 Task: Reply to email with the signature Catherine Martinez with the subject Proposal submission from softage.1@softage.net with the message I wanted to follow up on the request for the new vendor proposal. with CC to softage.4@softage.net with an attached document Business_proposal.docx
Action: Mouse moved to (612, 754)
Screenshot: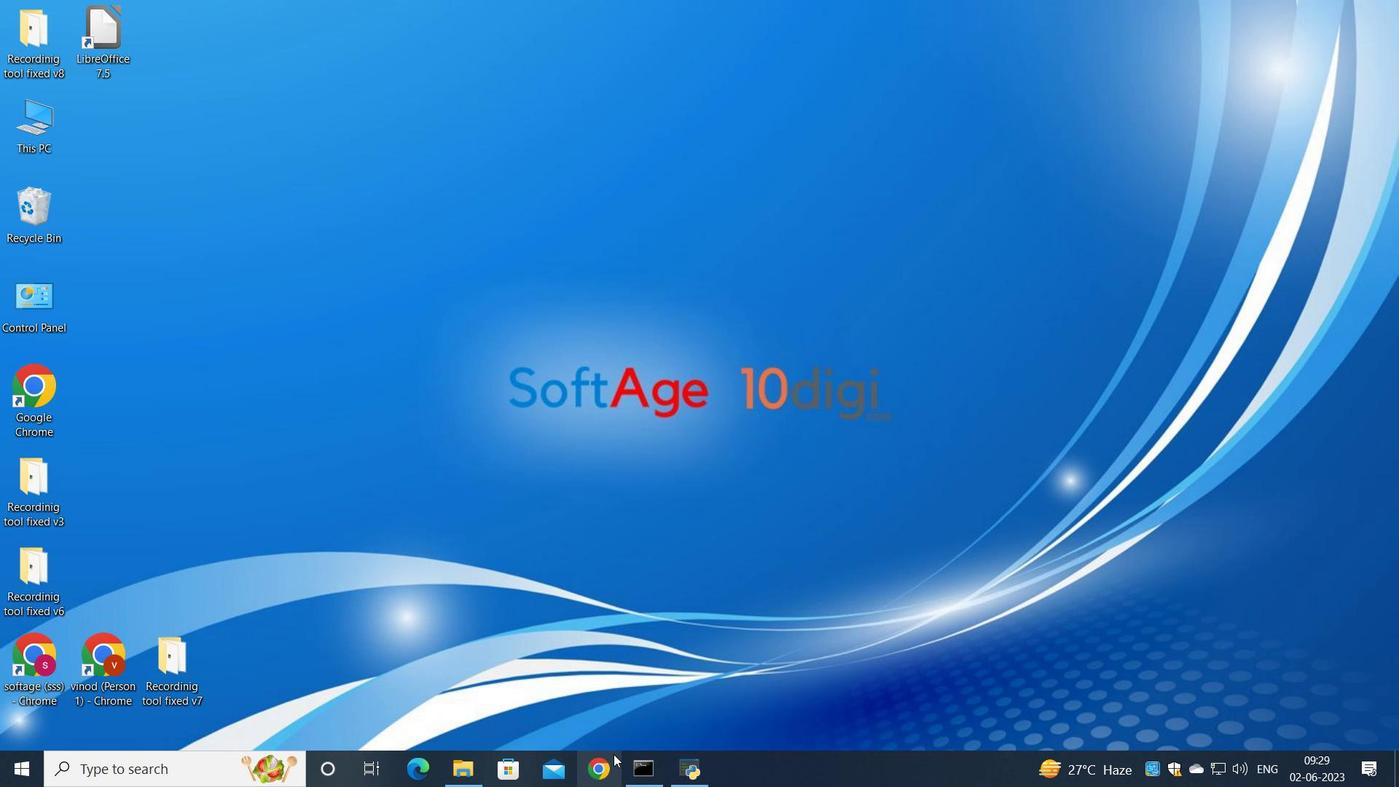
Action: Mouse pressed left at (612, 754)
Screenshot: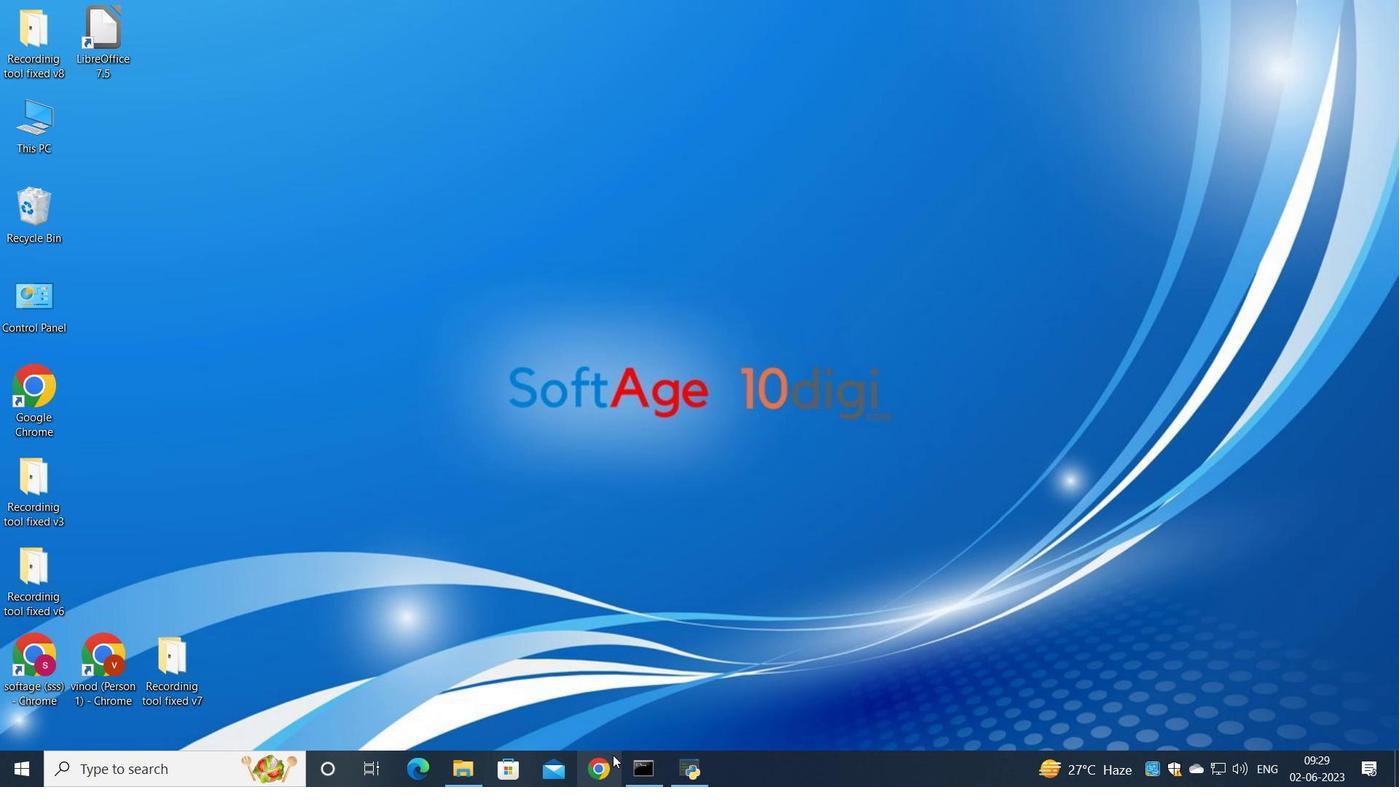 
Action: Mouse moved to (631, 440)
Screenshot: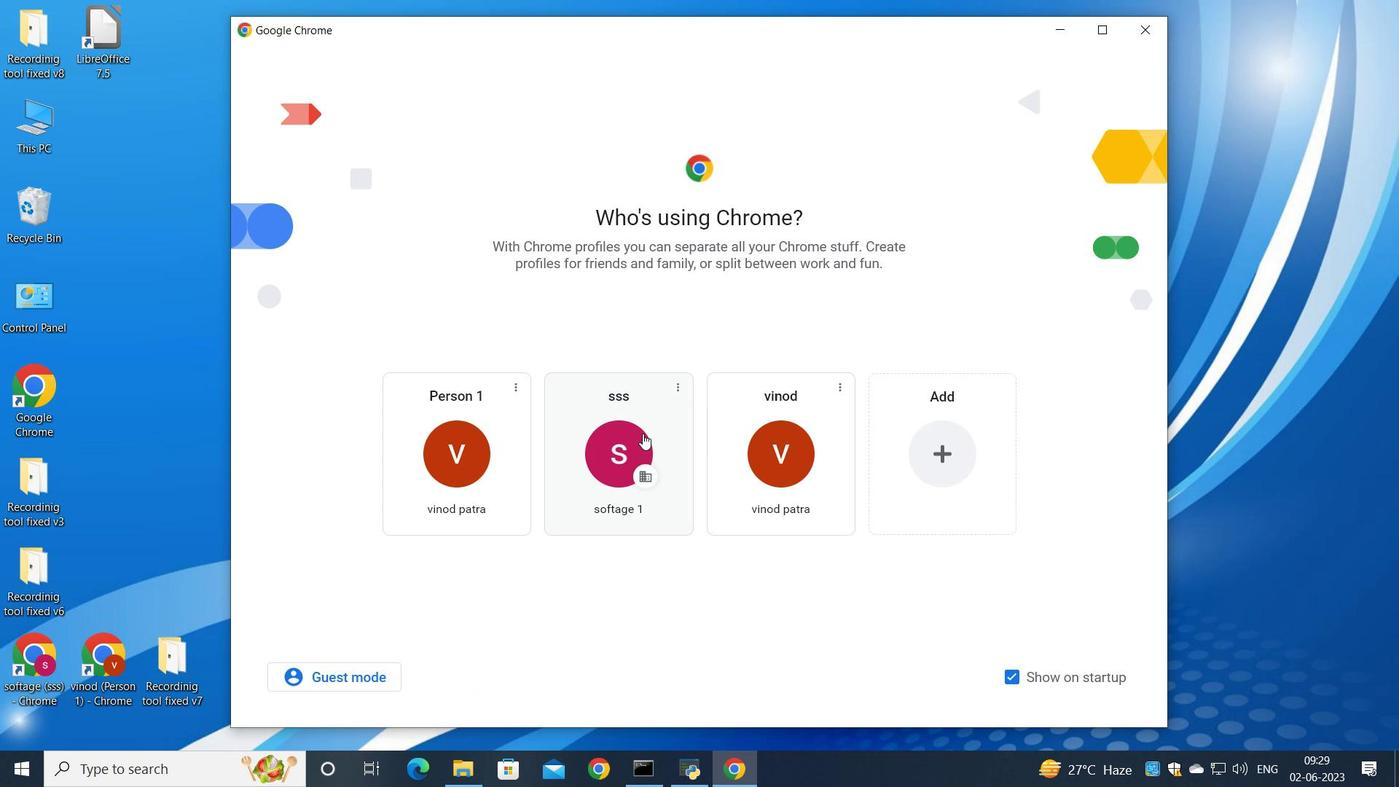 
Action: Mouse pressed left at (631, 440)
Screenshot: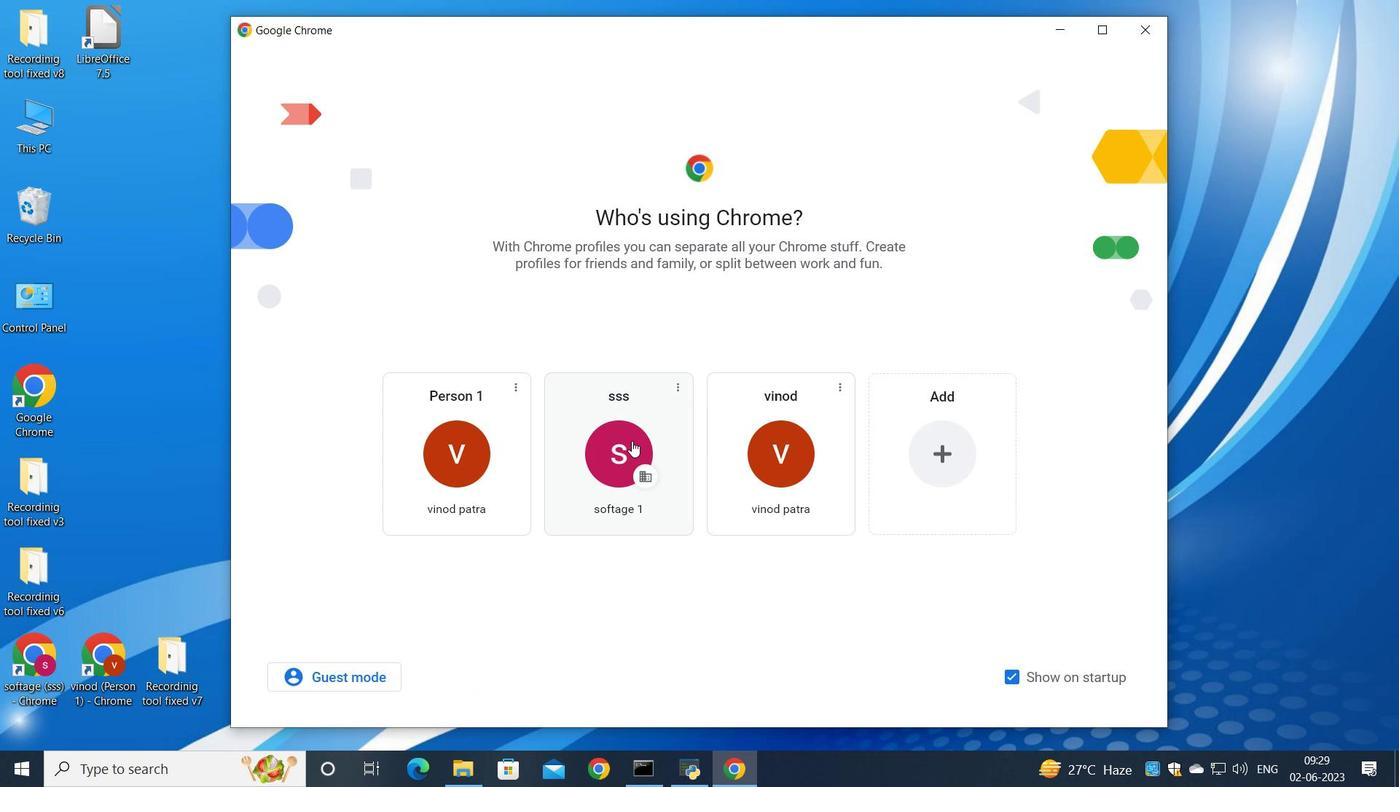 
Action: Mouse moved to (1222, 123)
Screenshot: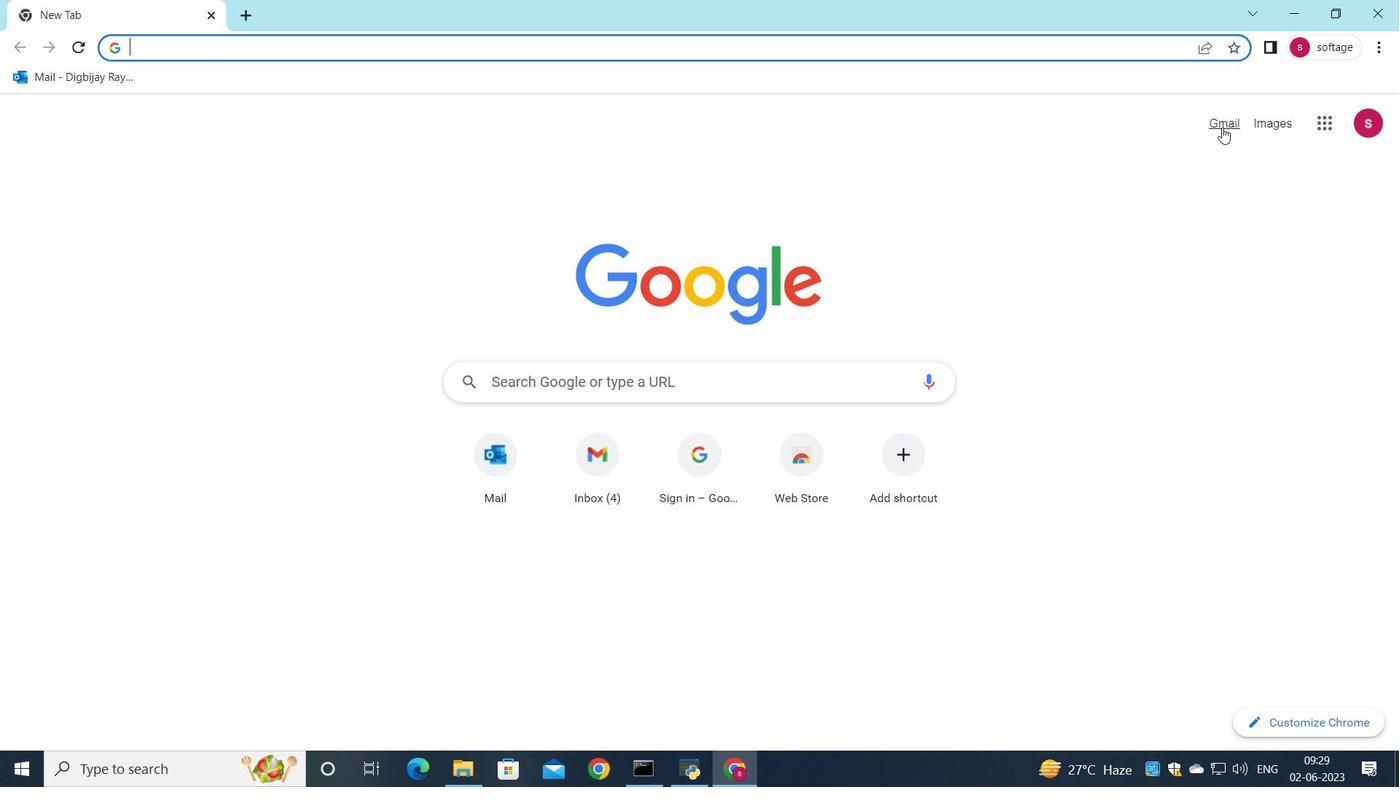 
Action: Mouse pressed left at (1222, 123)
Screenshot: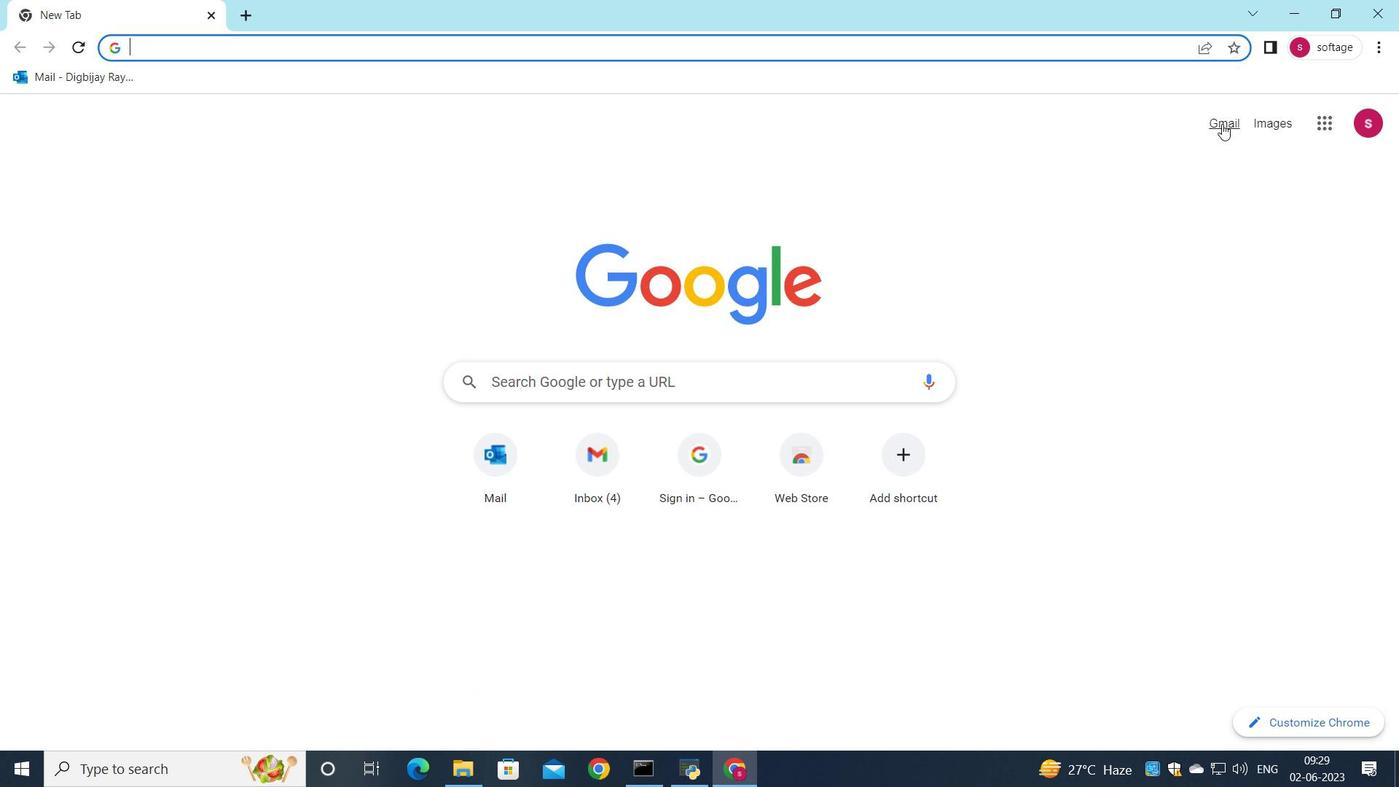 
Action: Mouse moved to (1200, 126)
Screenshot: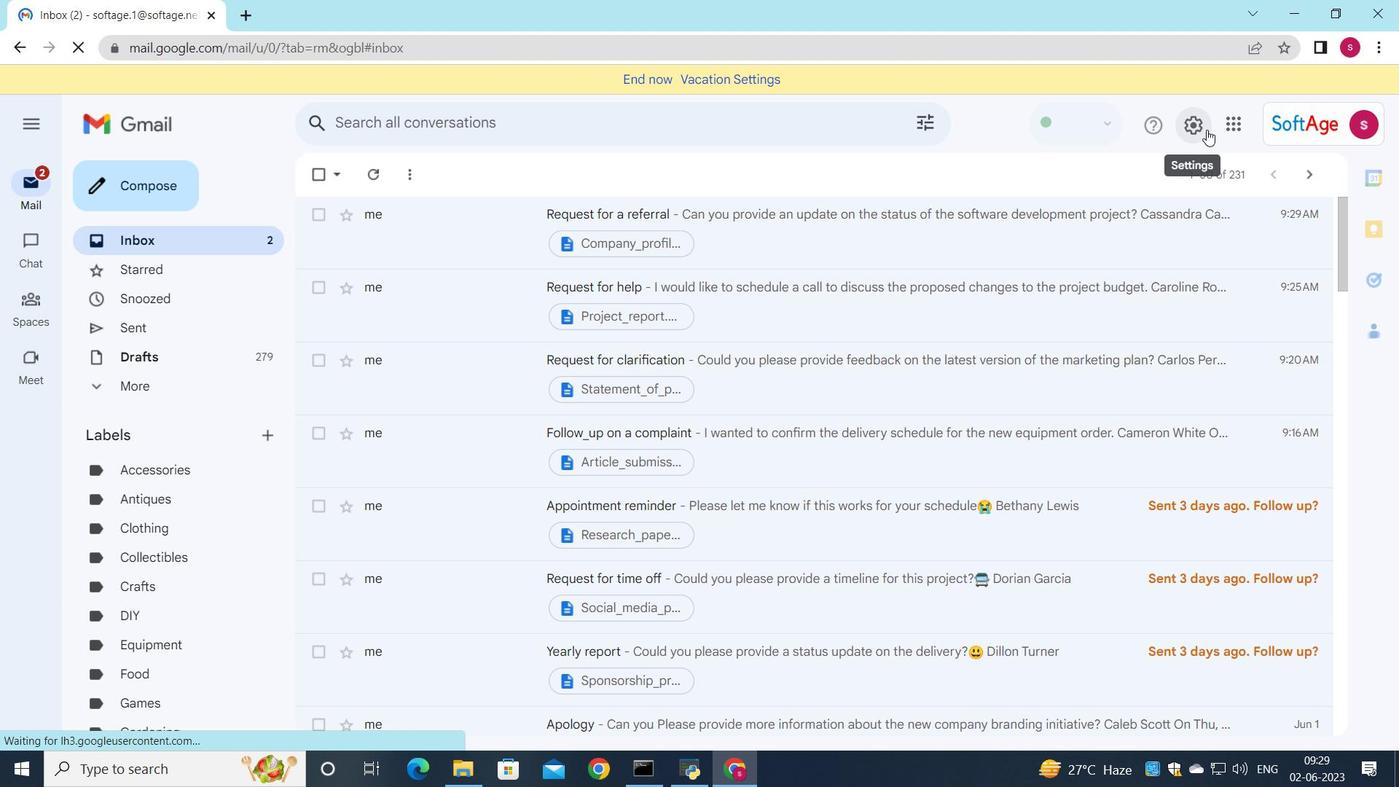 
Action: Mouse pressed left at (1200, 126)
Screenshot: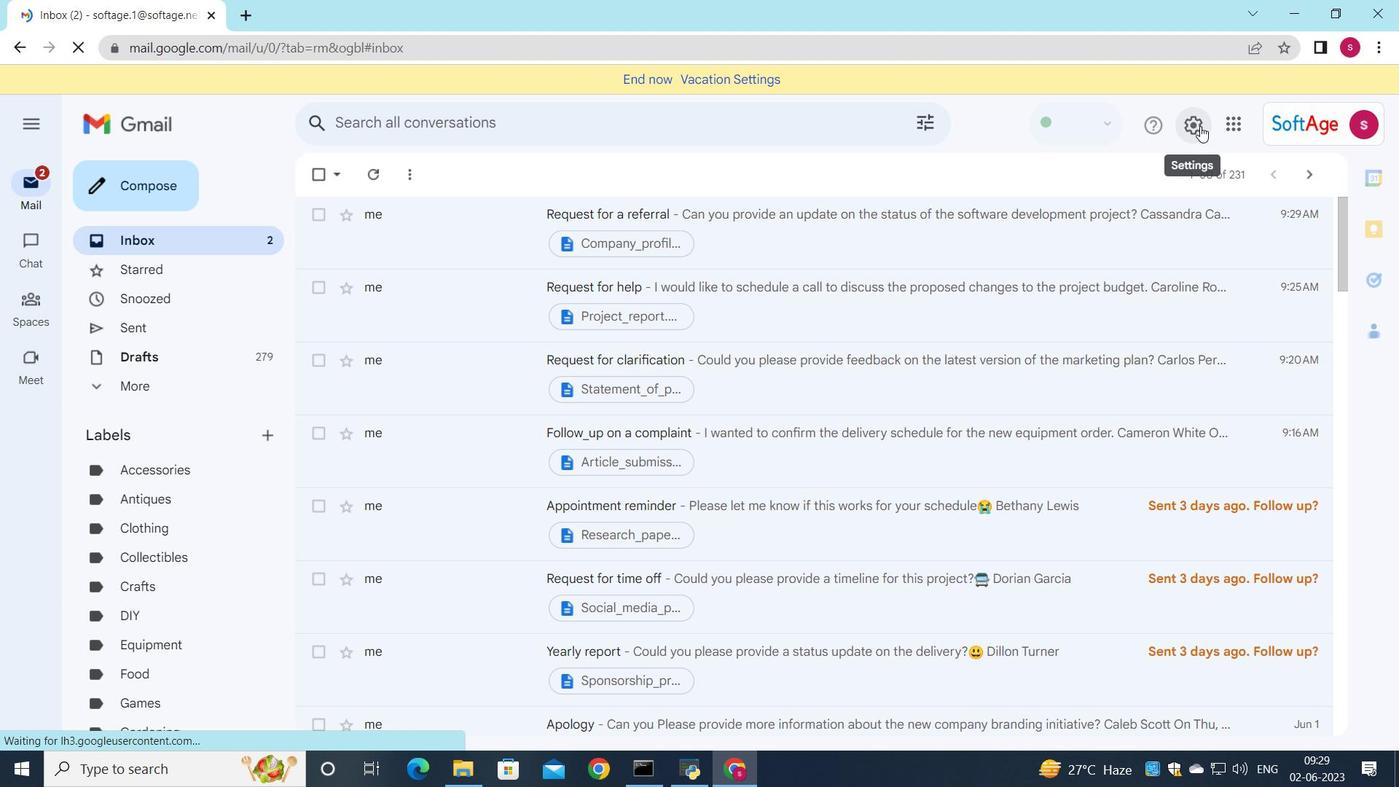 
Action: Mouse moved to (1181, 210)
Screenshot: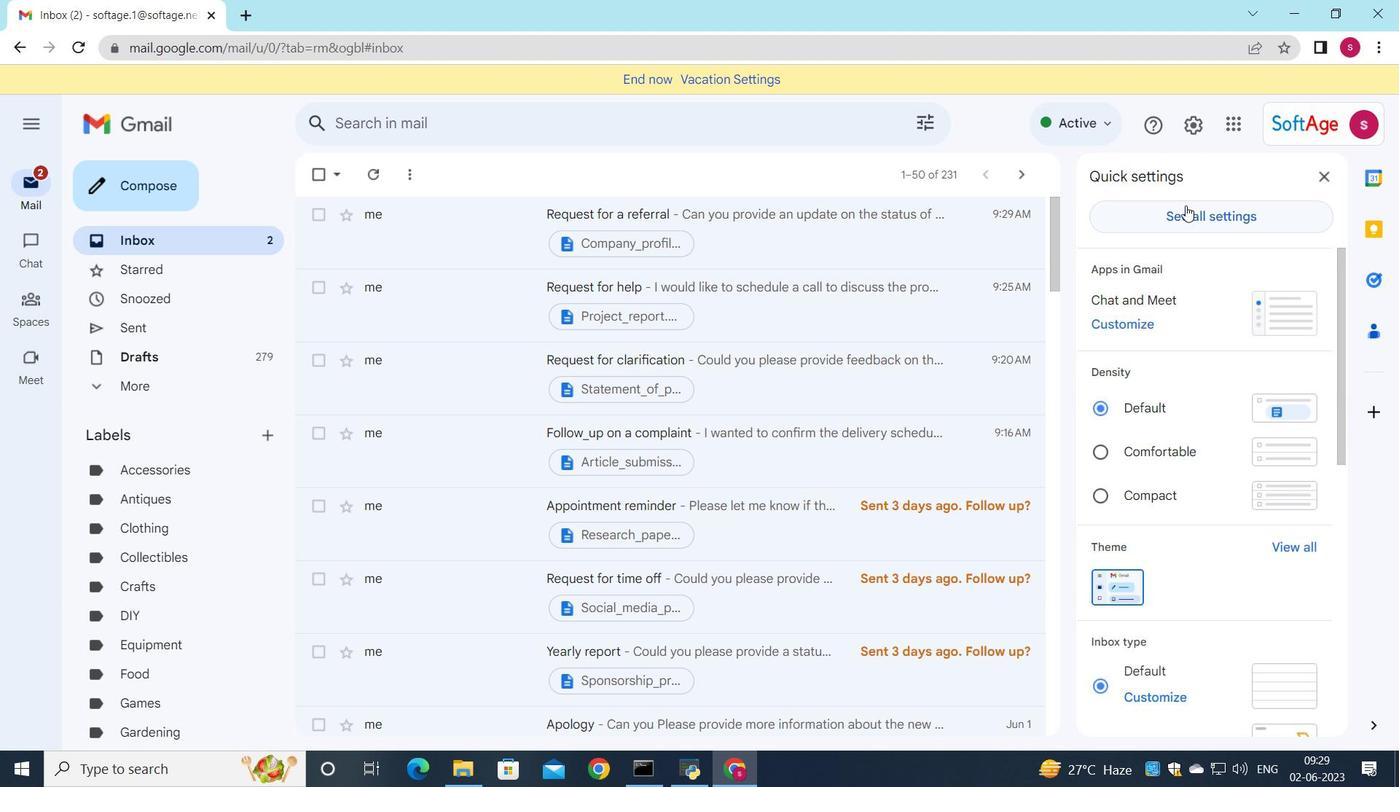 
Action: Mouse pressed left at (1181, 210)
Screenshot: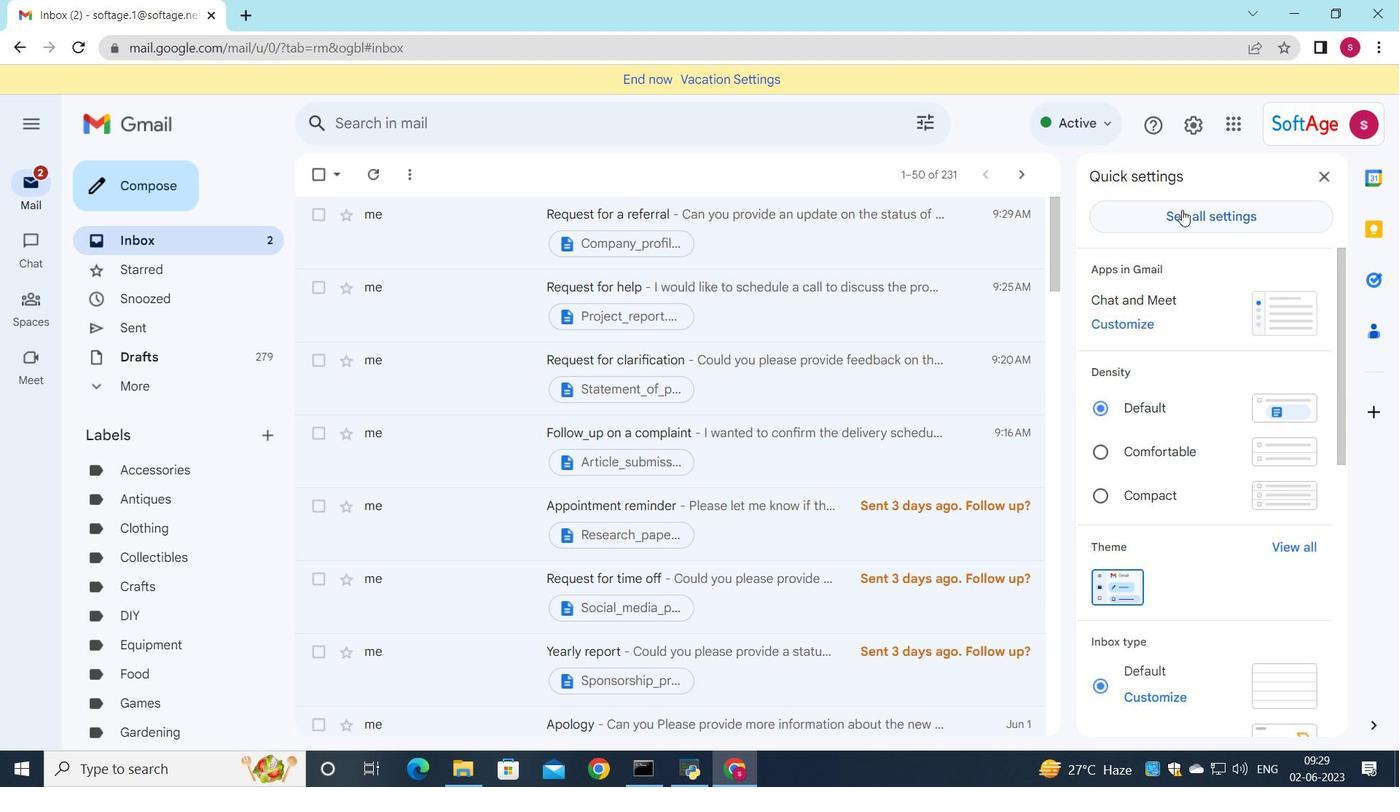 
Action: Mouse moved to (869, 354)
Screenshot: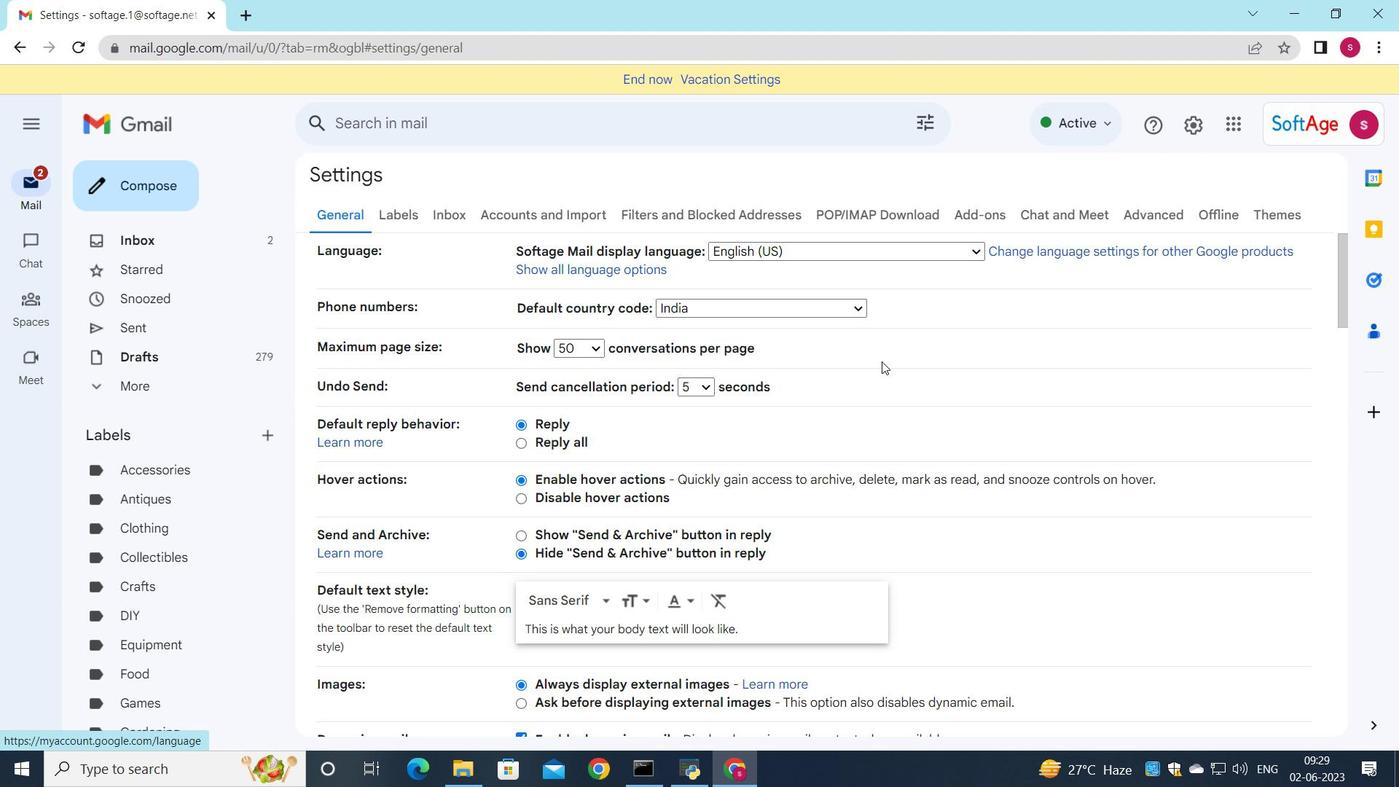 
Action: Mouse scrolled (869, 353) with delta (0, 0)
Screenshot: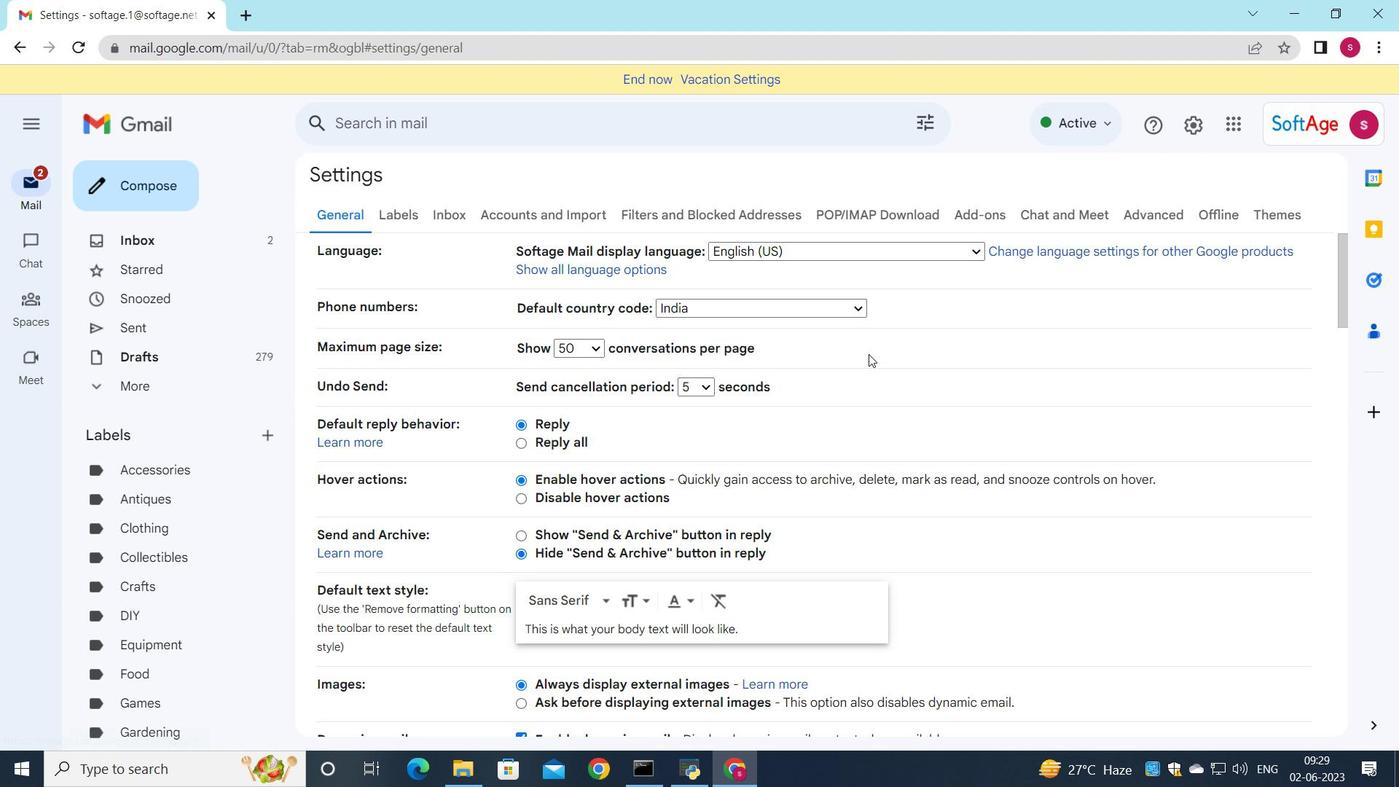 
Action: Mouse scrolled (869, 353) with delta (0, 0)
Screenshot: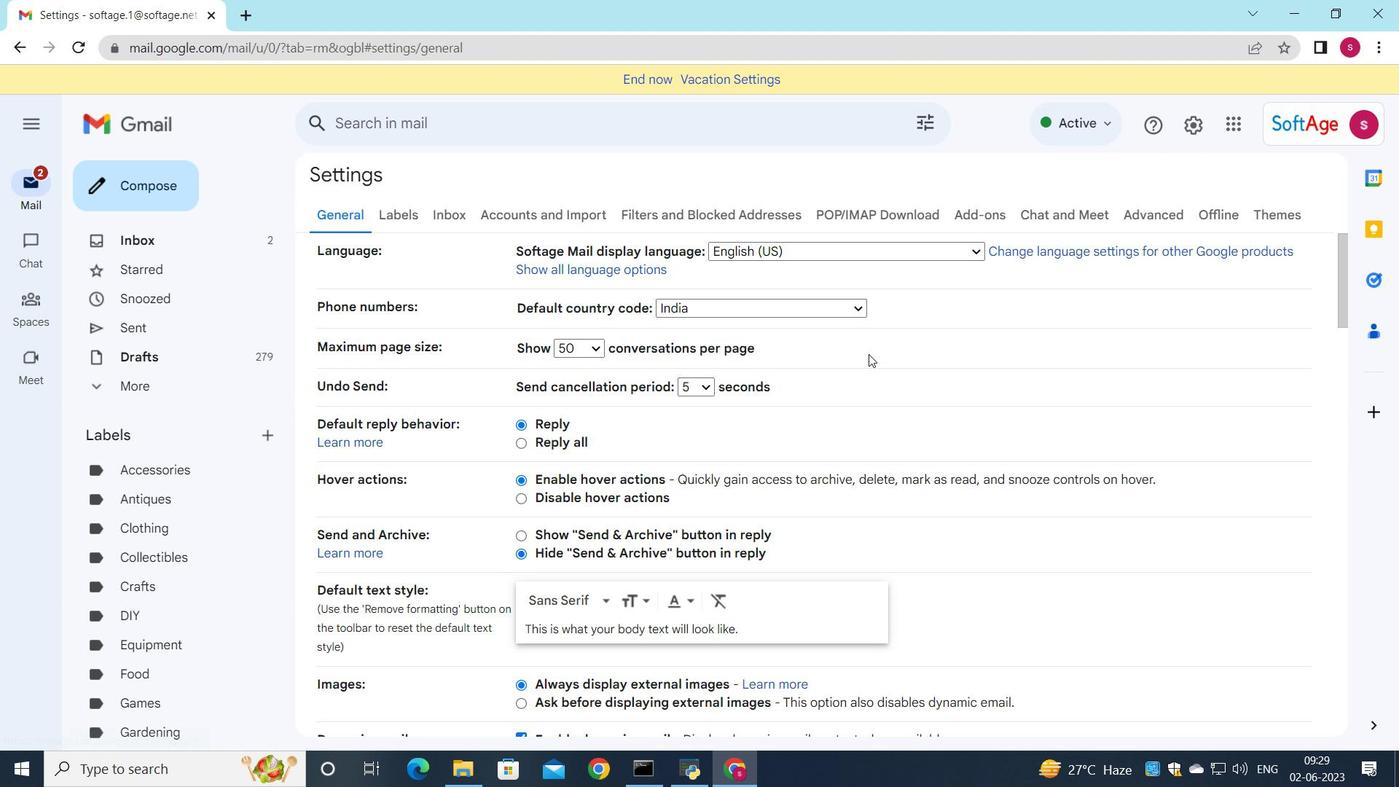 
Action: Mouse scrolled (869, 353) with delta (0, 0)
Screenshot: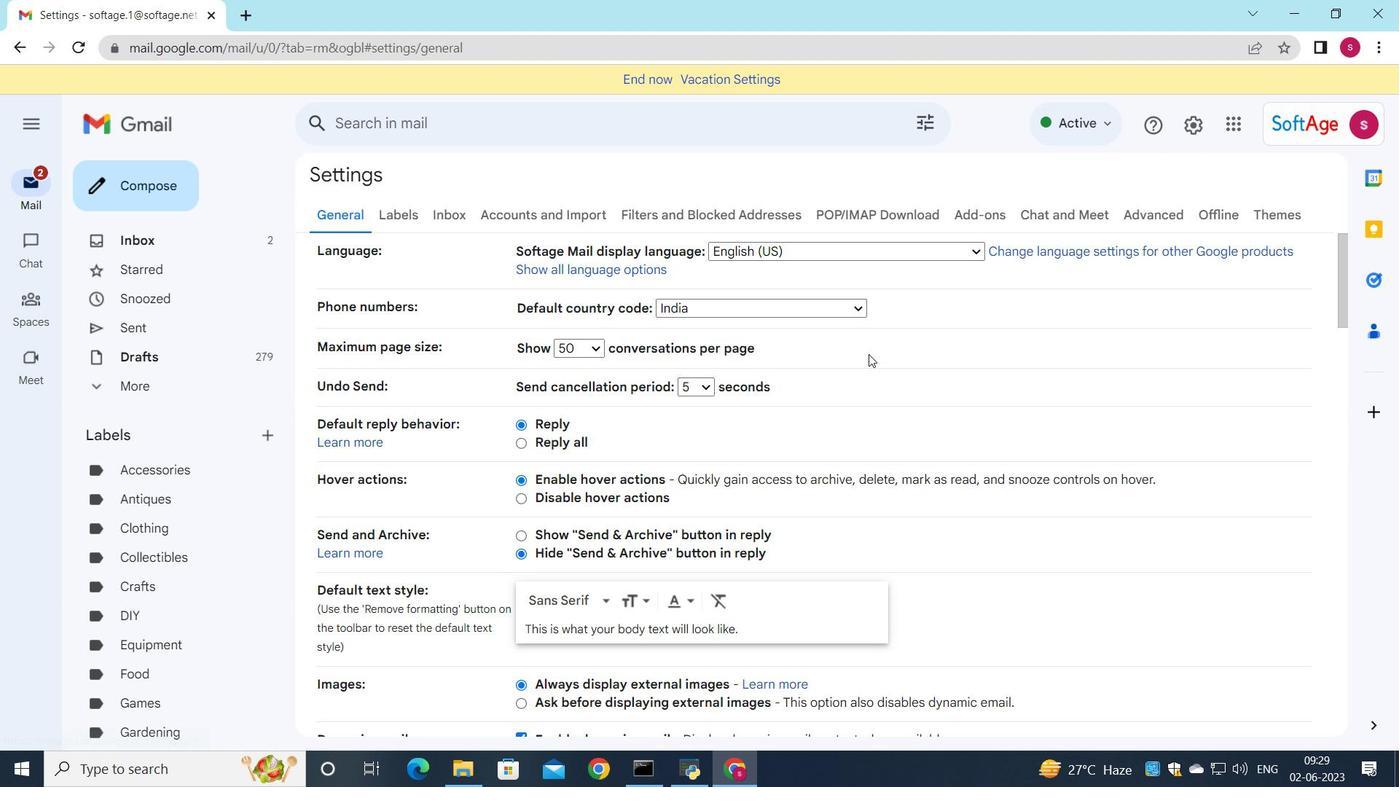 
Action: Mouse scrolled (869, 353) with delta (0, 0)
Screenshot: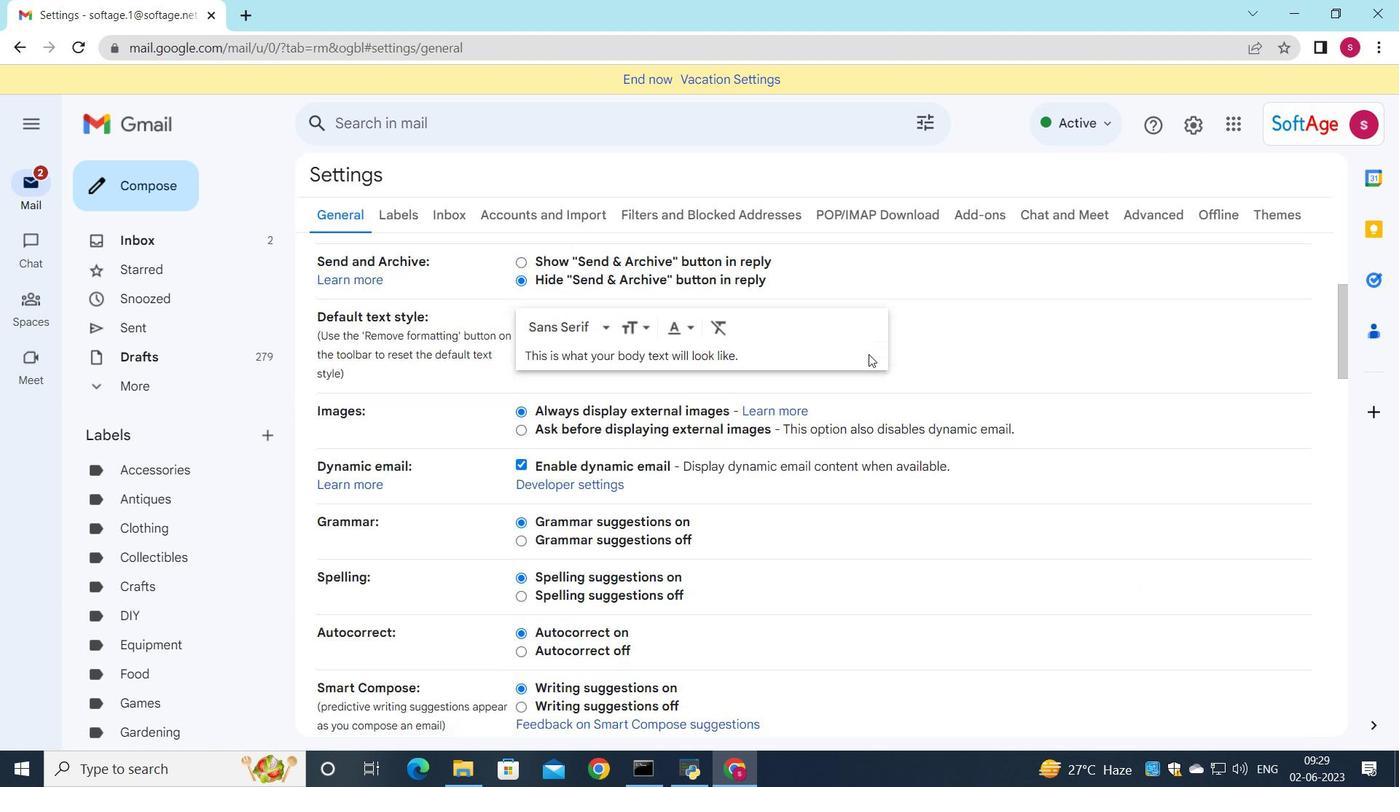 
Action: Mouse moved to (878, 358)
Screenshot: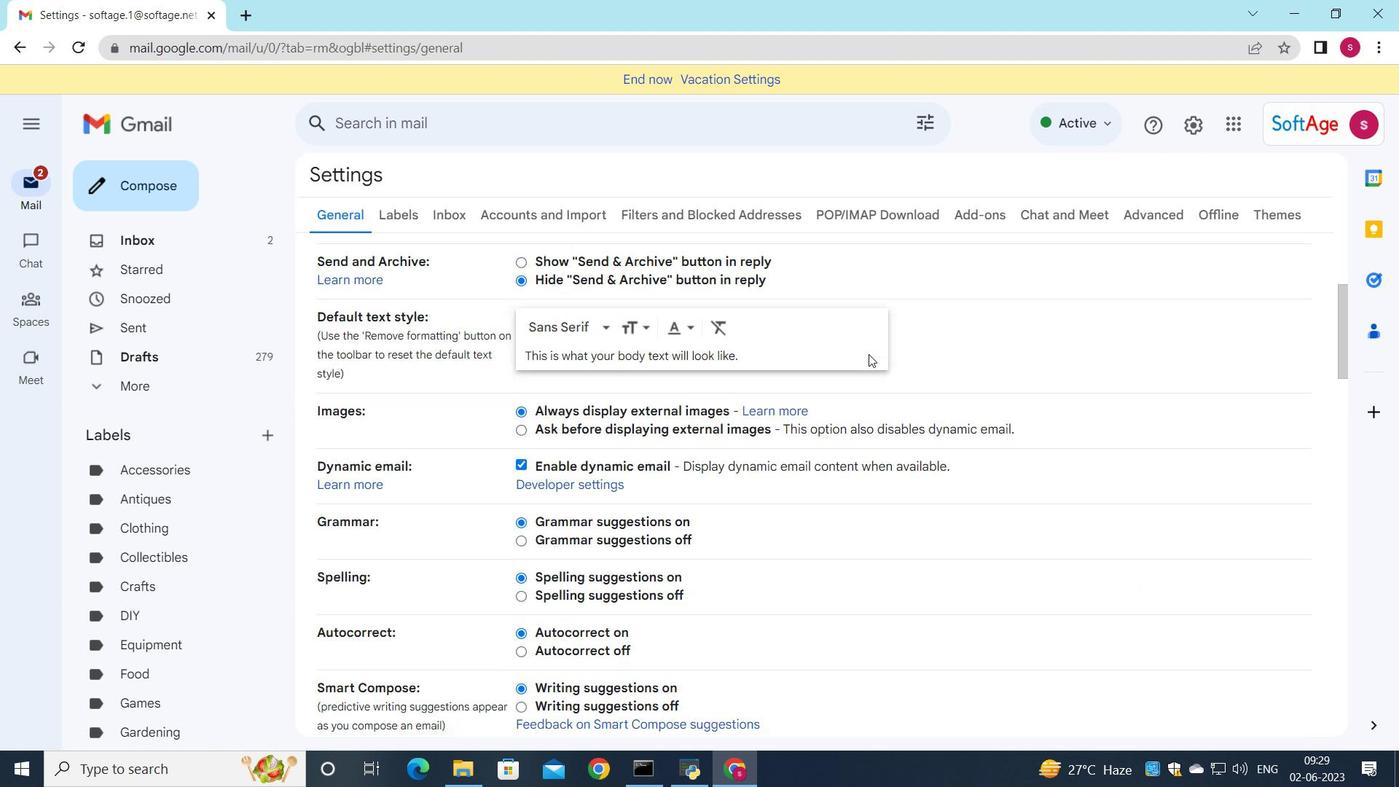 
Action: Mouse scrolled (878, 357) with delta (0, 0)
Screenshot: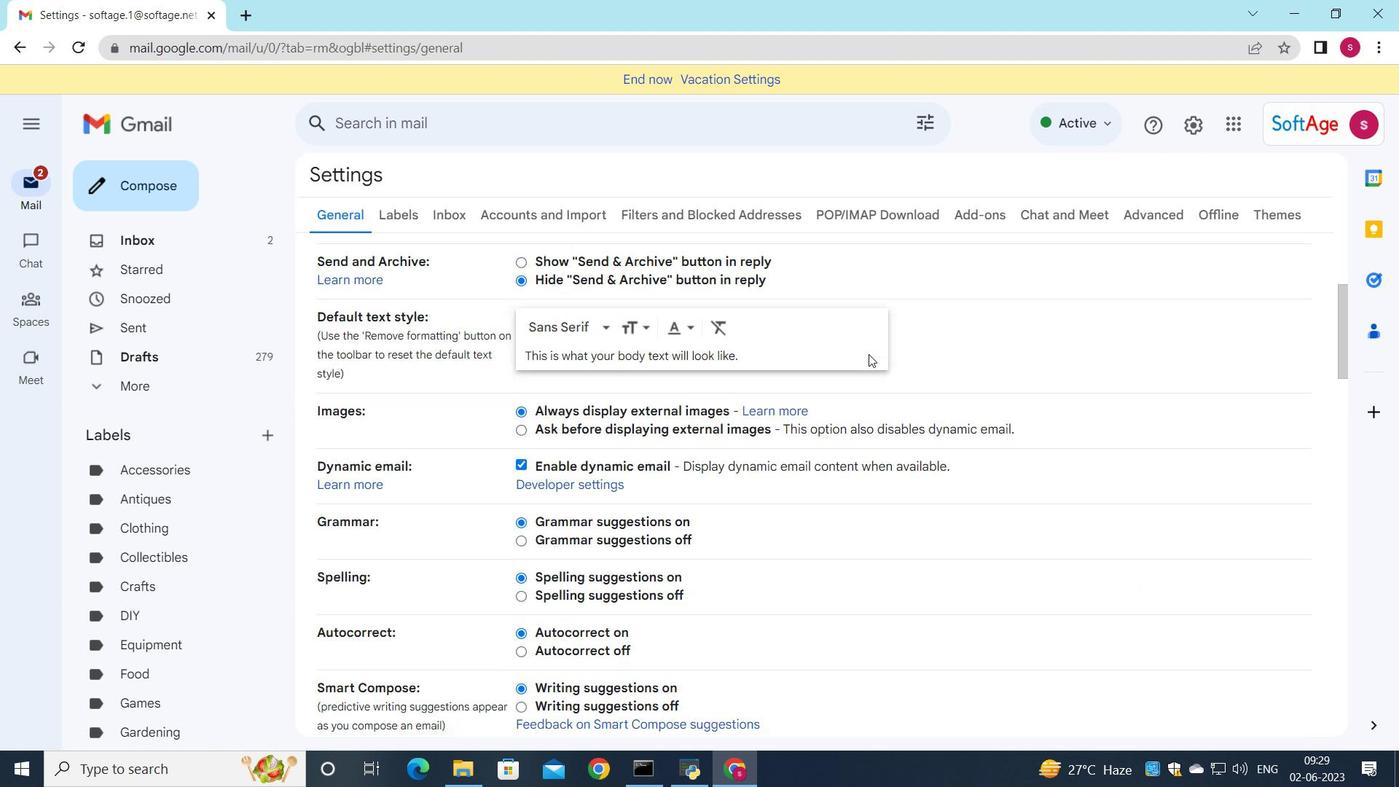 
Action: Mouse moved to (889, 364)
Screenshot: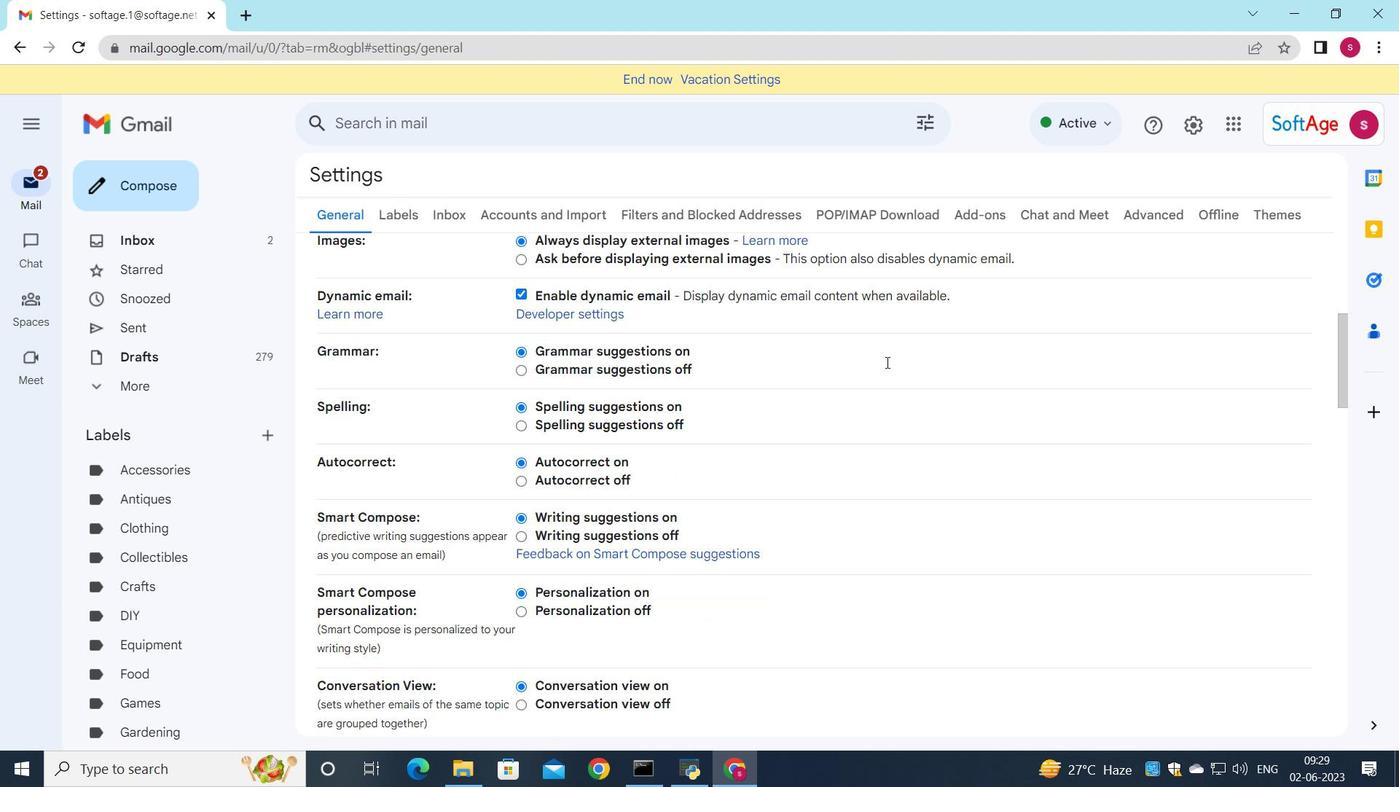
Action: Mouse scrolled (888, 363) with delta (0, 0)
Screenshot: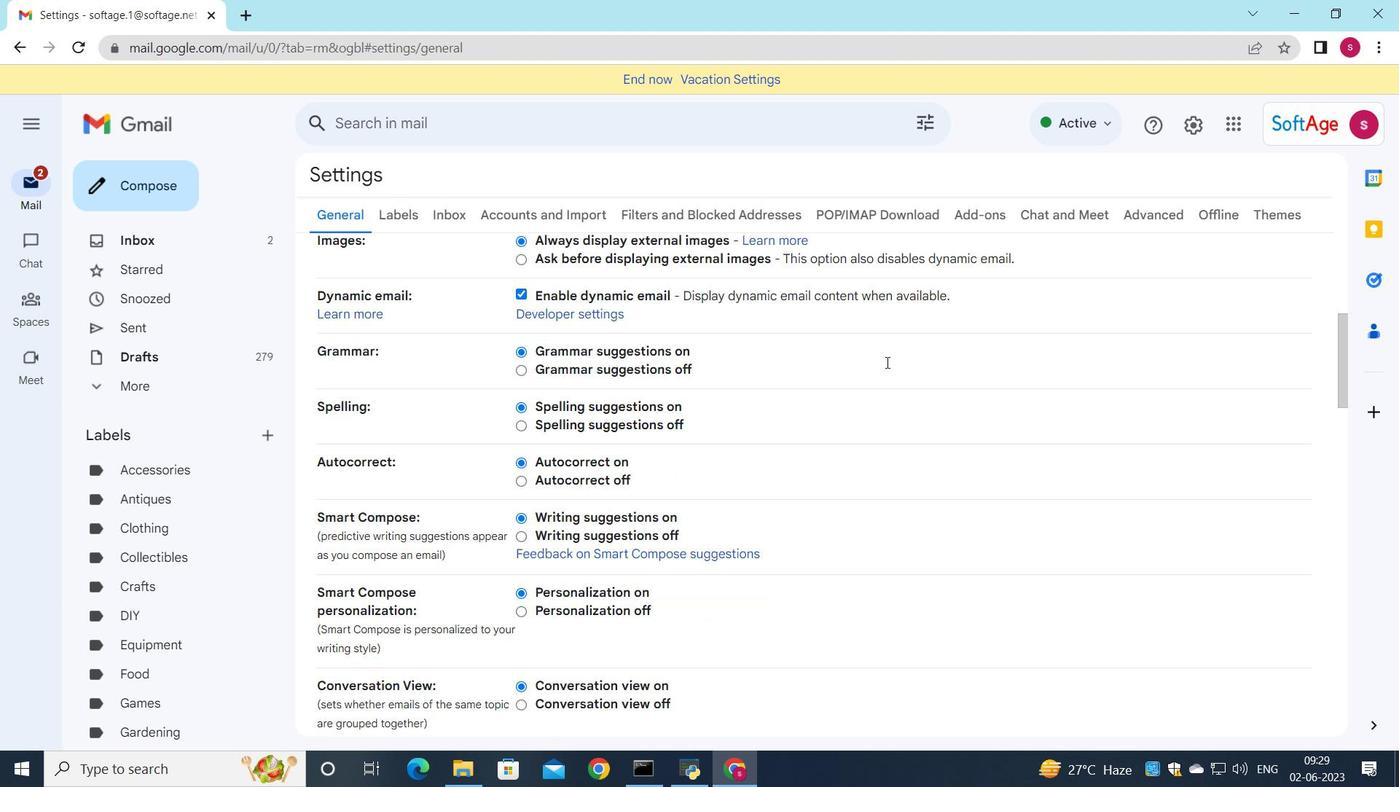
Action: Mouse moved to (891, 367)
Screenshot: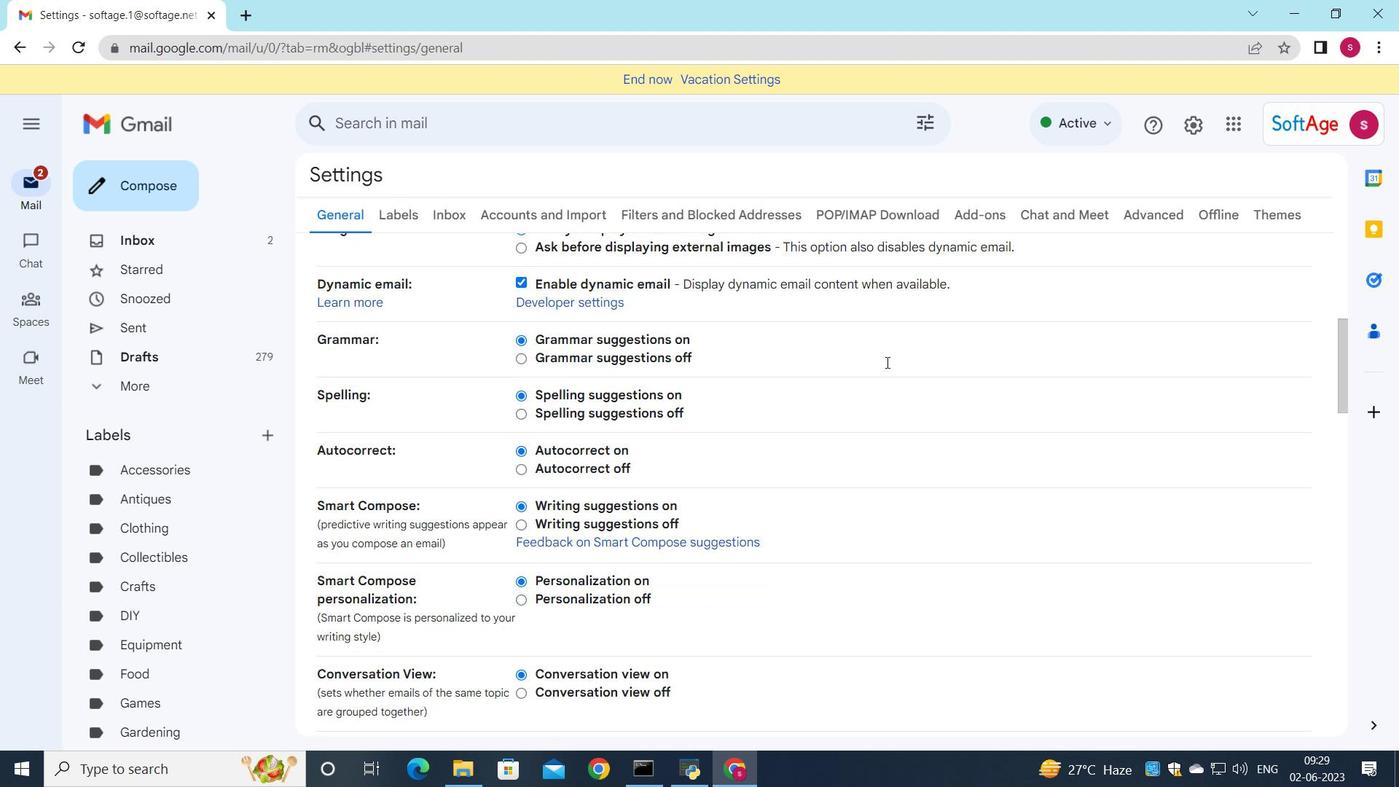 
Action: Mouse scrolled (891, 366) with delta (0, 0)
Screenshot: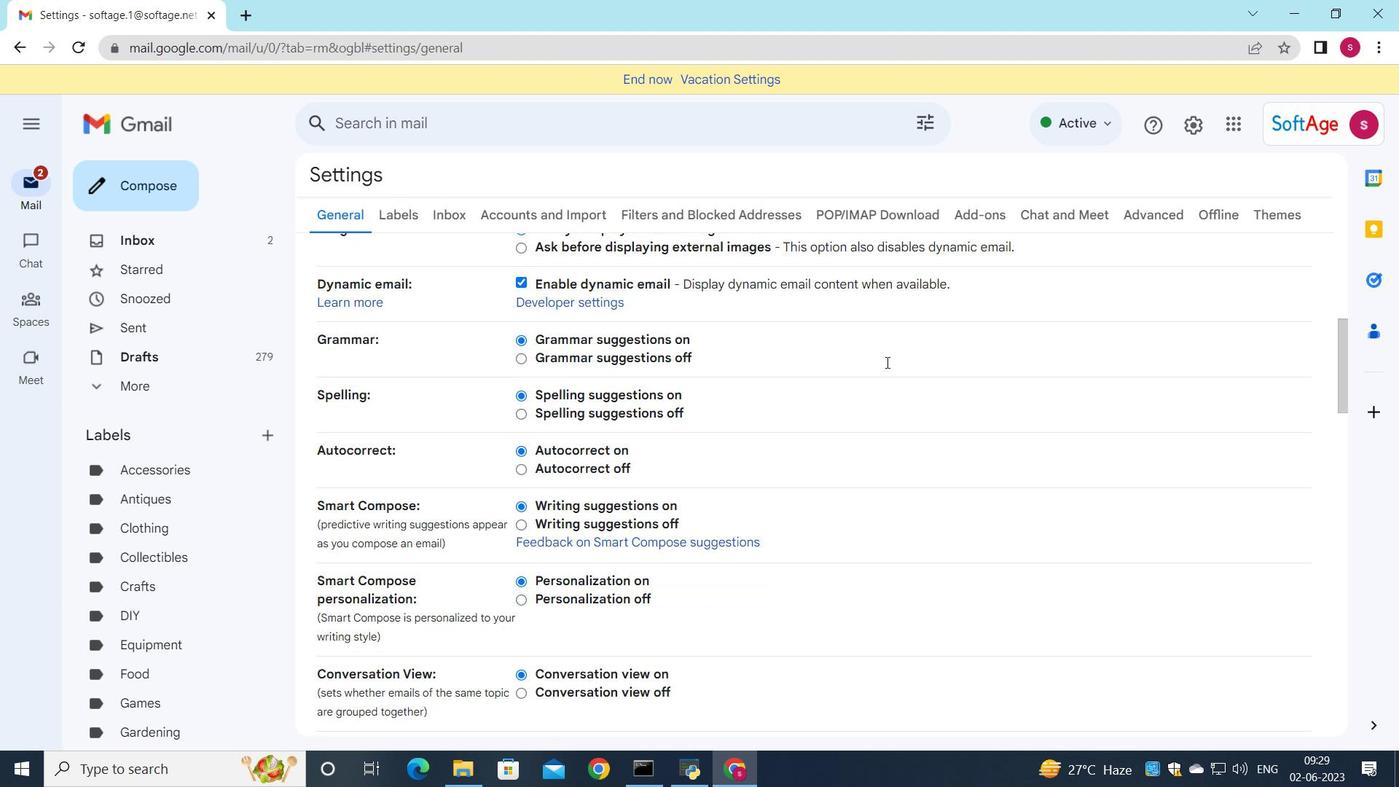 
Action: Mouse moved to (854, 429)
Screenshot: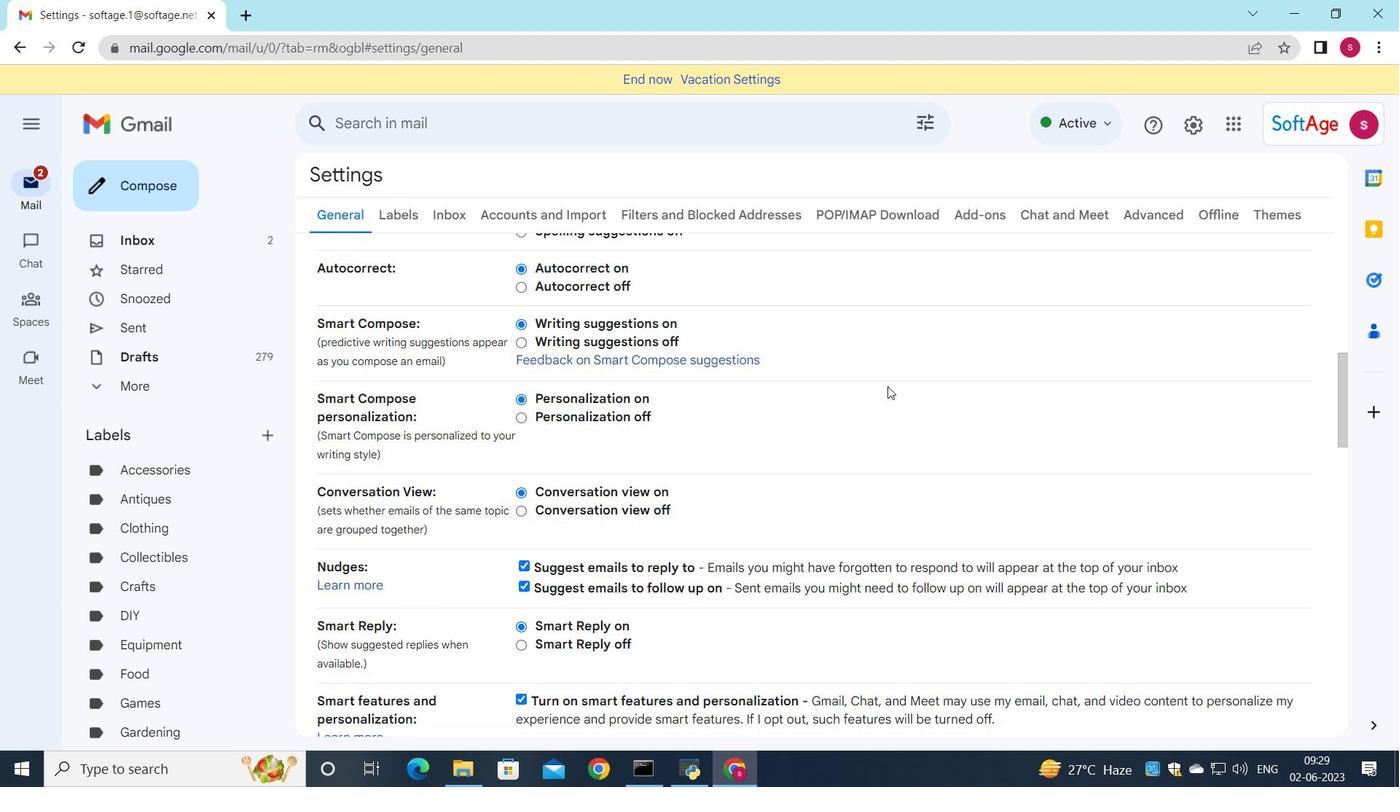 
Action: Mouse scrolled (854, 428) with delta (0, 0)
Screenshot: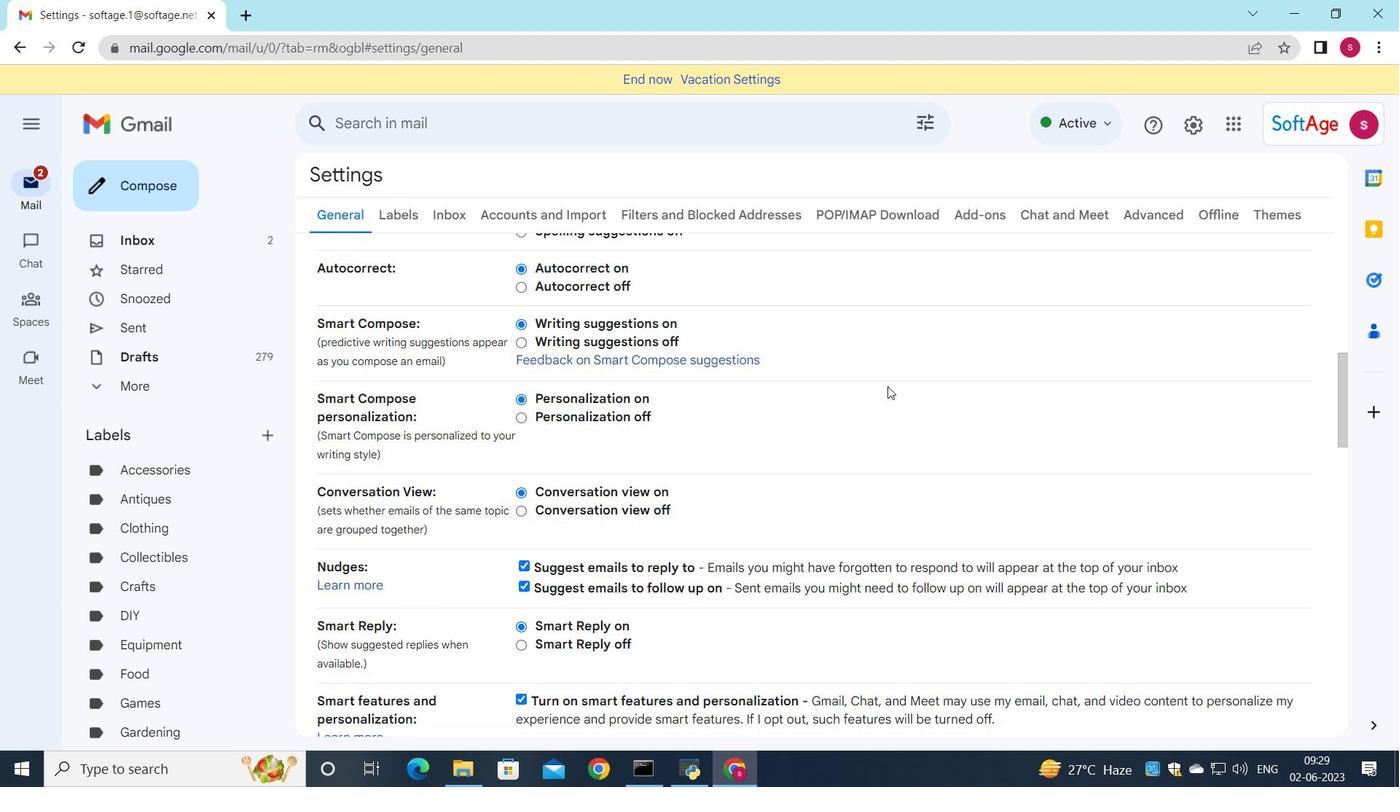 
Action: Mouse moved to (846, 444)
Screenshot: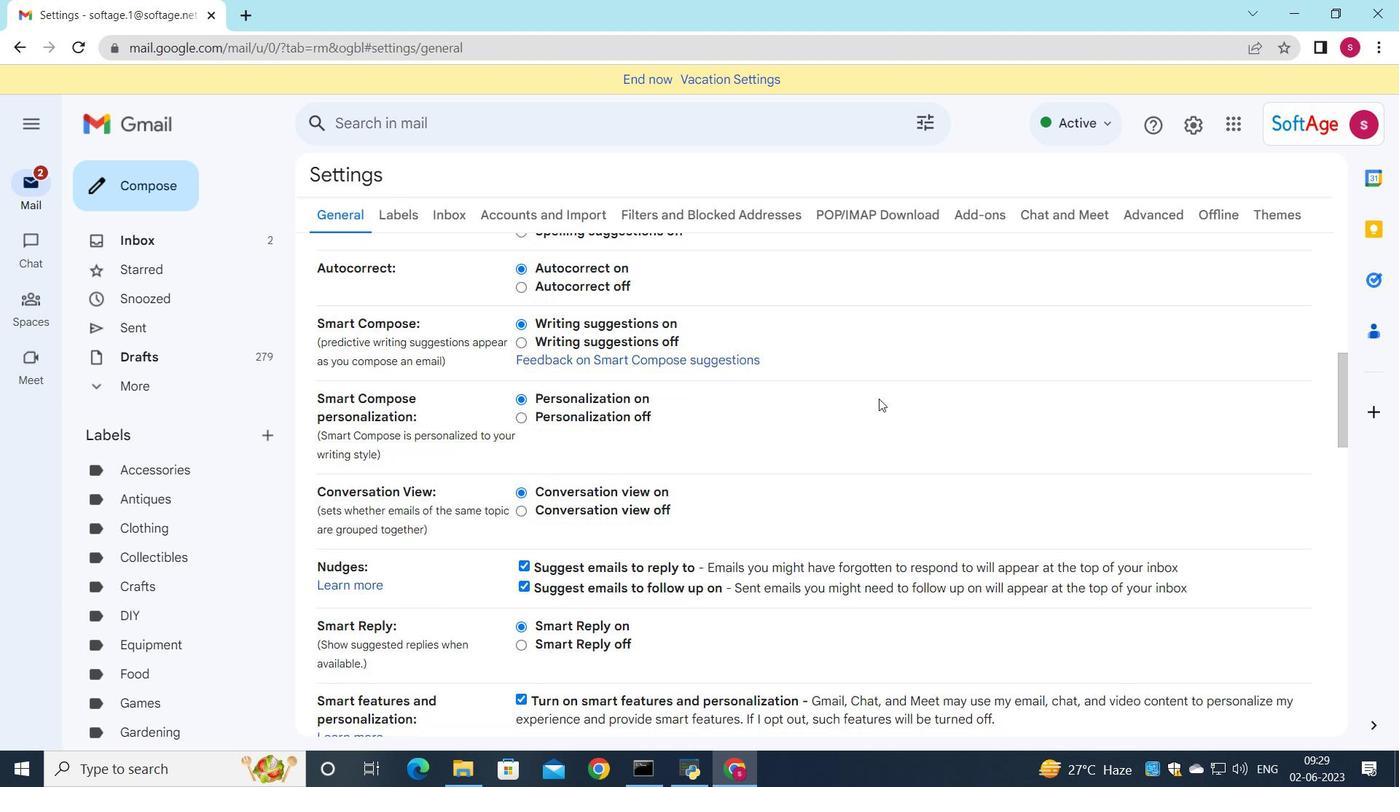 
Action: Mouse scrolled (846, 443) with delta (0, 0)
Screenshot: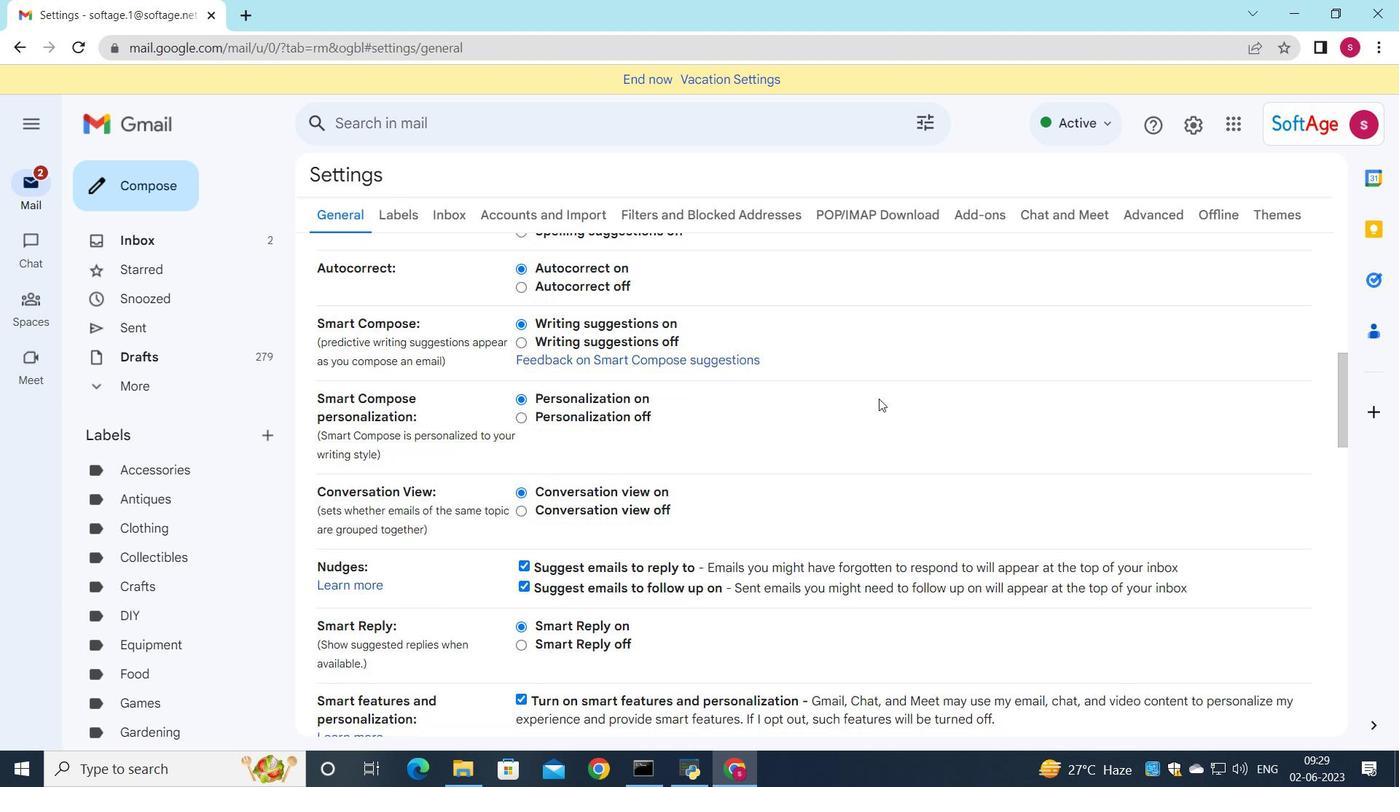 
Action: Mouse moved to (836, 456)
Screenshot: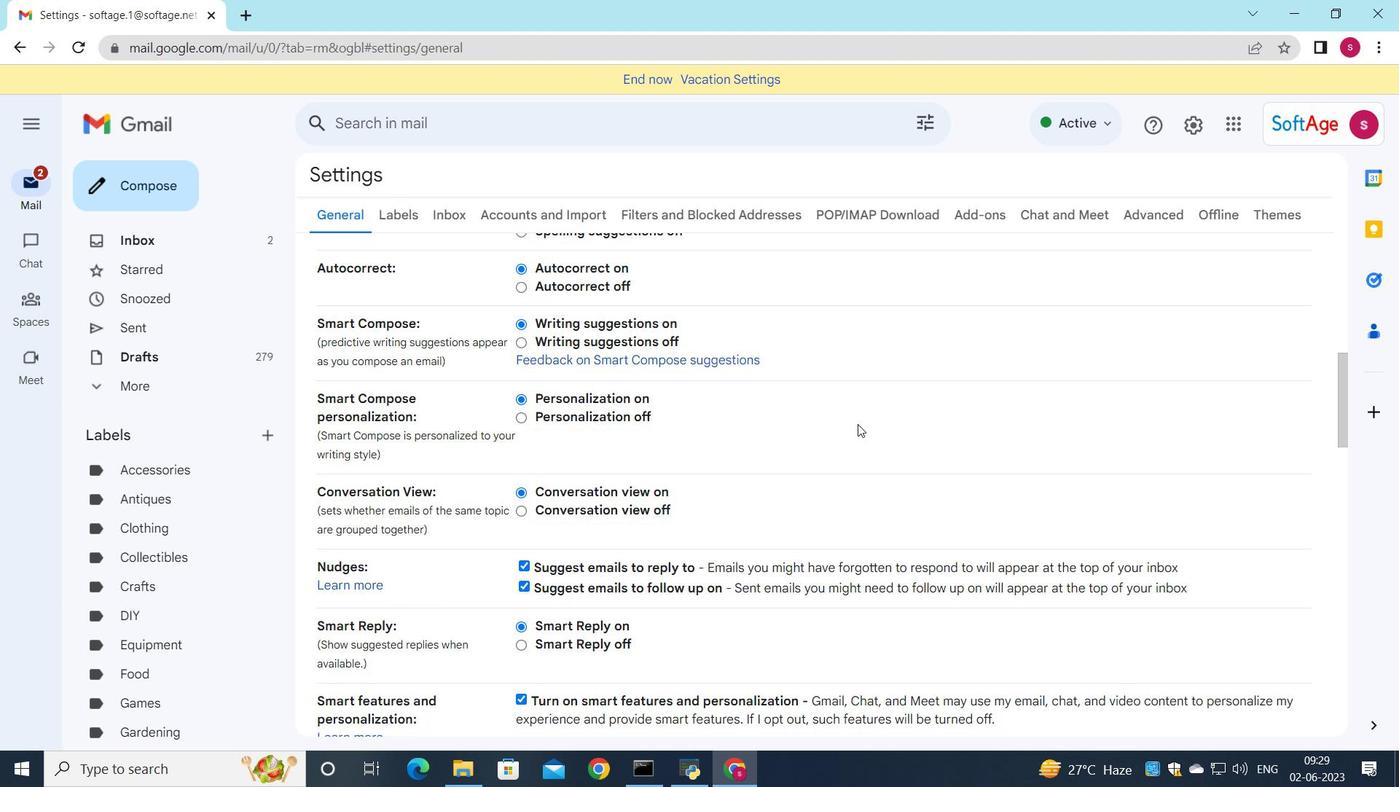 
Action: Mouse scrolled (836, 455) with delta (0, 0)
Screenshot: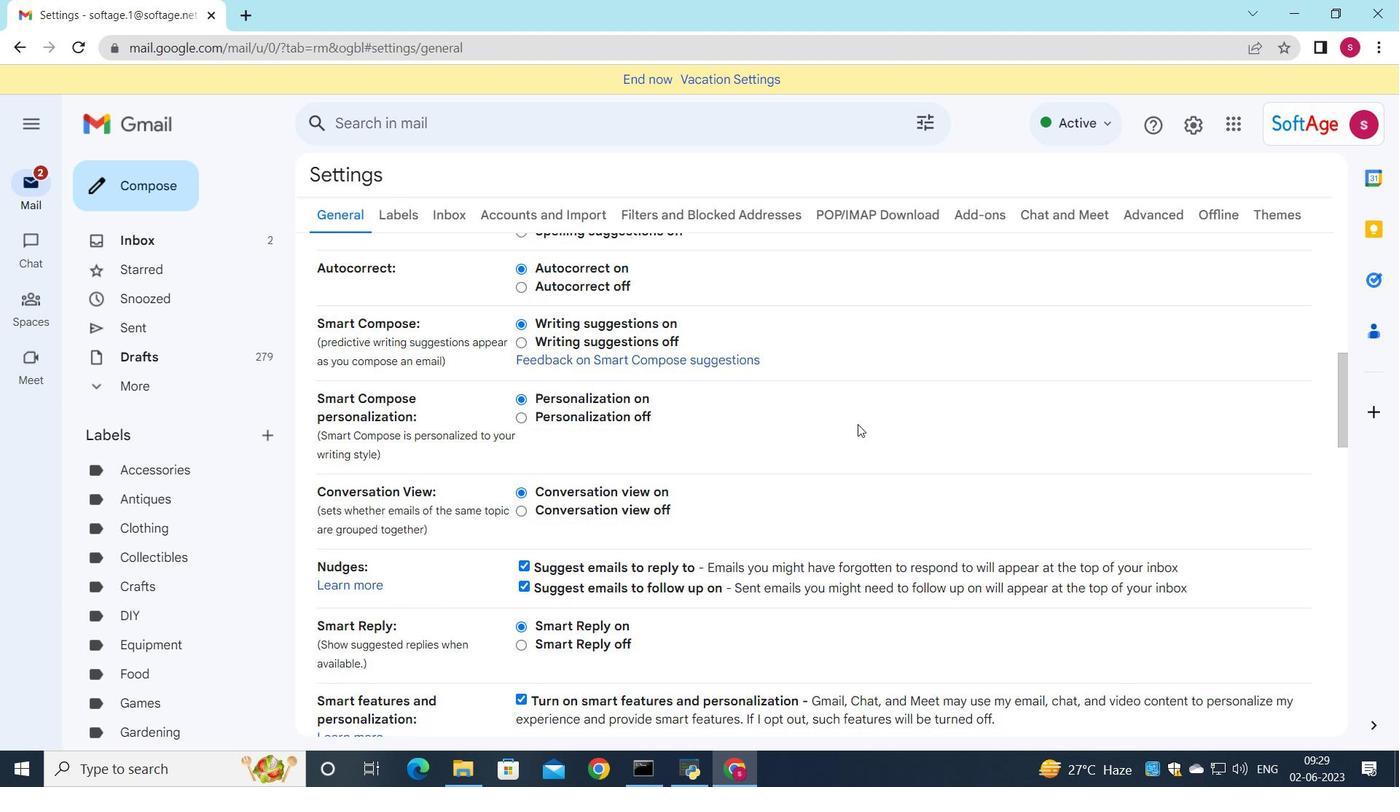 
Action: Mouse moved to (776, 463)
Screenshot: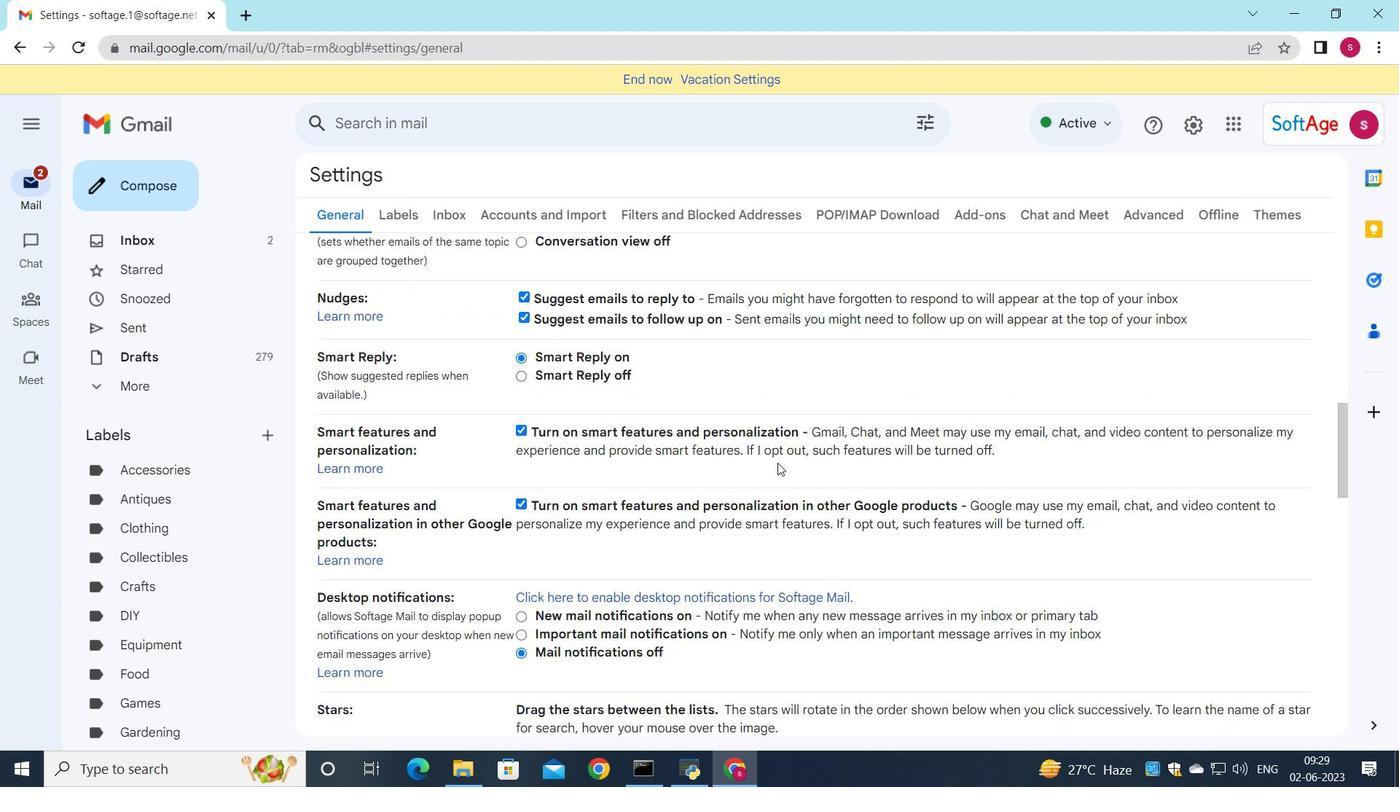 
Action: Mouse scrolled (776, 462) with delta (0, 0)
Screenshot: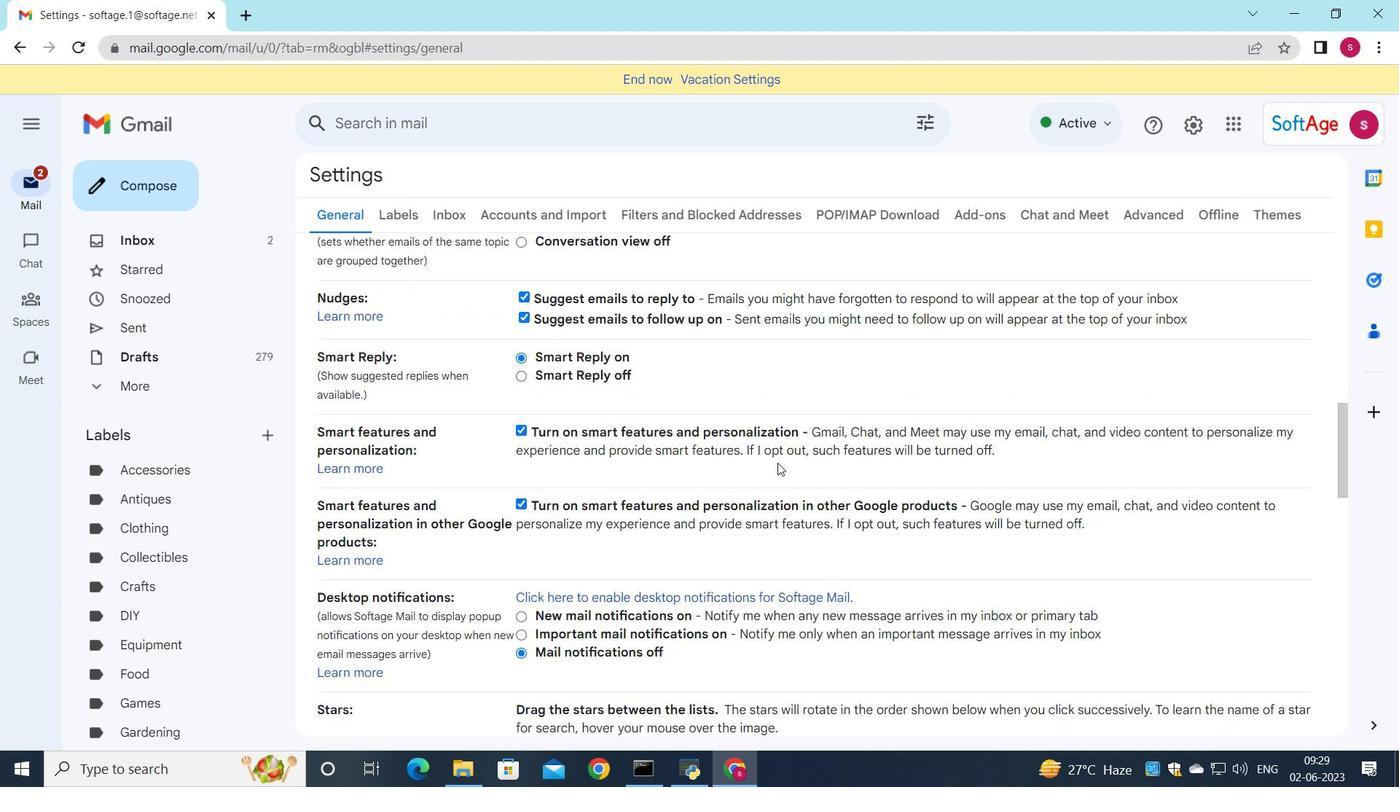 
Action: Mouse moved to (776, 463)
Screenshot: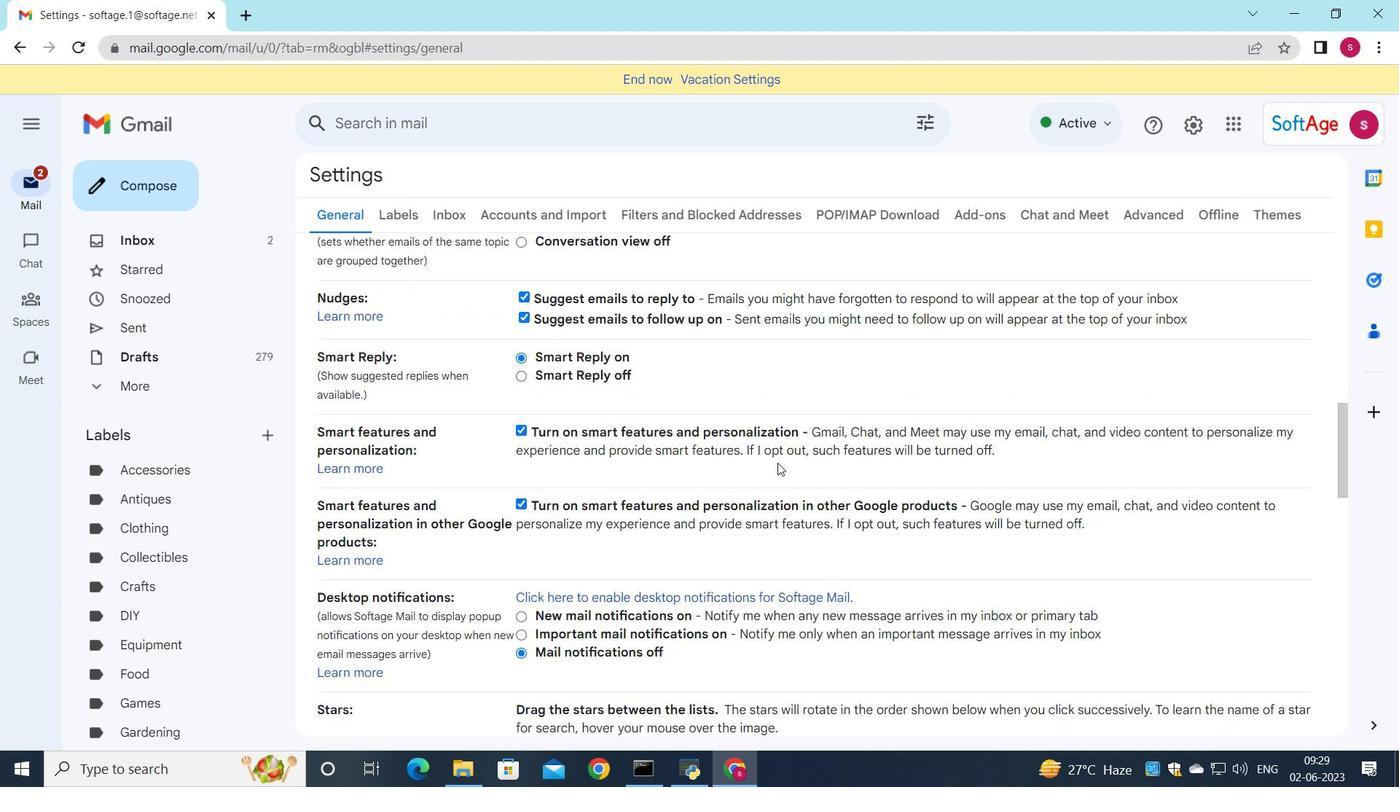 
Action: Mouse scrolled (776, 462) with delta (0, 0)
Screenshot: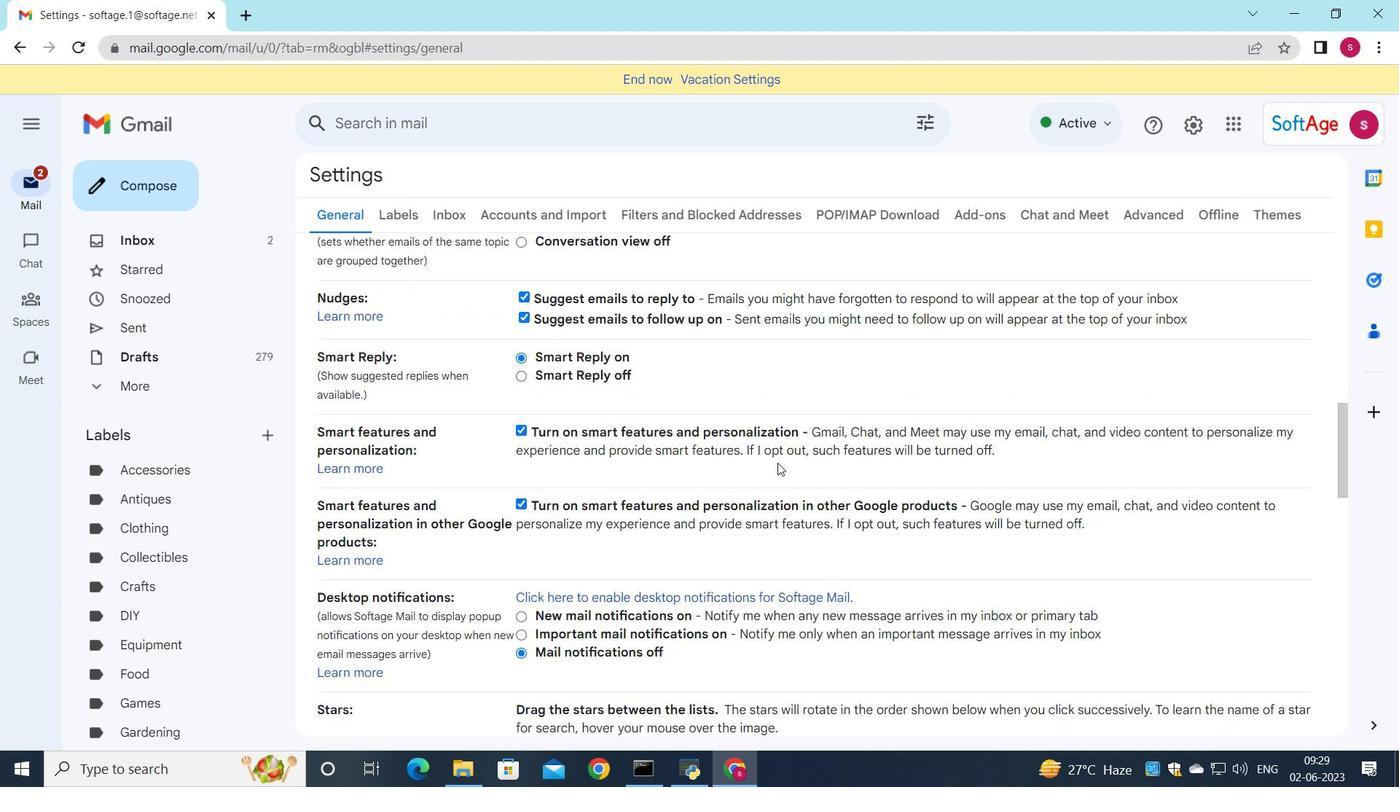 
Action: Mouse scrolled (776, 462) with delta (0, 0)
Screenshot: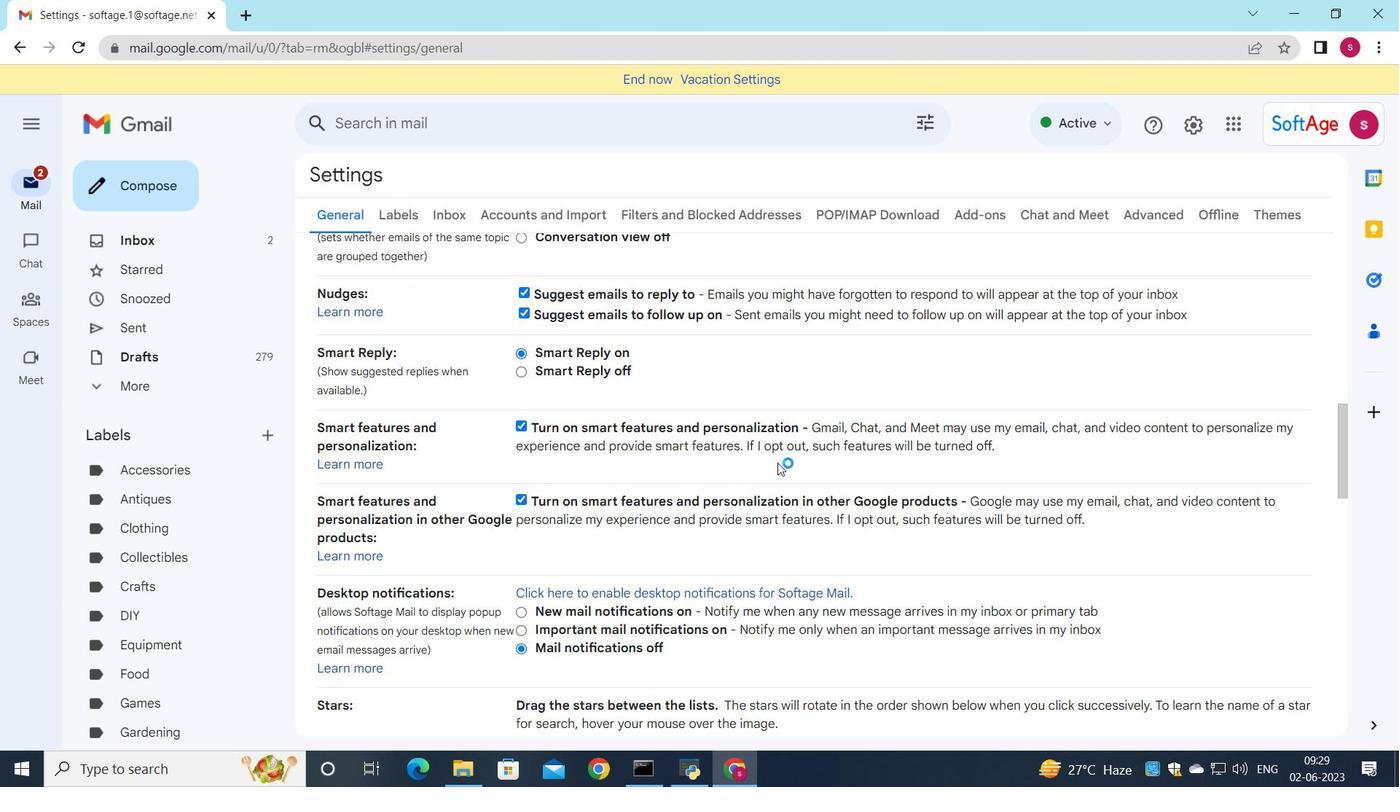 
Action: Mouse moved to (824, 472)
Screenshot: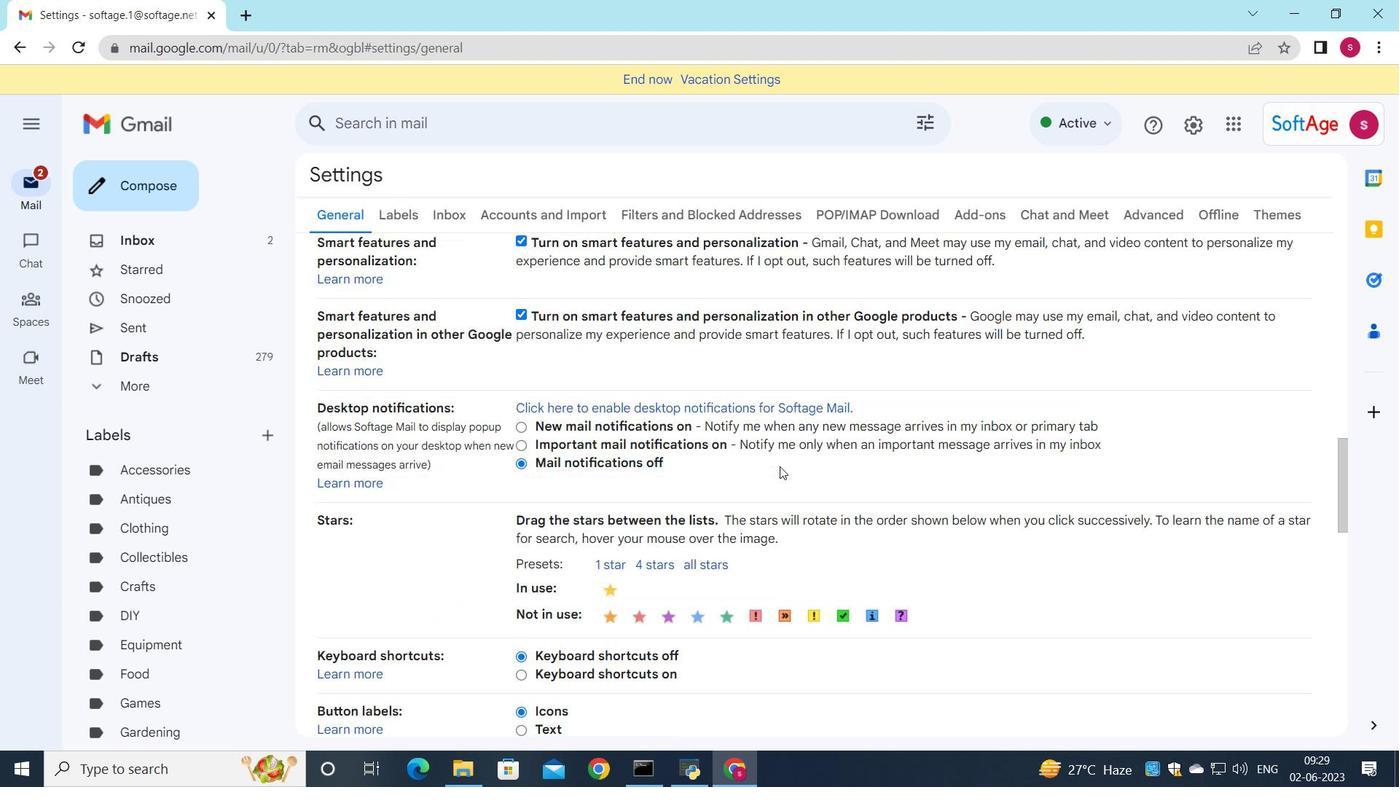 
Action: Mouse scrolled (824, 472) with delta (0, 0)
Screenshot: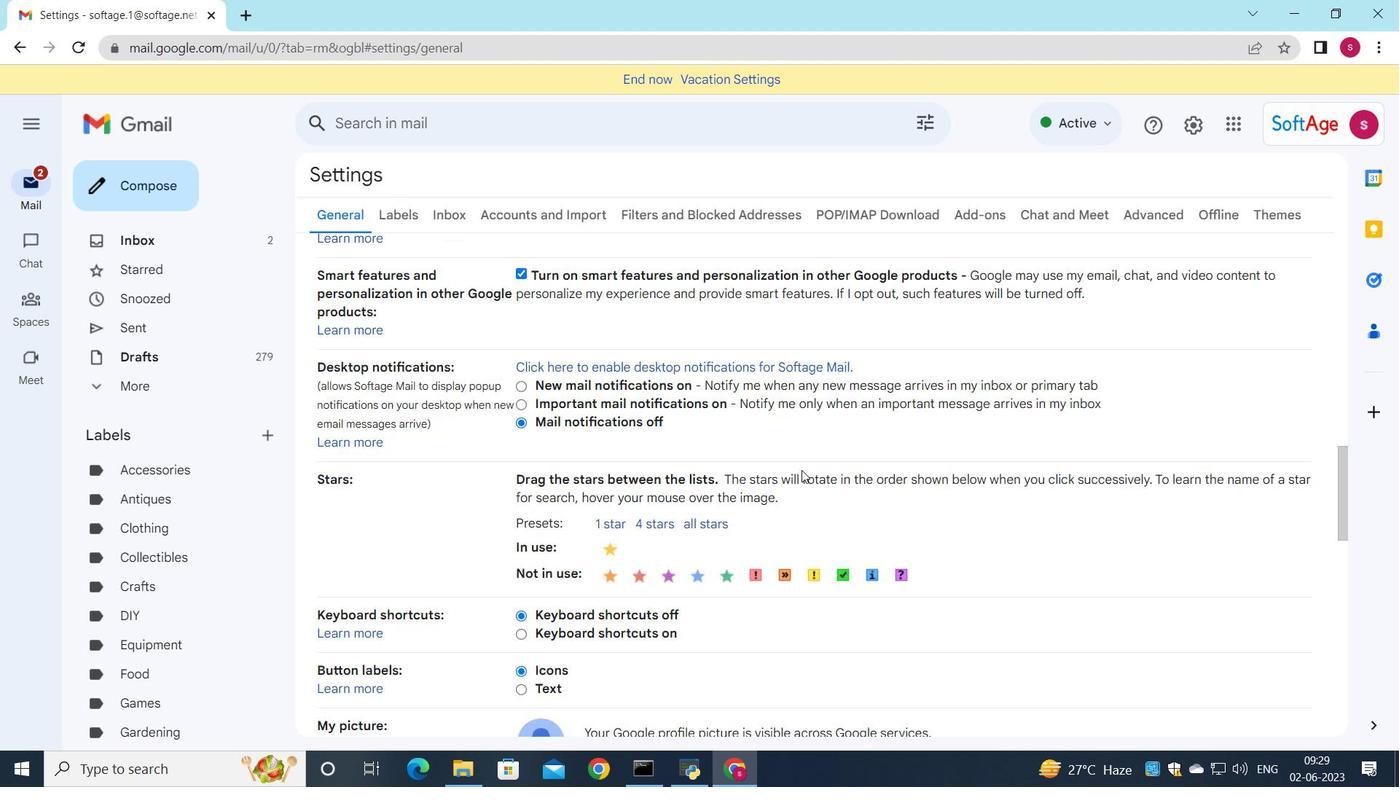 
Action: Mouse moved to (824, 473)
Screenshot: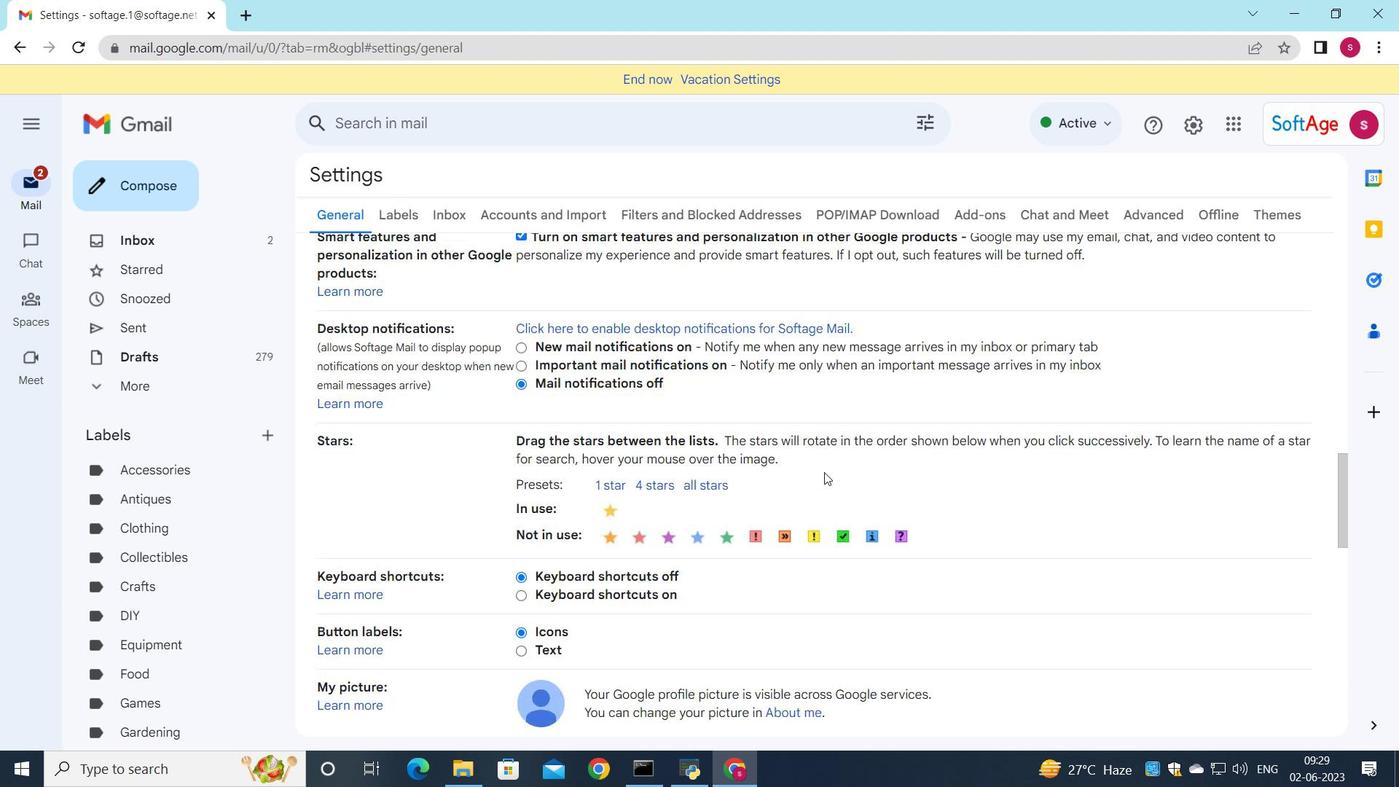 
Action: Mouse scrolled (824, 472) with delta (0, 0)
Screenshot: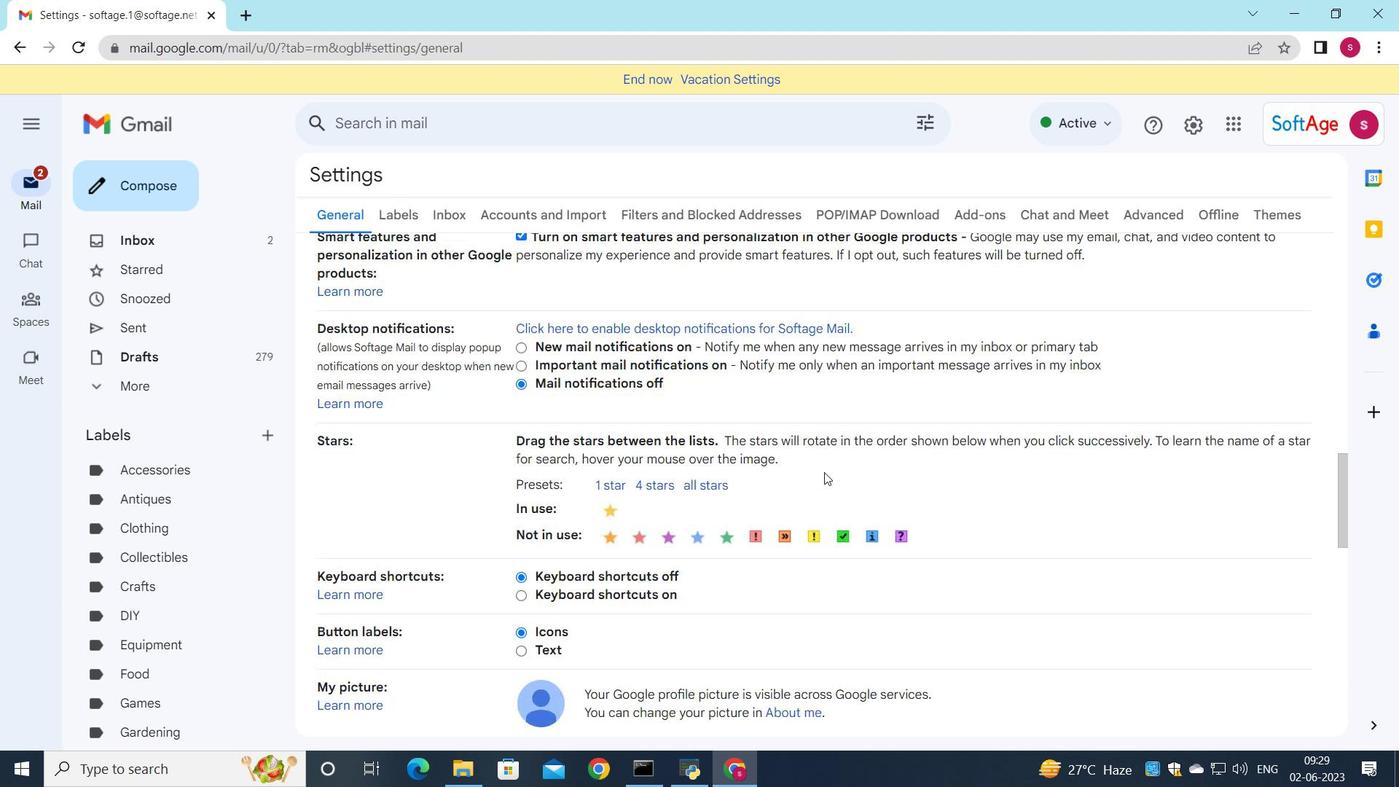 
Action: Mouse moved to (827, 474)
Screenshot: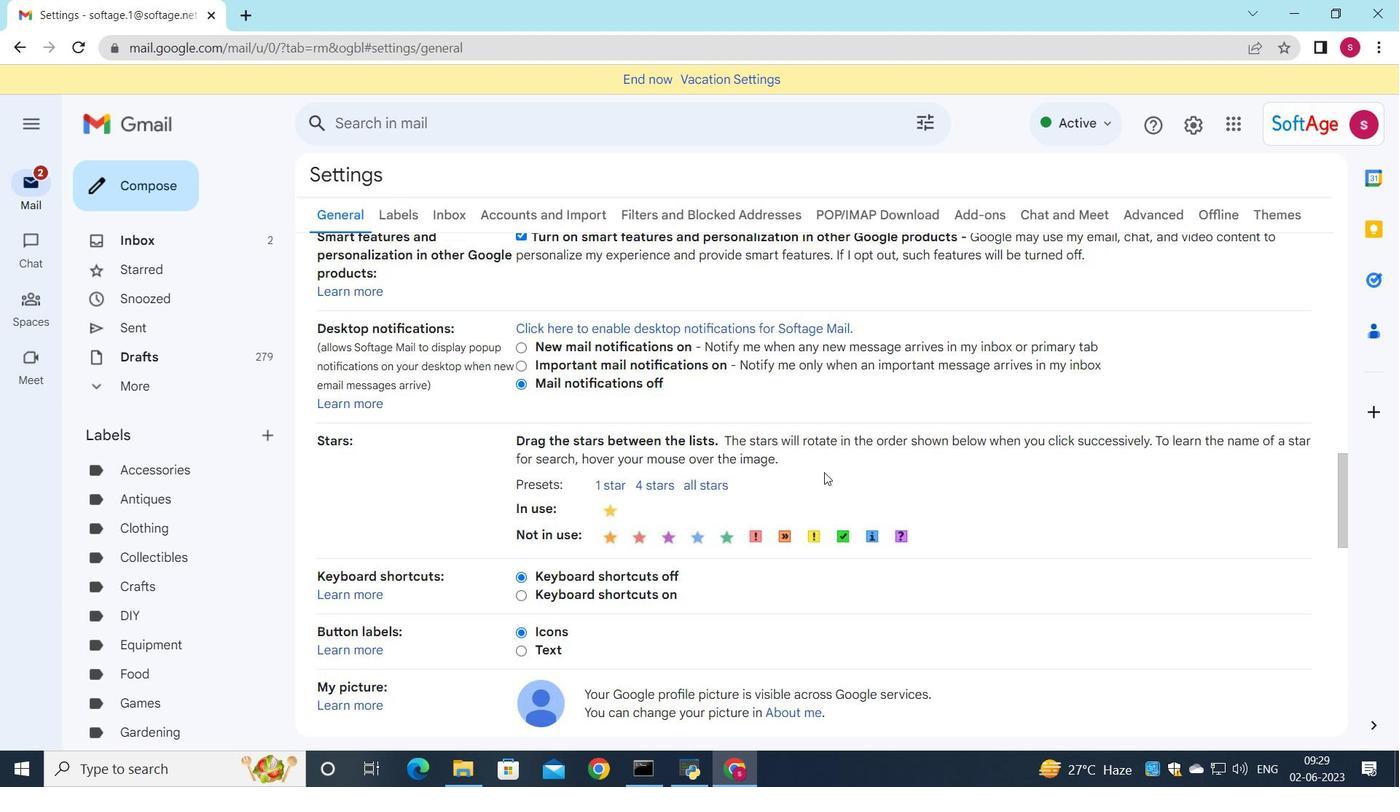 
Action: Mouse scrolled (827, 473) with delta (0, 0)
Screenshot: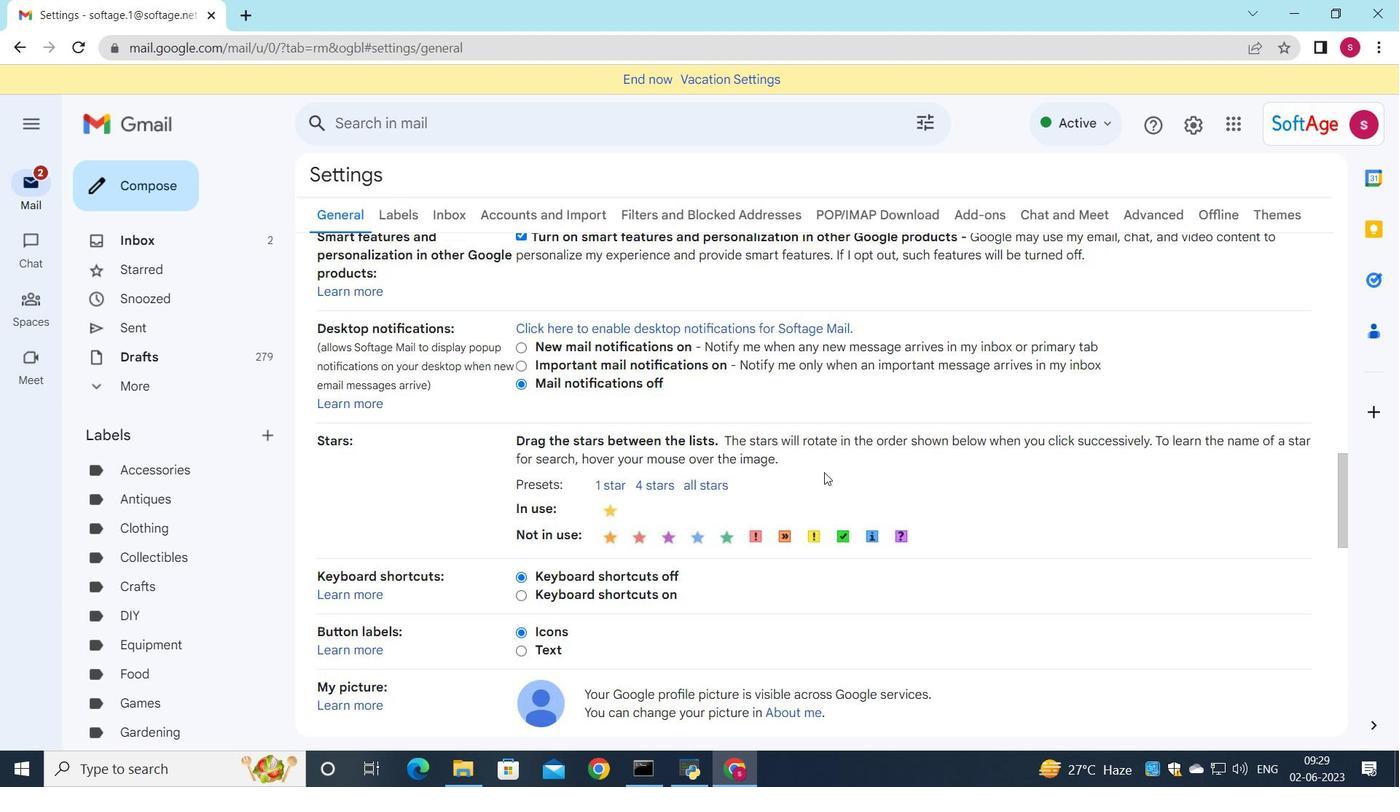 
Action: Mouse moved to (787, 464)
Screenshot: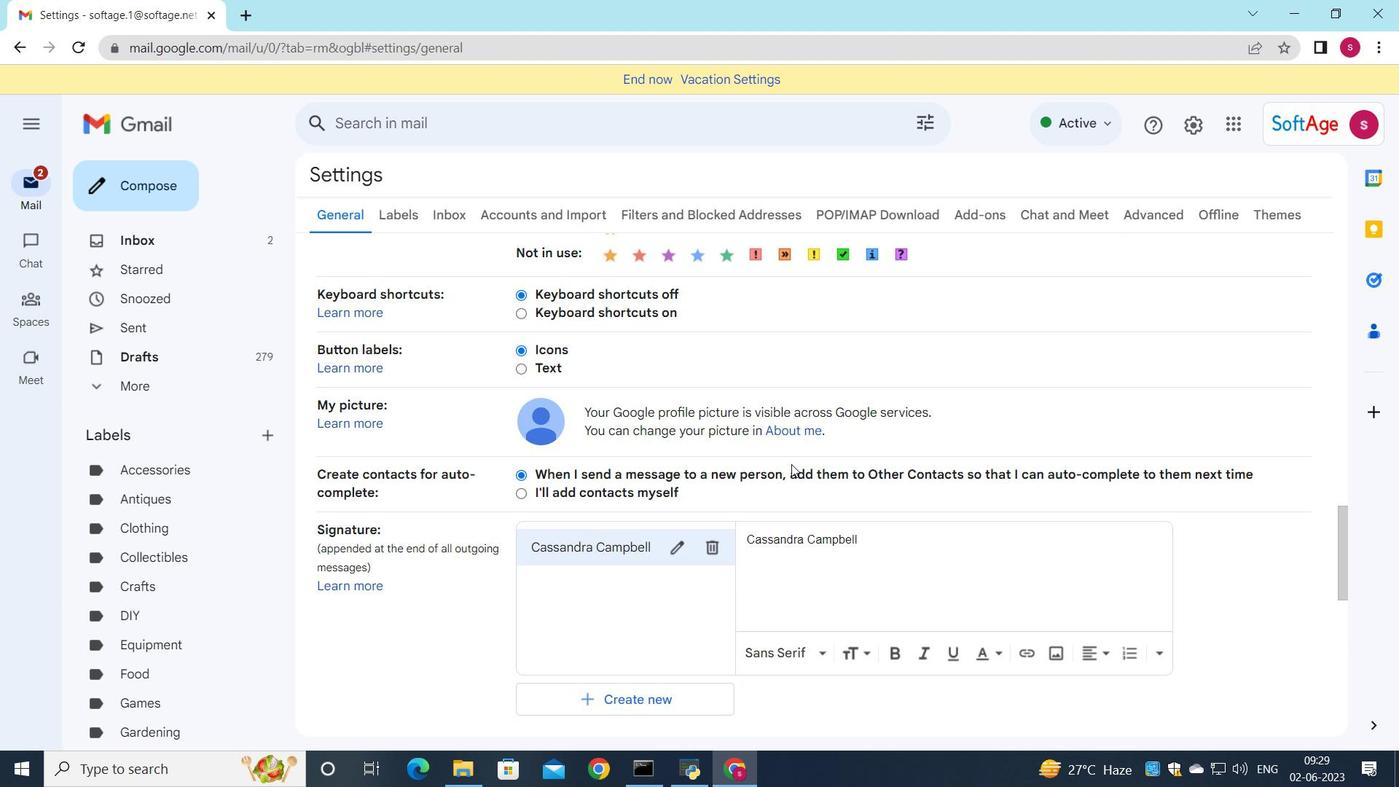 
Action: Mouse scrolled (787, 464) with delta (0, 0)
Screenshot: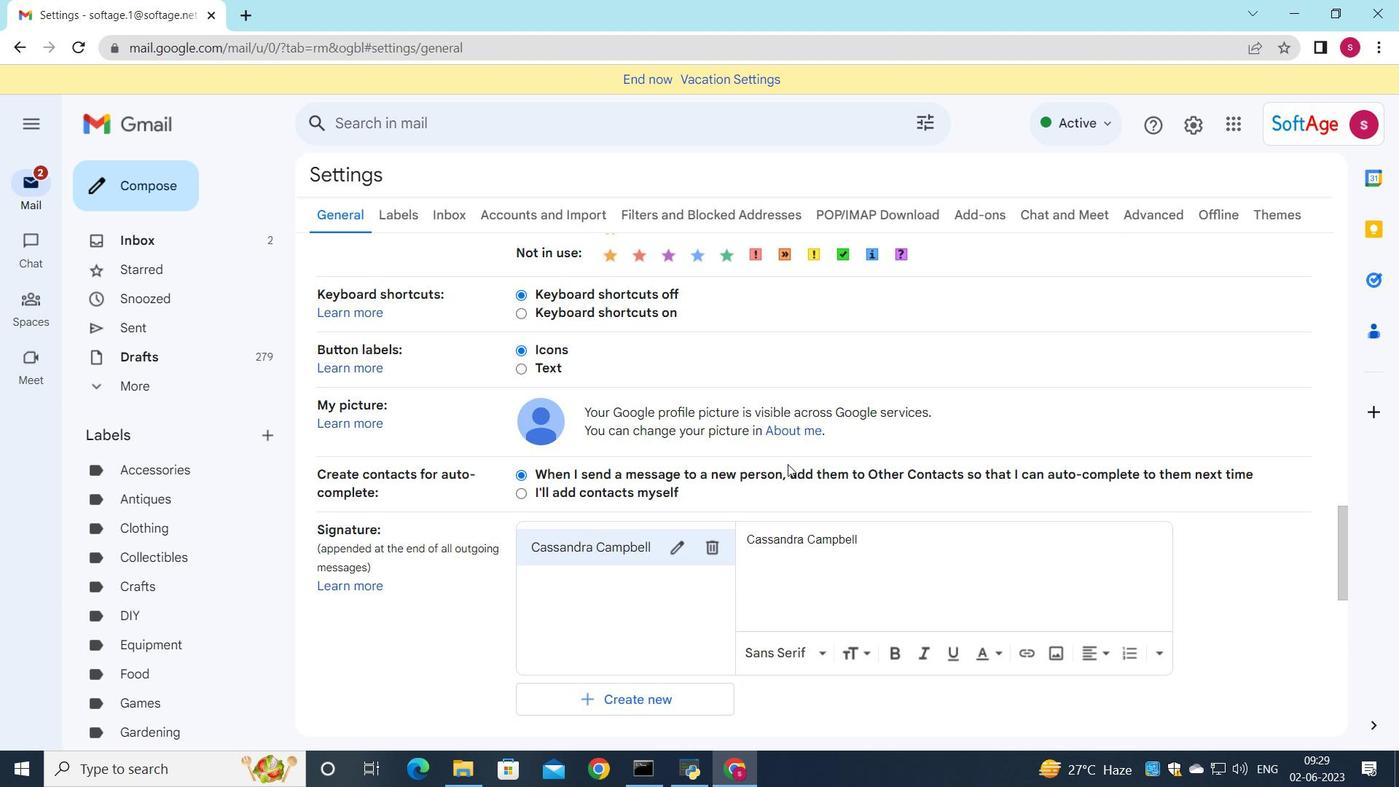 
Action: Mouse moved to (717, 436)
Screenshot: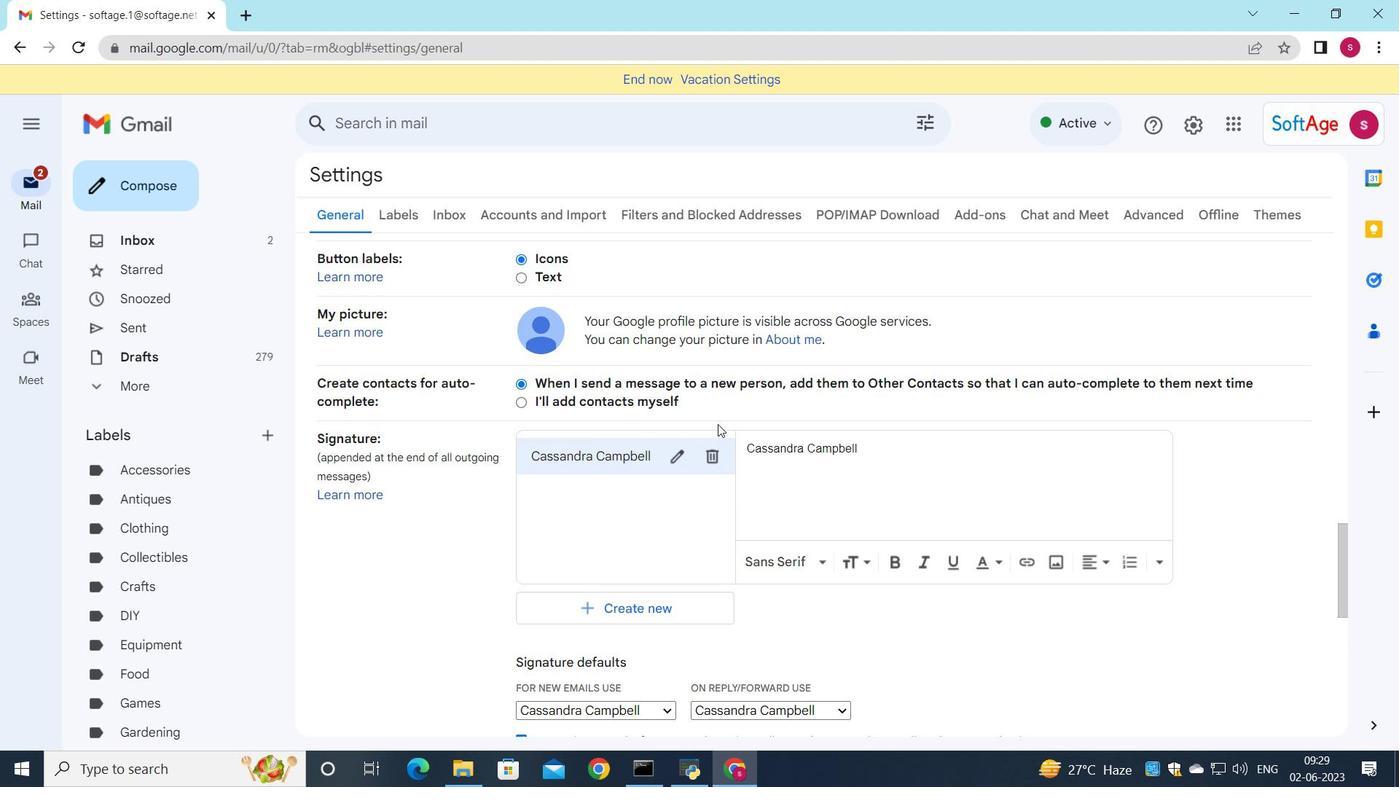
Action: Mouse scrolled (717, 435) with delta (0, 0)
Screenshot: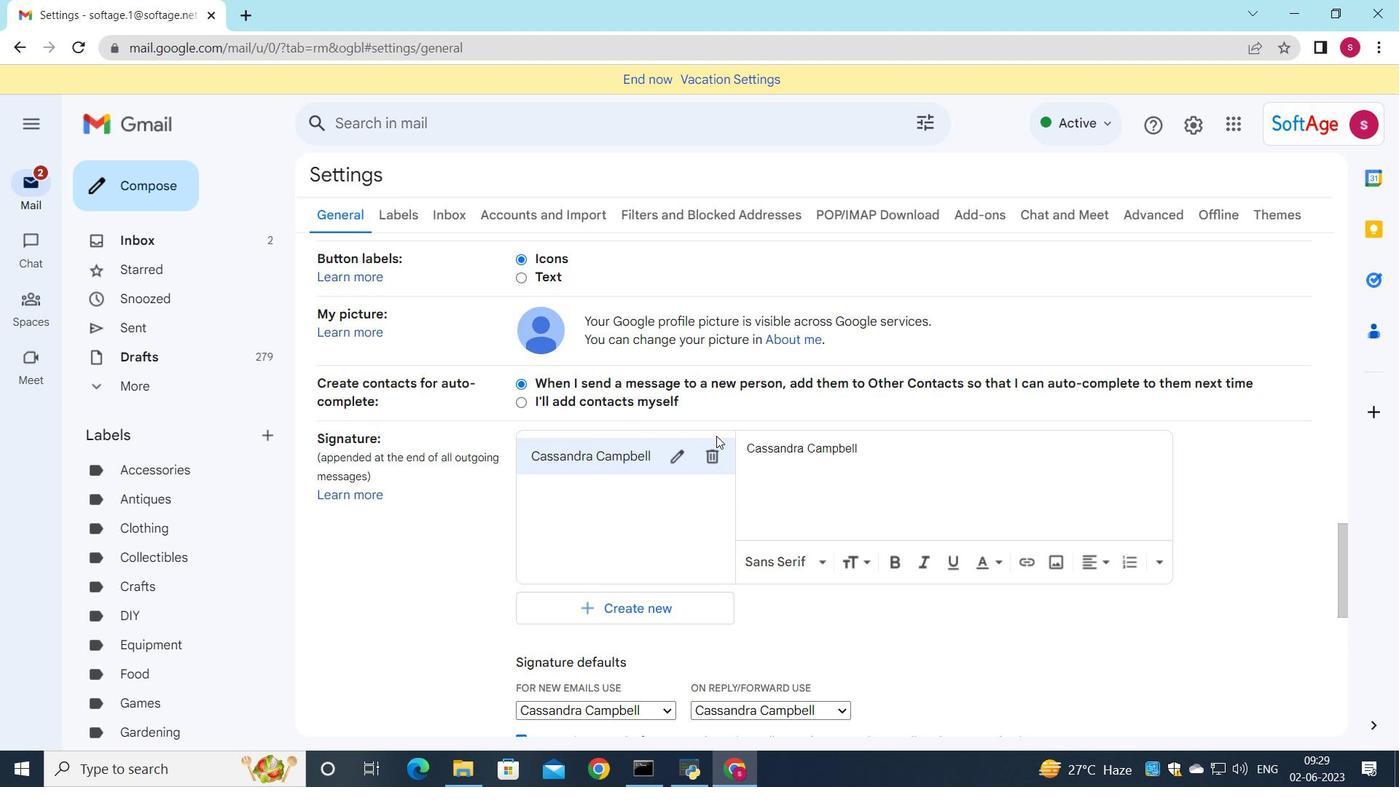 
Action: Mouse moved to (709, 366)
Screenshot: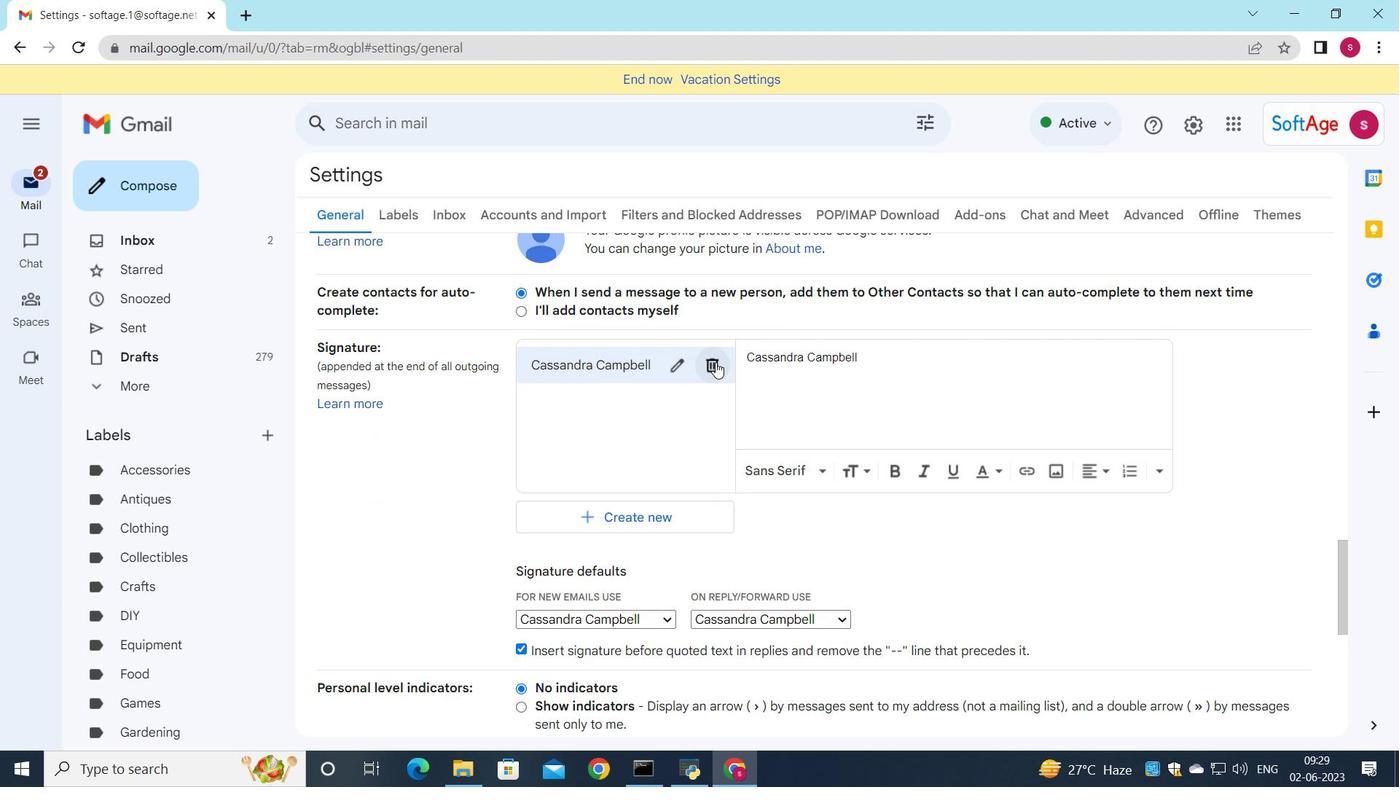 
Action: Mouse pressed left at (709, 366)
Screenshot: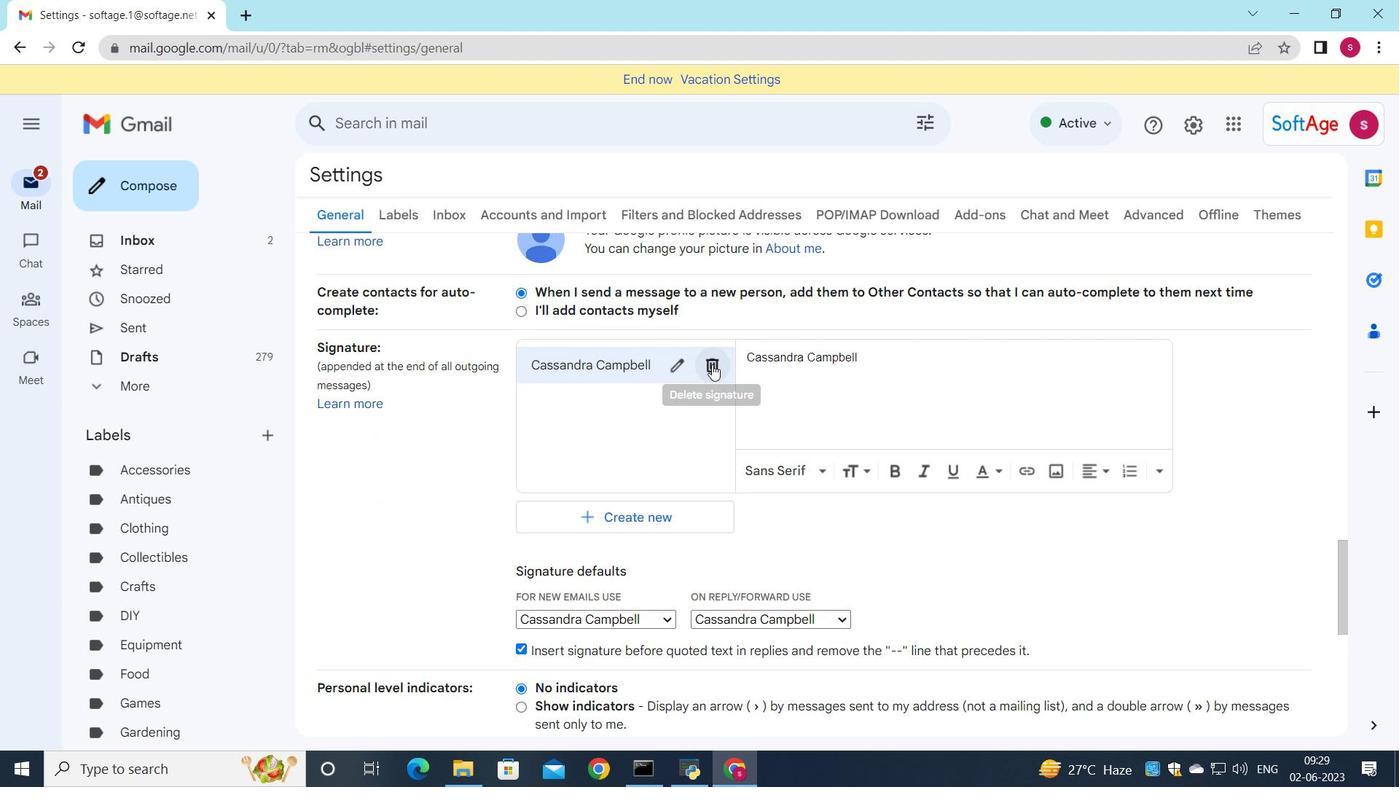 
Action: Mouse moved to (867, 442)
Screenshot: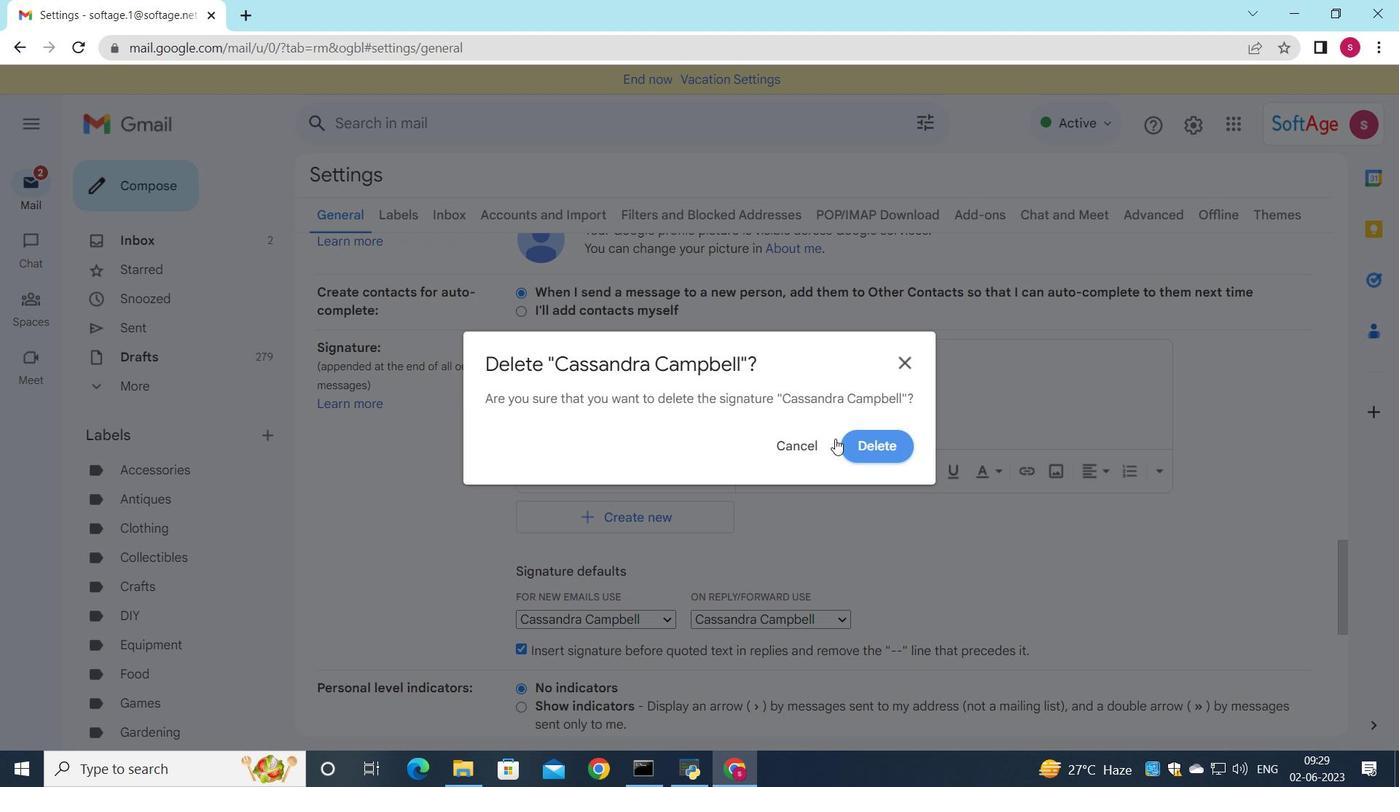 
Action: Mouse pressed left at (867, 442)
Screenshot: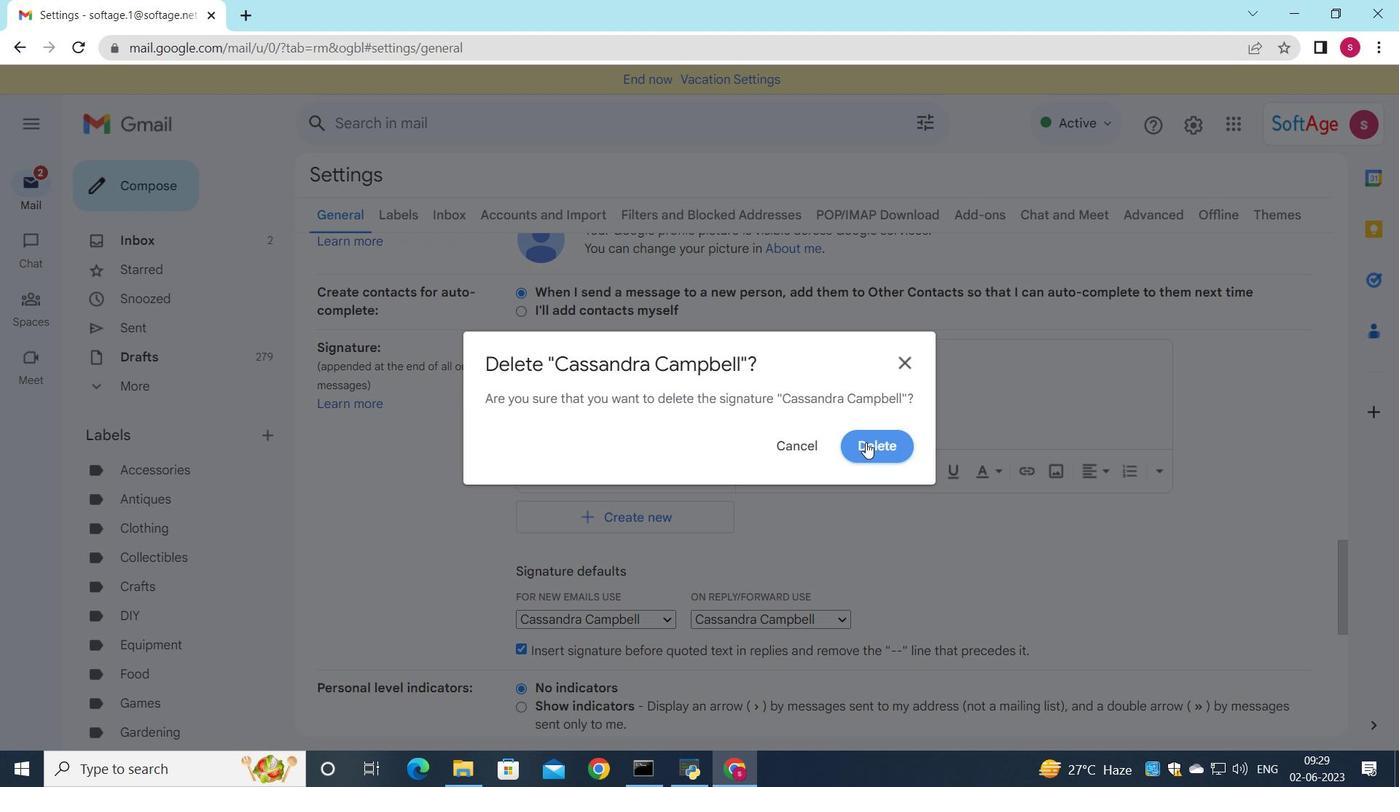 
Action: Mouse moved to (895, 445)
Screenshot: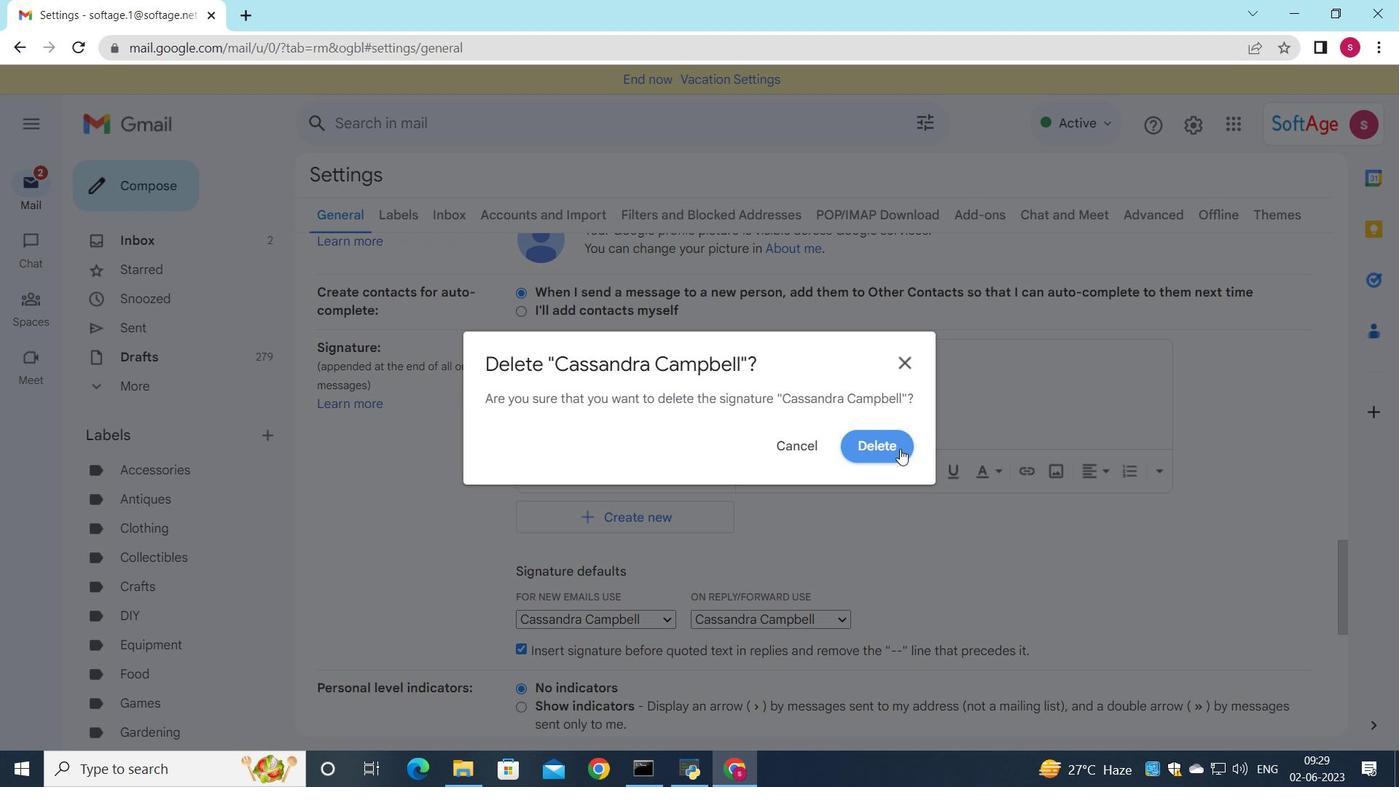 
Action: Mouse pressed left at (895, 445)
Screenshot: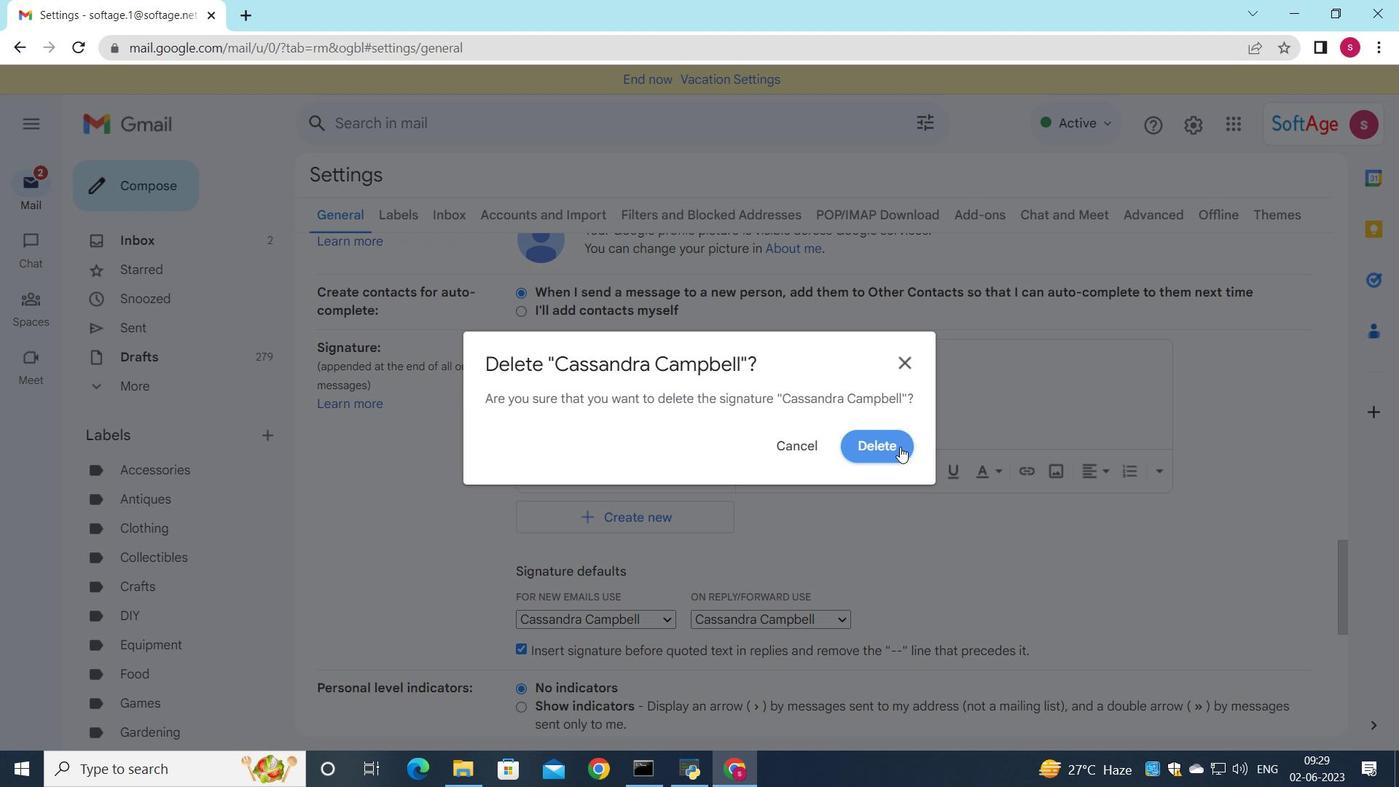 
Action: Mouse moved to (602, 386)
Screenshot: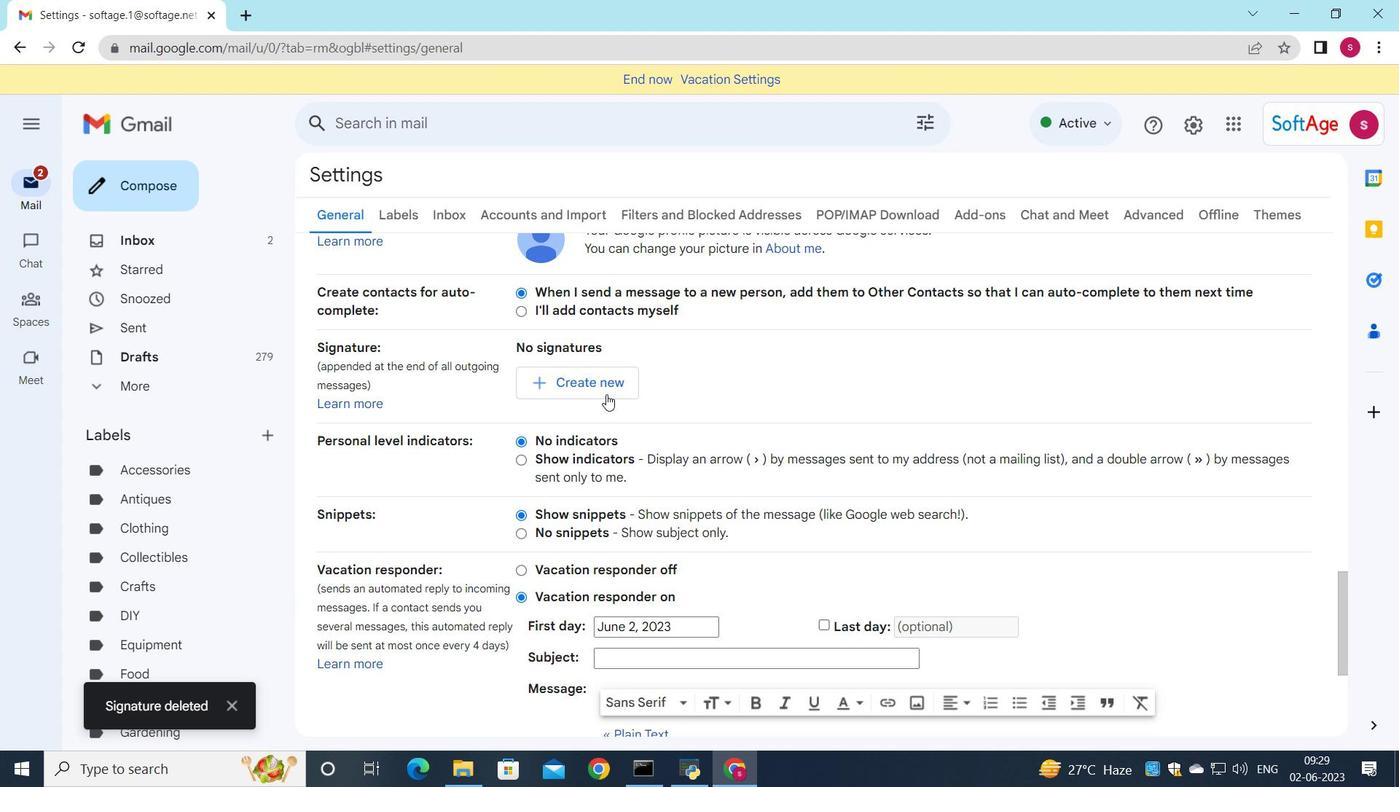 
Action: Mouse pressed left at (602, 386)
Screenshot: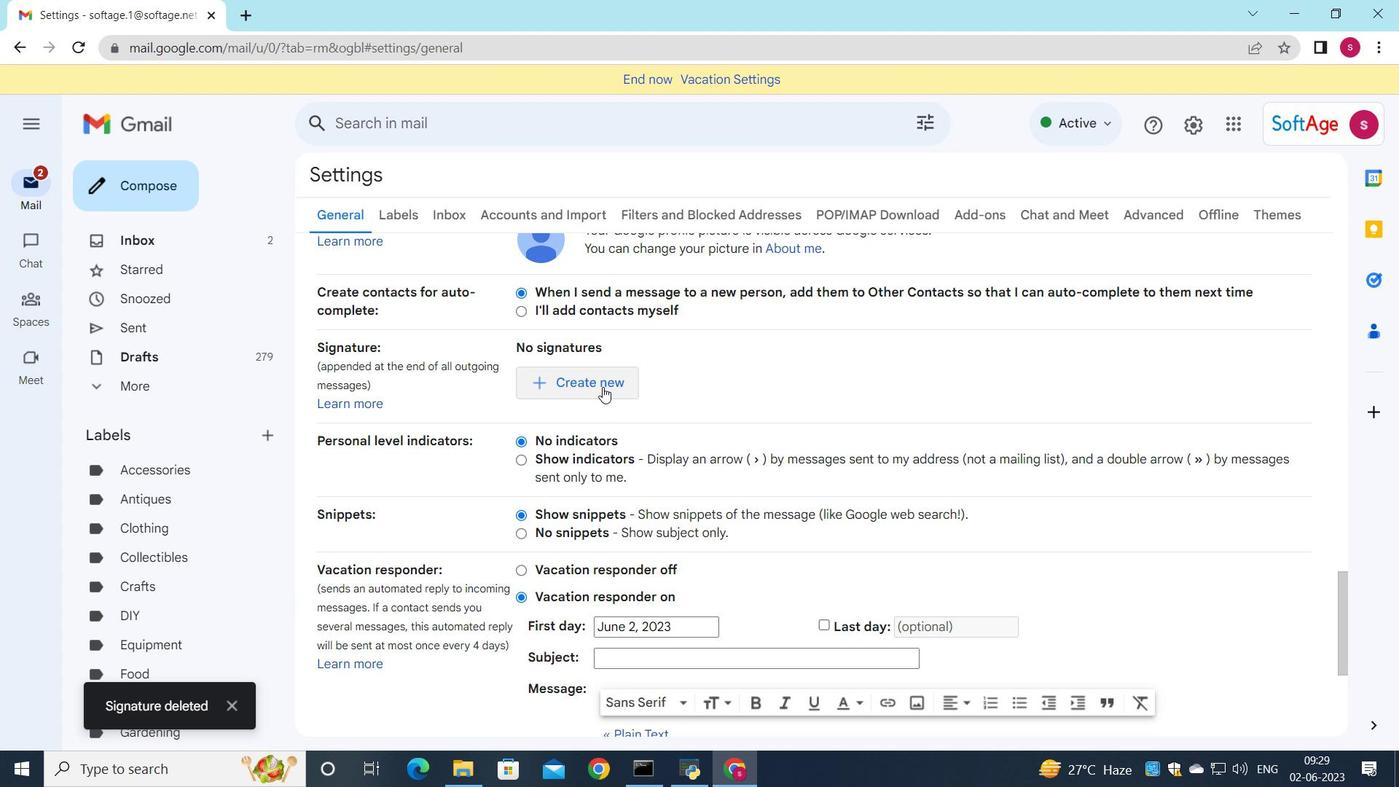 
Action: Mouse moved to (1102, 400)
Screenshot: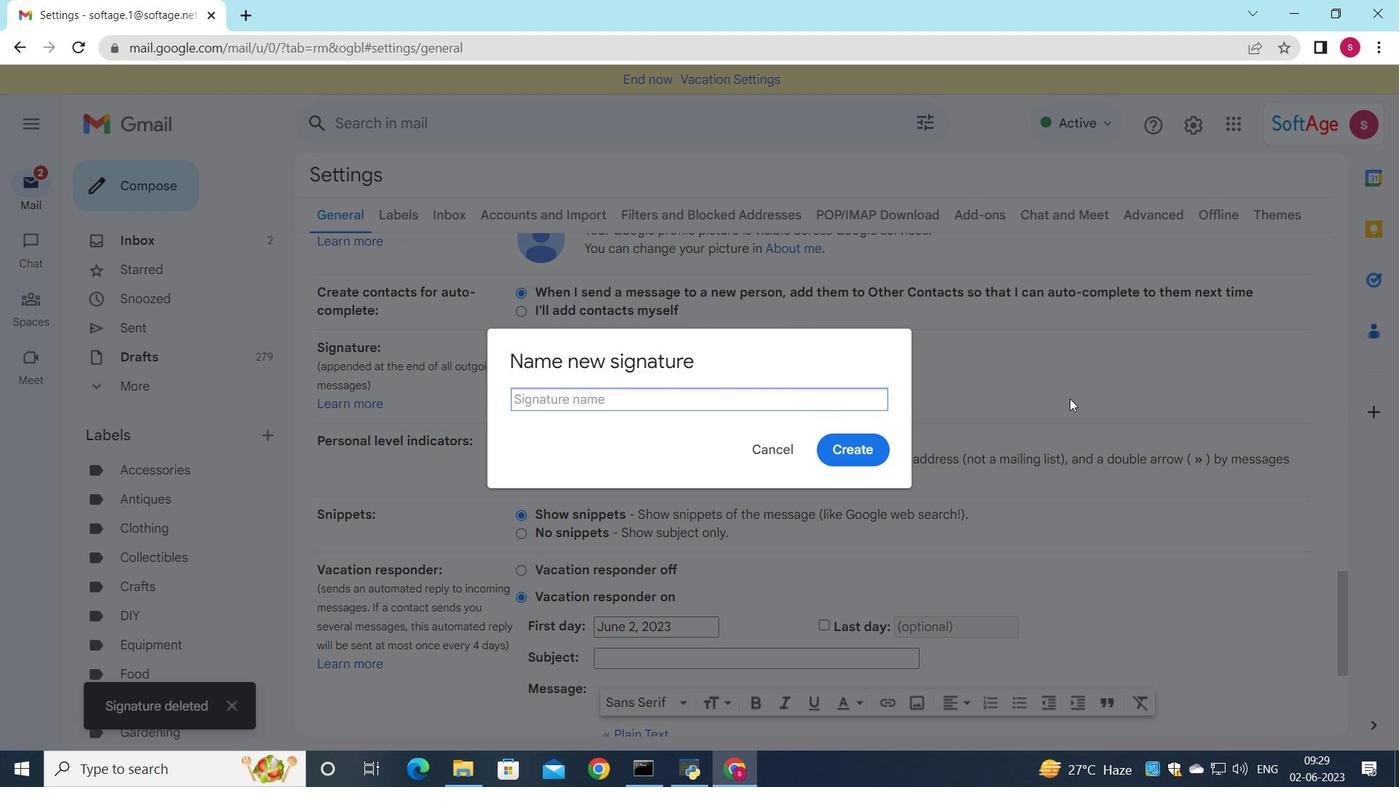 
Action: Key pressed <Key.shift>catherine<Key.space><Key.shift><Key.shift><Key.shift><Key.shift>Martinez
Screenshot: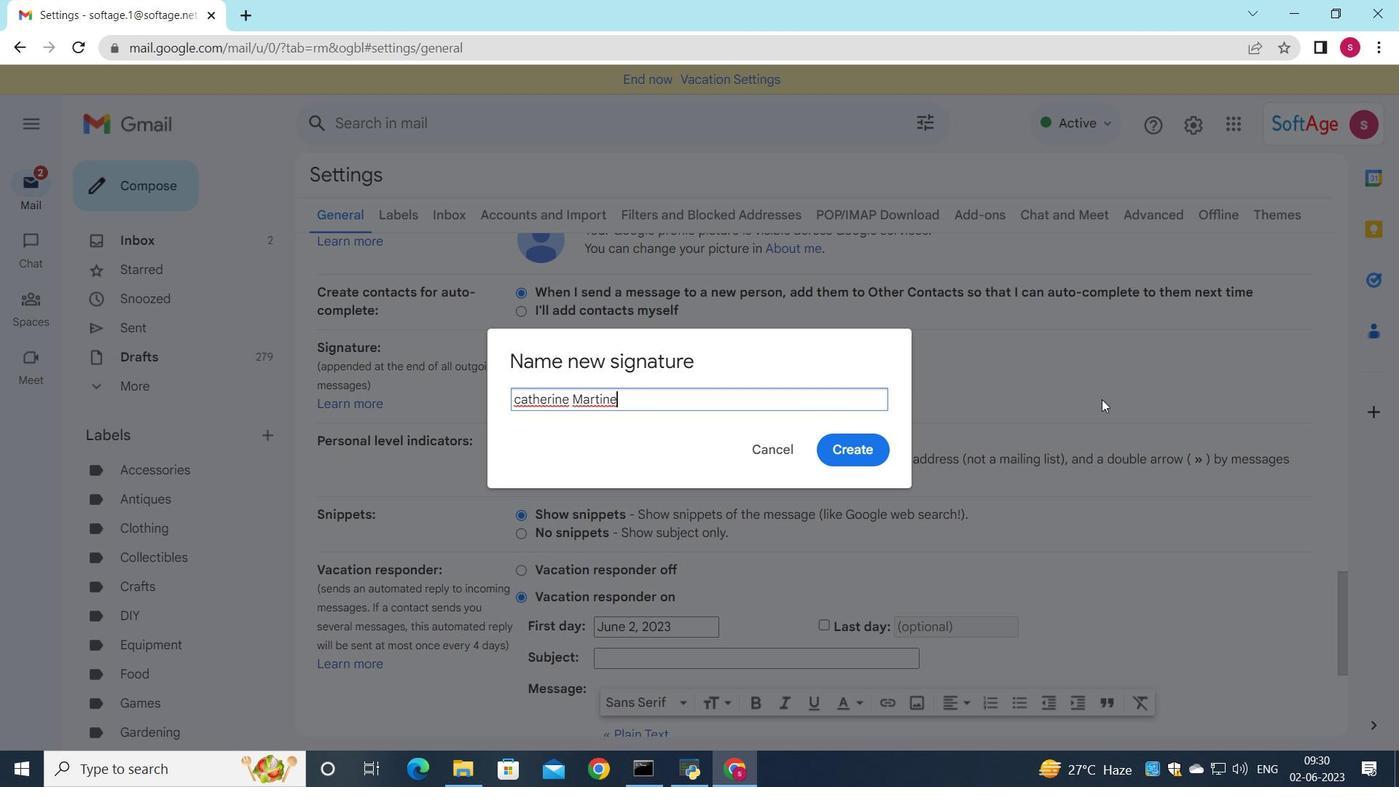 
Action: Mouse moved to (523, 400)
Screenshot: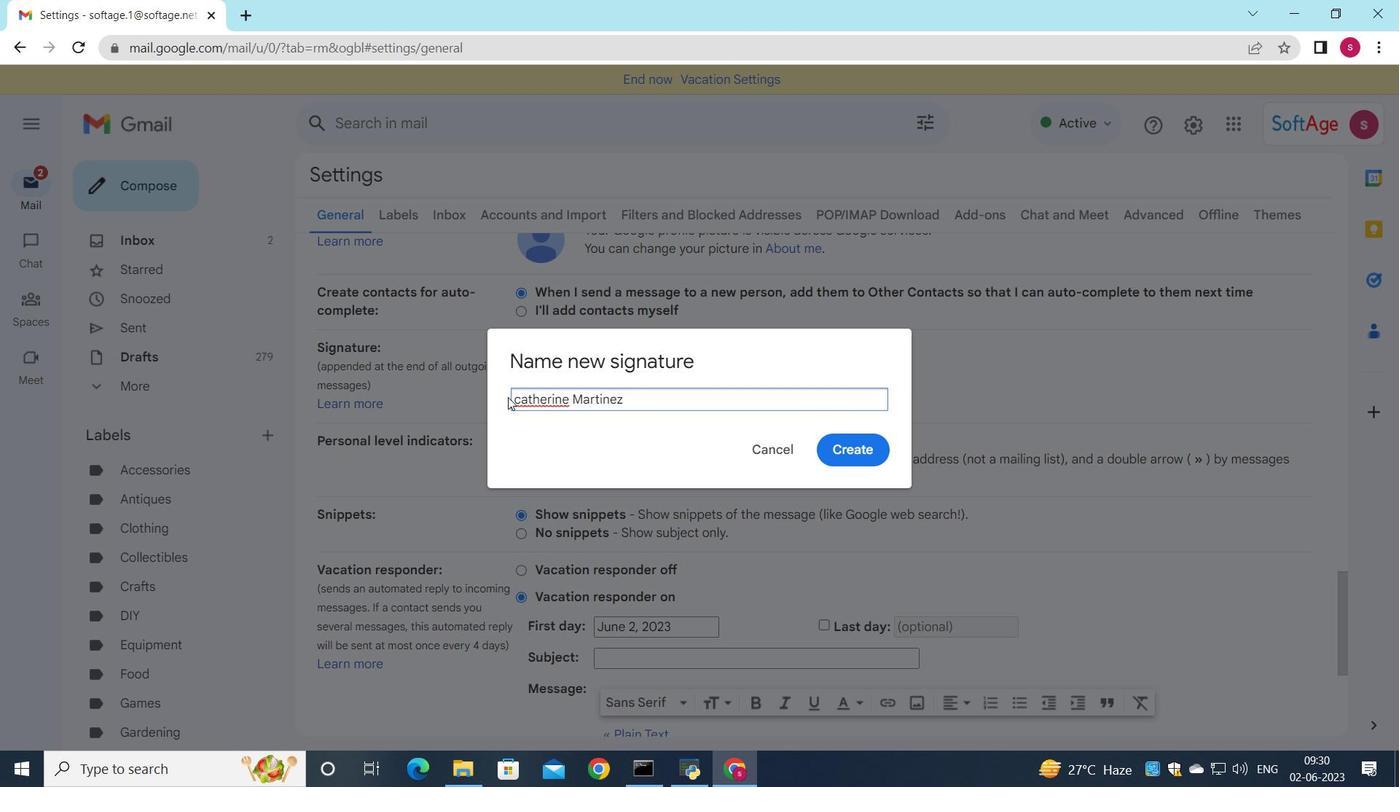 
Action: Mouse pressed left at (523, 400)
Screenshot: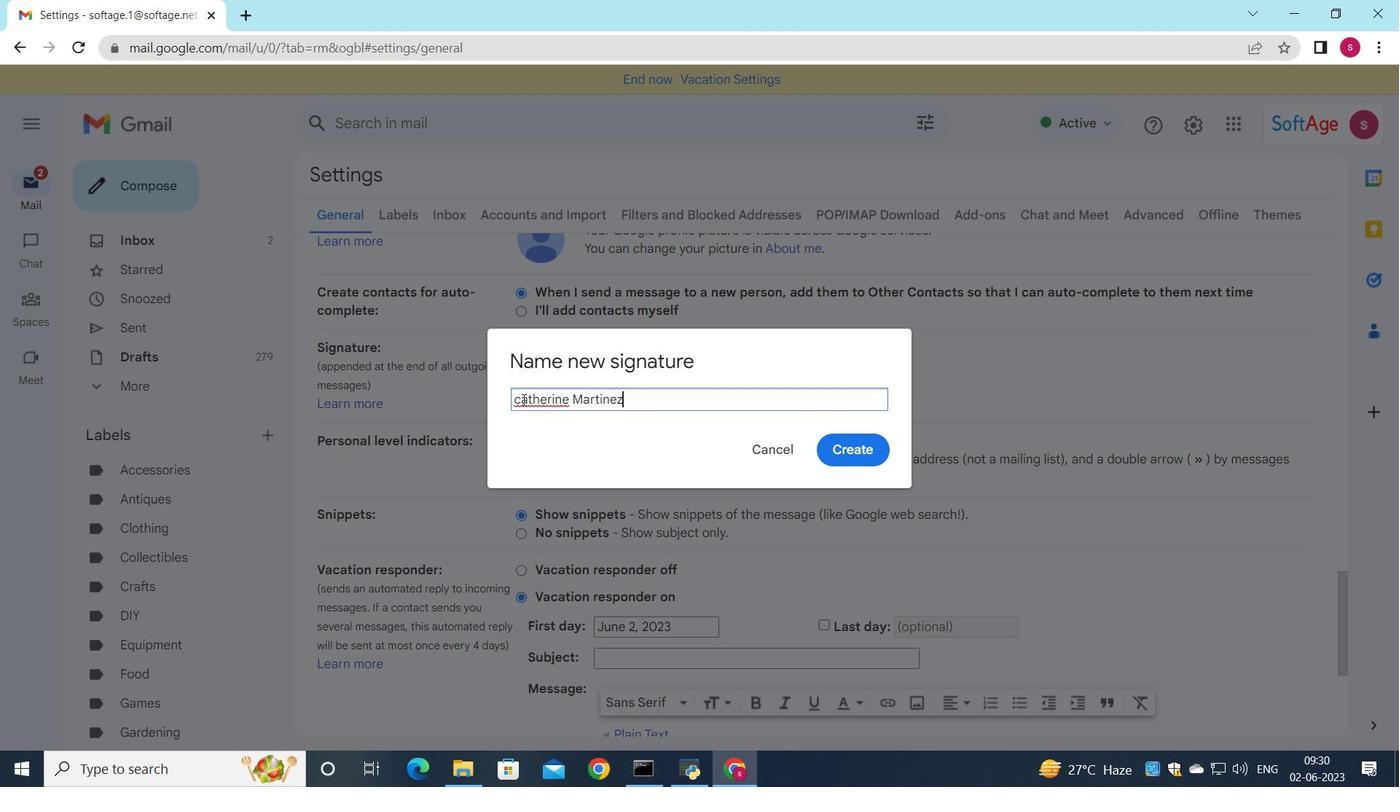 
Action: Key pressed <Key.backspace><Key.shift>C
Screenshot: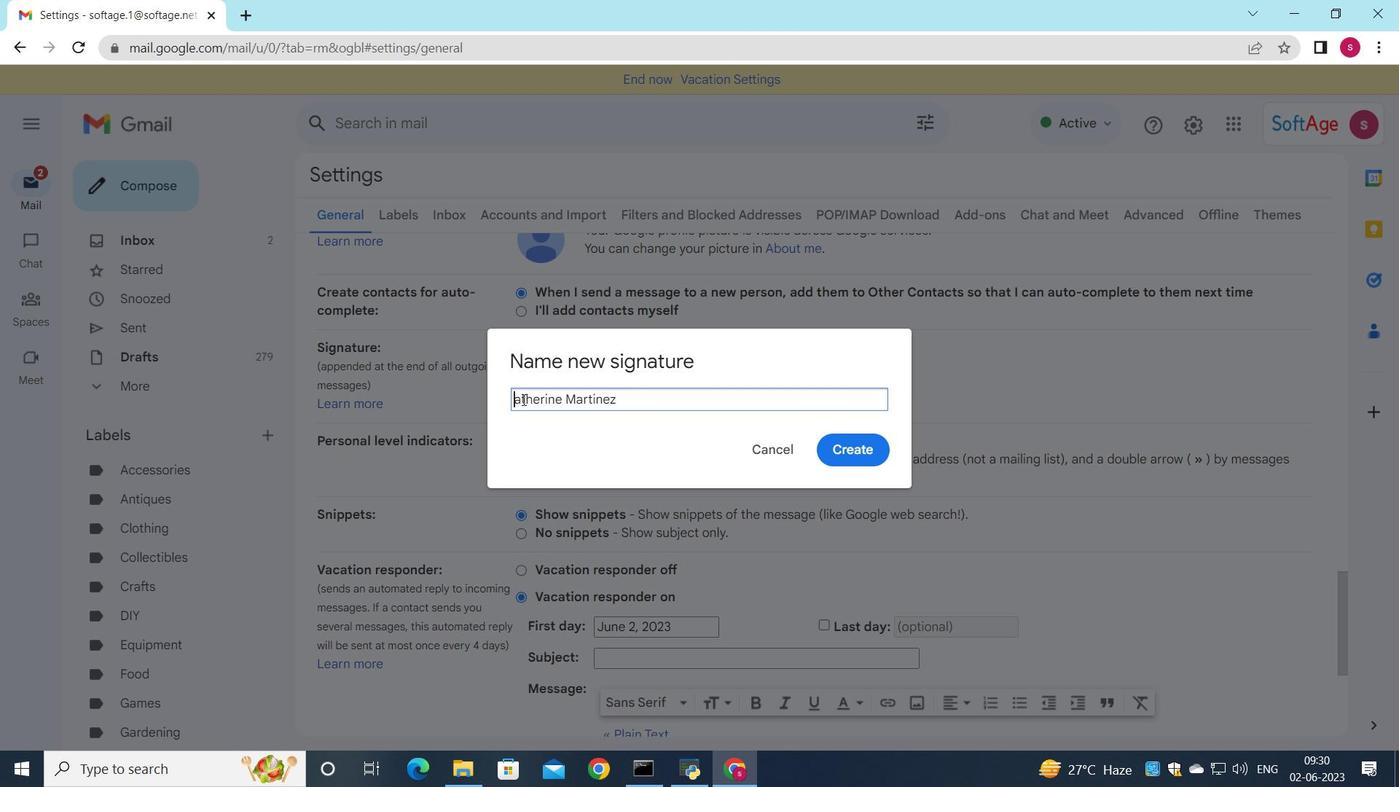 
Action: Mouse moved to (868, 463)
Screenshot: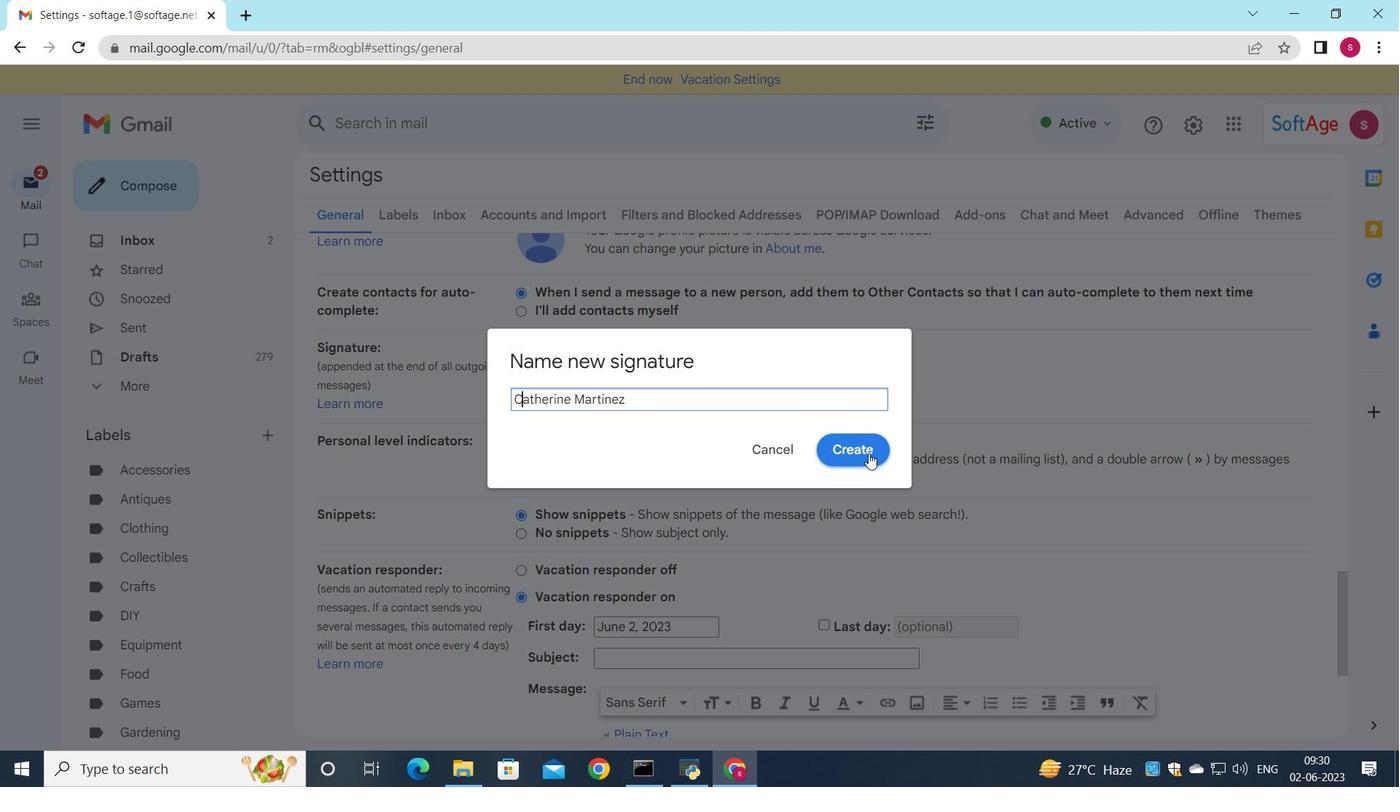 
Action: Mouse pressed left at (868, 463)
Screenshot: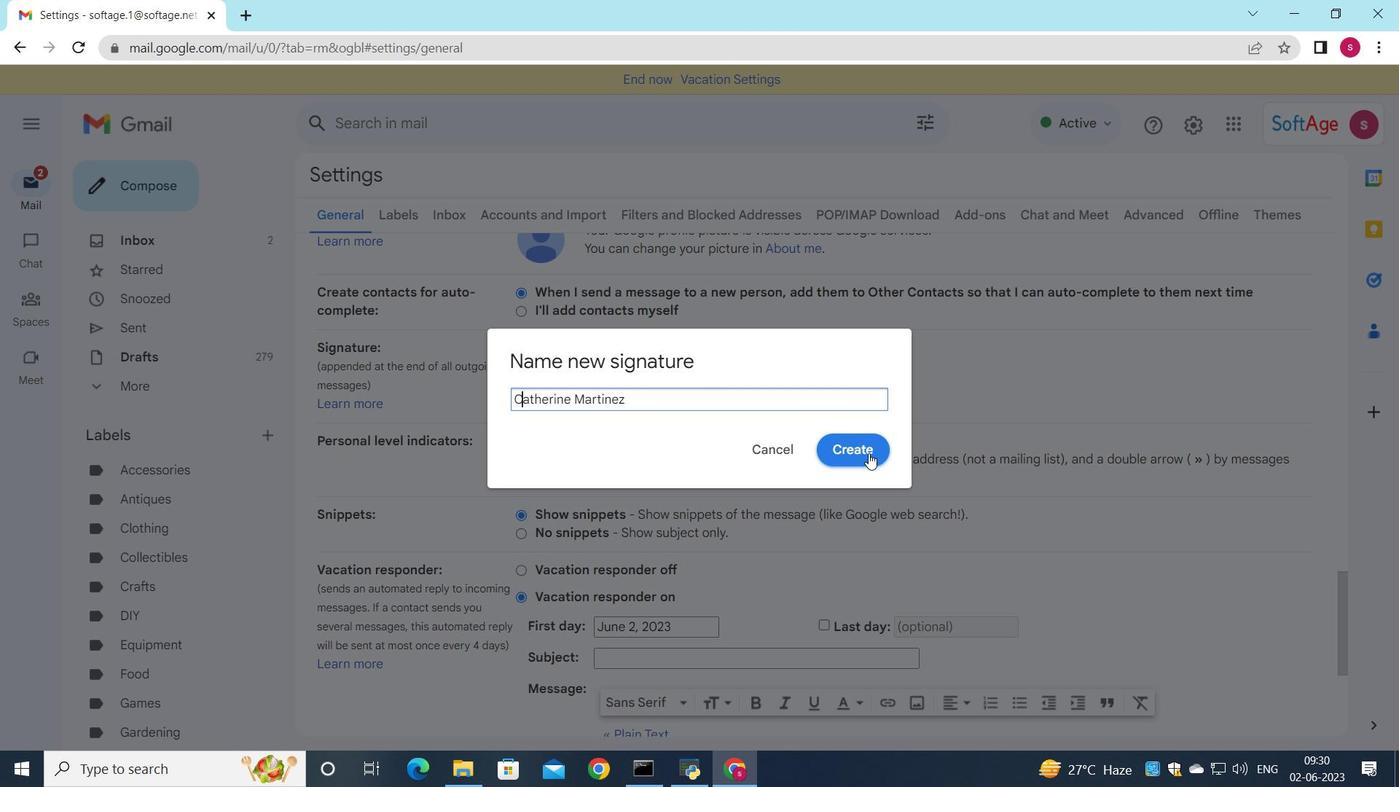 
Action: Mouse moved to (833, 392)
Screenshot: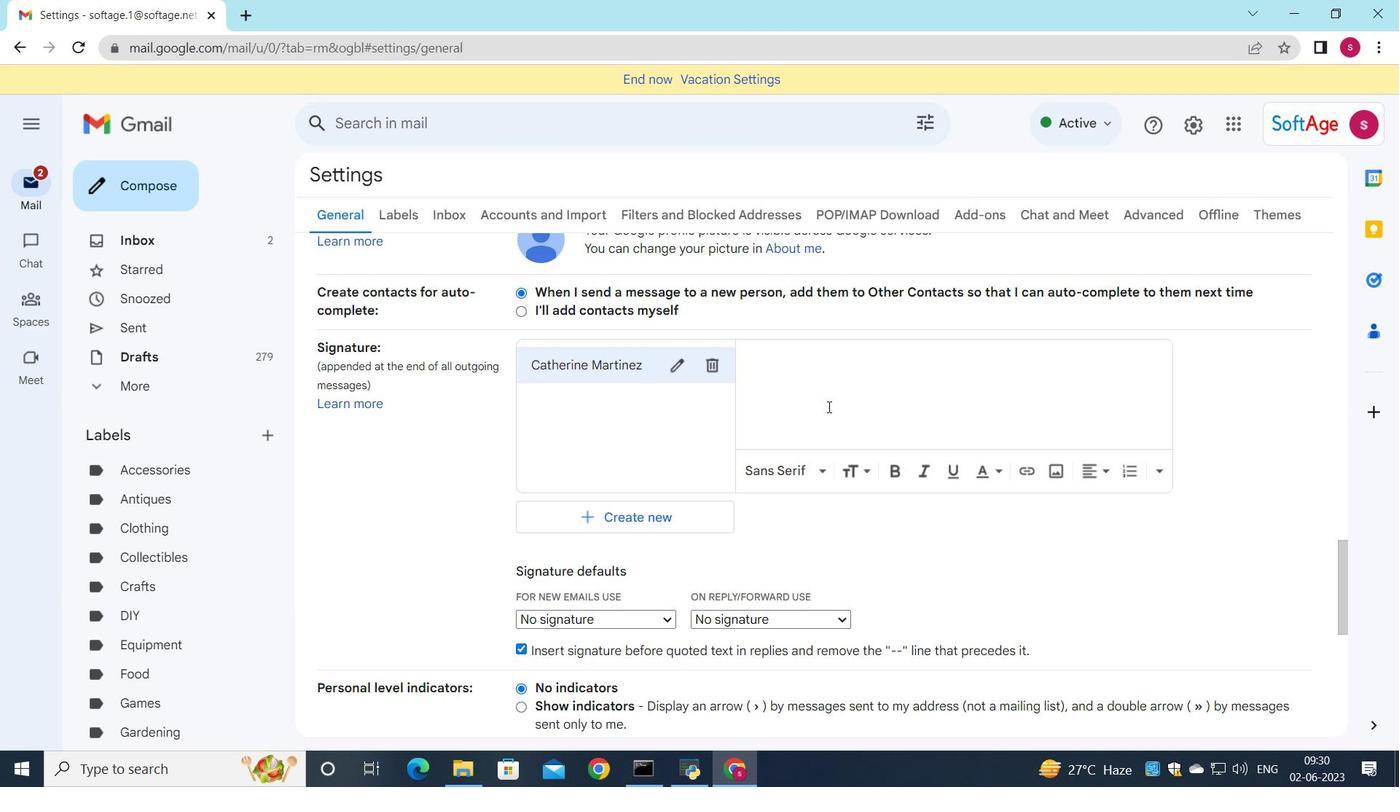 
Action: Mouse pressed left at (833, 392)
Screenshot: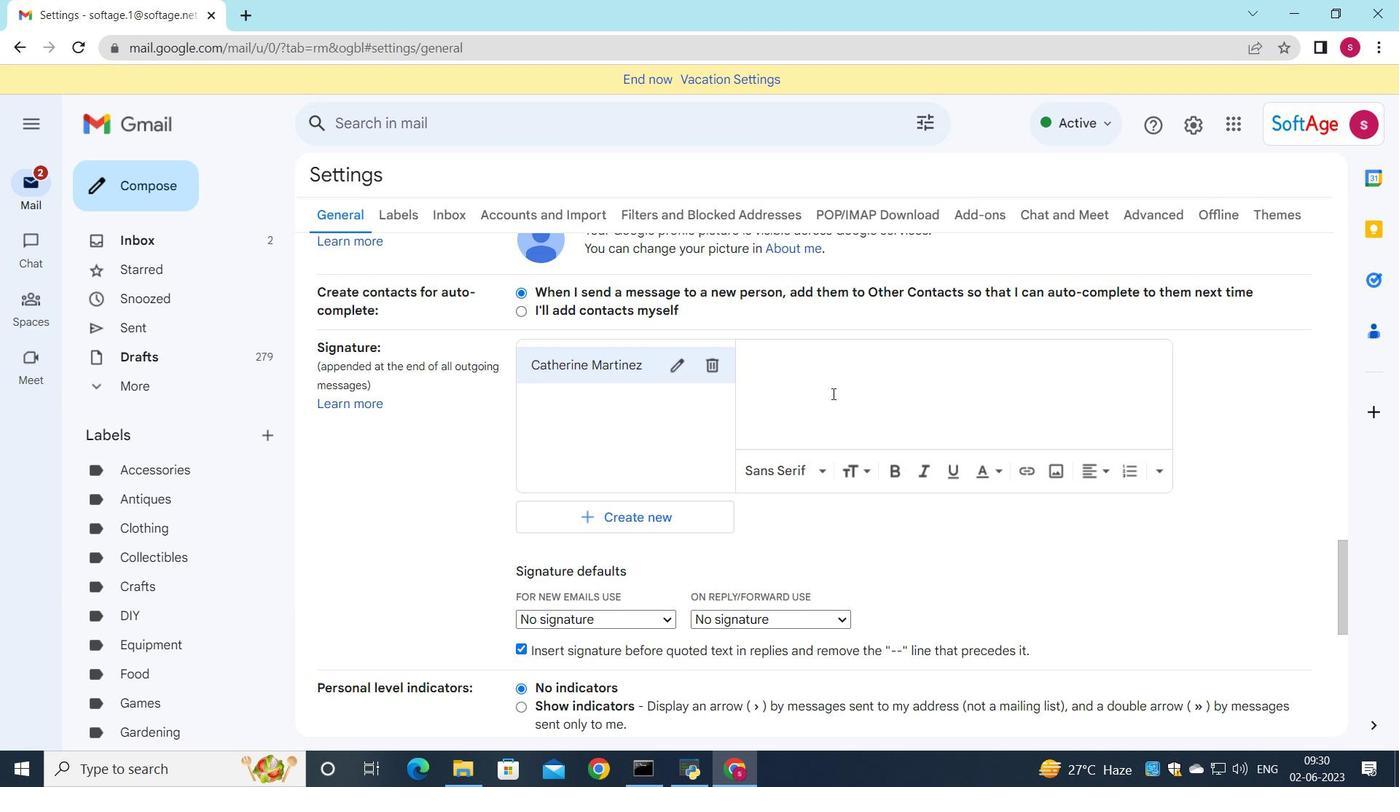 
Action: Key pressed <Key.shift>Catherine<Key.space><Key.shift><Key.shift>Martinez
Screenshot: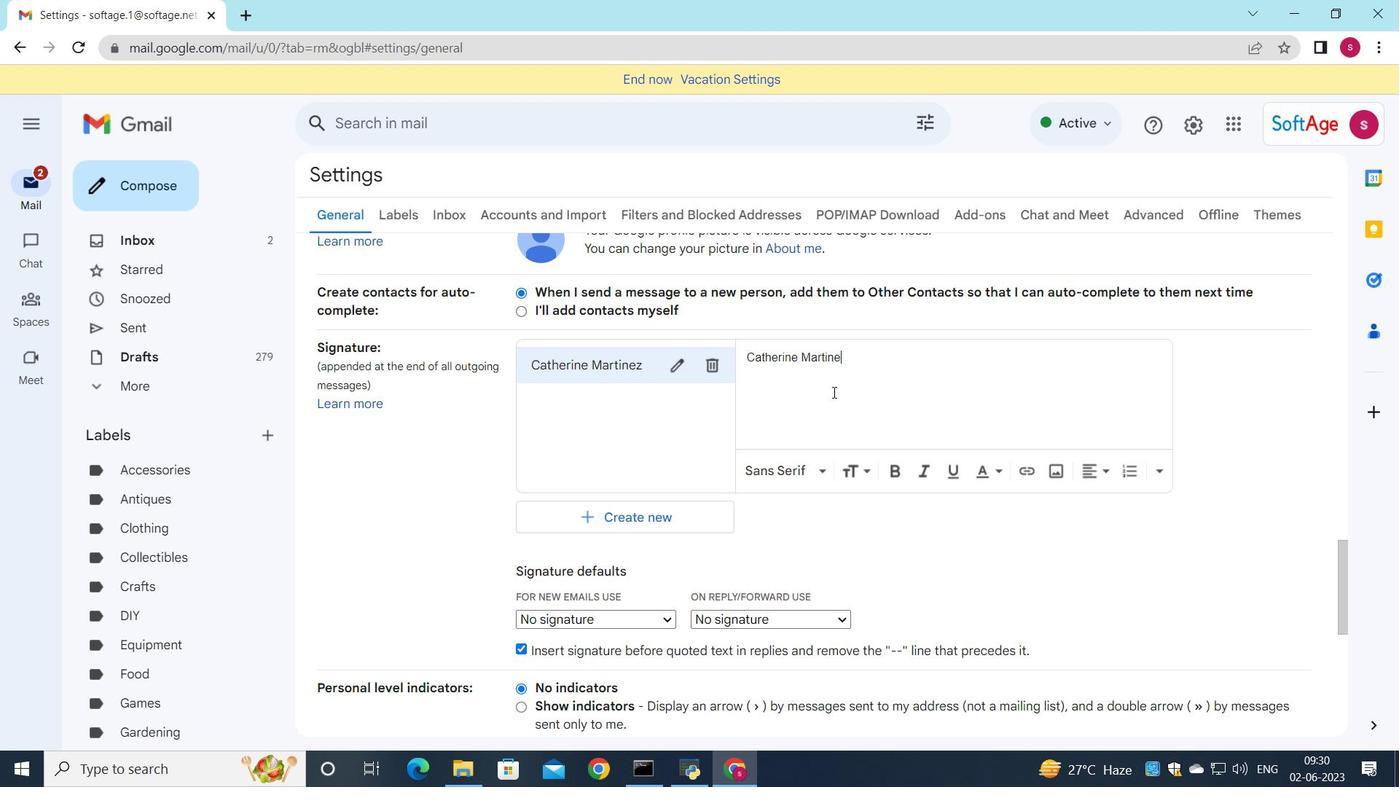 
Action: Mouse scrolled (833, 392) with delta (0, 0)
Screenshot: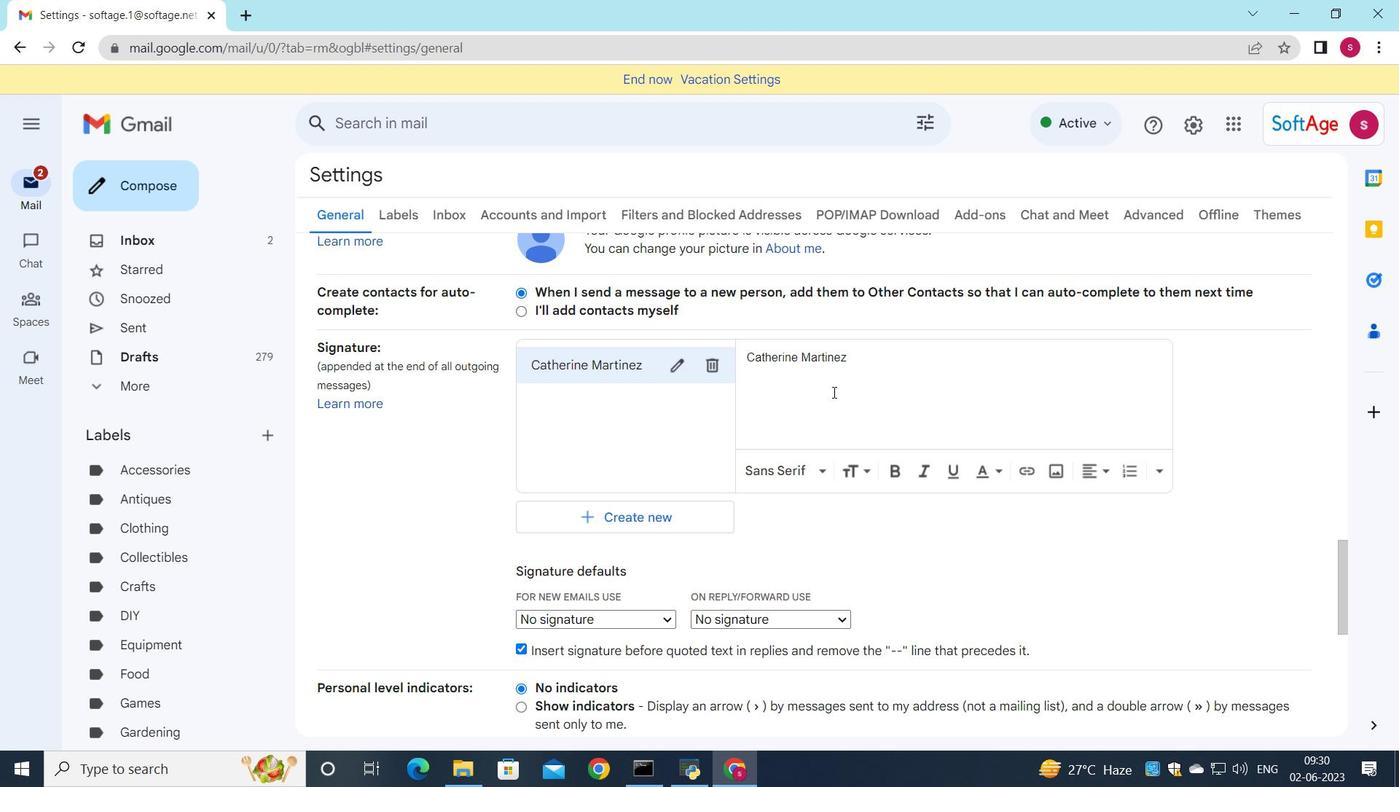 
Action: Mouse scrolled (833, 392) with delta (0, 0)
Screenshot: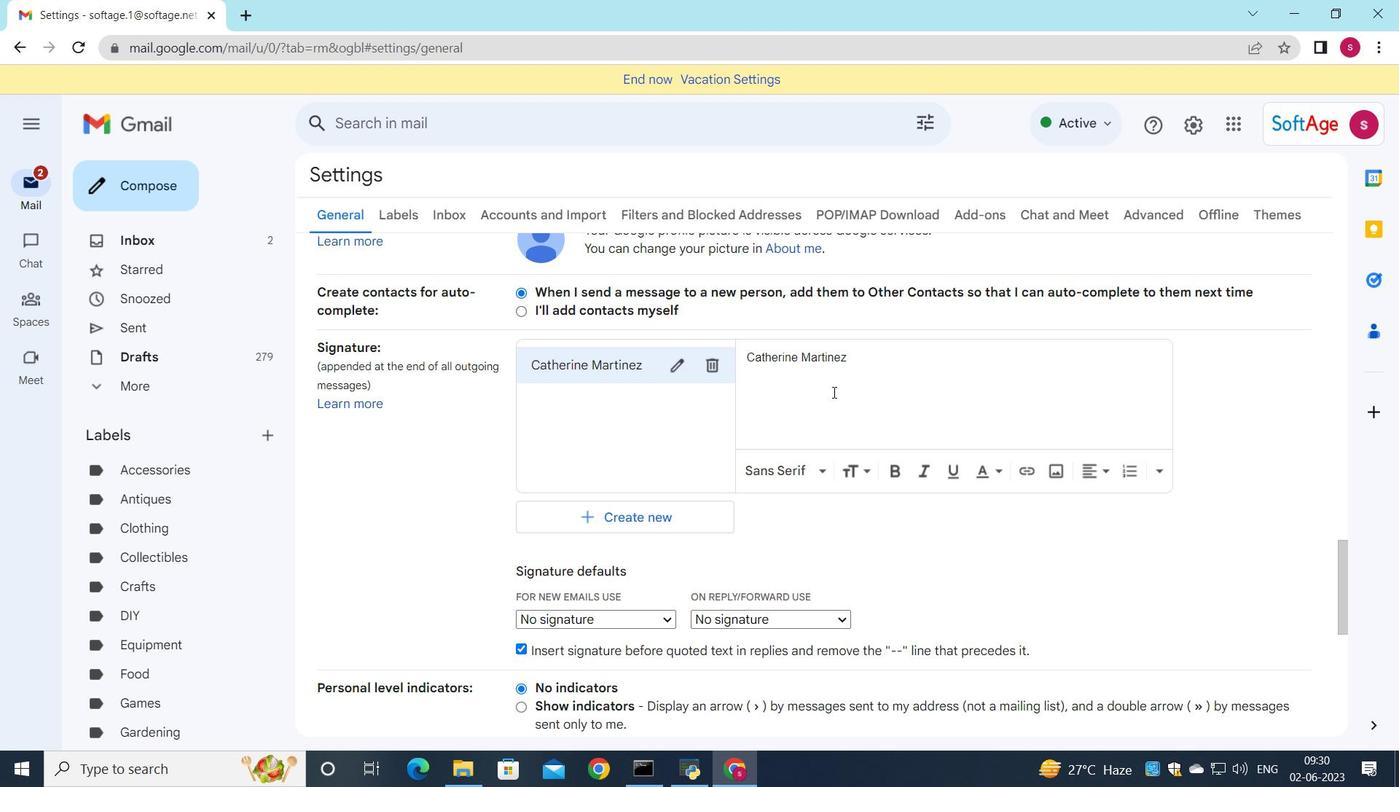 
Action: Mouse scrolled (833, 392) with delta (0, 0)
Screenshot: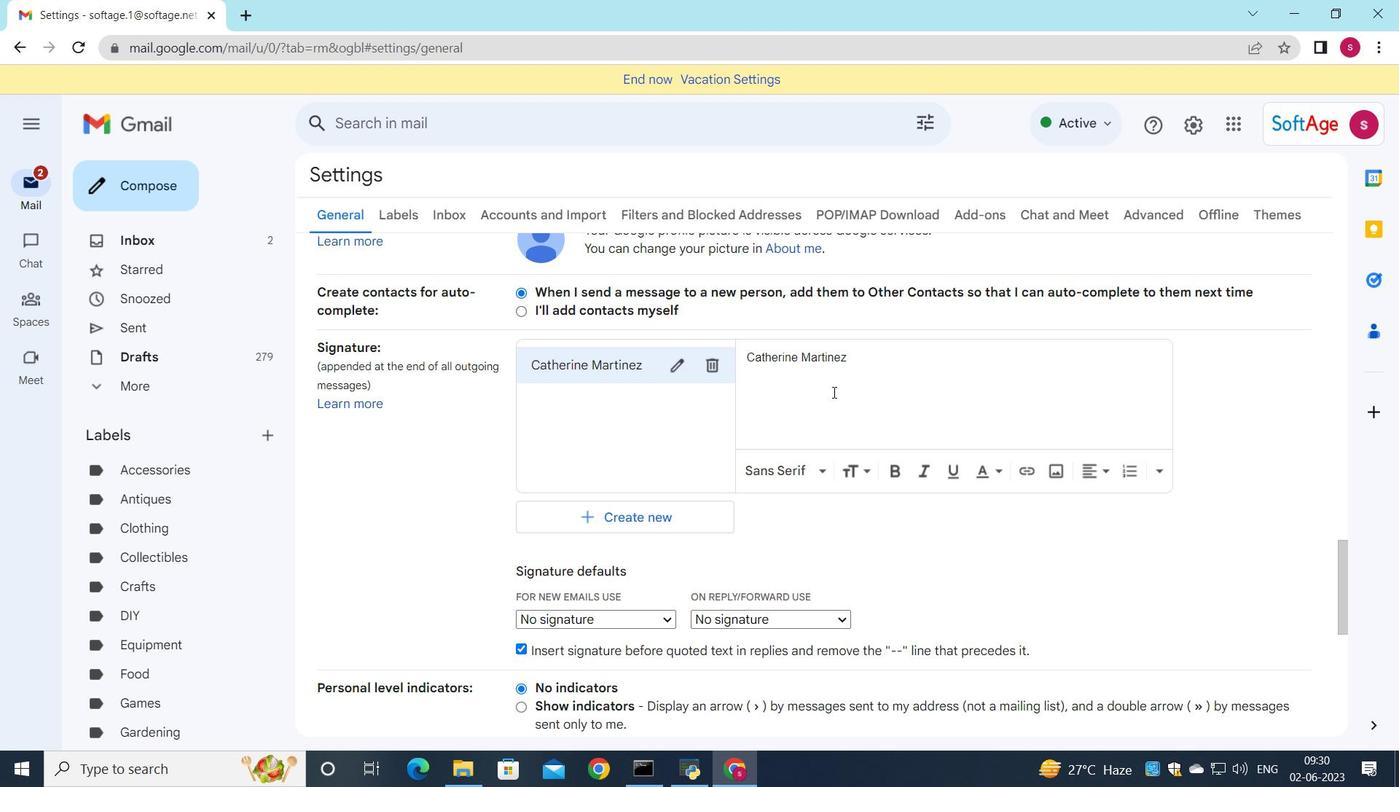
Action: Mouse moved to (672, 346)
Screenshot: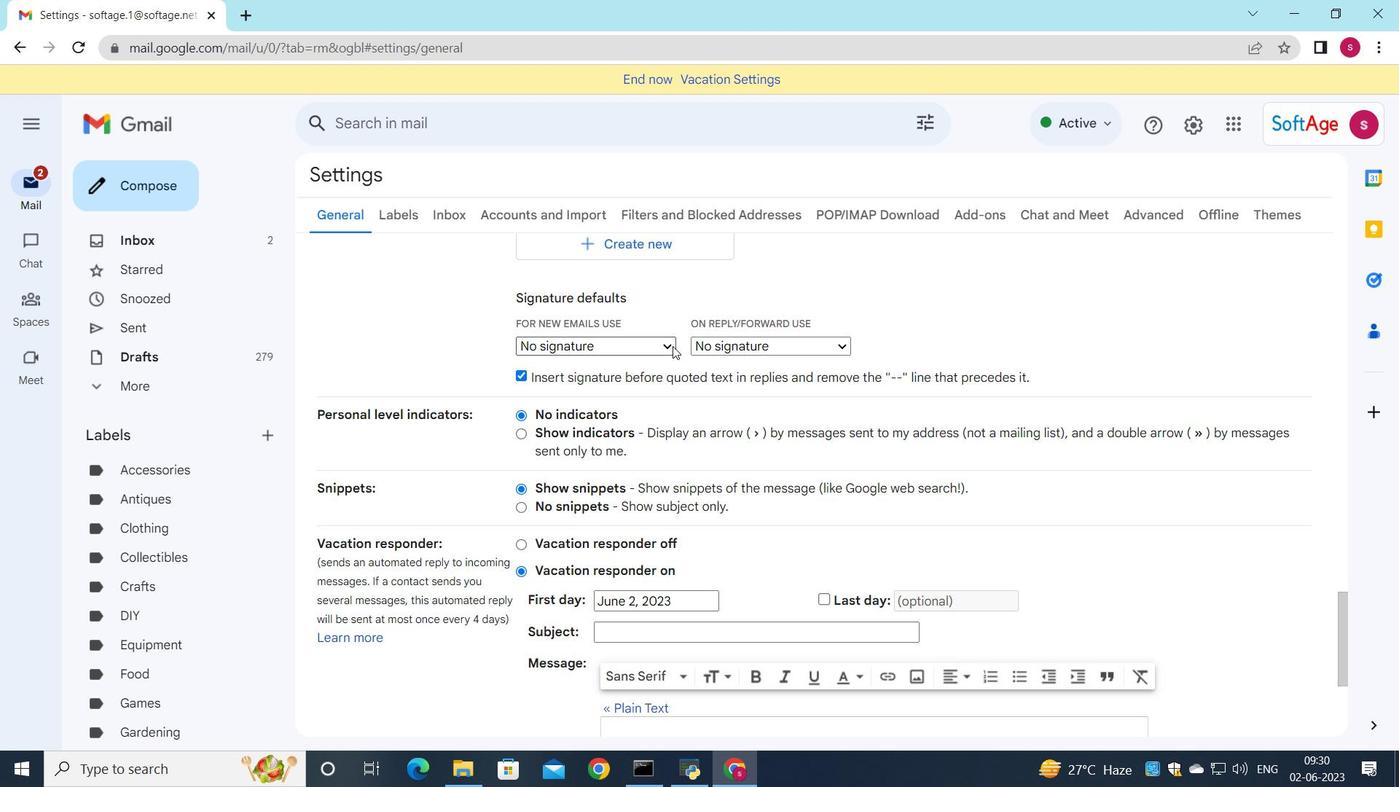 
Action: Mouse pressed left at (672, 346)
Screenshot: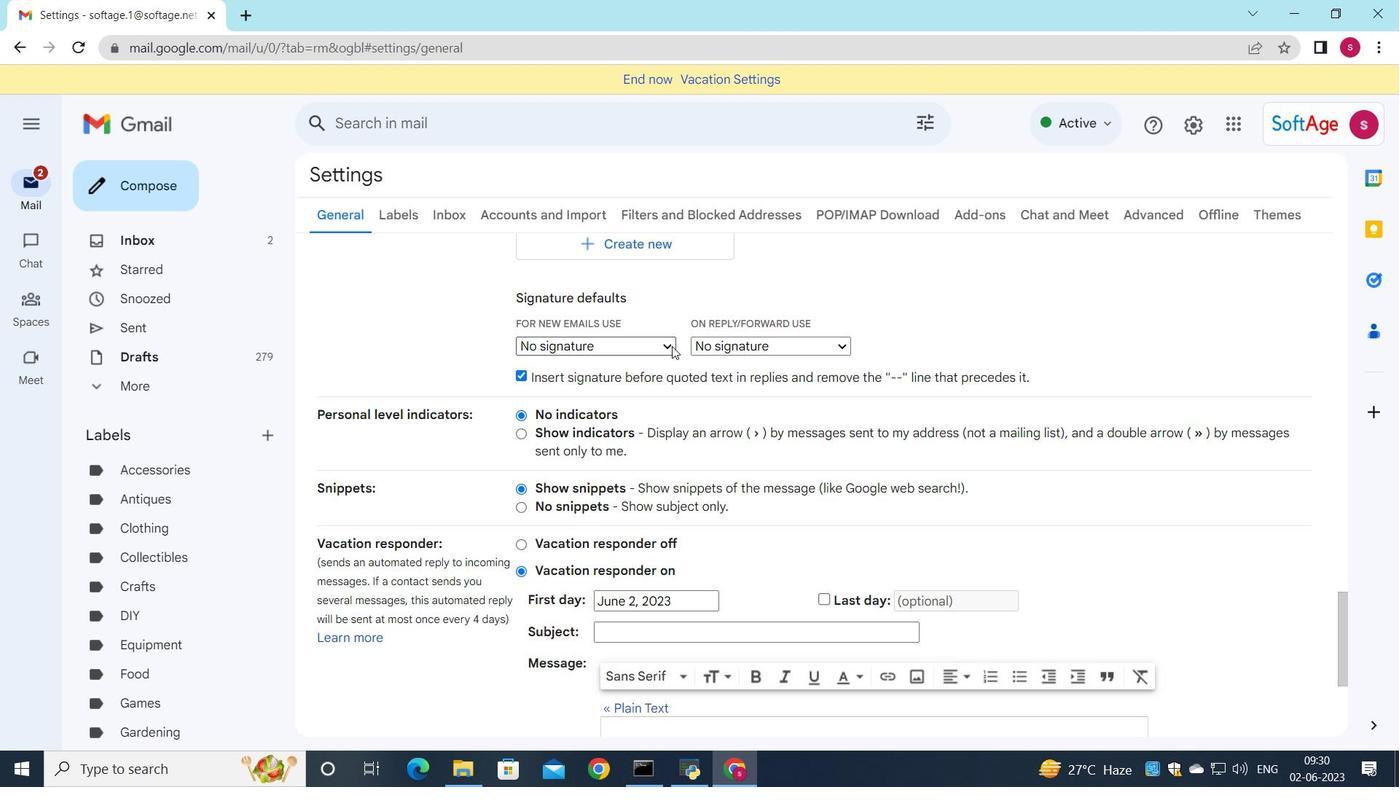 
Action: Mouse moved to (664, 382)
Screenshot: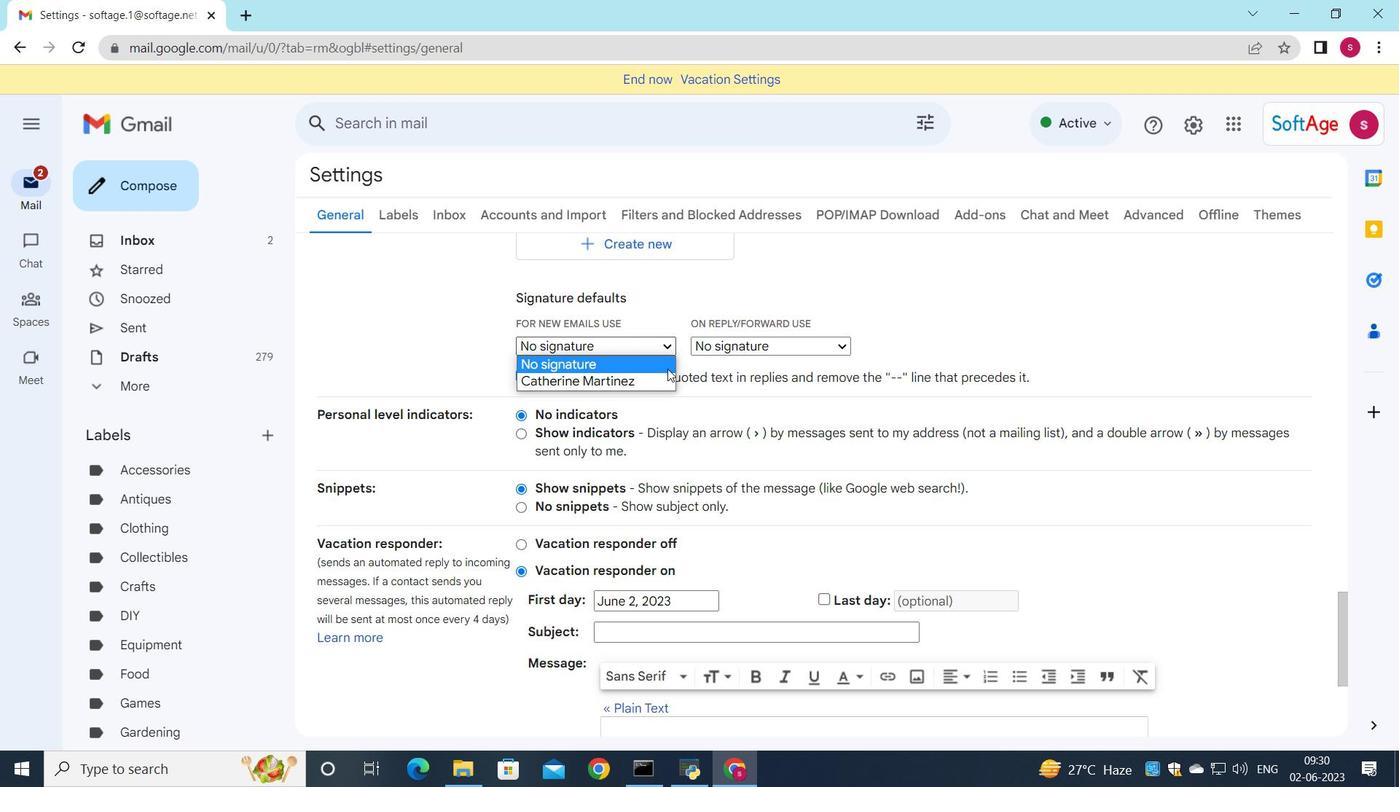 
Action: Mouse pressed left at (664, 382)
Screenshot: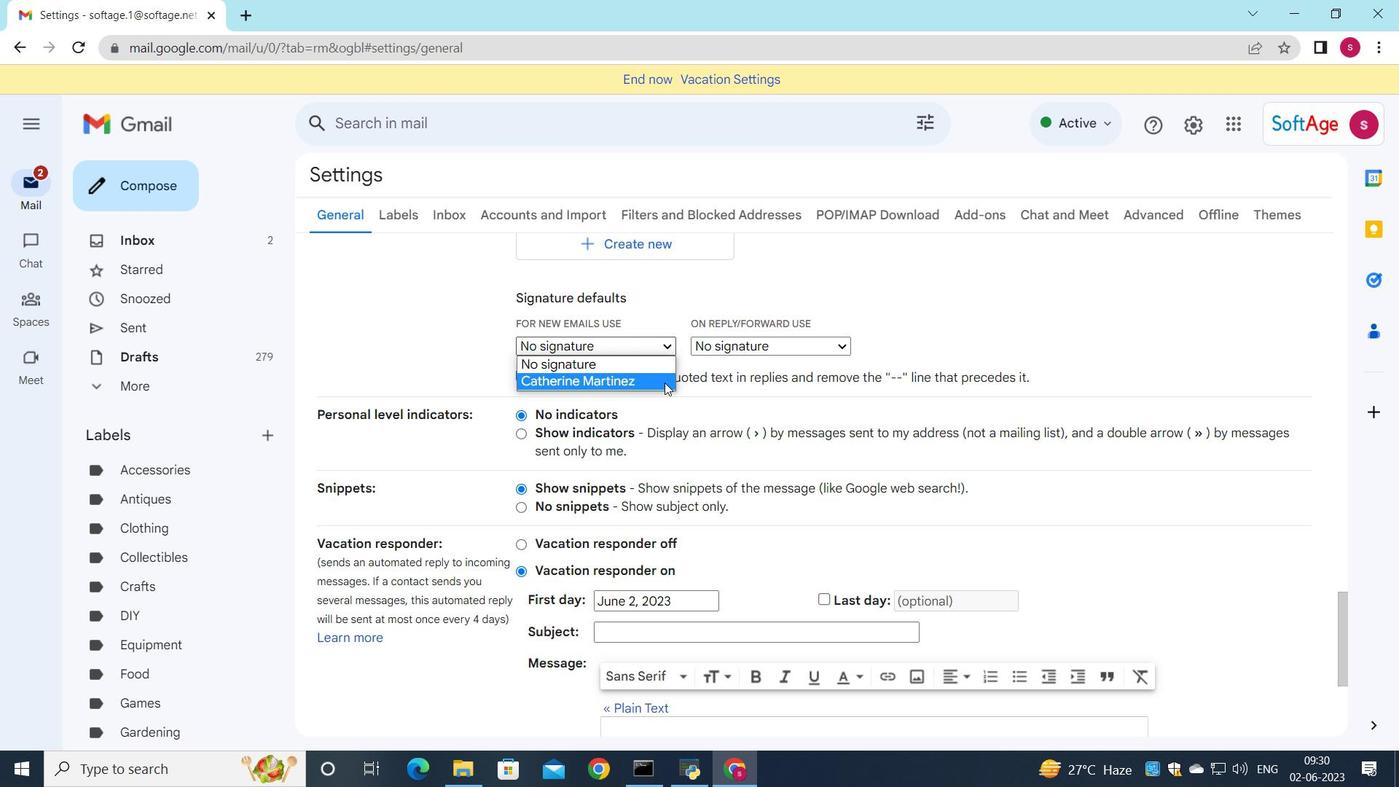
Action: Mouse moved to (725, 346)
Screenshot: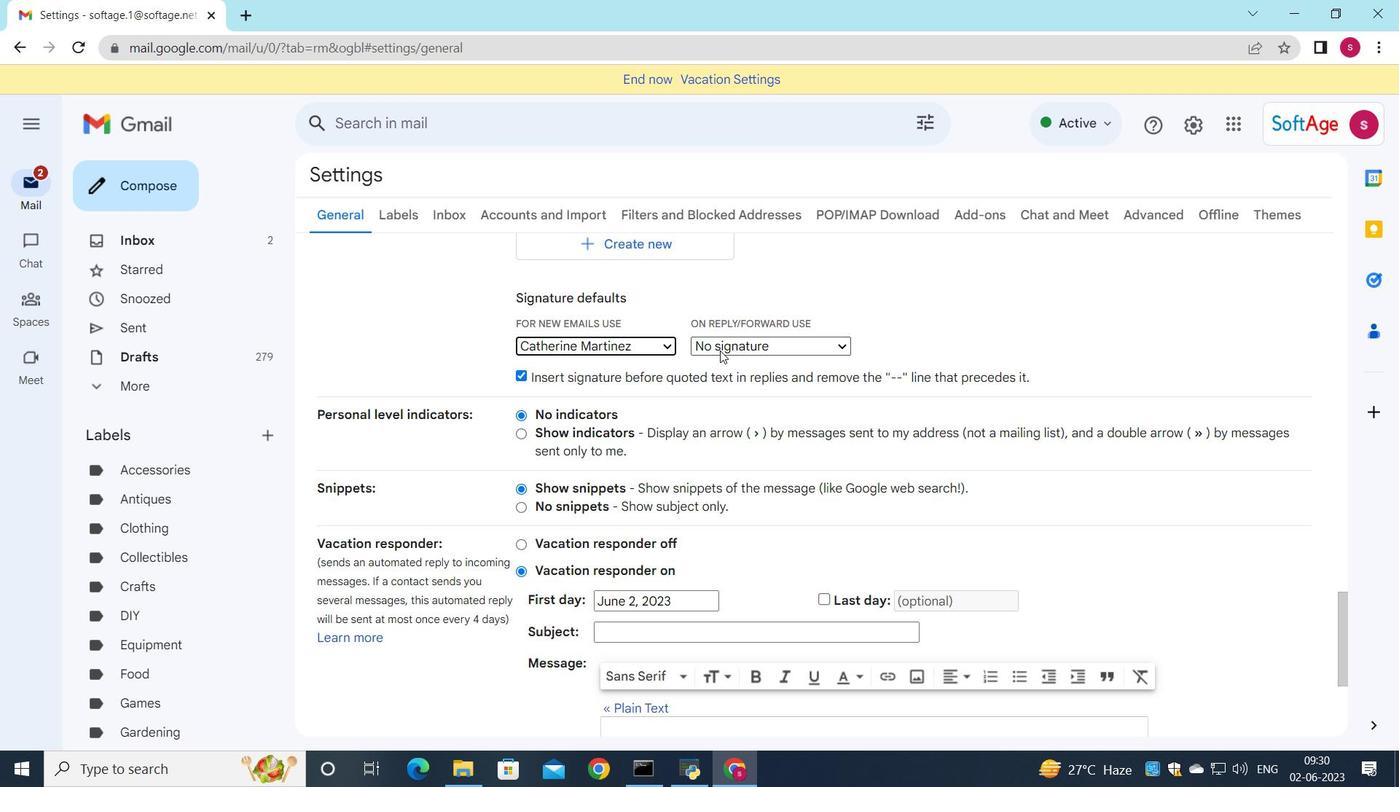 
Action: Mouse pressed left at (725, 346)
Screenshot: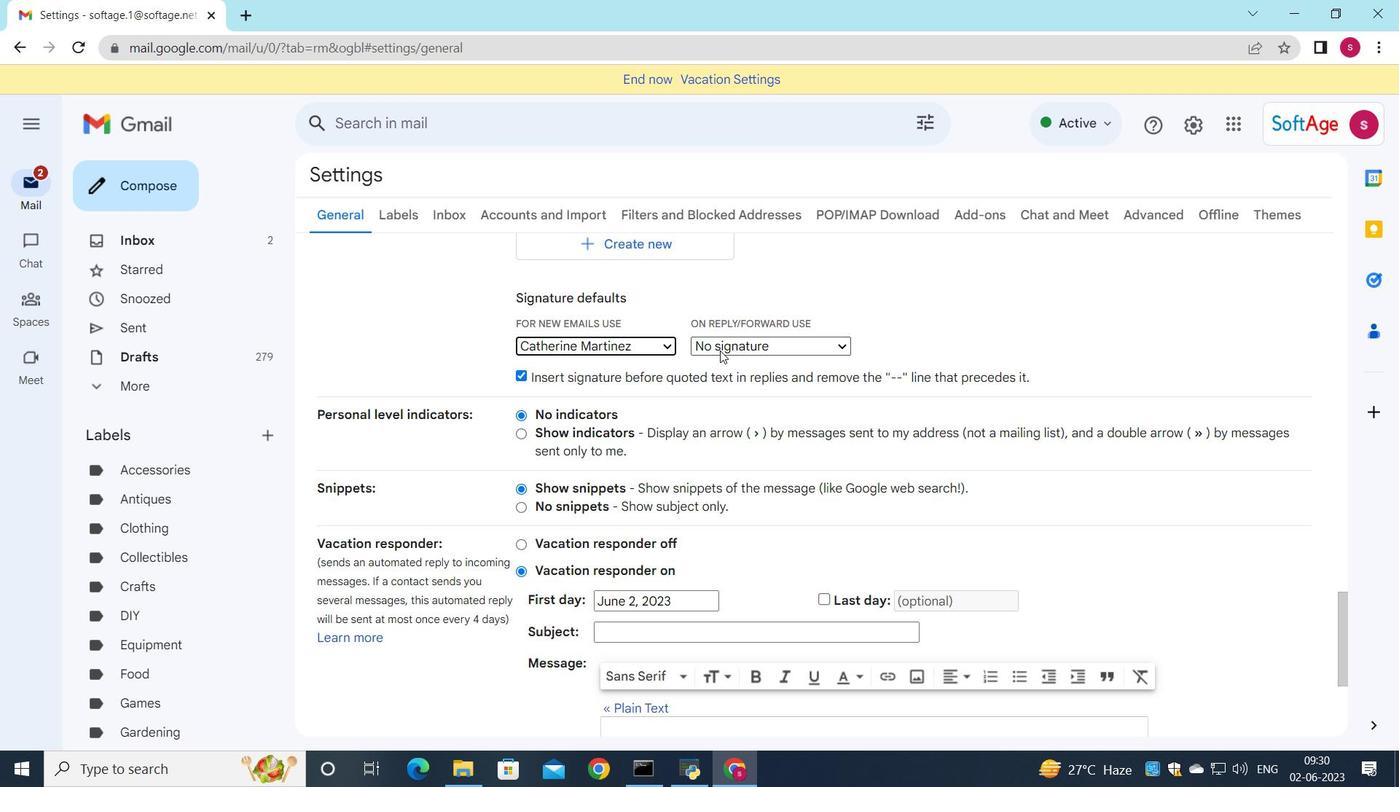 
Action: Mouse moved to (730, 385)
Screenshot: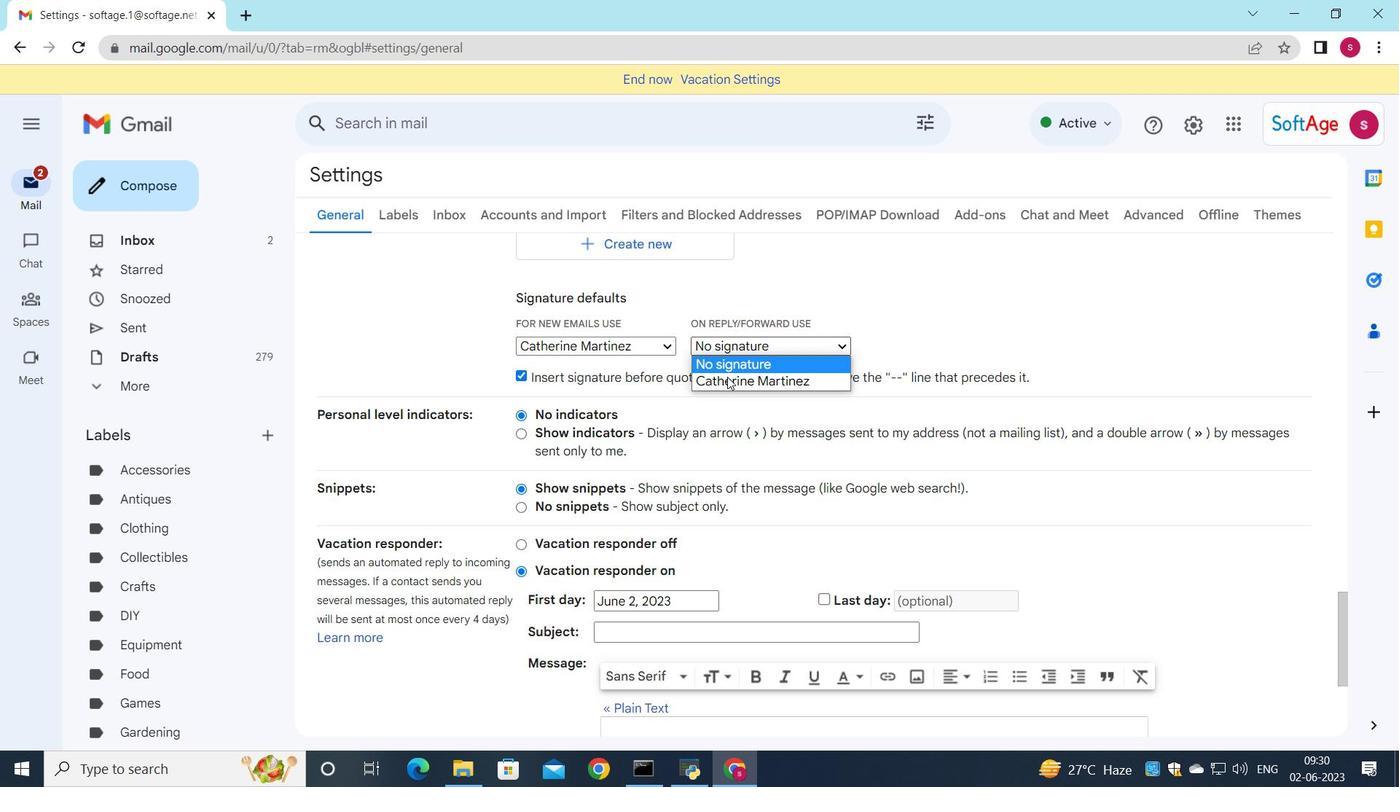 
Action: Mouse pressed left at (730, 385)
Screenshot: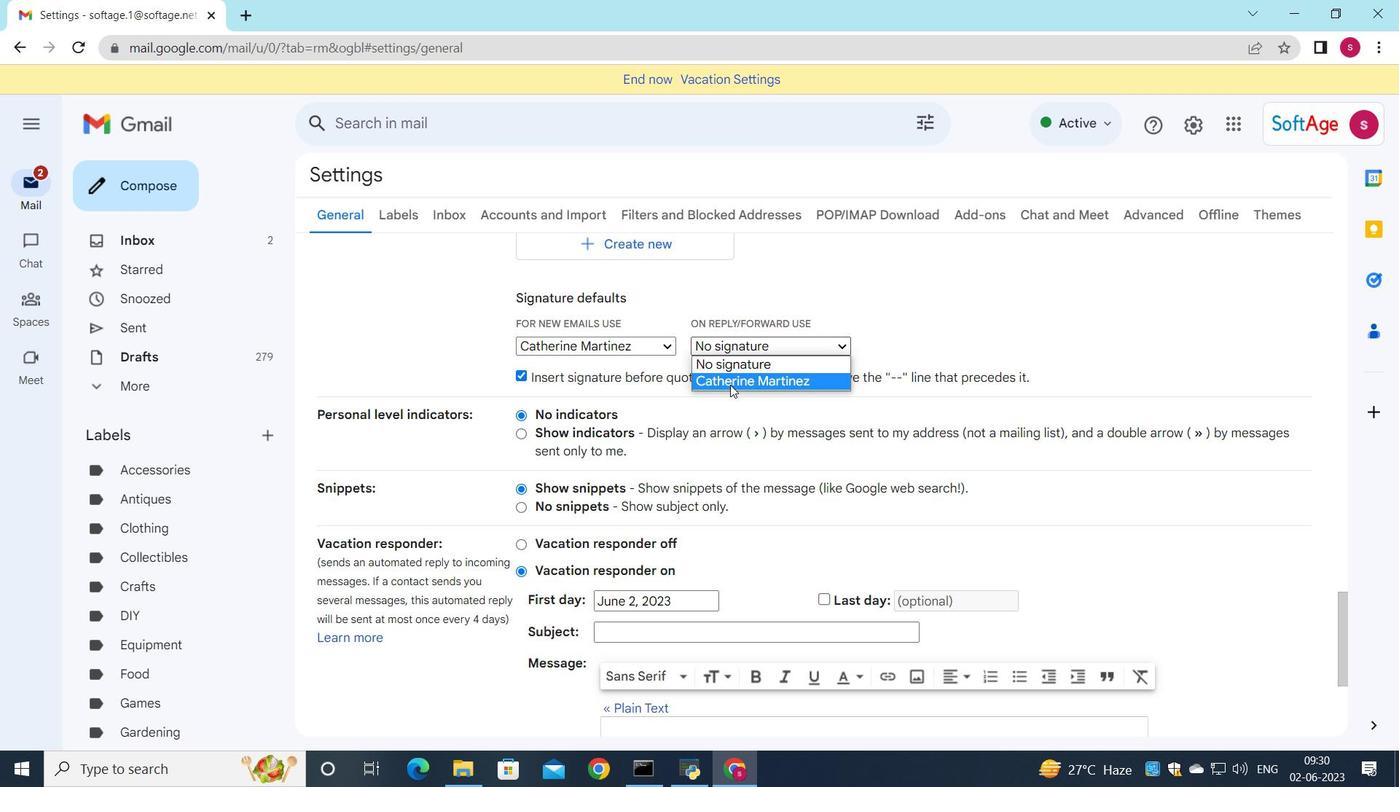 
Action: Mouse scrolled (730, 384) with delta (0, 0)
Screenshot: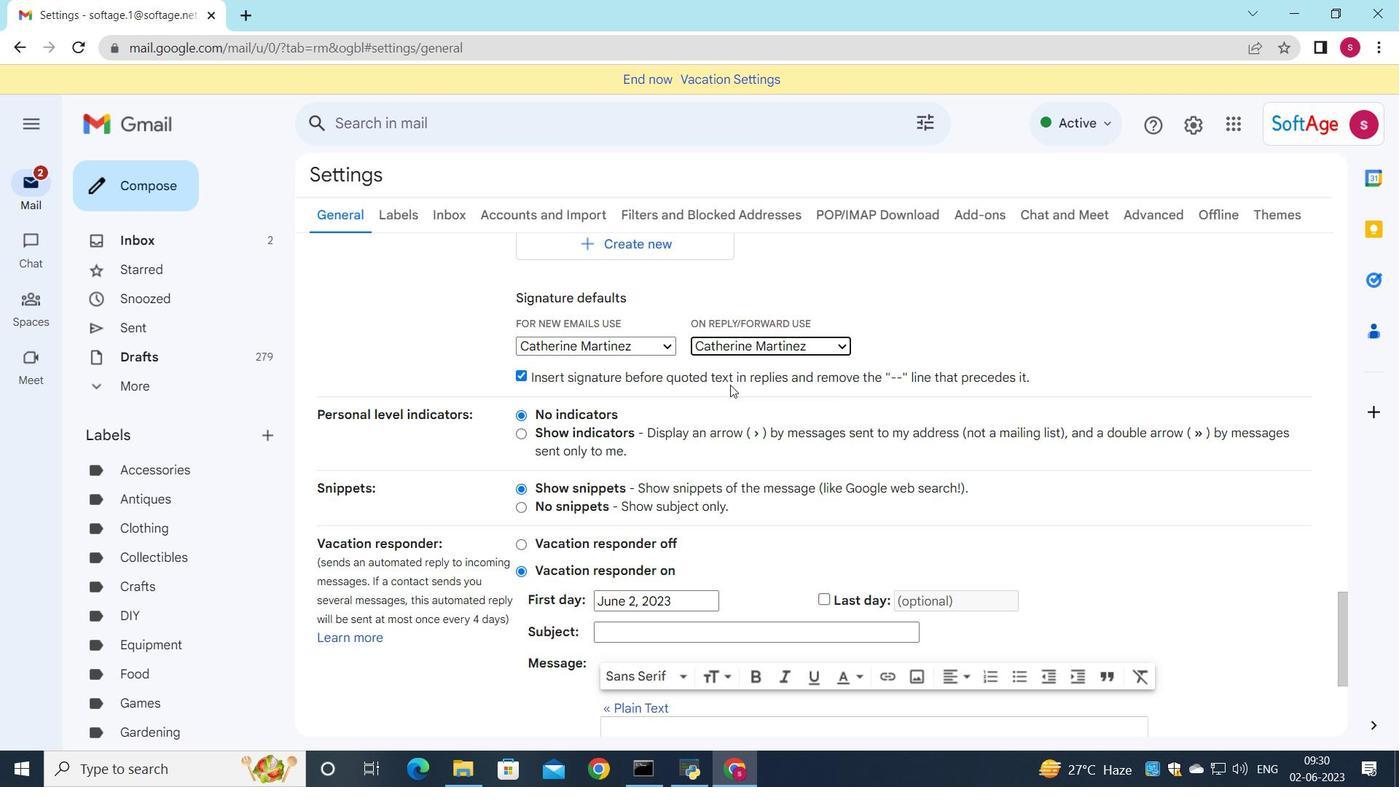 
Action: Mouse scrolled (730, 384) with delta (0, 0)
Screenshot: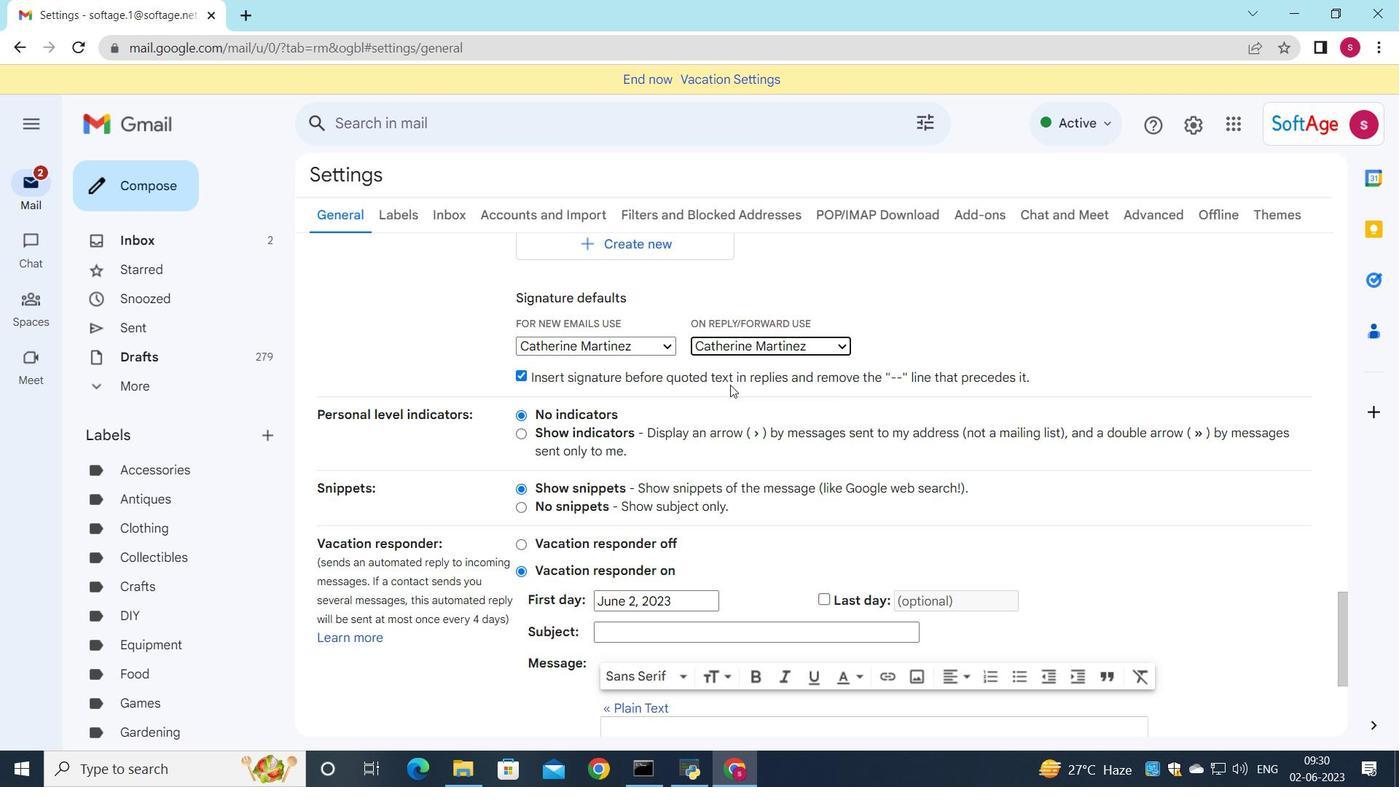 
Action: Mouse scrolled (730, 384) with delta (0, 0)
Screenshot: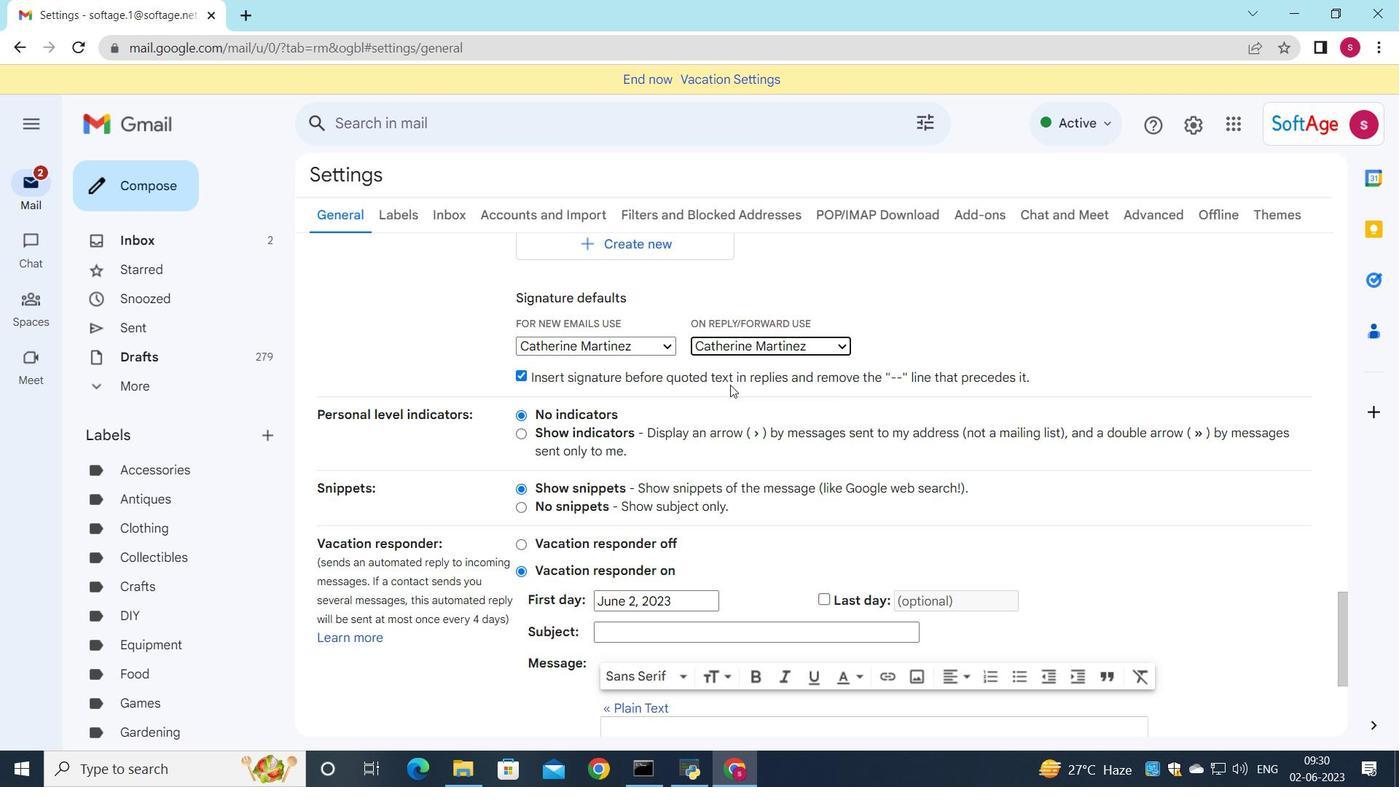 
Action: Mouse scrolled (730, 384) with delta (0, 0)
Screenshot: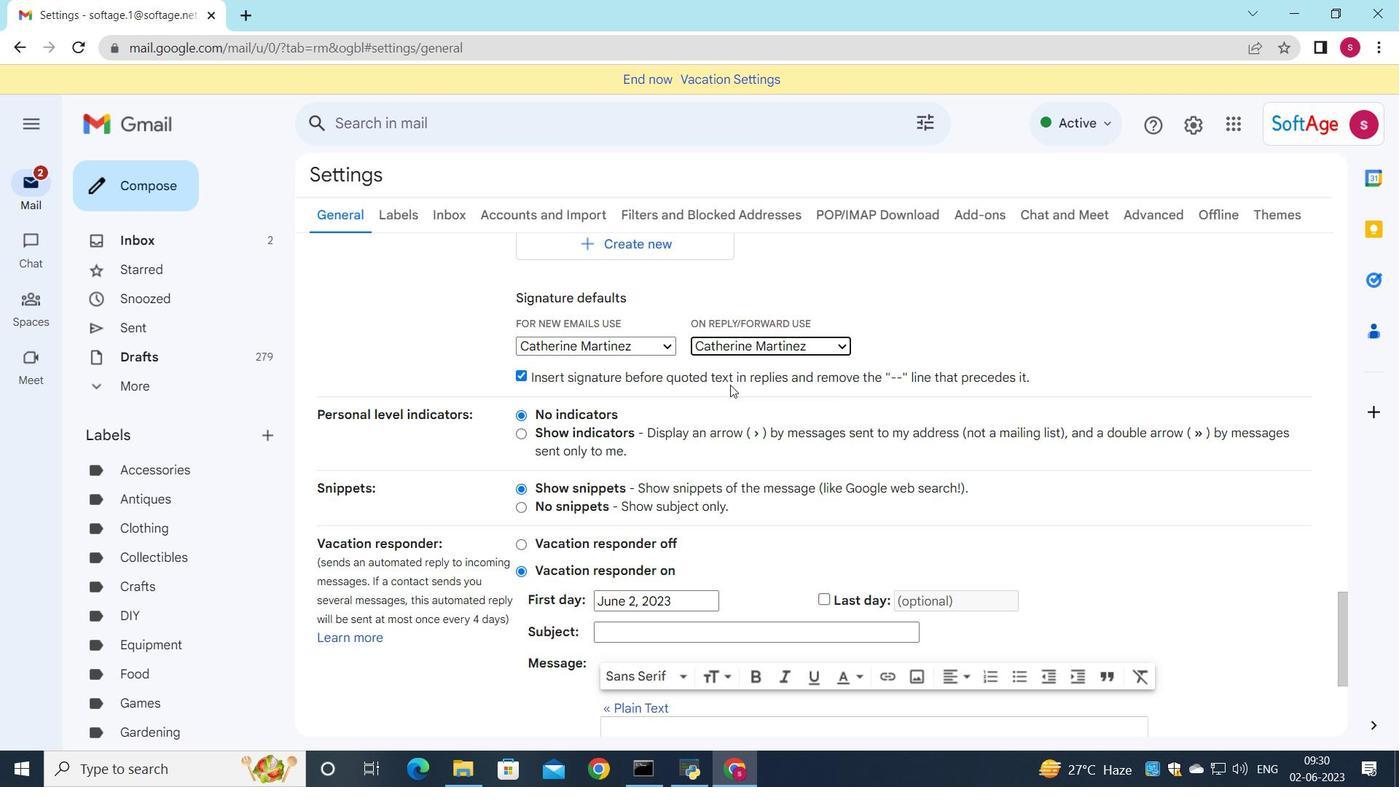 
Action: Mouse scrolled (730, 384) with delta (0, 0)
Screenshot: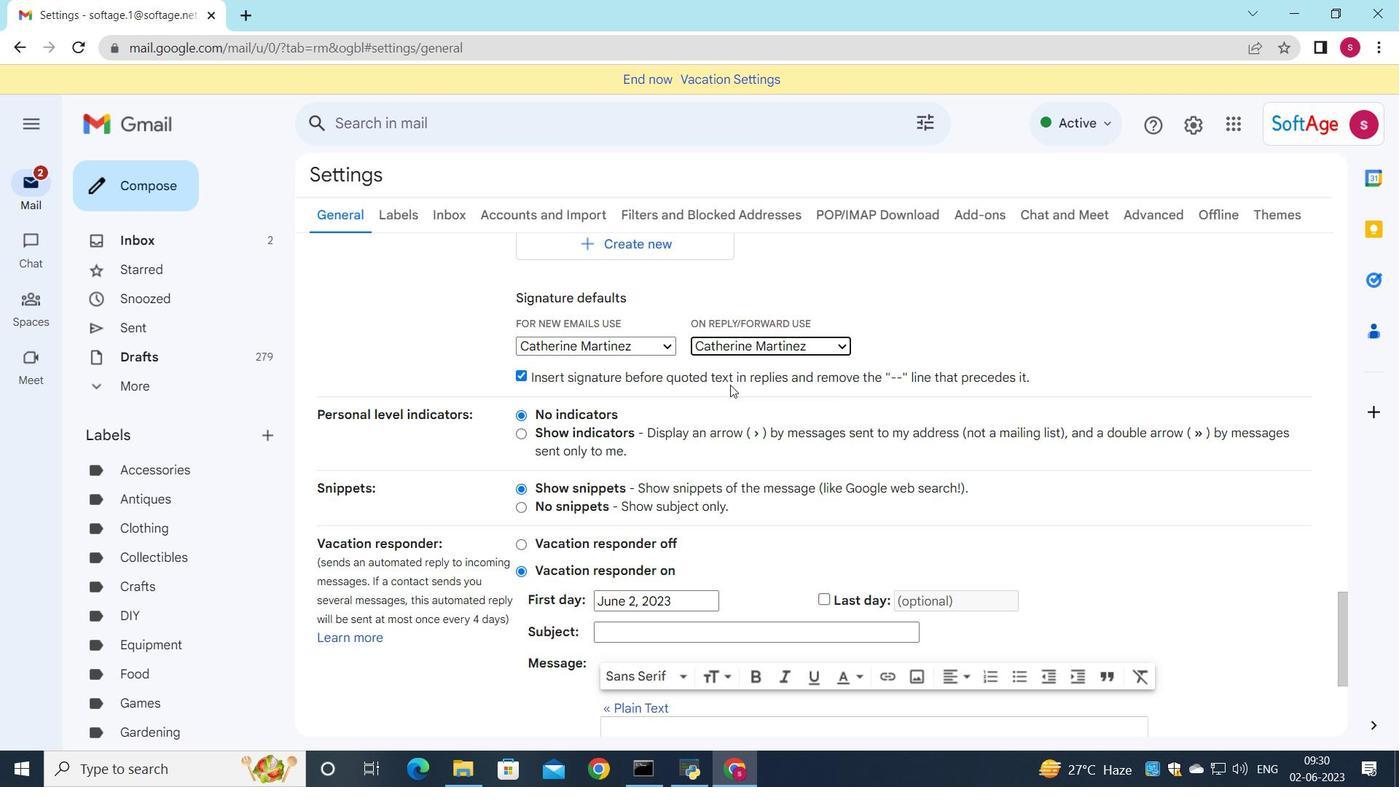
Action: Mouse scrolled (730, 384) with delta (0, 0)
Screenshot: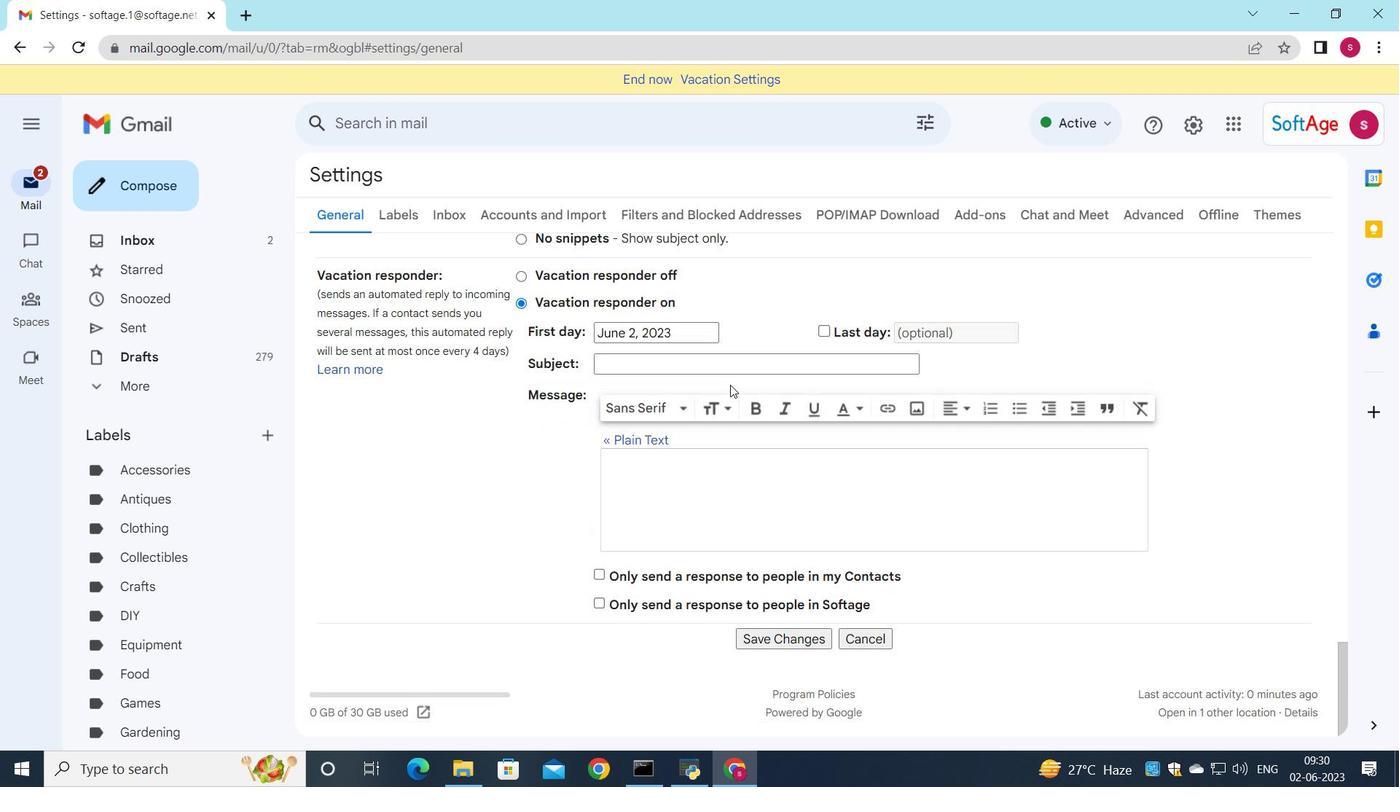 
Action: Mouse scrolled (730, 384) with delta (0, 0)
Screenshot: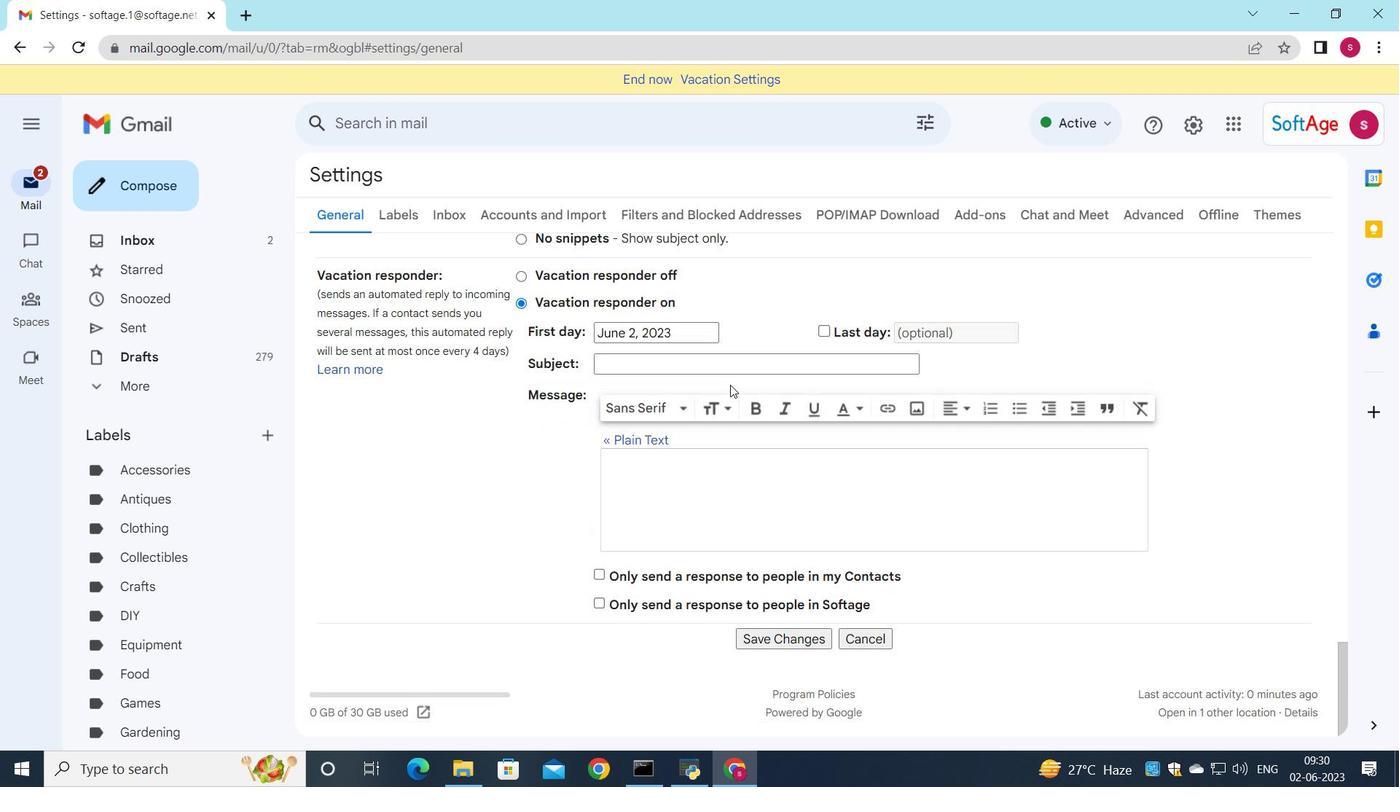 
Action: Mouse moved to (744, 393)
Screenshot: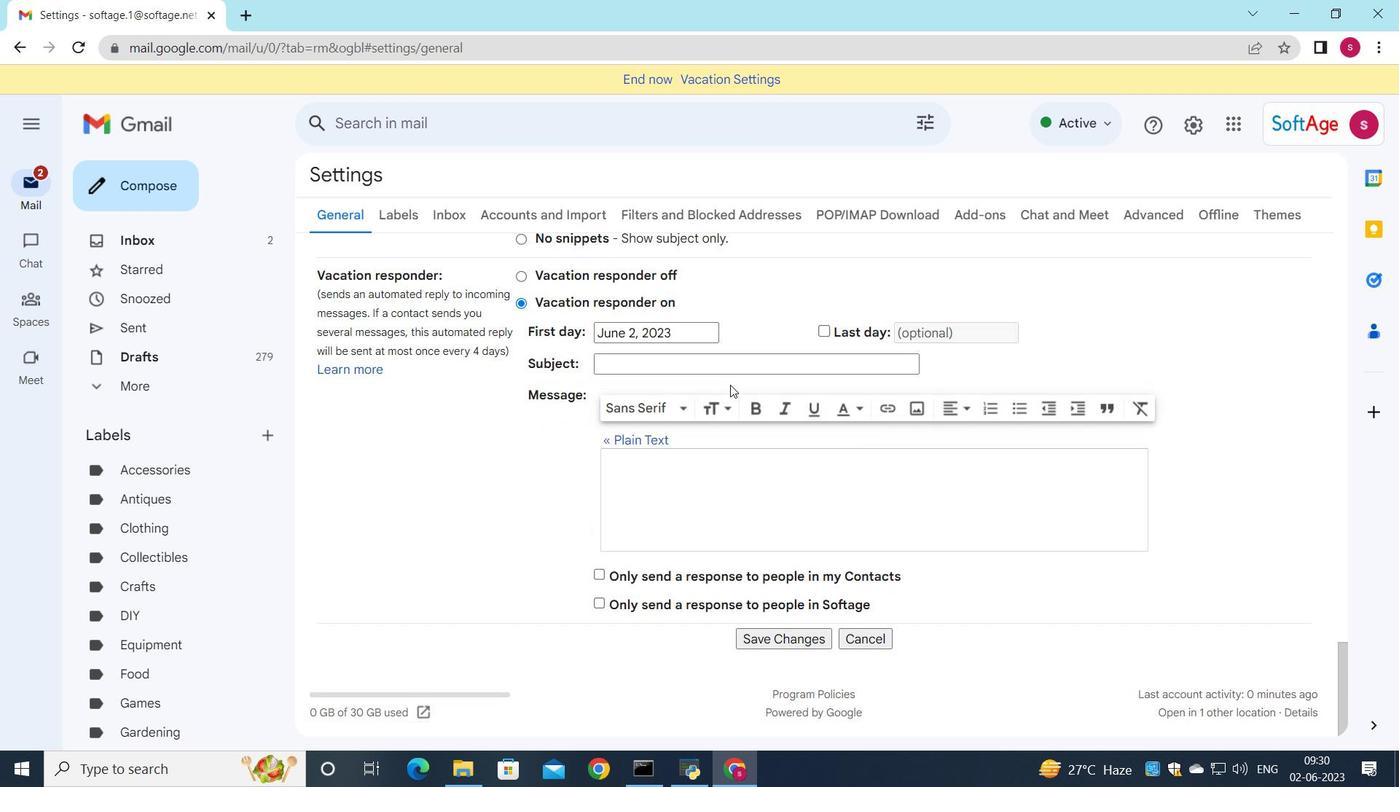 
Action: Mouse scrolled (744, 392) with delta (0, 0)
Screenshot: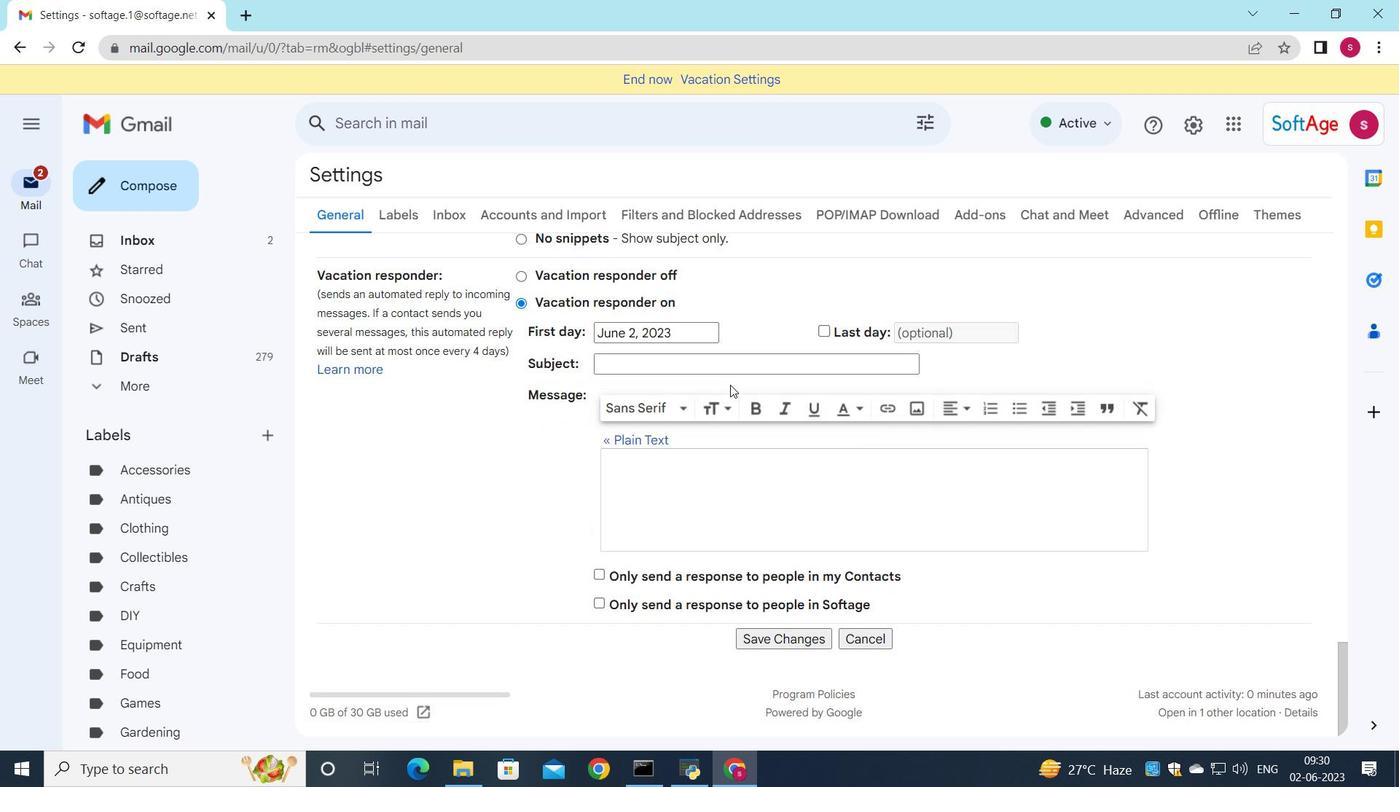 
Action: Mouse moved to (762, 405)
Screenshot: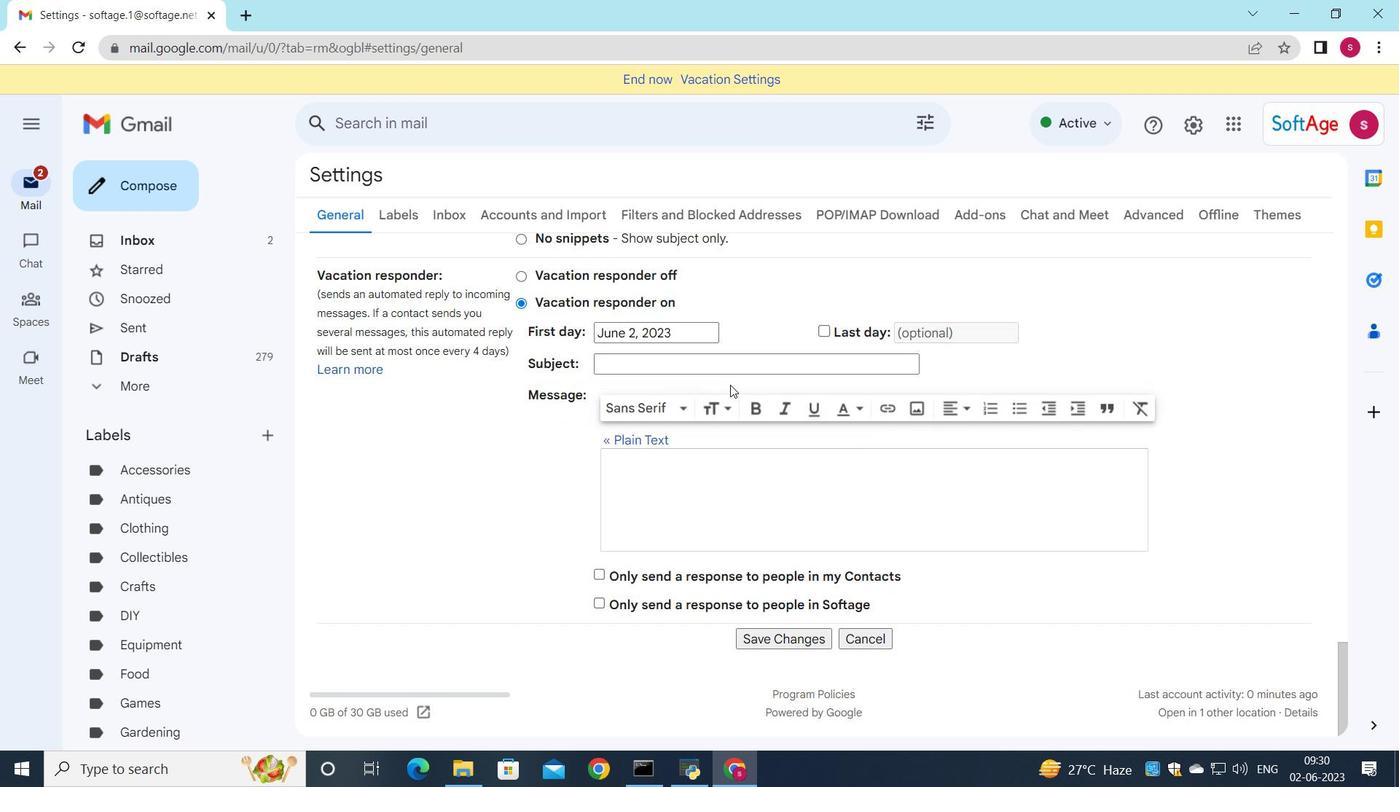 
Action: Mouse scrolled (762, 405) with delta (0, 0)
Screenshot: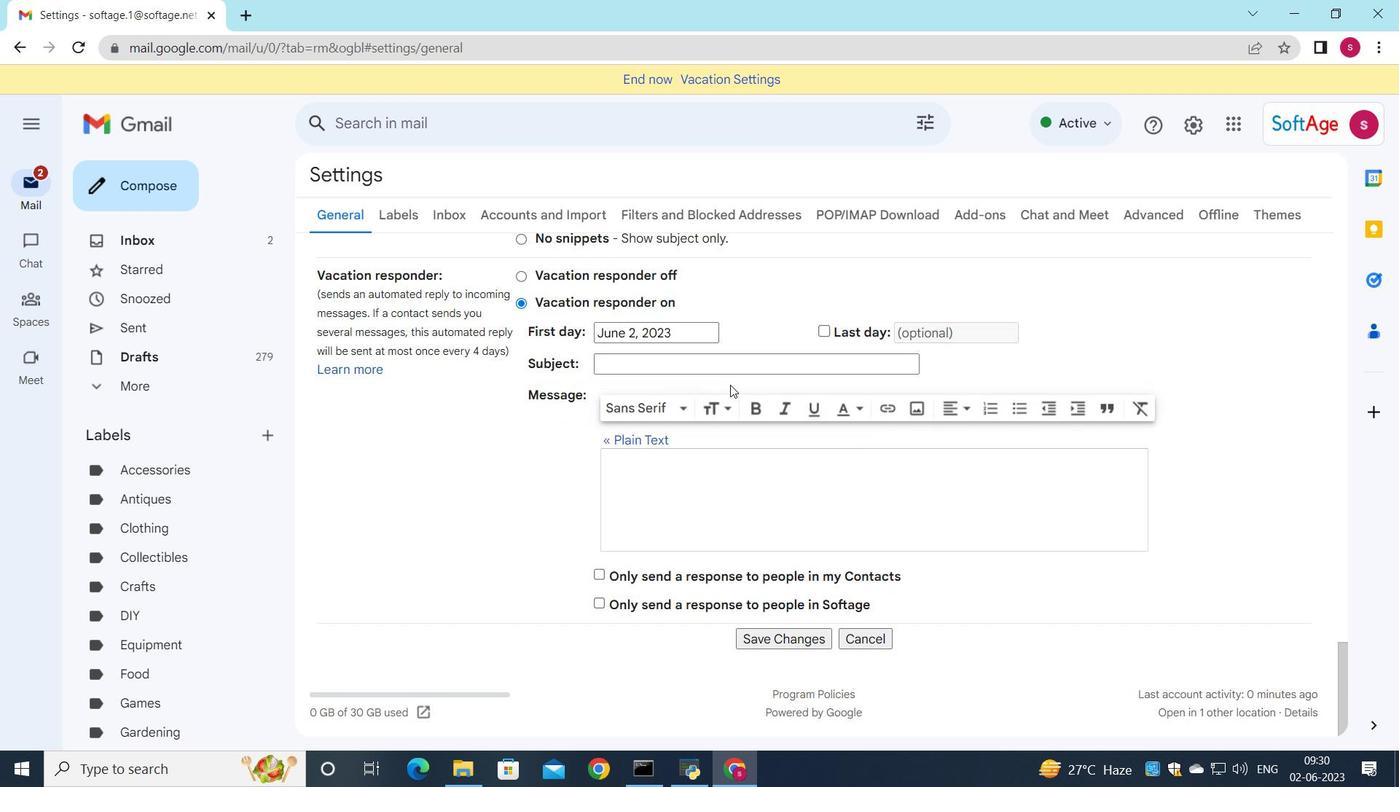 
Action: Mouse moved to (786, 644)
Screenshot: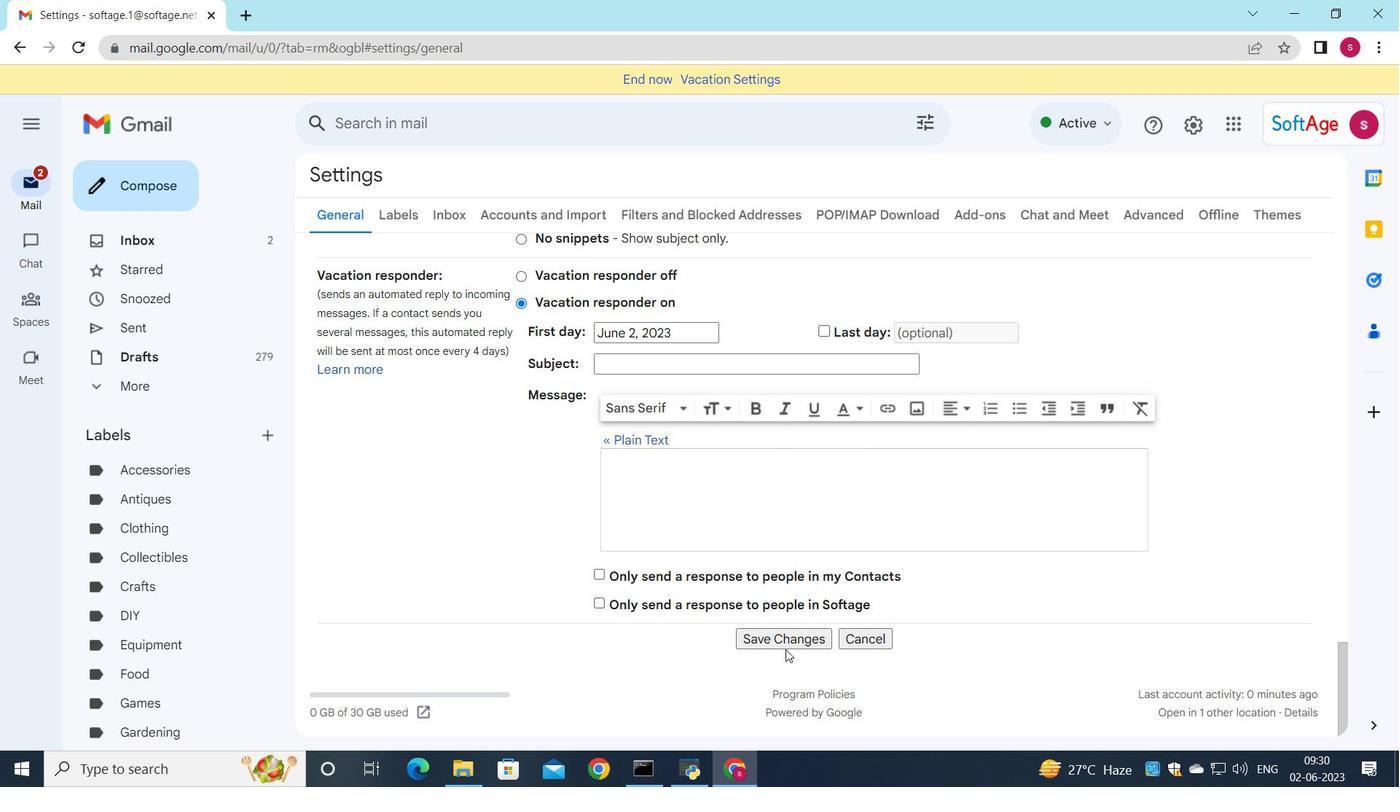 
Action: Mouse pressed left at (786, 644)
Screenshot: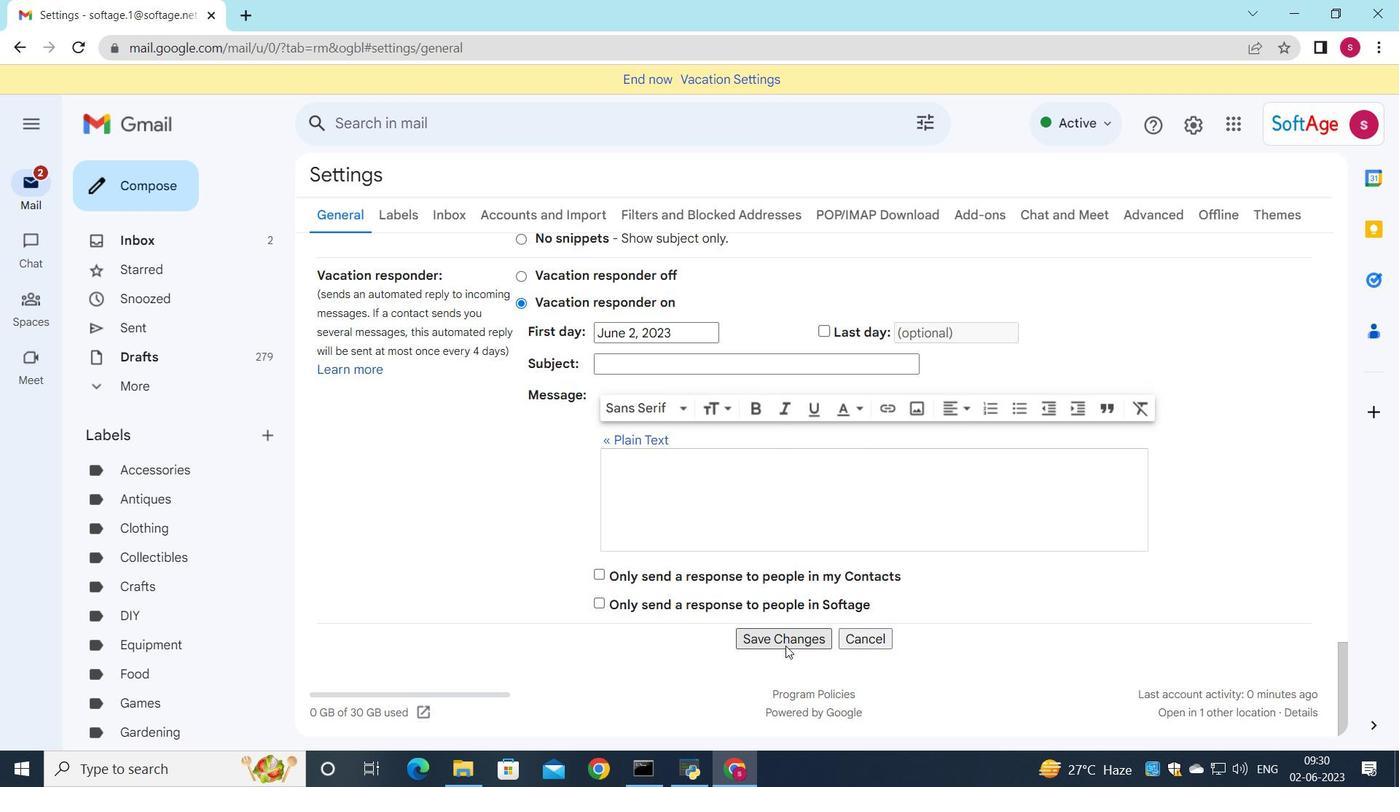 
Action: Mouse moved to (775, 516)
Screenshot: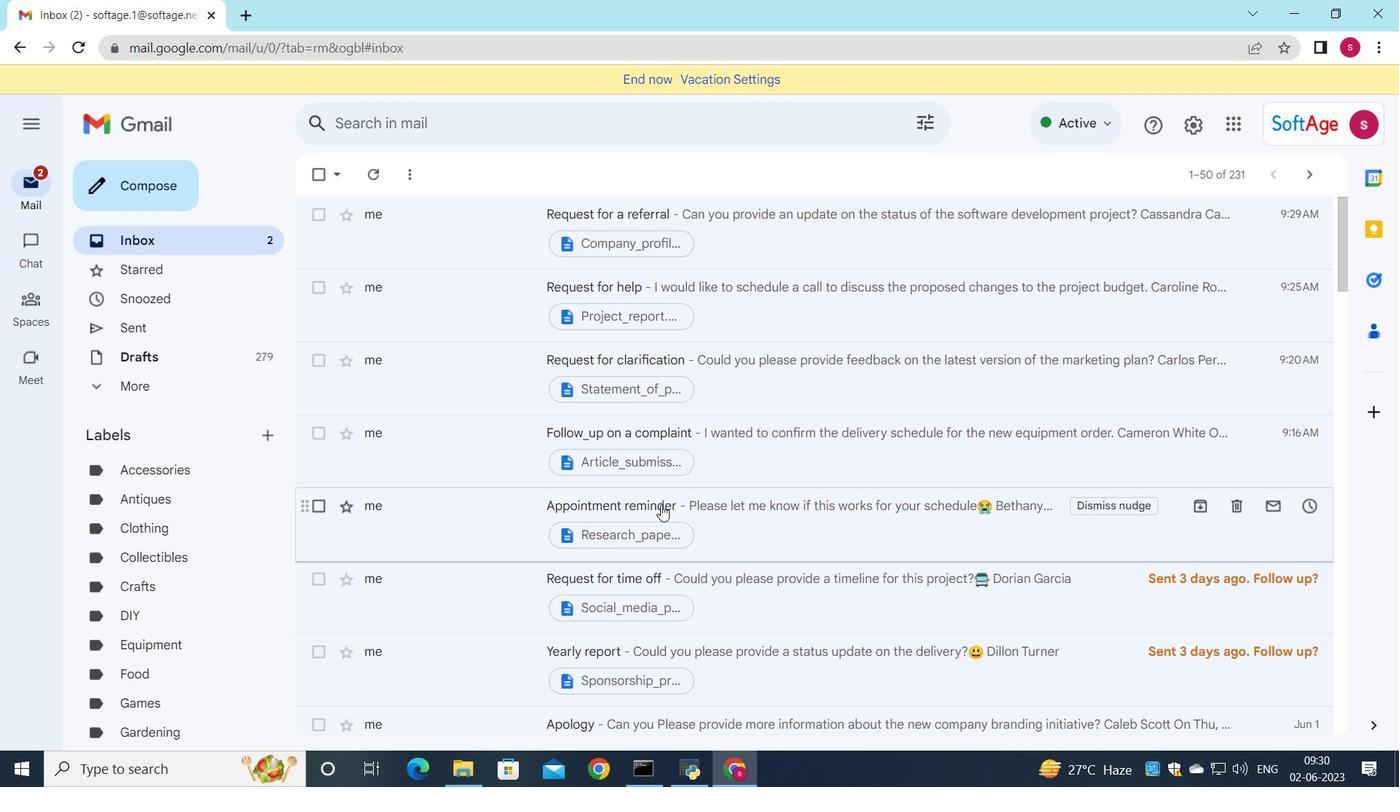 
Action: Mouse scrolled (661, 504) with delta (0, 0)
Screenshot: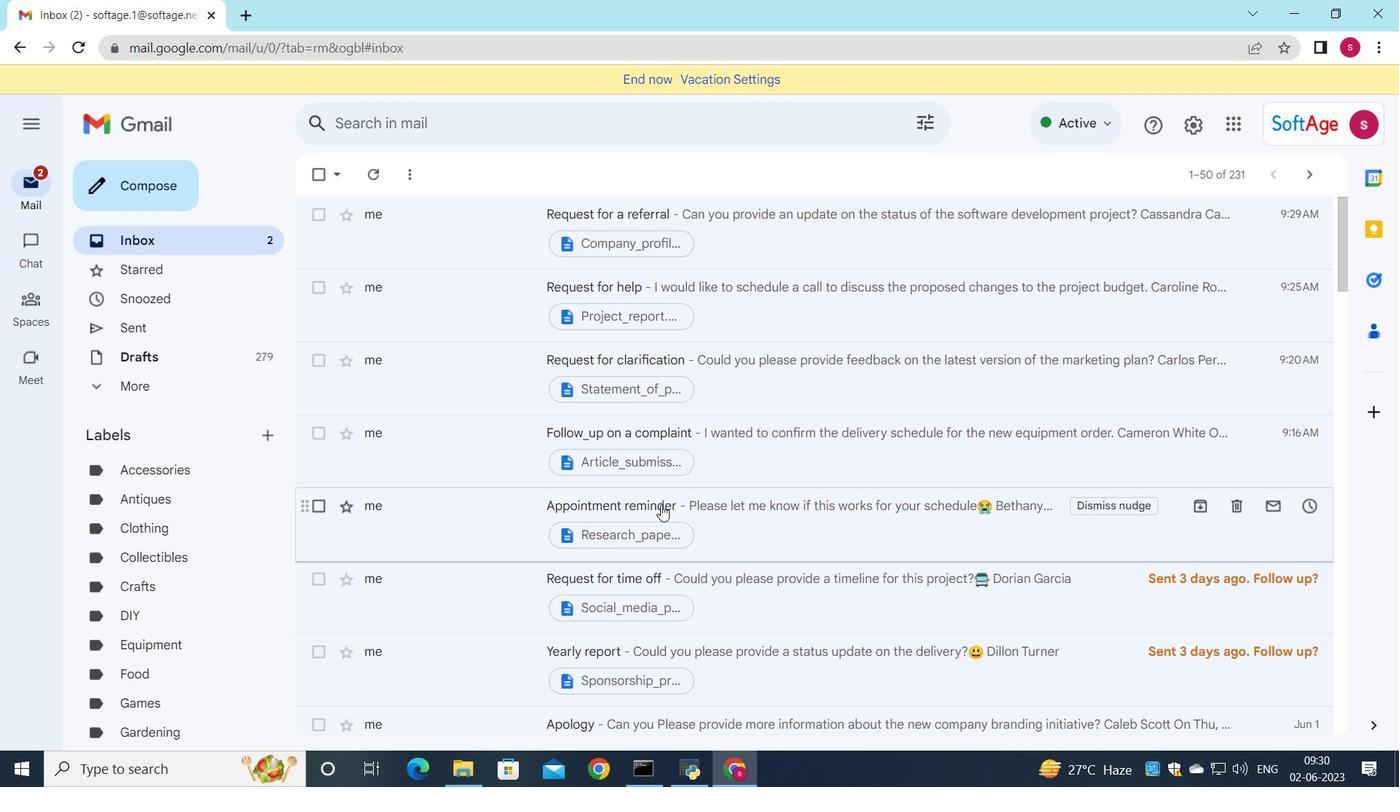 
Action: Mouse moved to (801, 513)
Screenshot: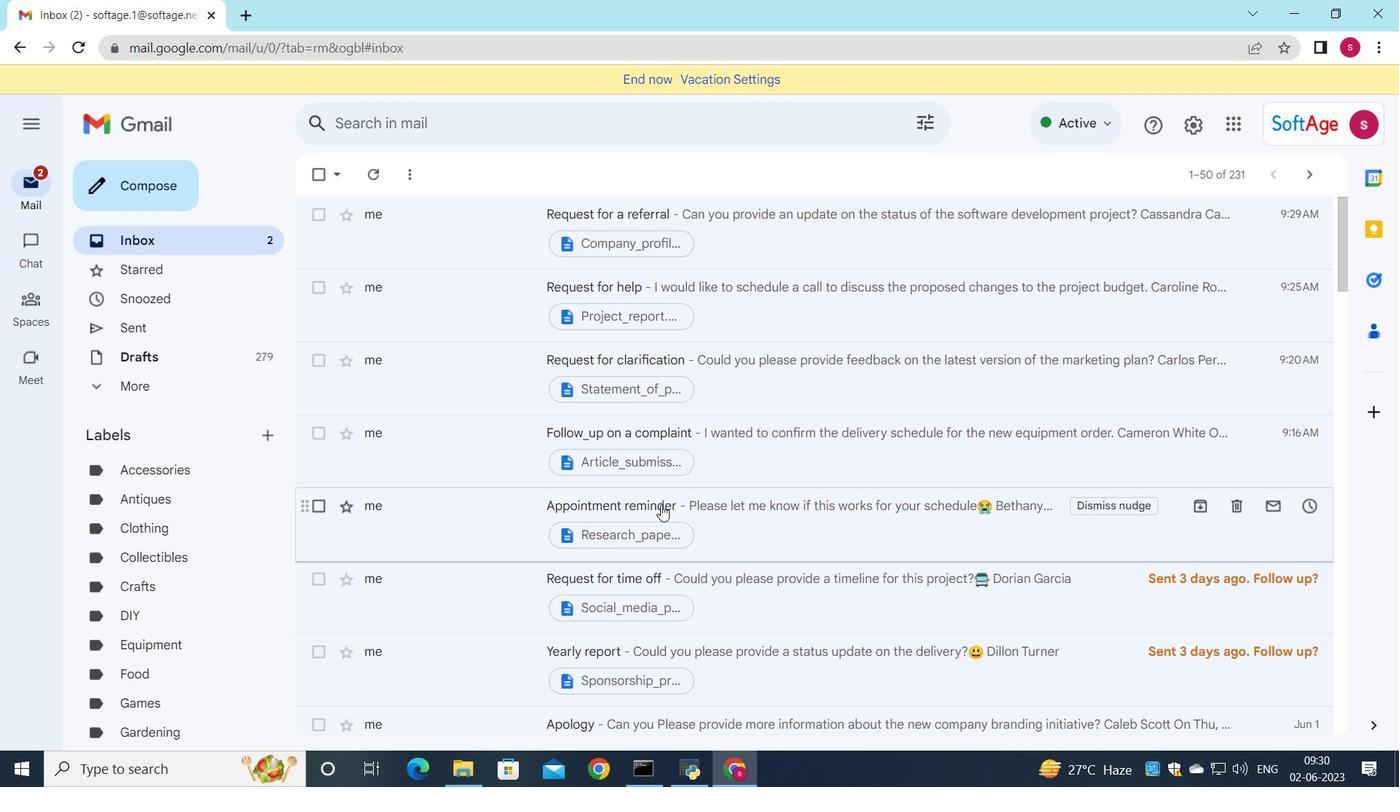 
Action: Mouse scrolled (661, 504) with delta (0, 0)
Screenshot: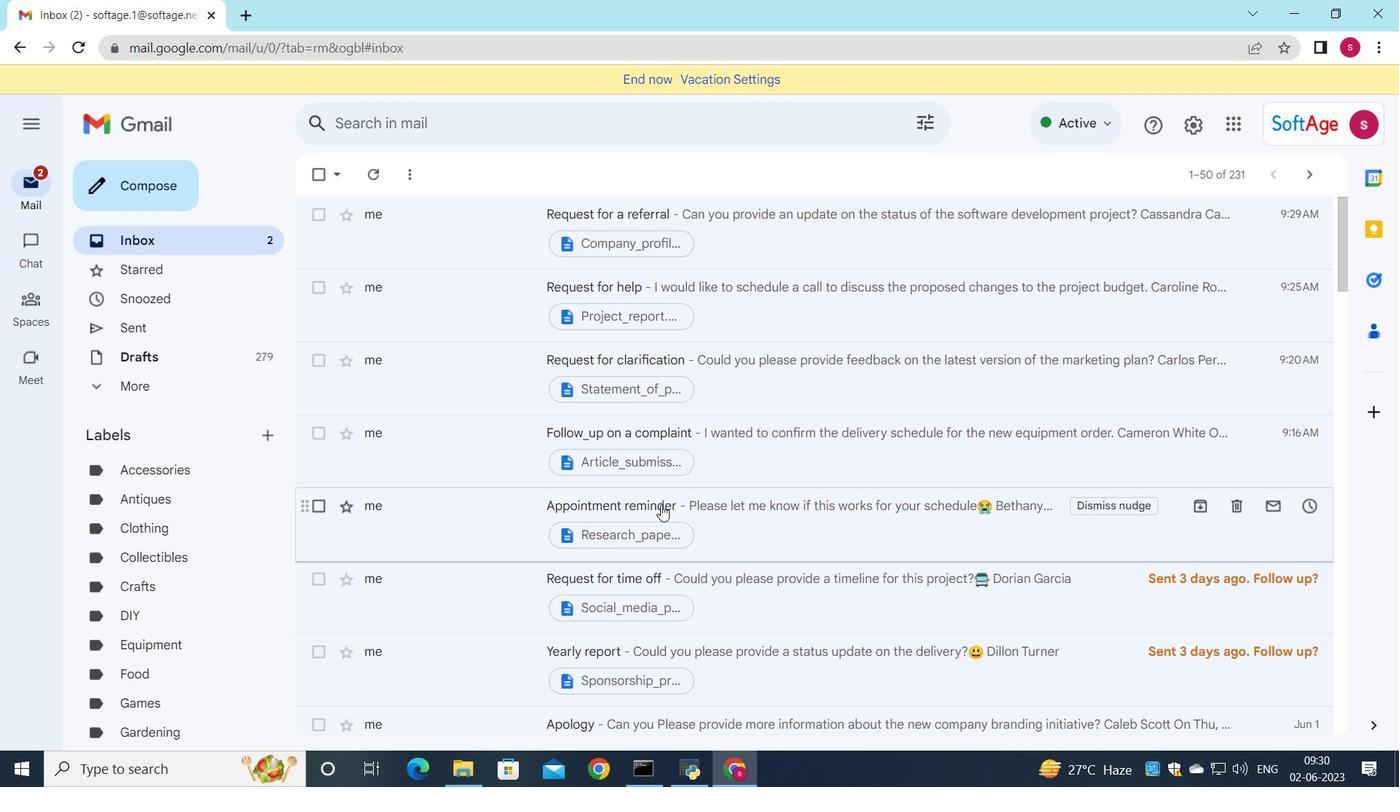 
Action: Mouse moved to (801, 513)
Screenshot: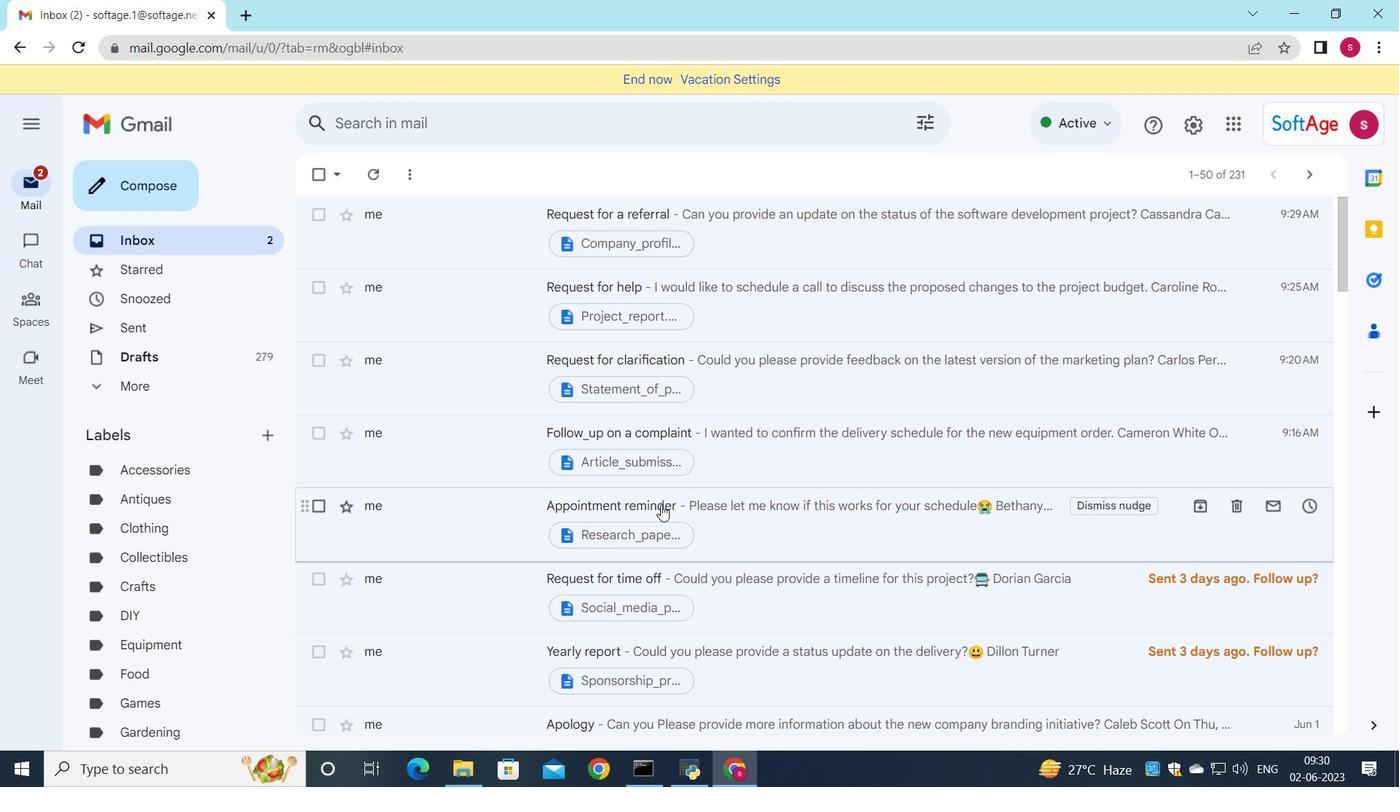 
Action: Mouse scrolled (661, 504) with delta (0, 0)
Screenshot: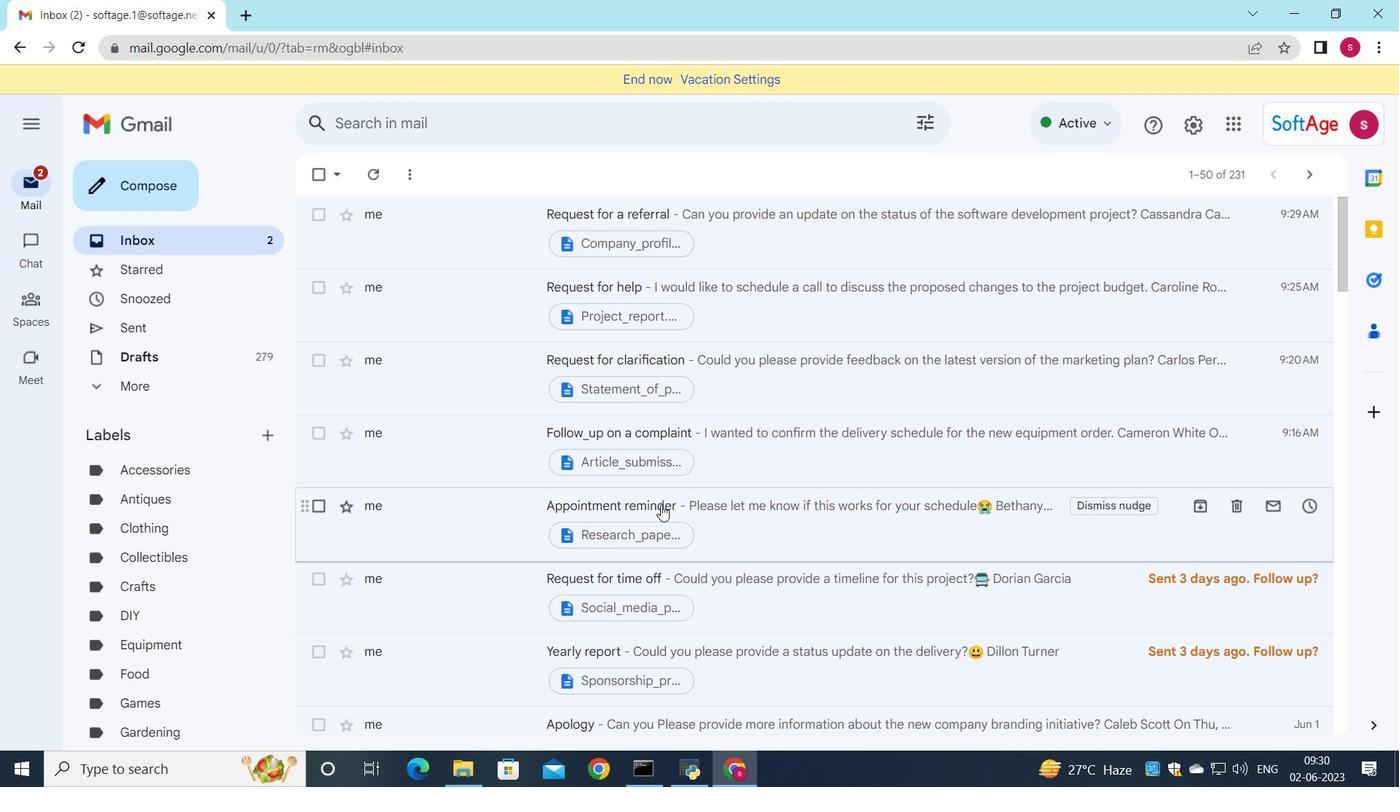 
Action: Mouse moved to (802, 515)
Screenshot: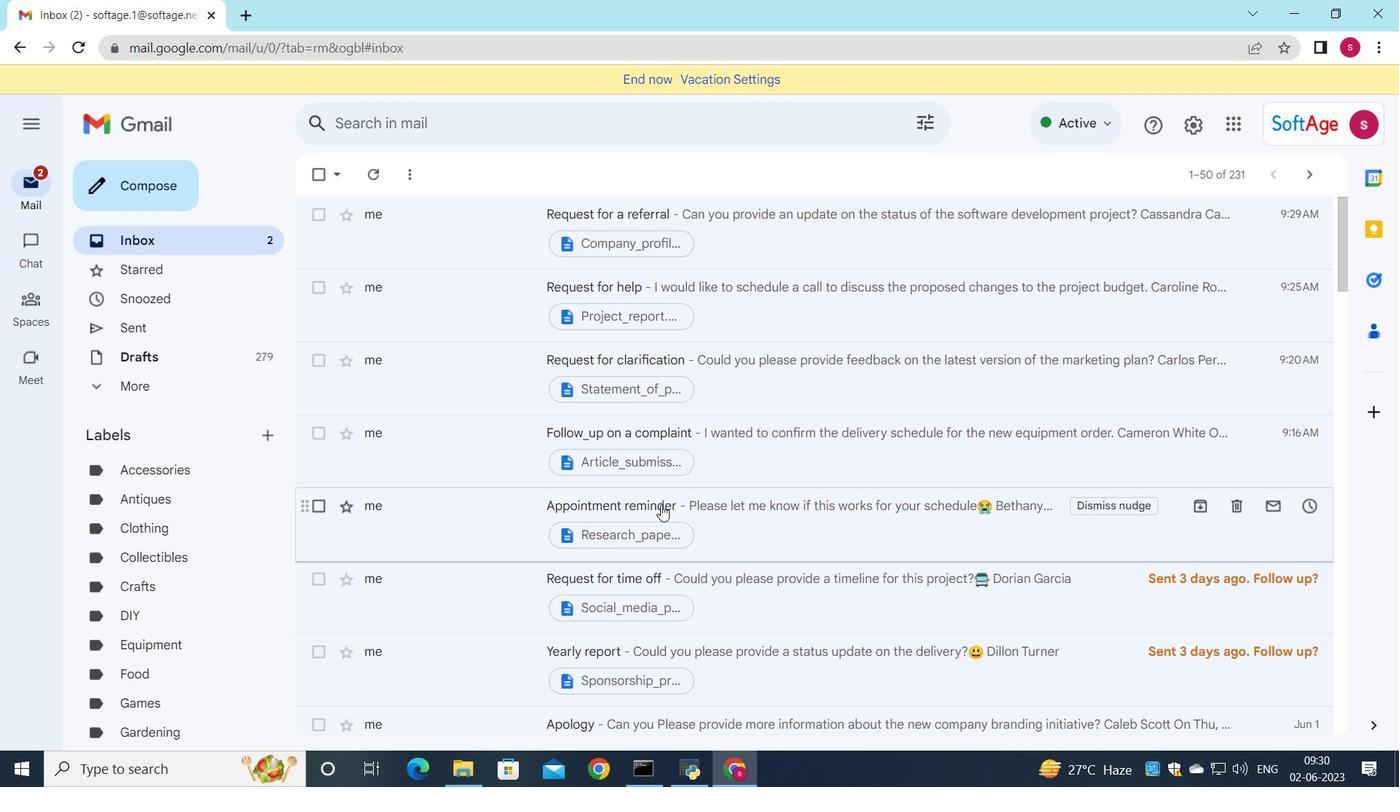 
Action: Mouse scrolled (661, 504) with delta (0, 0)
Screenshot: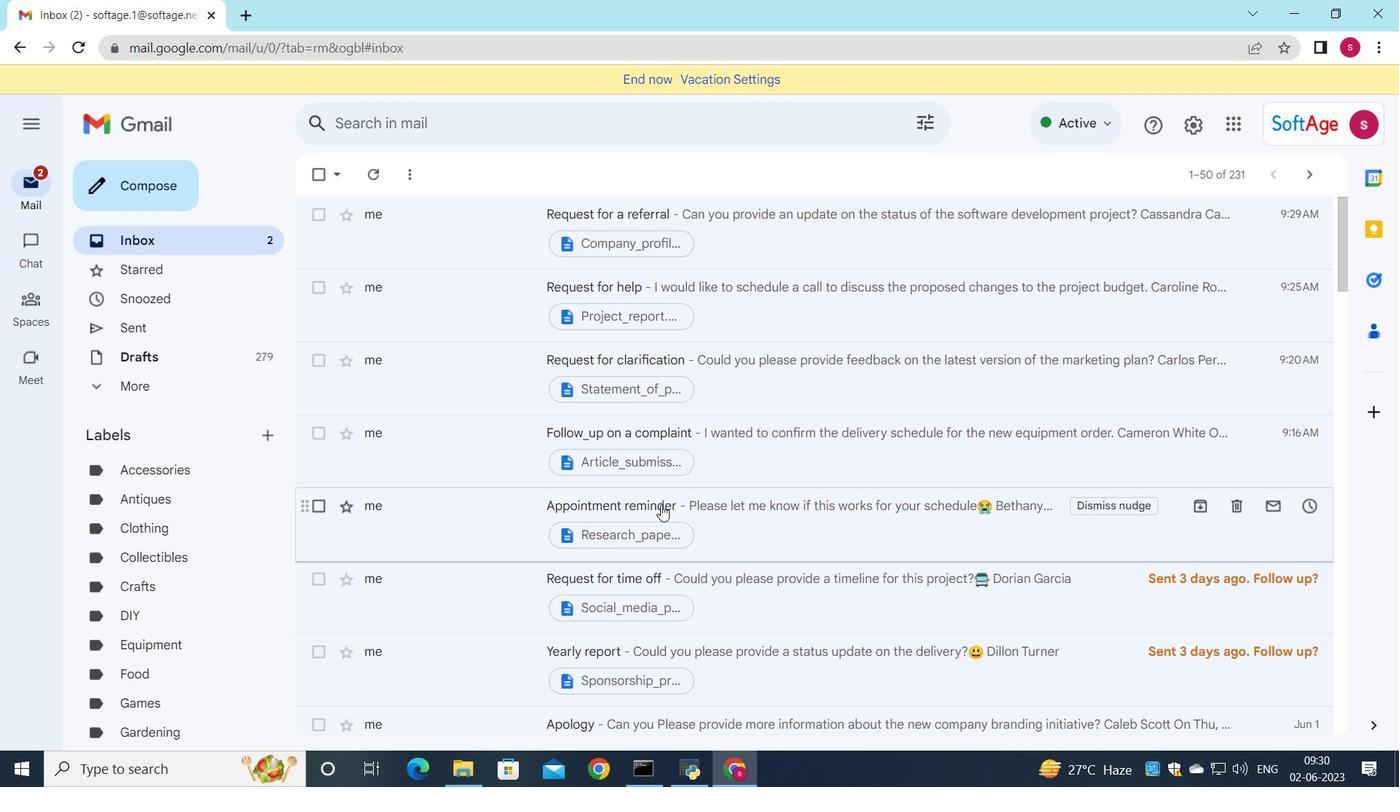 
Action: Mouse moved to (816, 523)
Screenshot: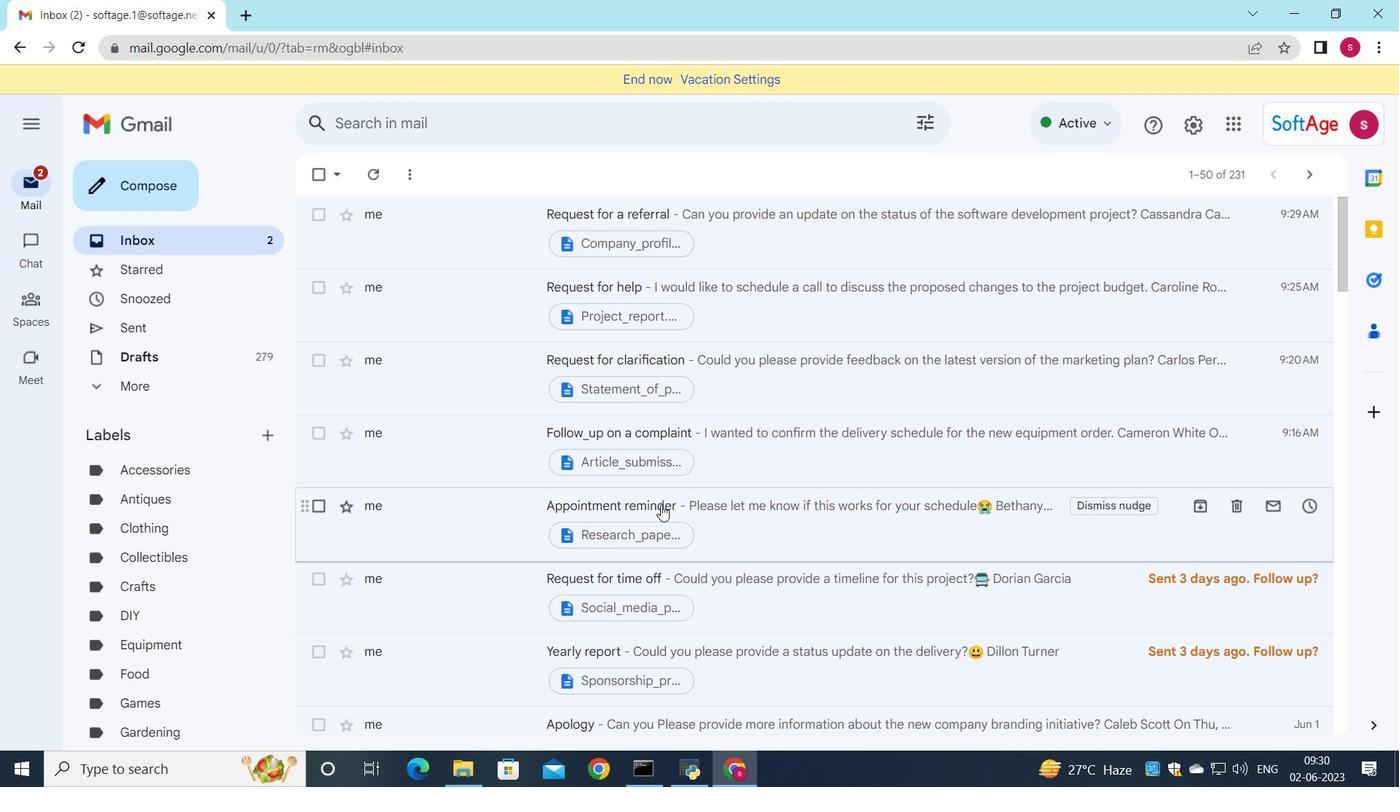 
Action: Mouse scrolled (801, 512) with delta (0, 0)
Screenshot: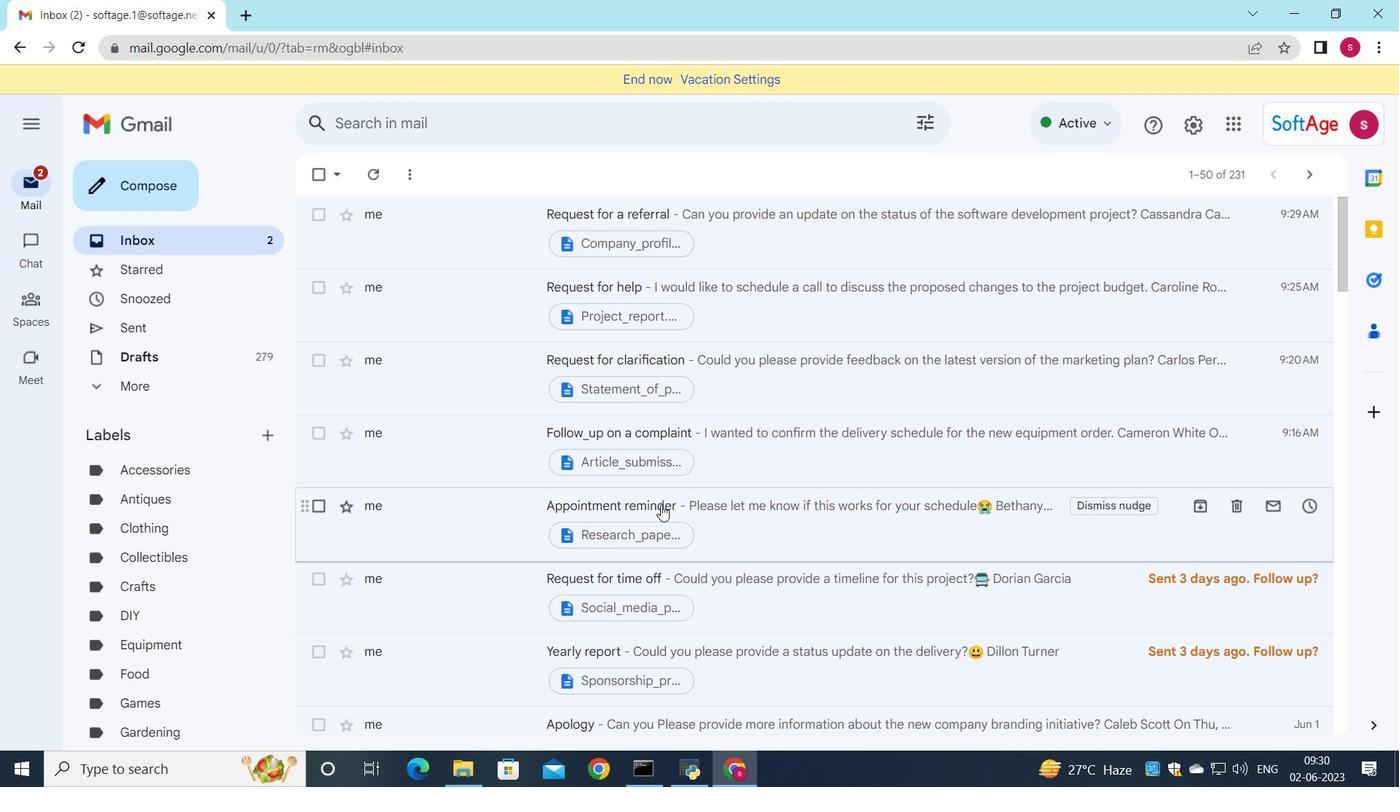 
Action: Mouse moved to (833, 526)
Screenshot: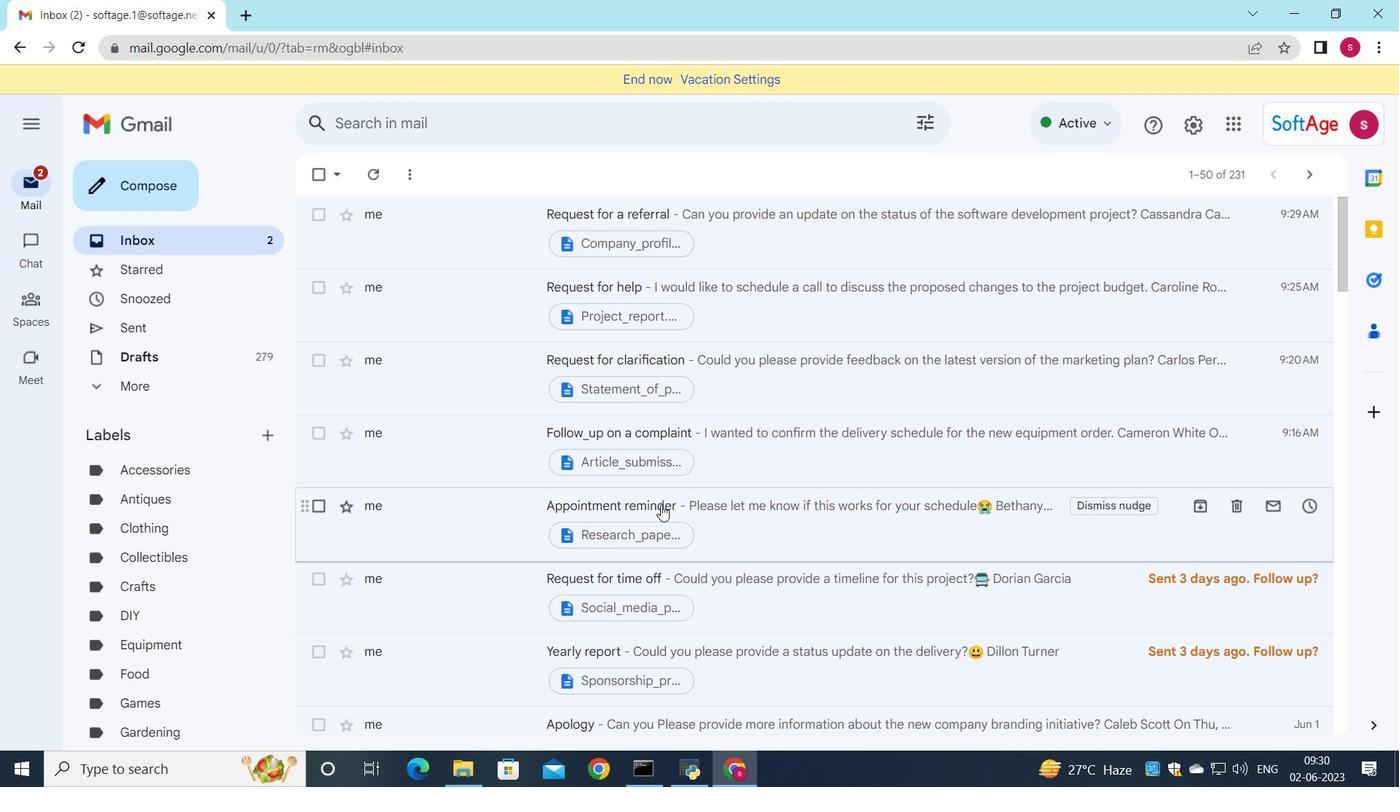 
Action: Mouse scrolled (801, 512) with delta (0, 0)
Screenshot: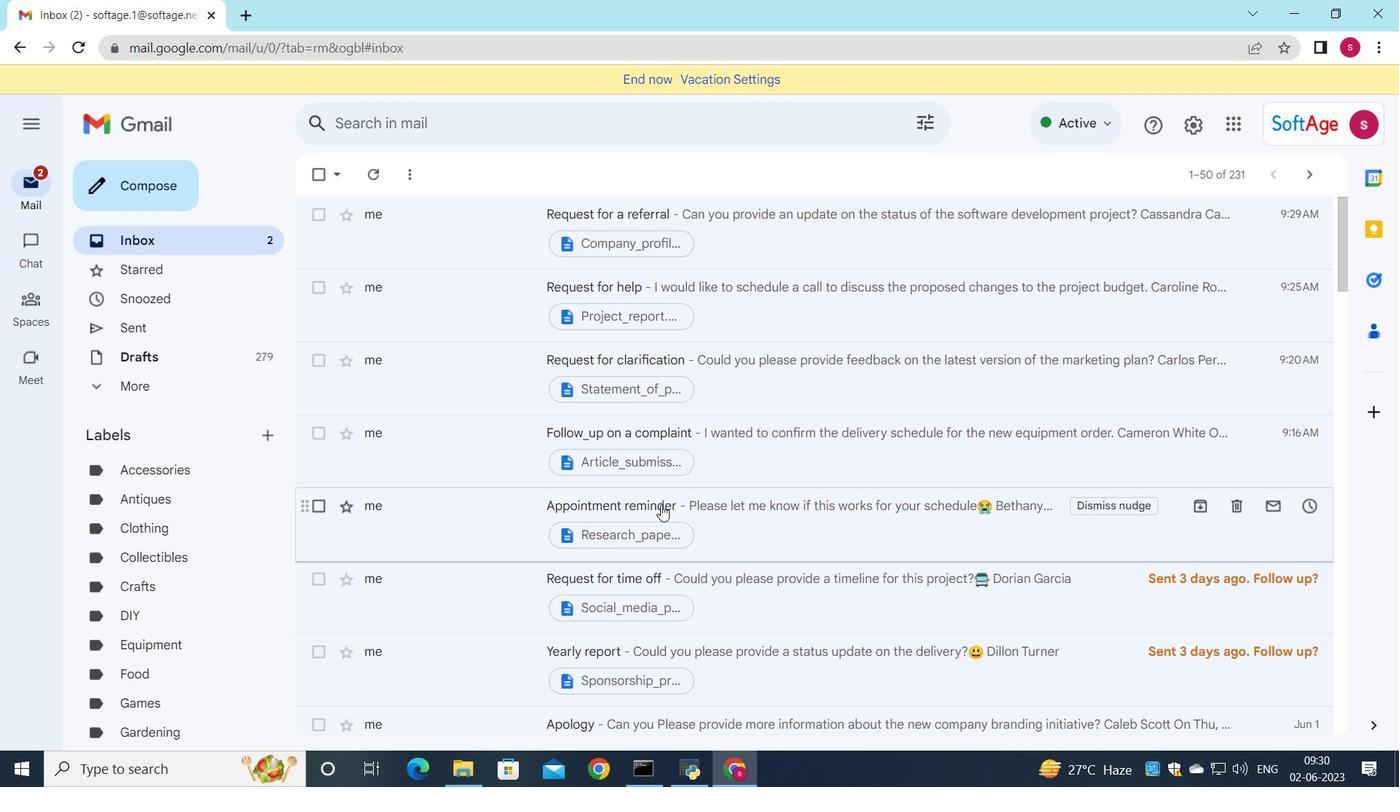 
Action: Mouse moved to (846, 526)
Screenshot: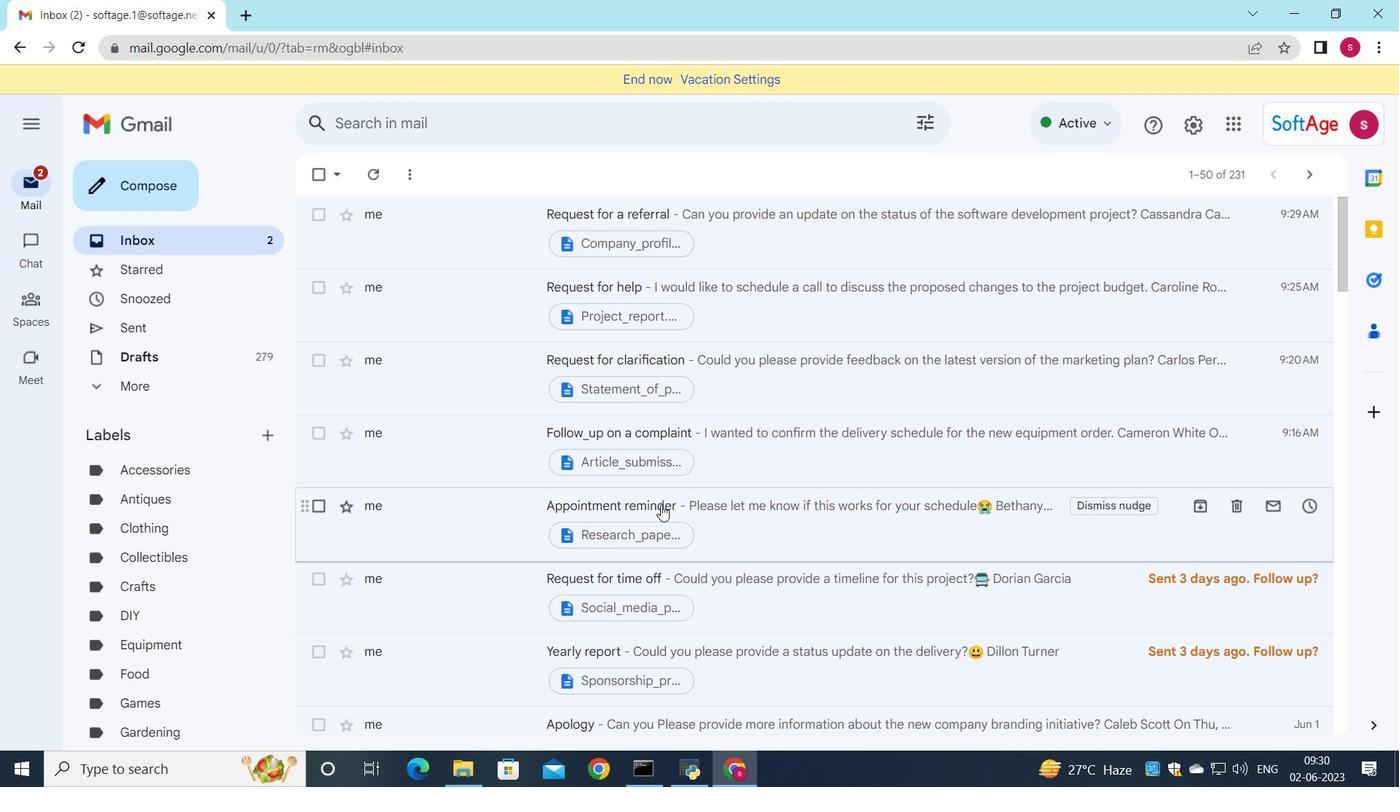 
Action: Mouse scrolled (801, 512) with delta (0, 0)
Screenshot: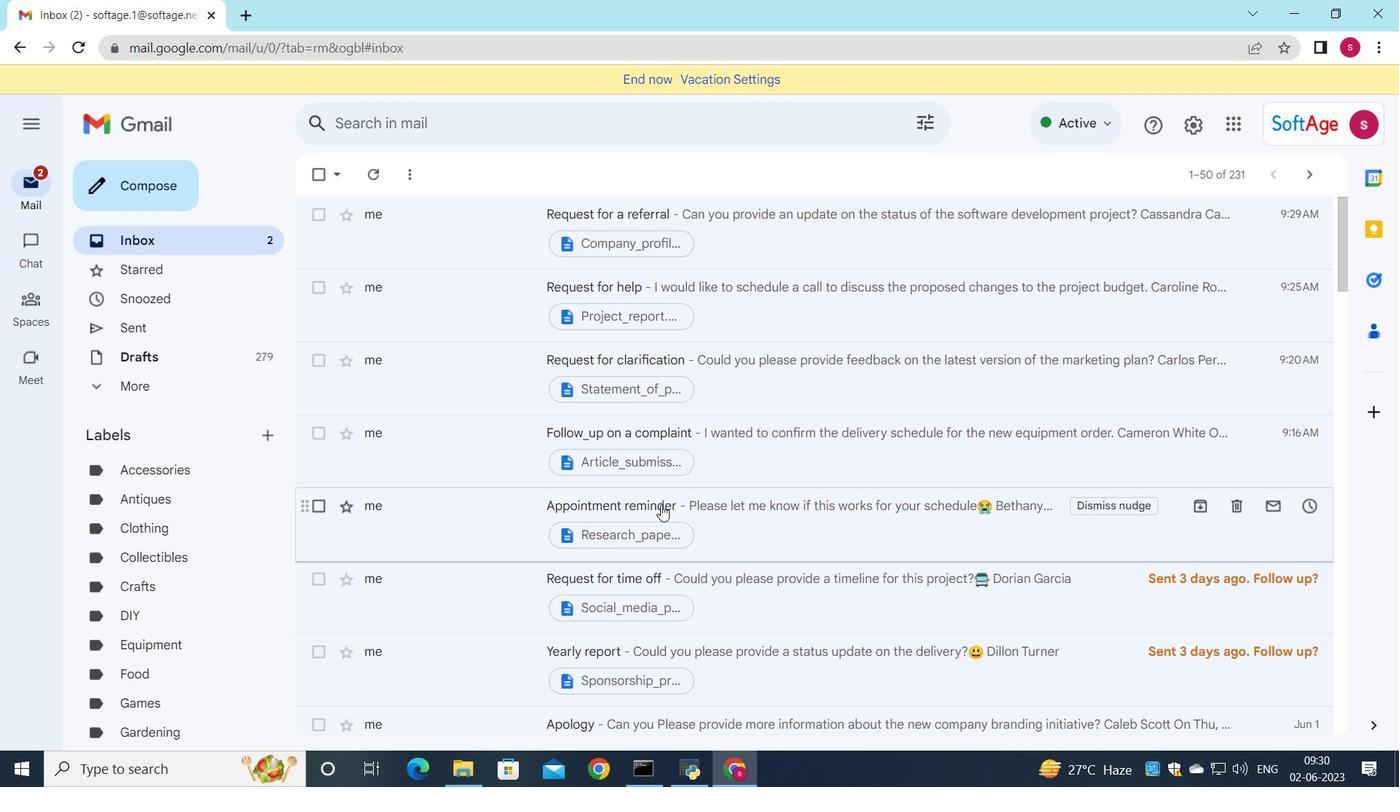 
Action: Mouse moved to (862, 527)
Screenshot: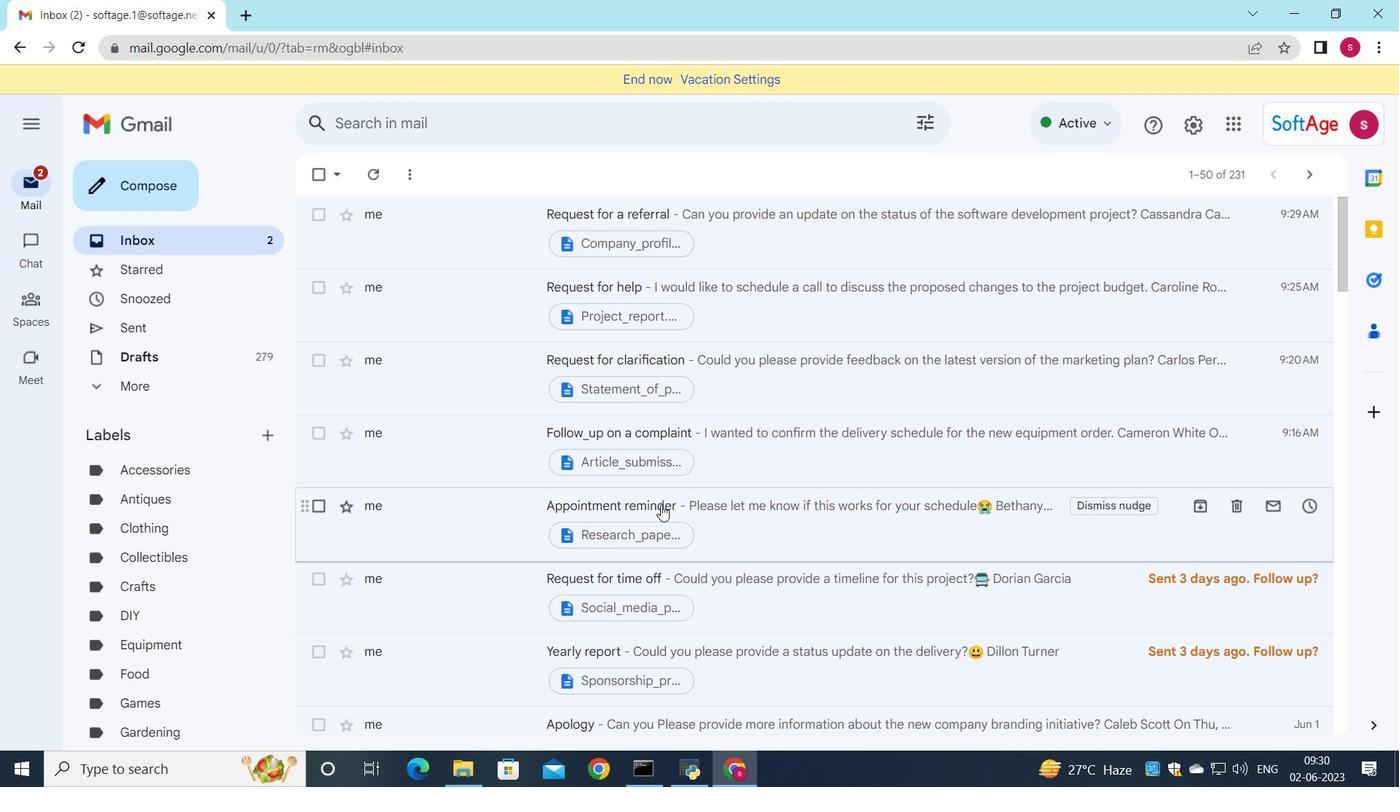 
Action: Mouse scrolled (802, 514) with delta (0, 0)
Screenshot: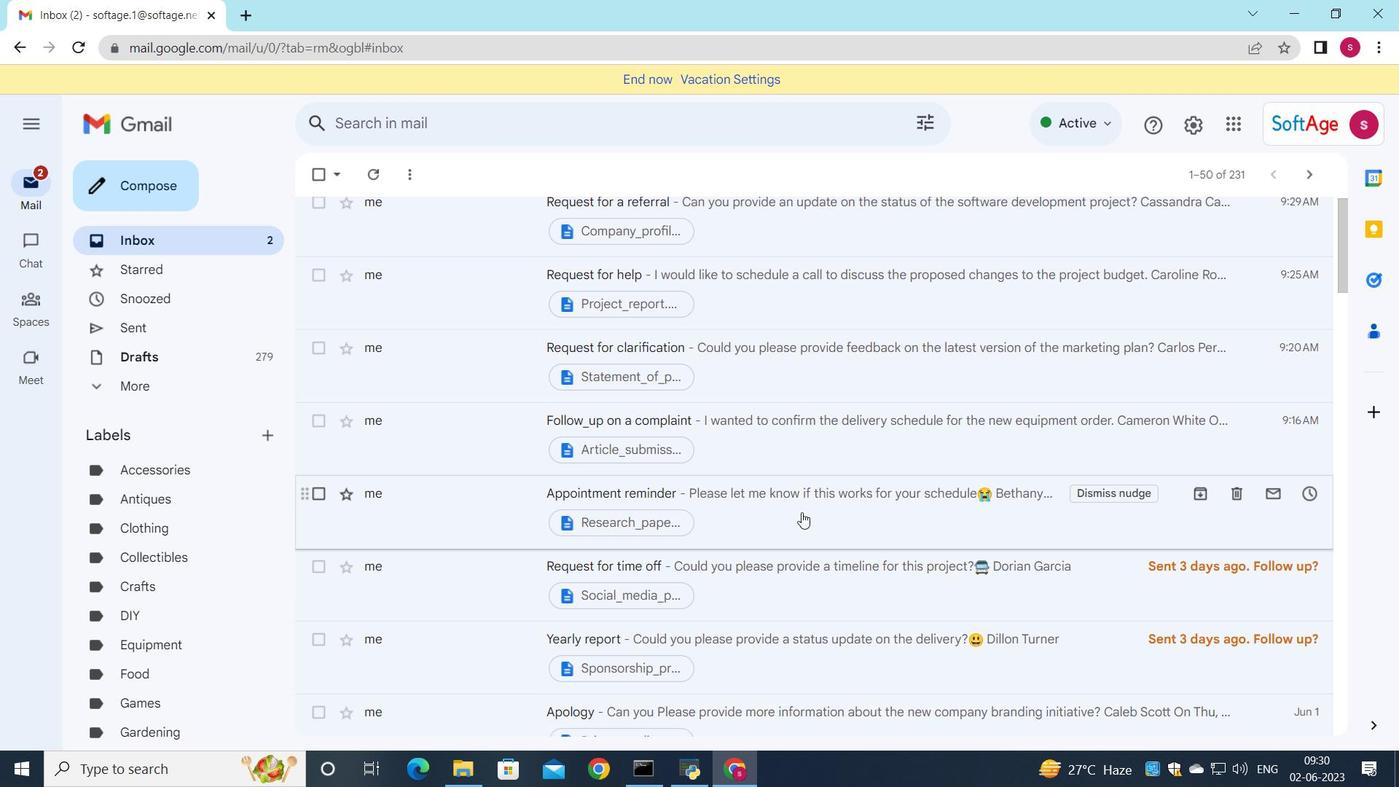 
Action: Mouse moved to (890, 523)
Screenshot: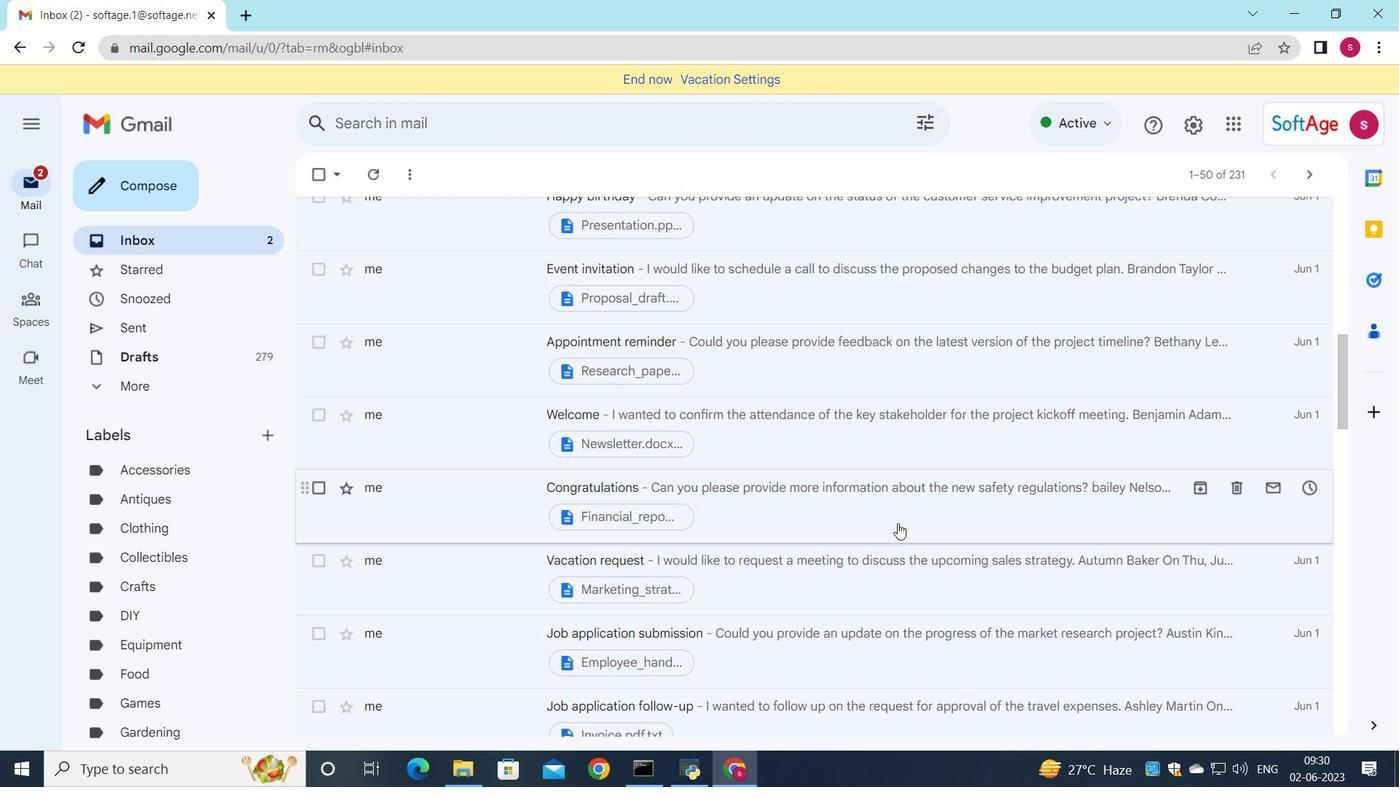 
Action: Mouse scrolled (890, 522) with delta (0, 0)
Screenshot: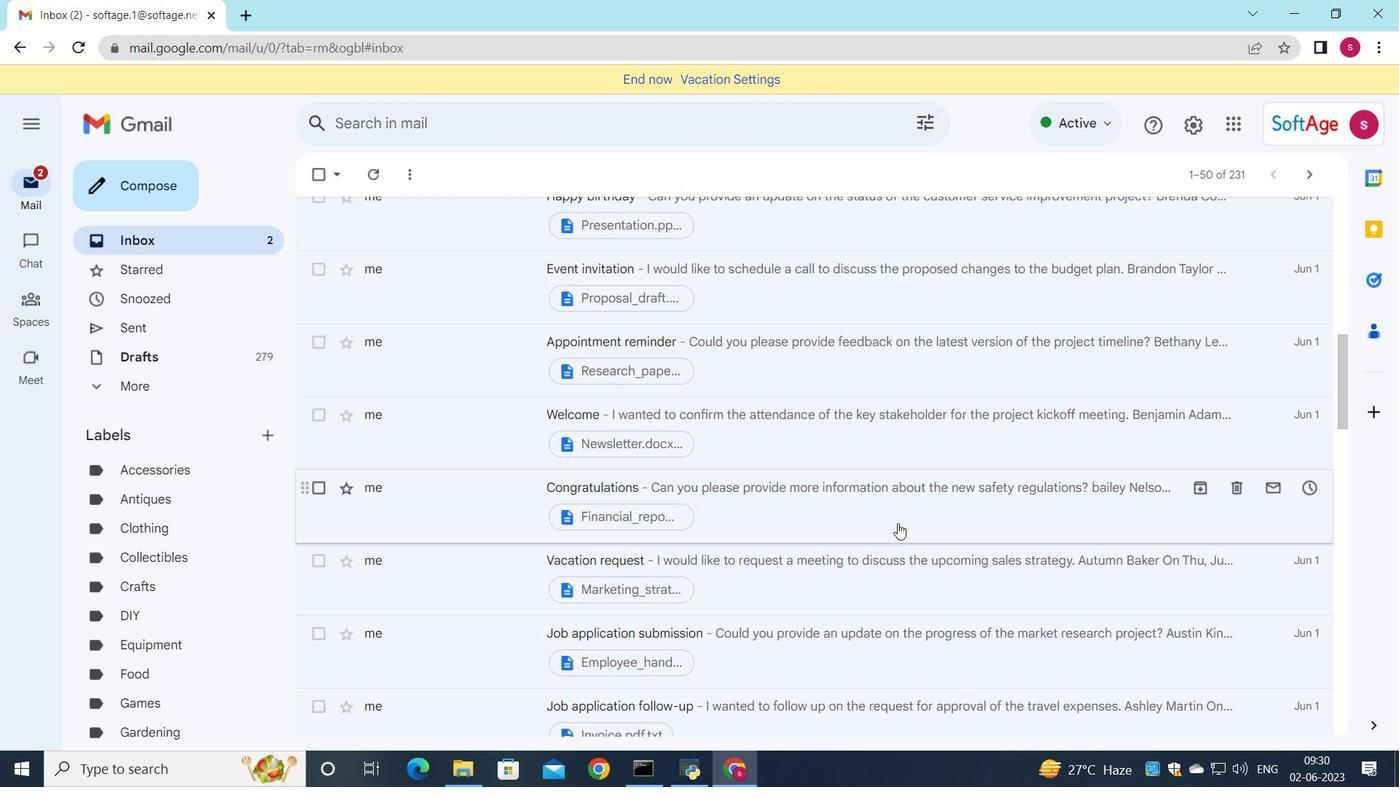 
Action: Mouse moved to (889, 523)
Screenshot: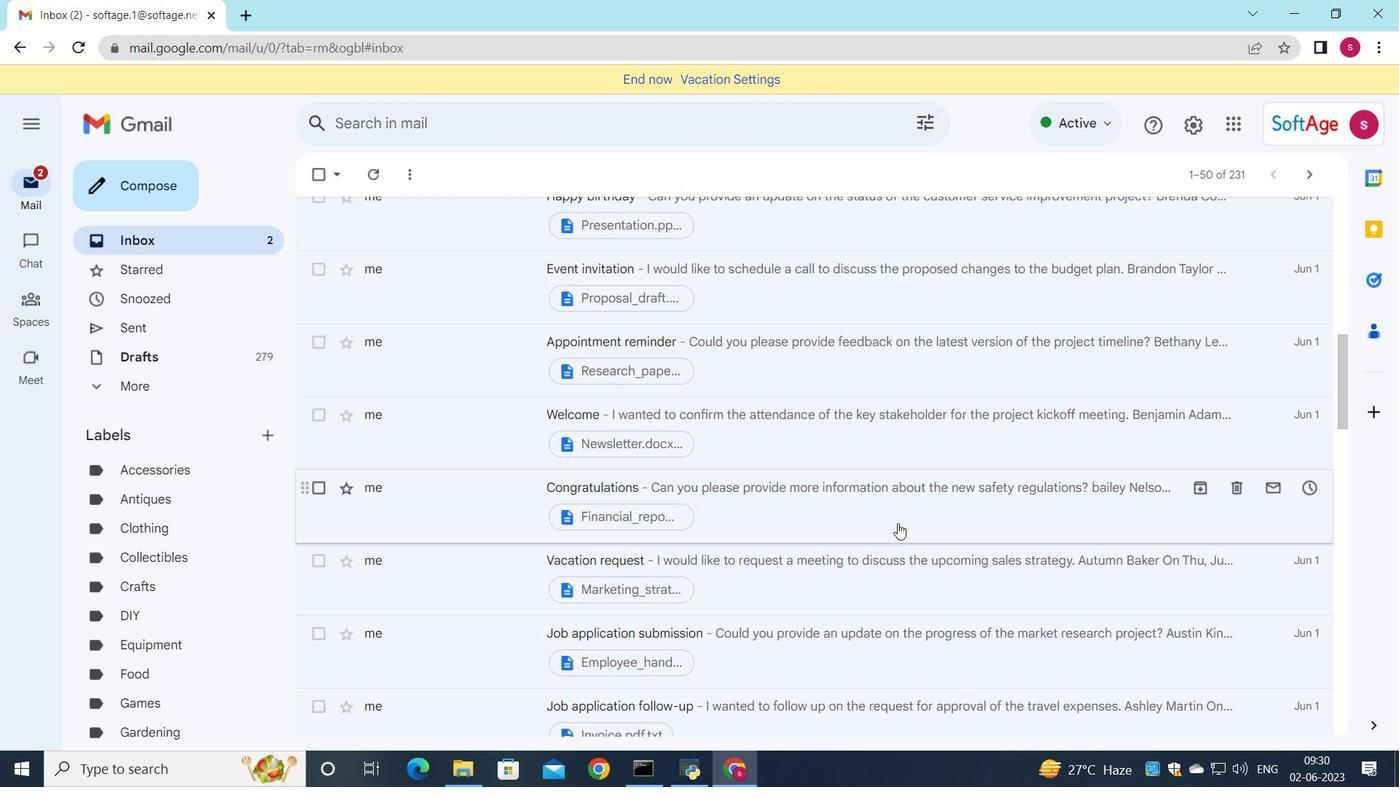 
Action: Mouse scrolled (889, 523) with delta (0, 0)
Screenshot: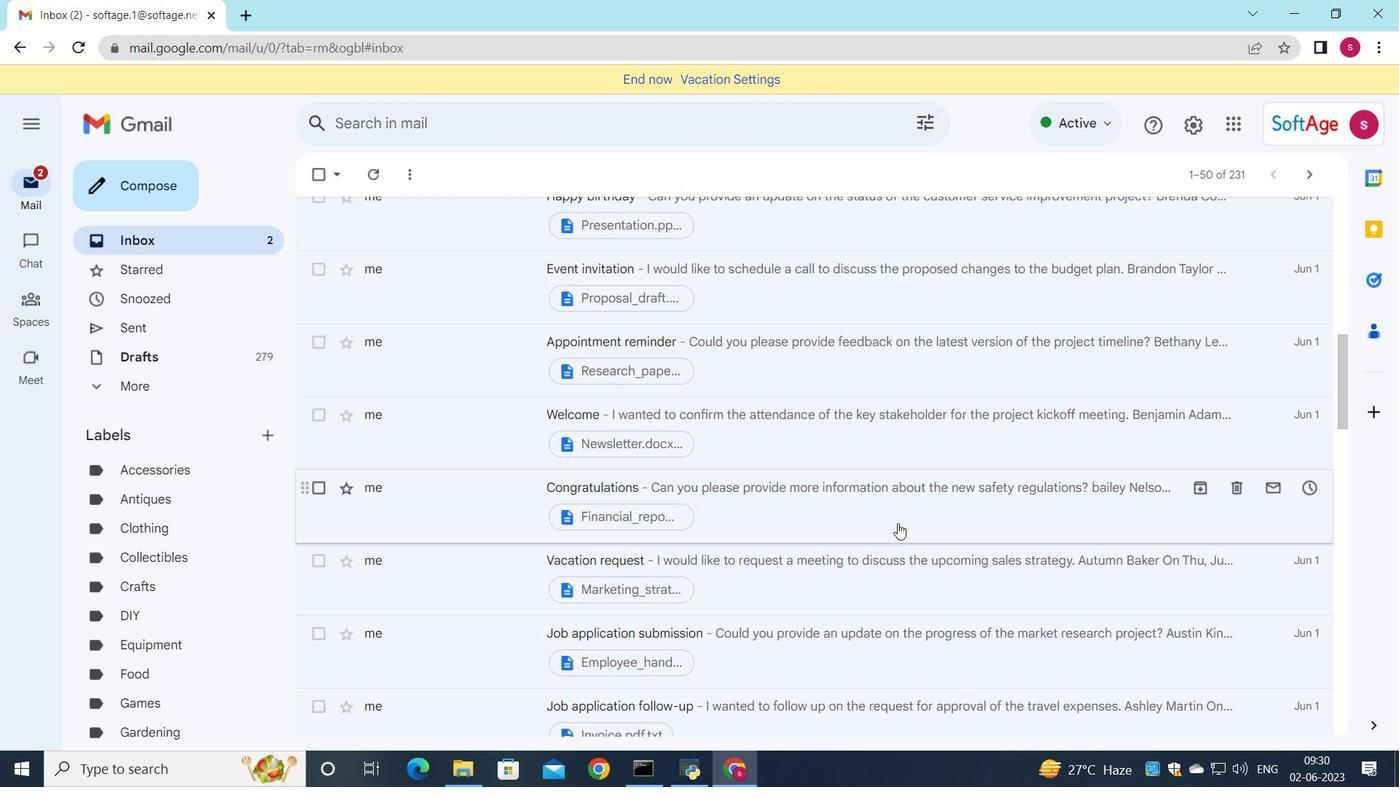 
Action: Mouse moved to (887, 525)
Screenshot: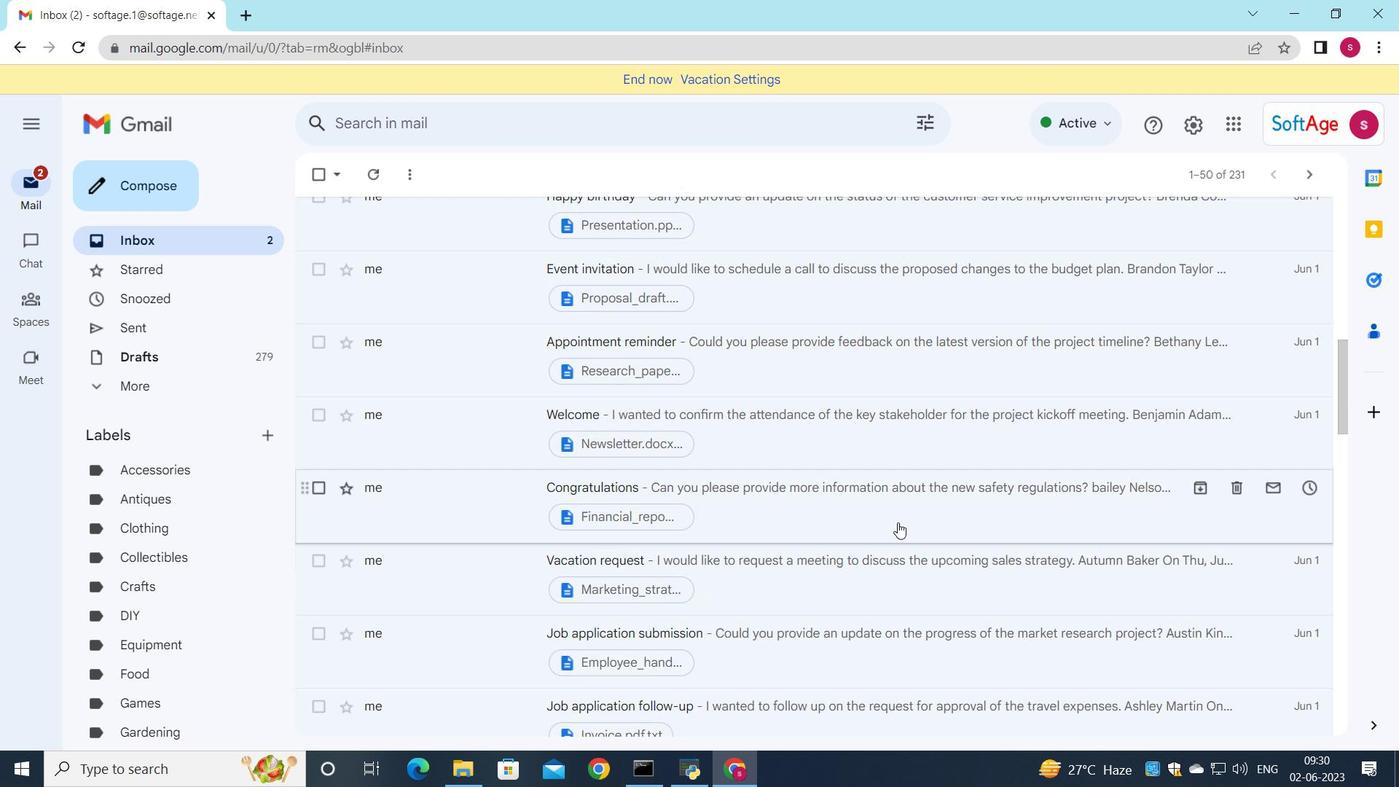 
Action: Mouse scrolled (887, 524) with delta (0, 0)
Screenshot: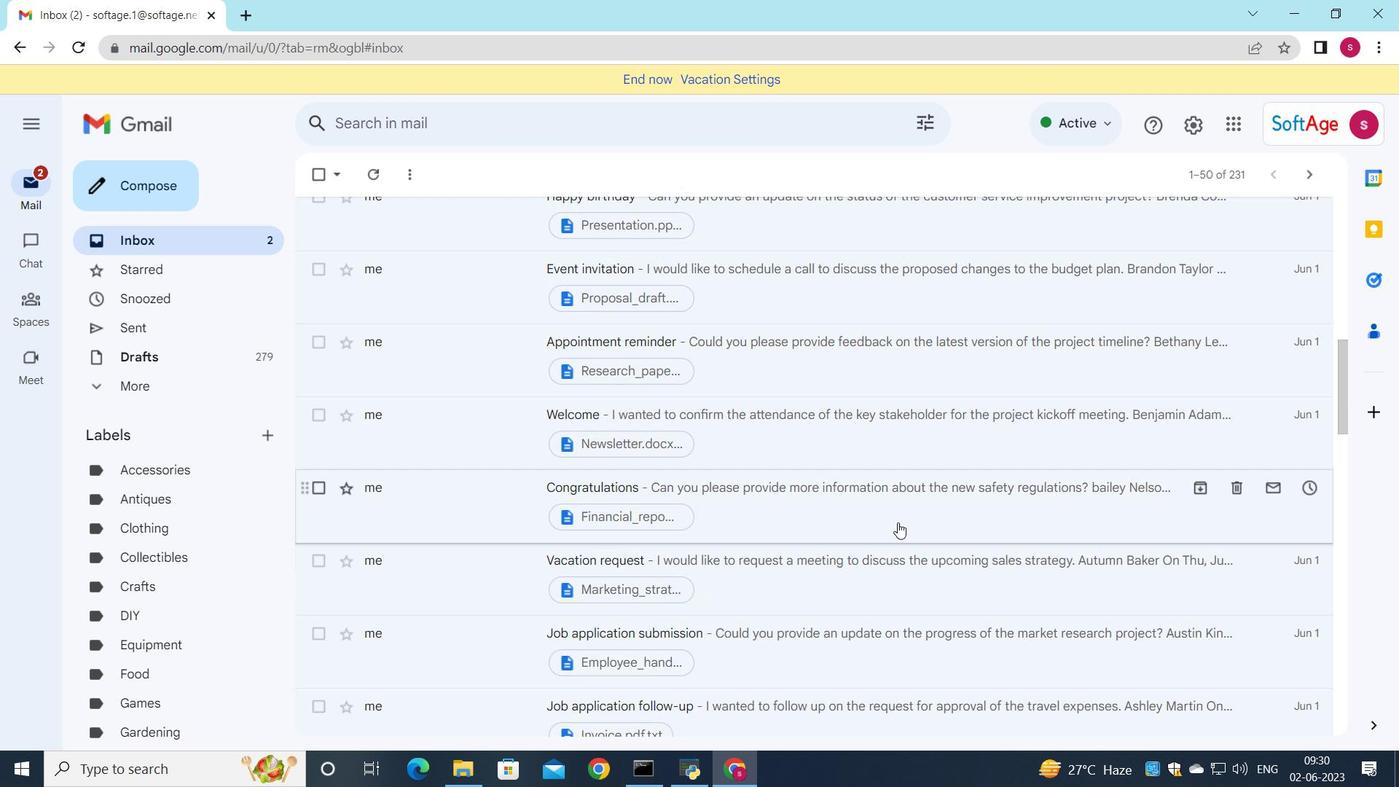 
Action: Mouse moved to (880, 529)
Screenshot: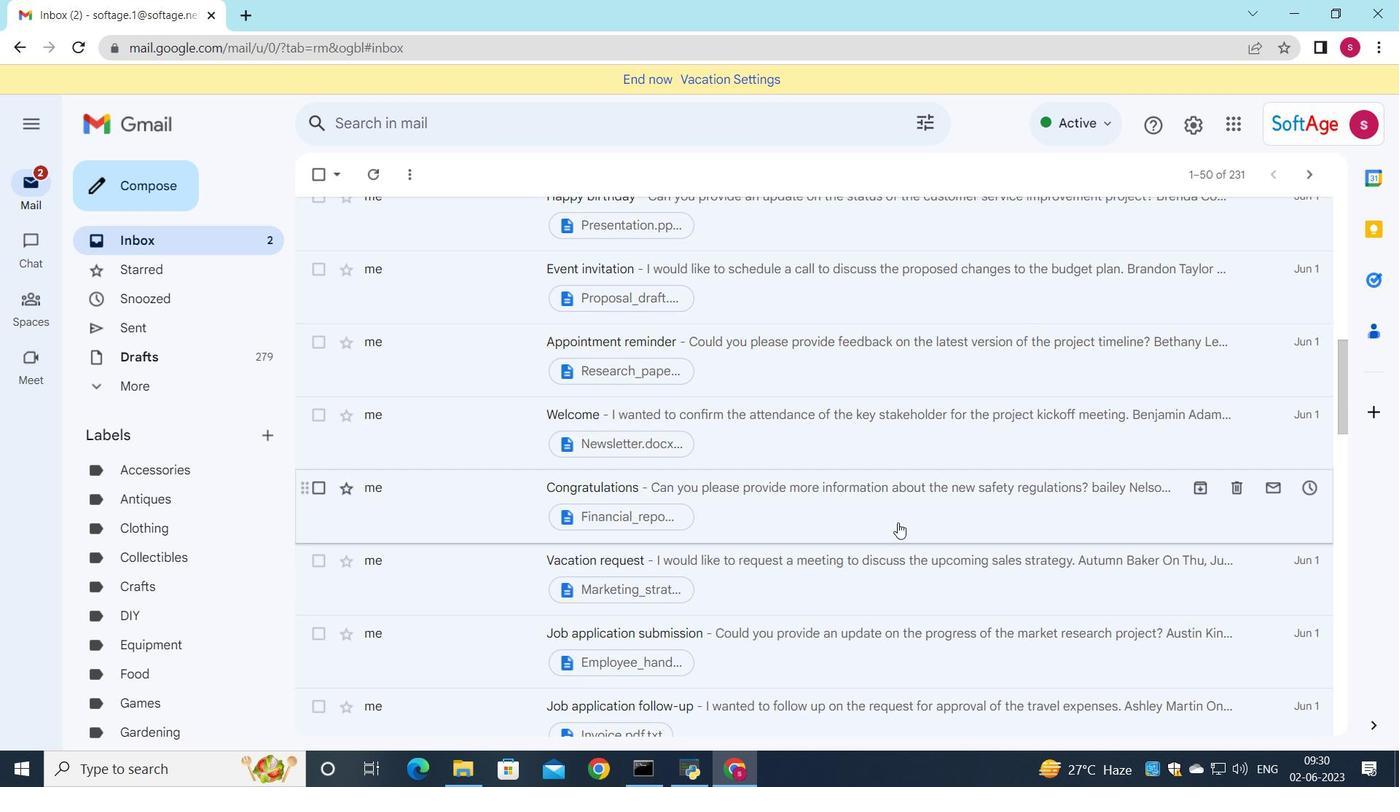 
Action: Mouse scrolled (880, 528) with delta (0, 0)
Screenshot: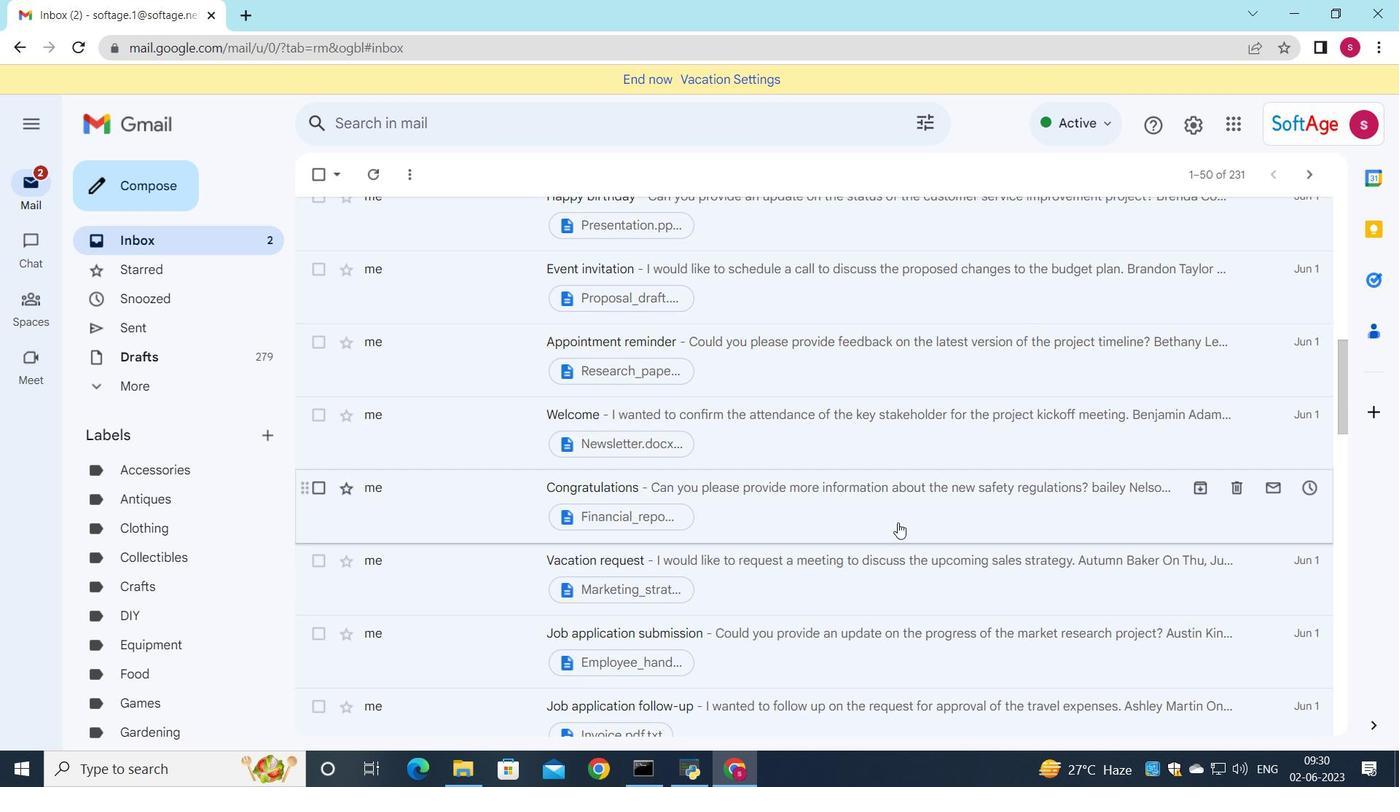 
Action: Mouse moved to (683, 507)
Screenshot: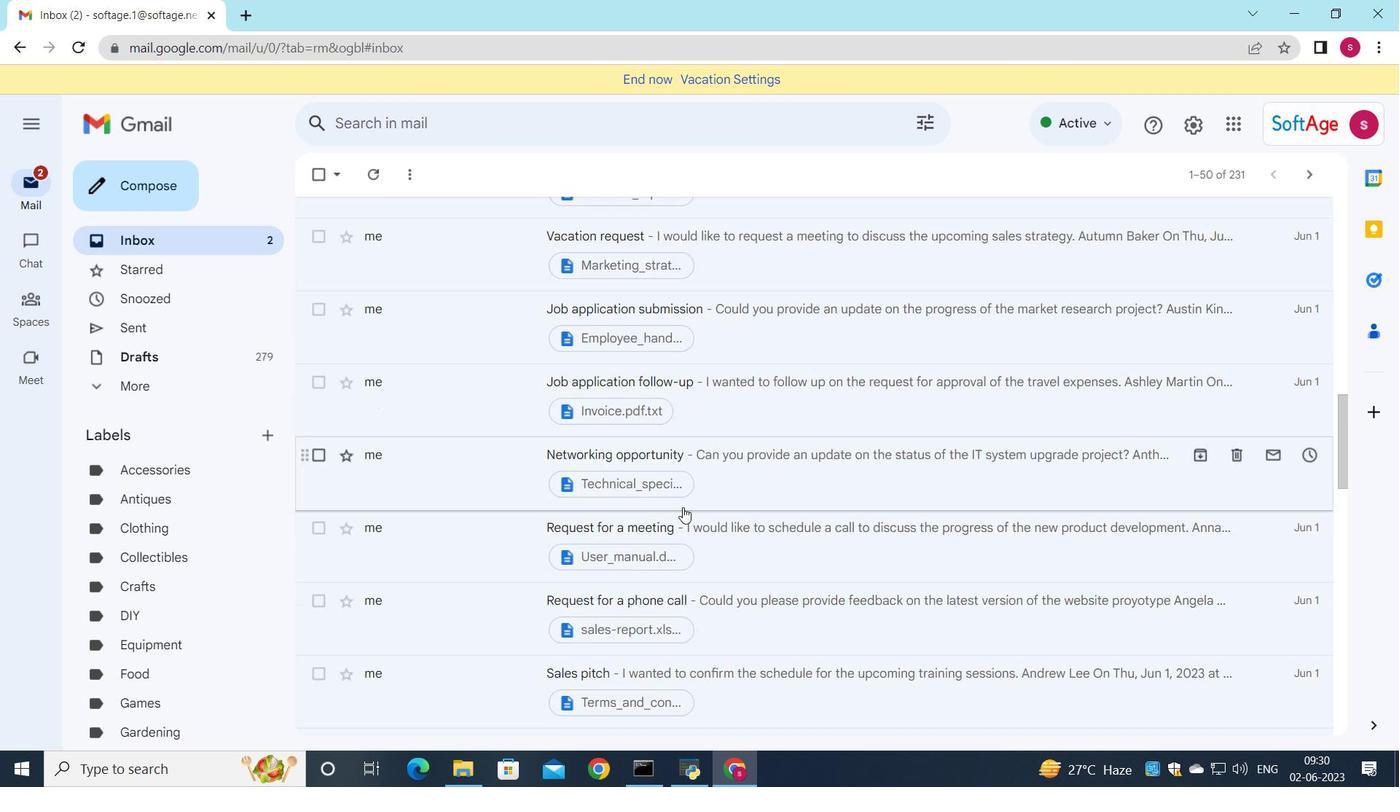 
Action: Mouse scrolled (683, 507) with delta (0, 0)
Screenshot: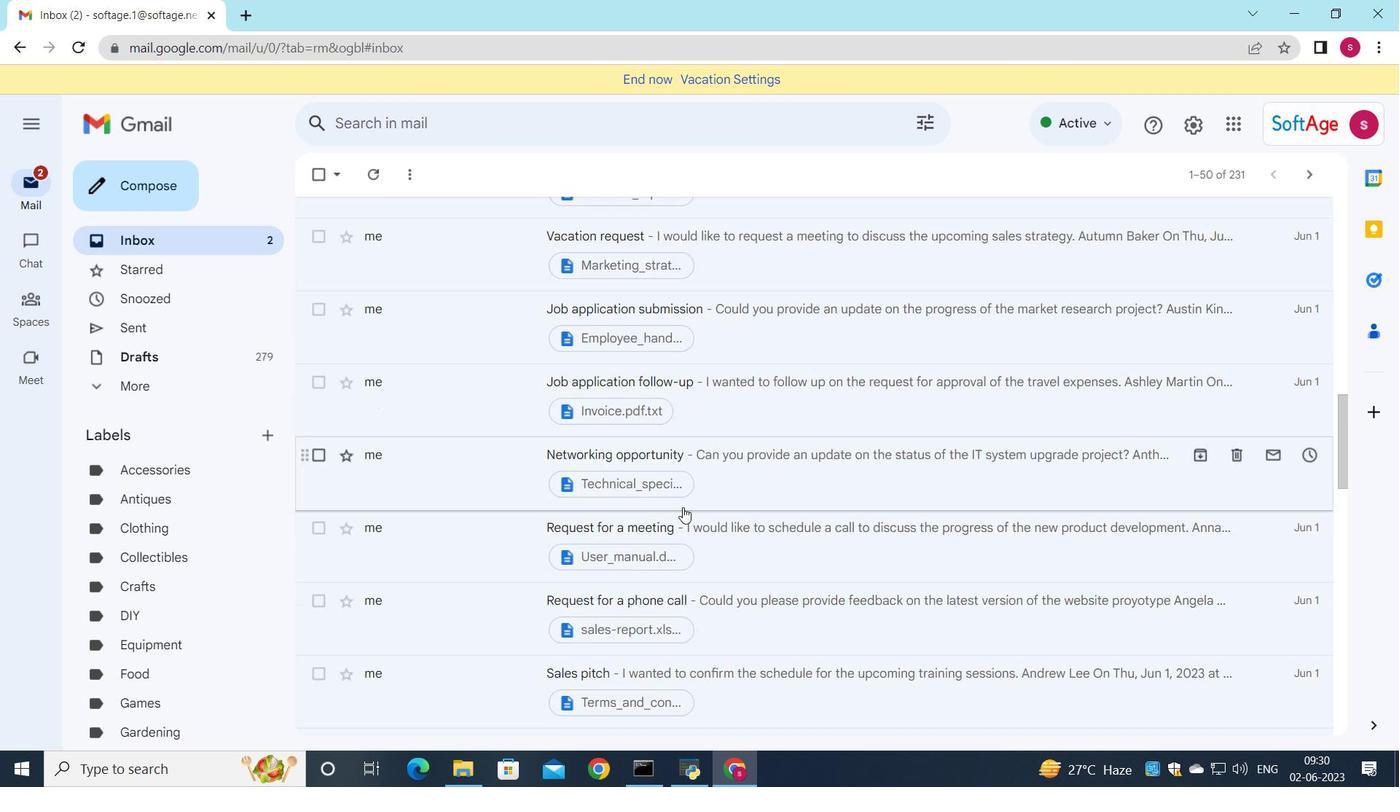 
Action: Mouse moved to (682, 513)
Screenshot: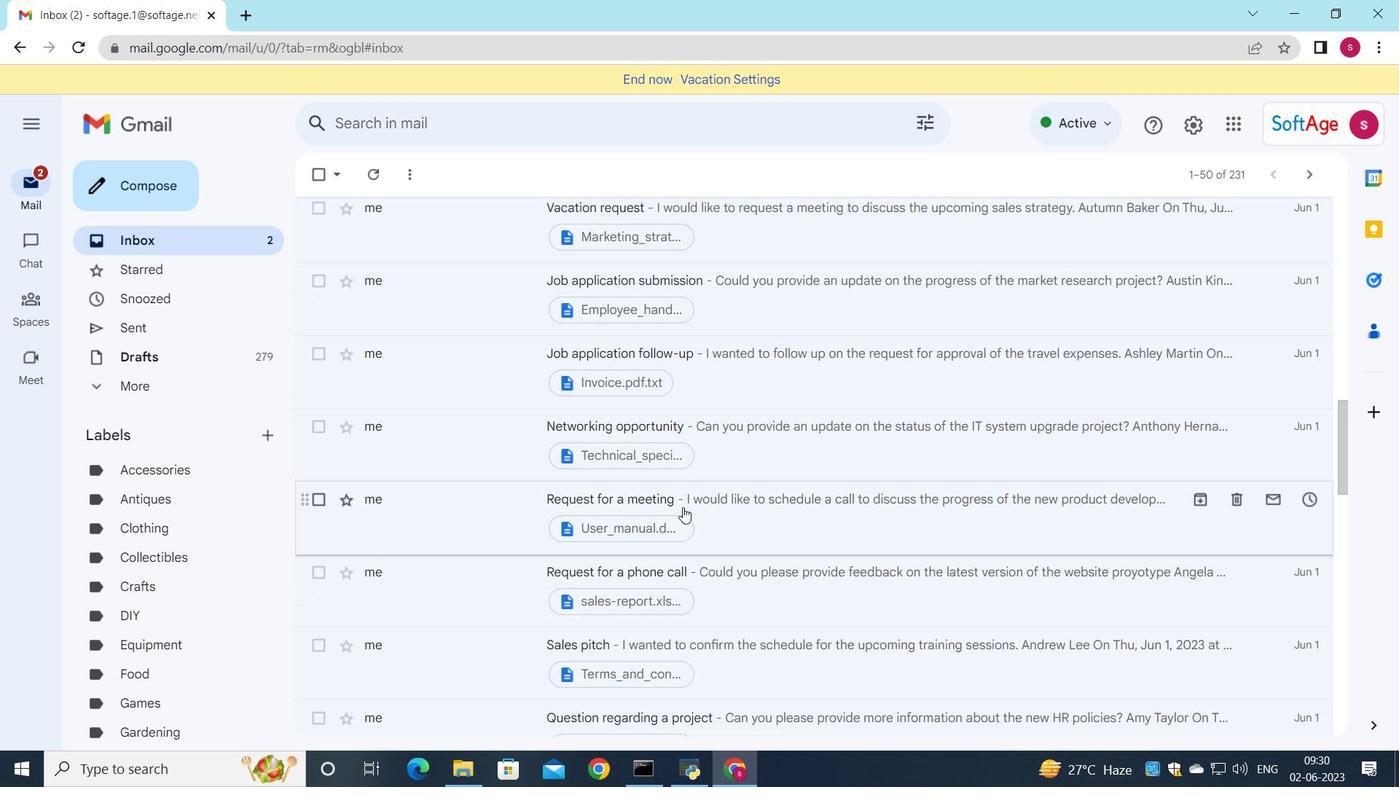 
Action: Mouse scrolled (682, 513) with delta (0, 0)
Screenshot: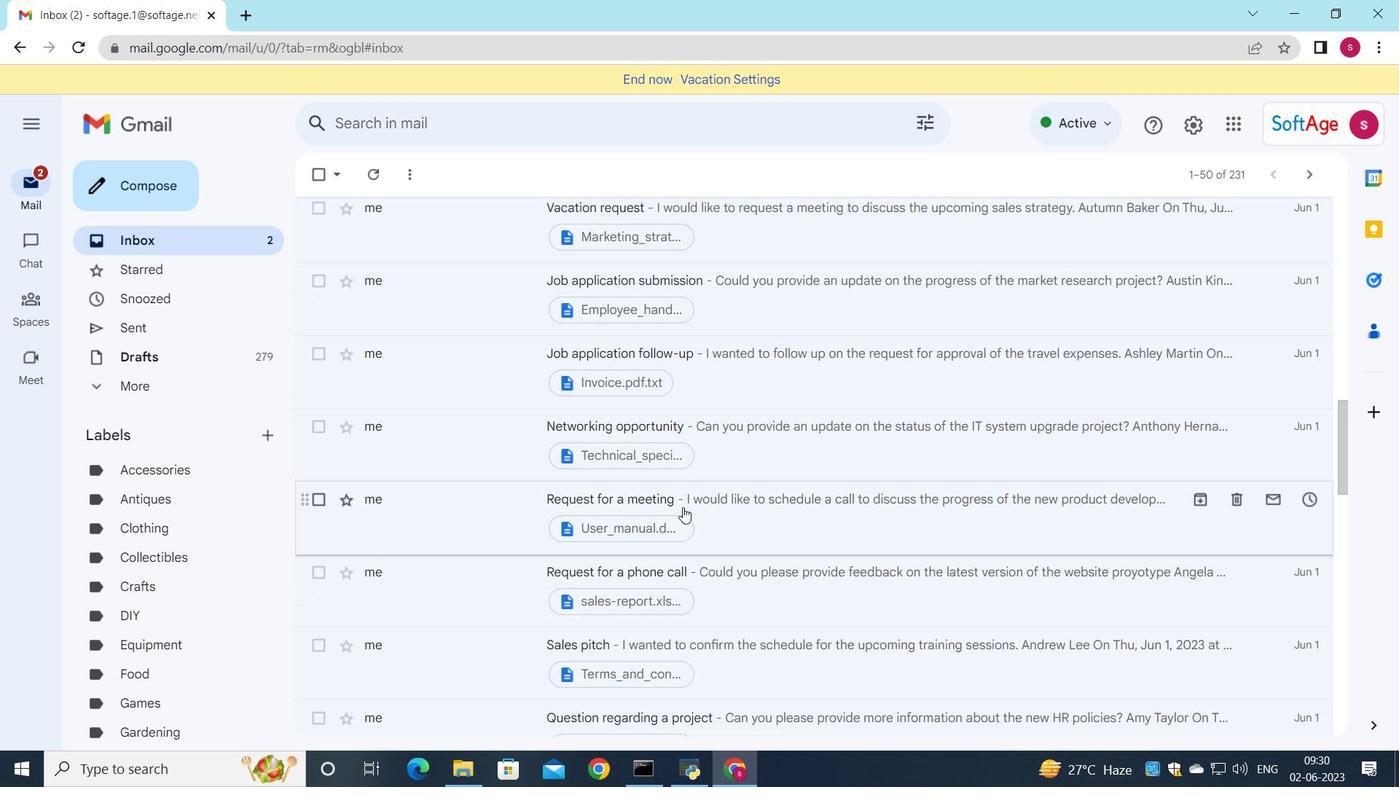 
Action: Mouse moved to (682, 518)
Screenshot: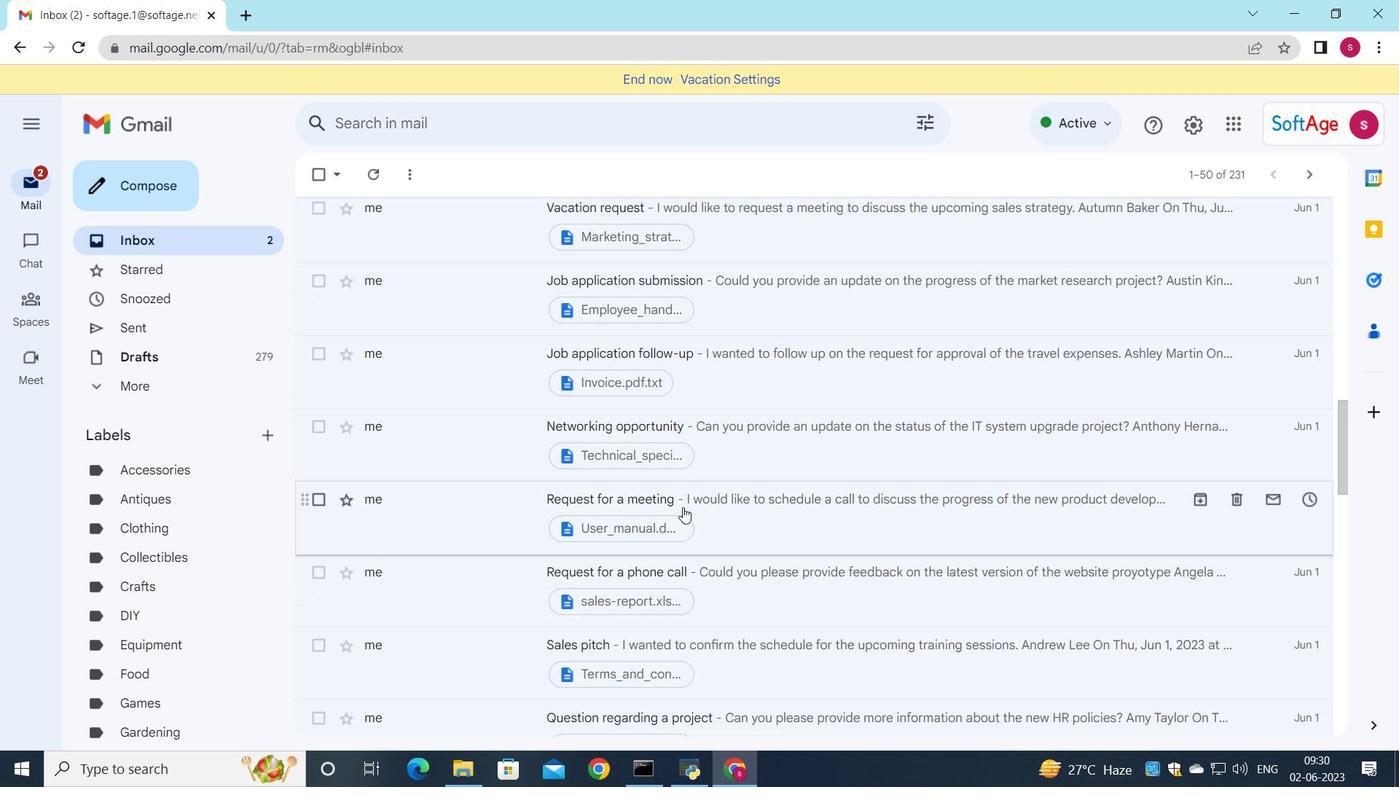 
Action: Mouse scrolled (682, 517) with delta (0, 0)
Screenshot: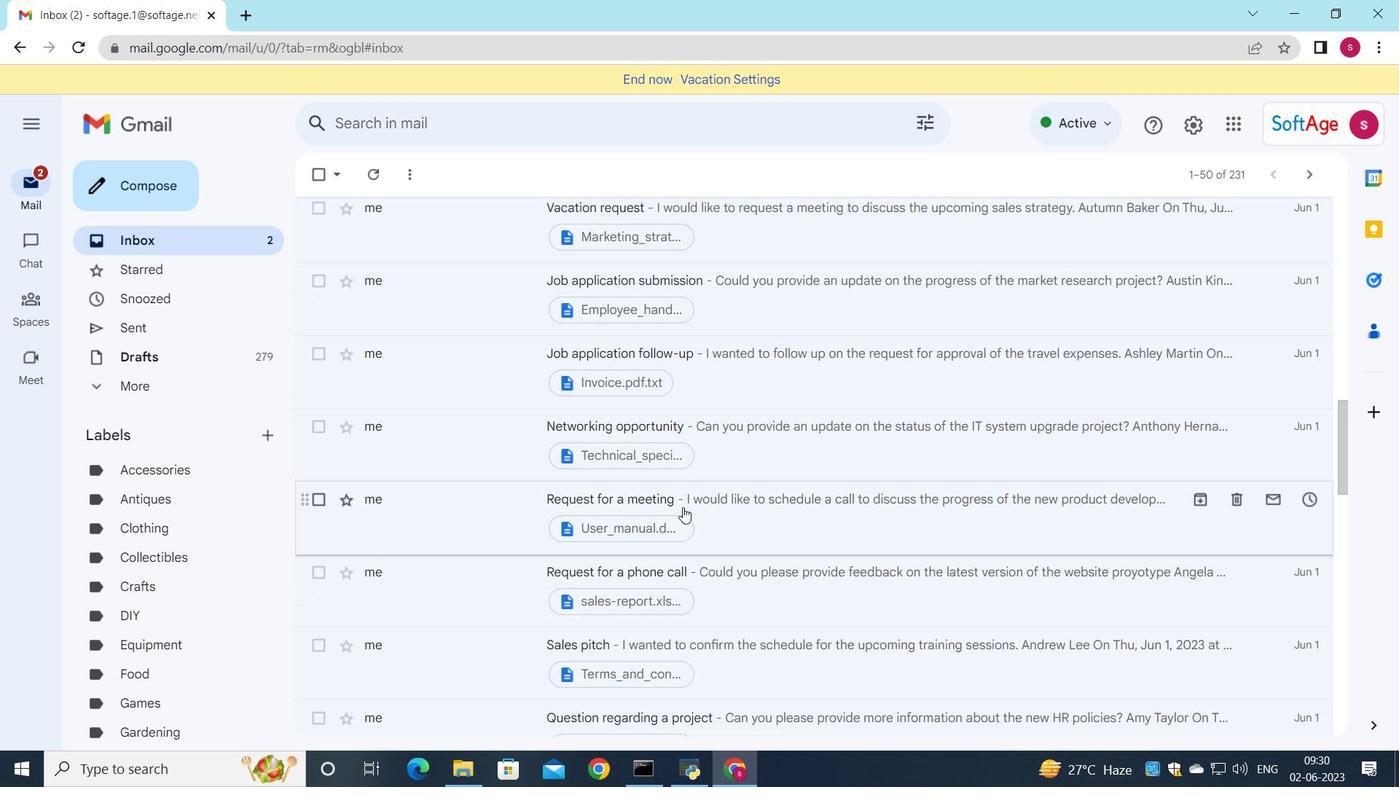 
Action: Mouse moved to (684, 521)
Screenshot: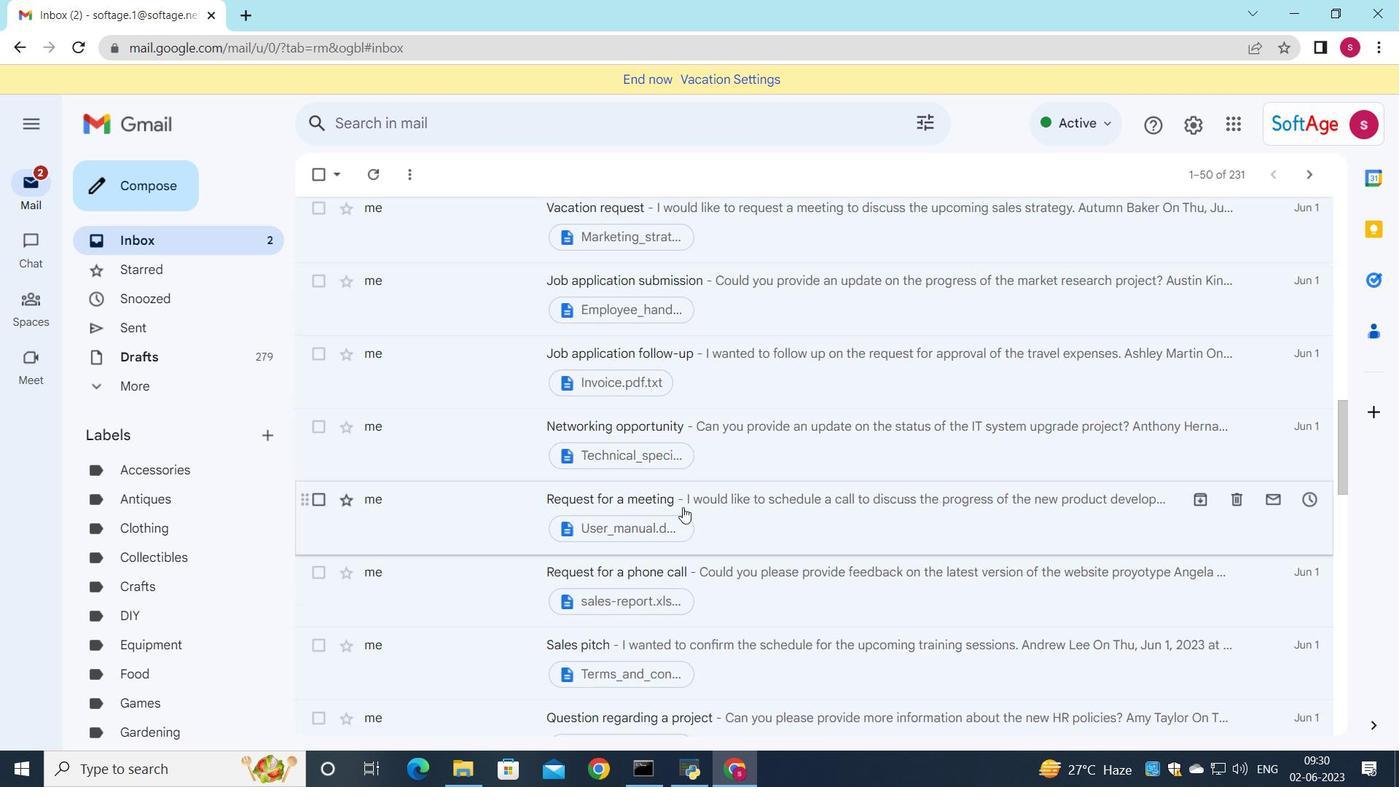 
Action: Mouse scrolled (684, 520) with delta (0, 0)
Screenshot: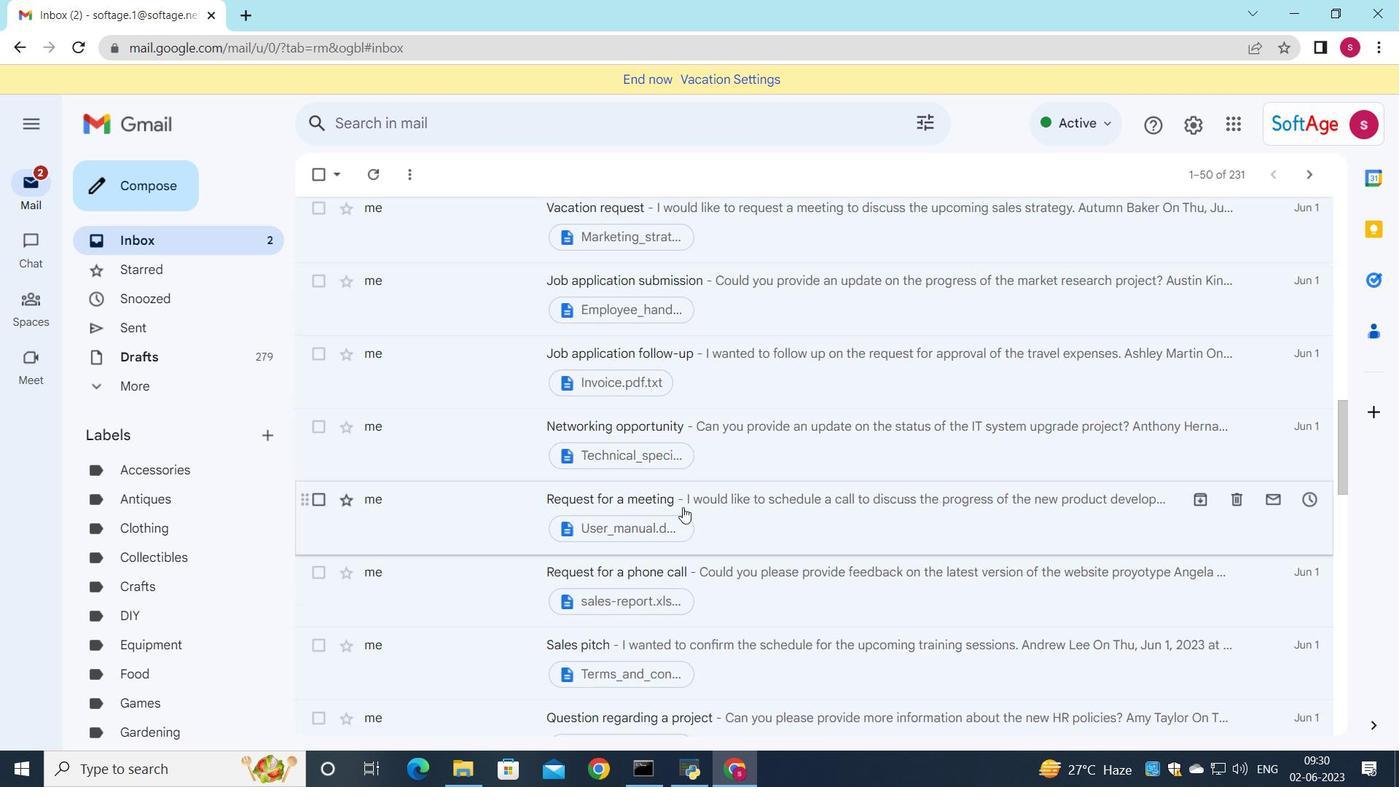 
Action: Mouse moved to (690, 523)
Screenshot: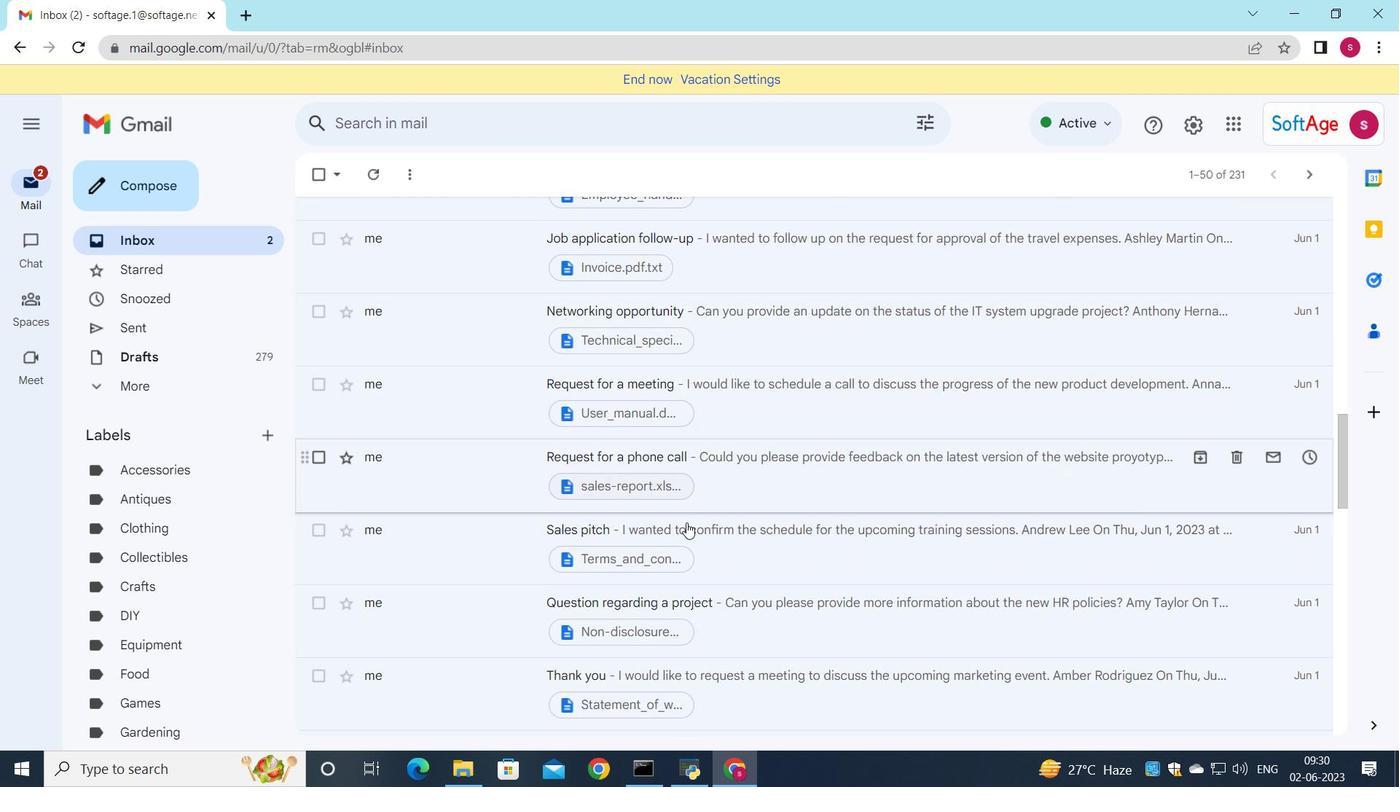 
Action: Mouse scrolled (690, 522) with delta (0, 0)
Screenshot: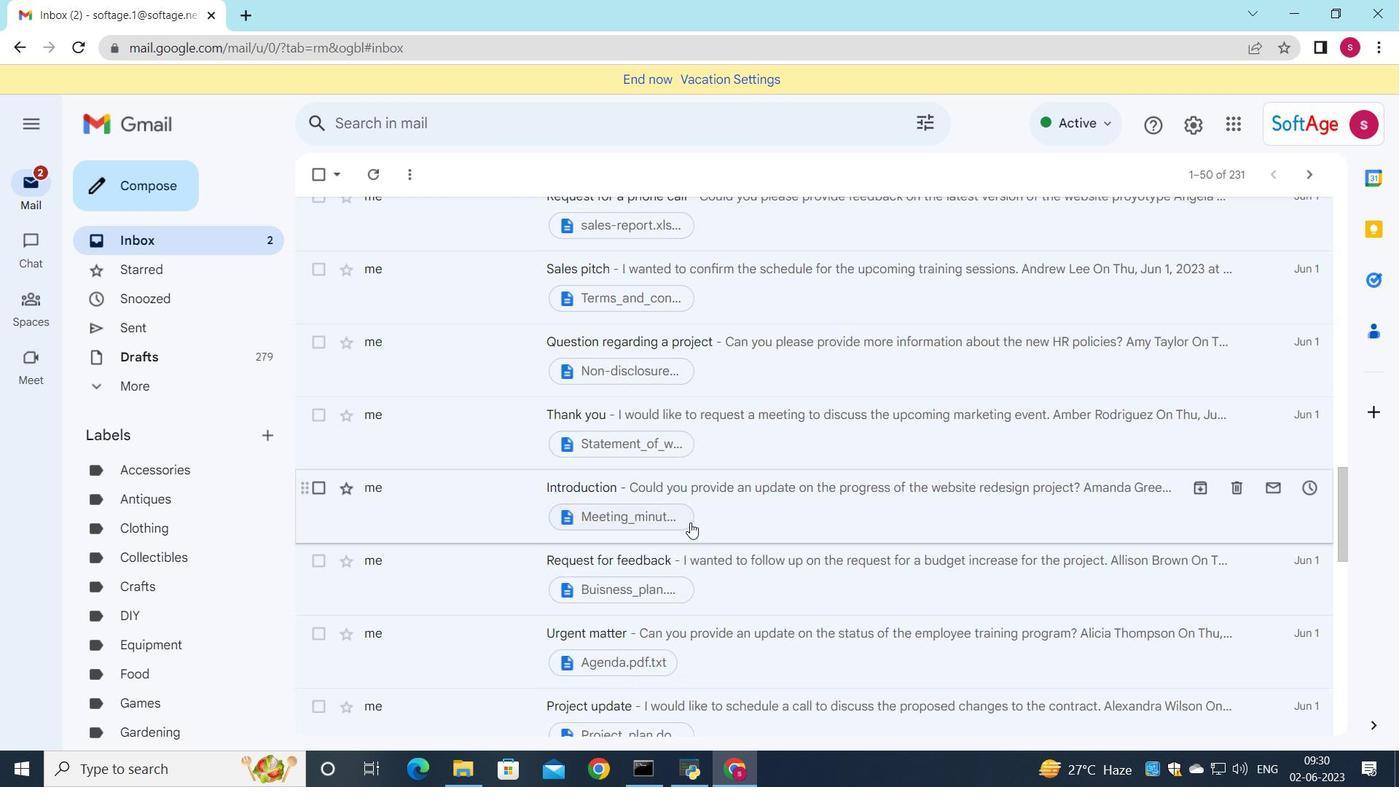 
Action: Mouse scrolled (690, 522) with delta (0, 0)
Screenshot: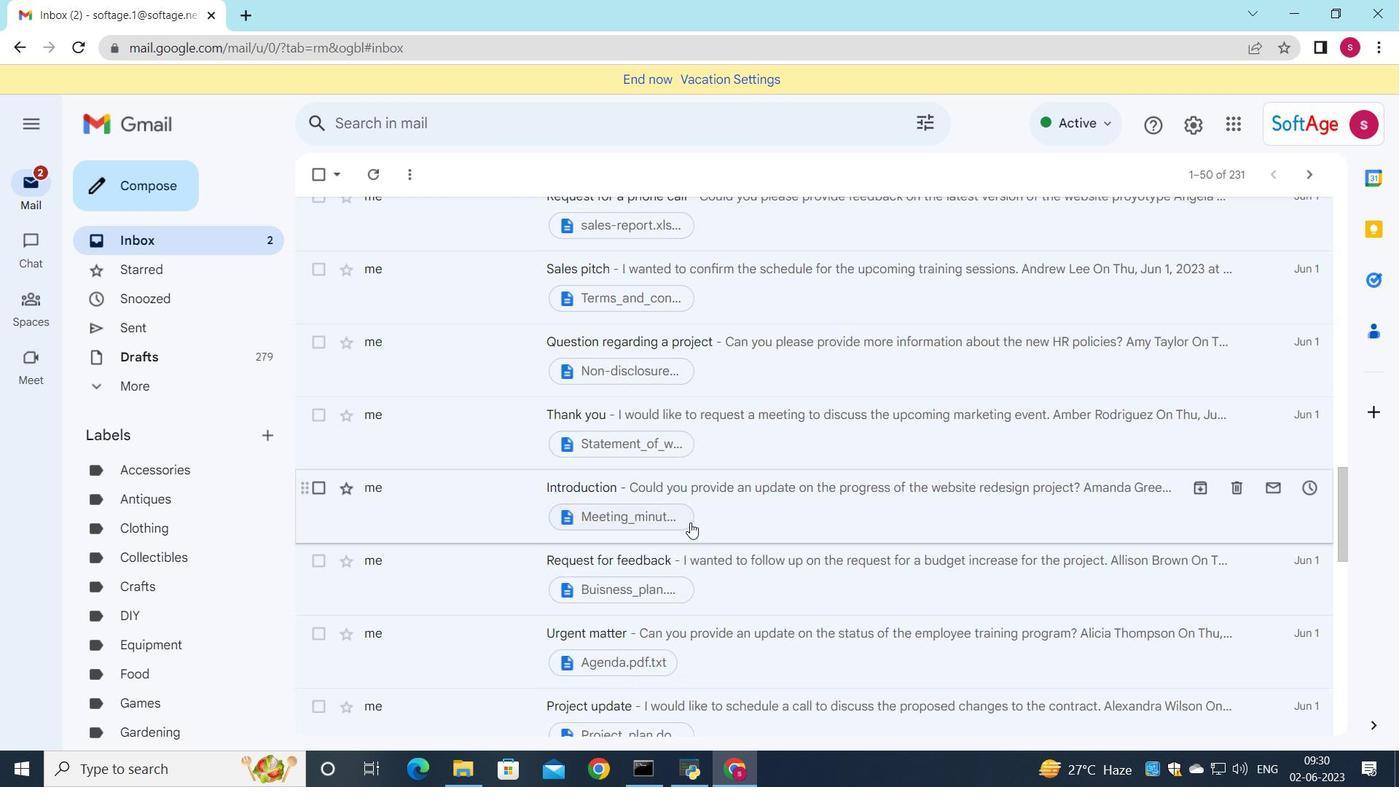 
Action: Mouse scrolled (690, 522) with delta (0, 0)
Screenshot: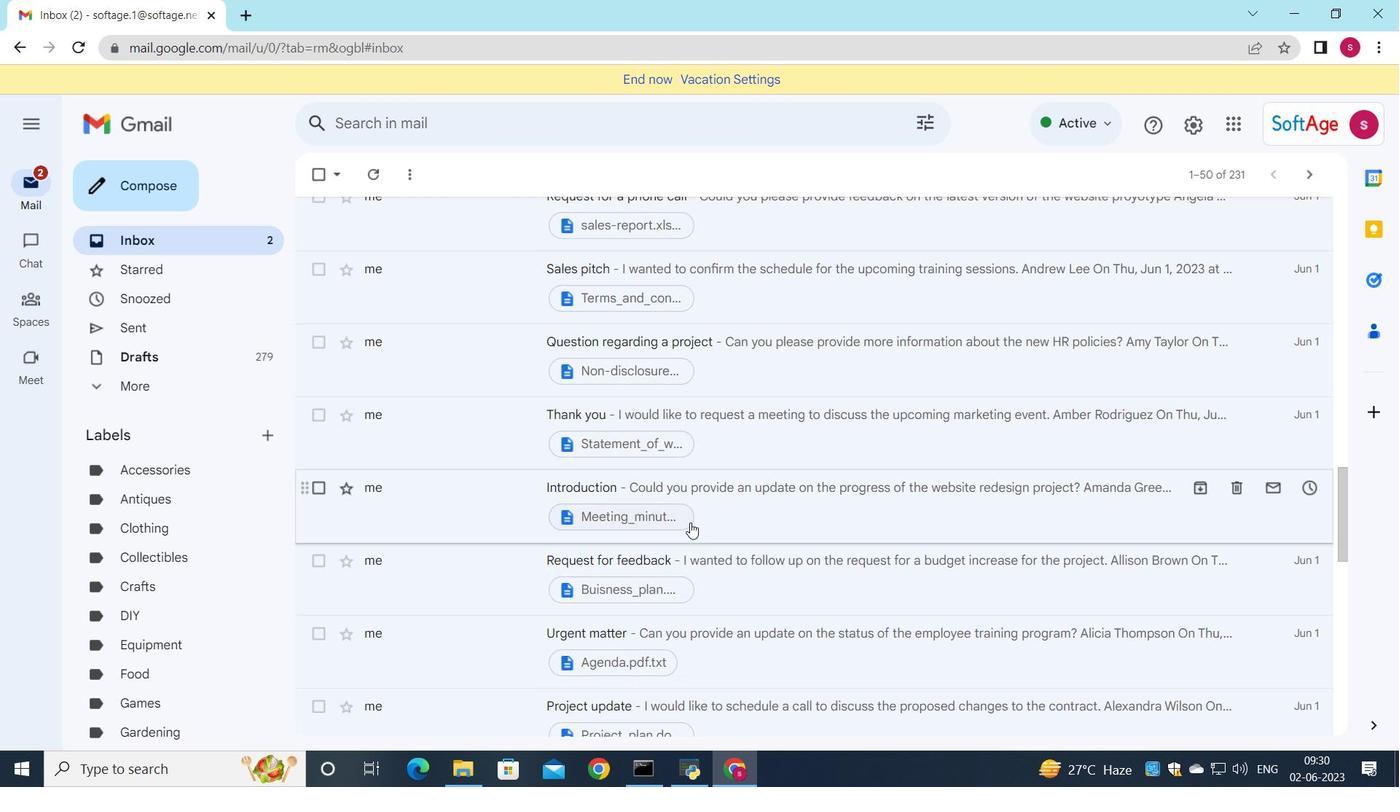 
Action: Mouse scrolled (690, 522) with delta (0, 0)
Screenshot: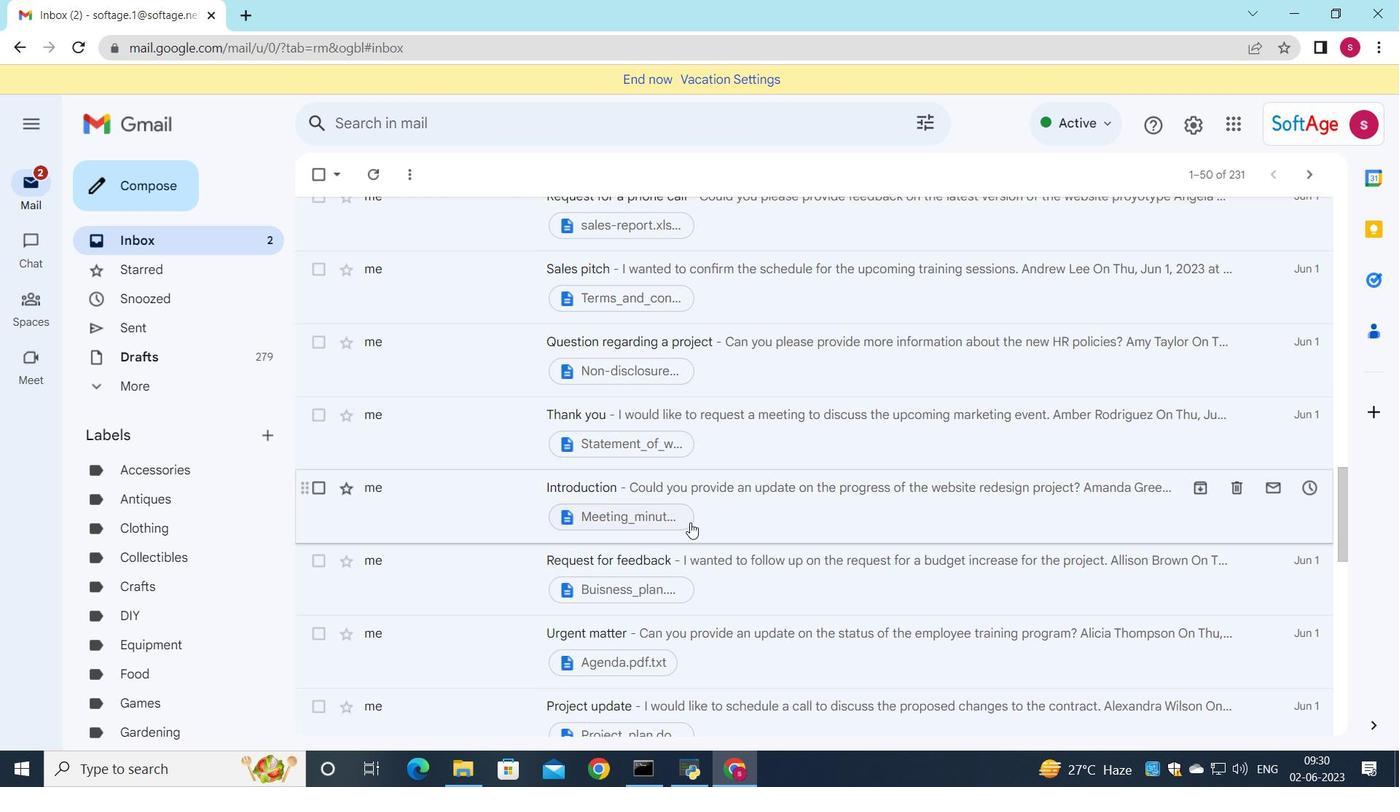 
Action: Mouse moved to (693, 521)
Screenshot: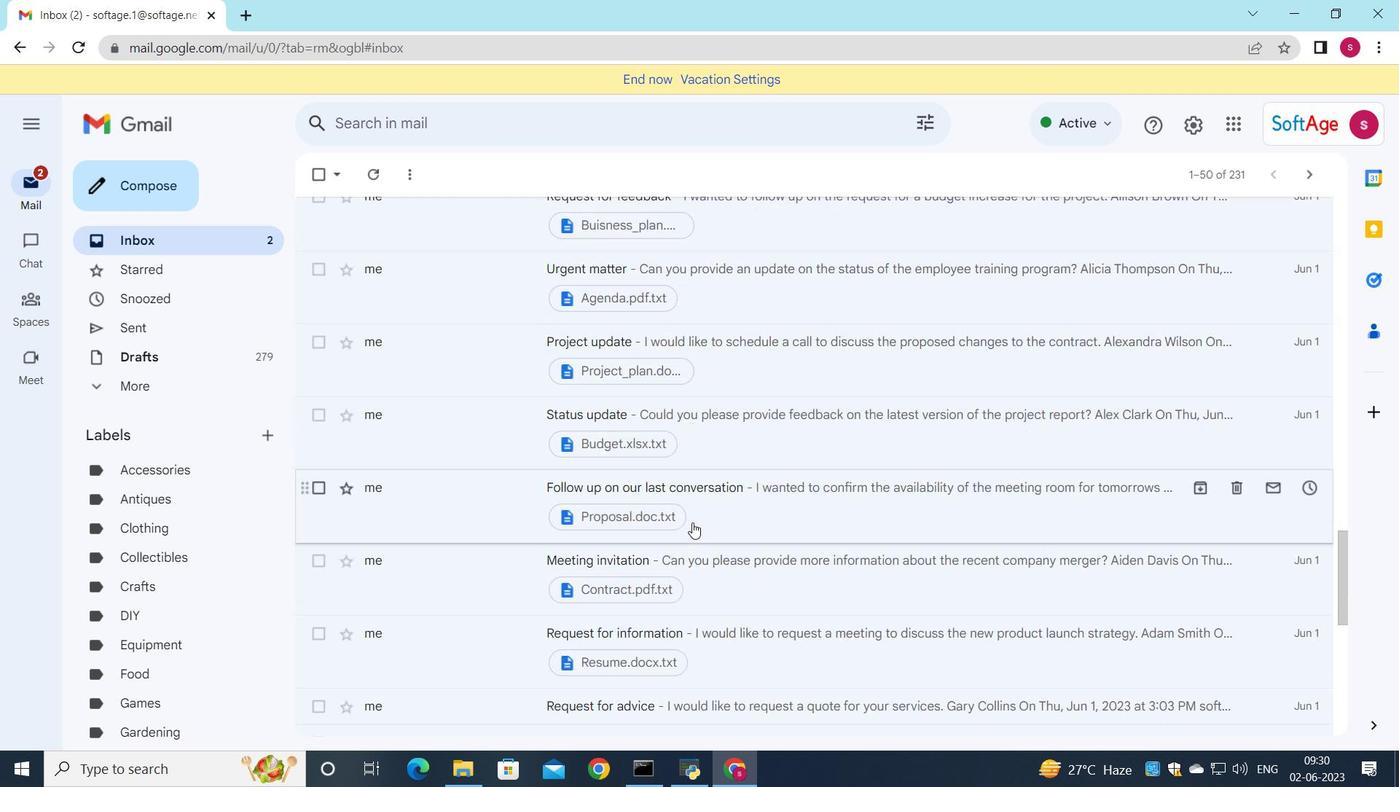 
Action: Mouse scrolled (693, 521) with delta (0, 0)
Screenshot: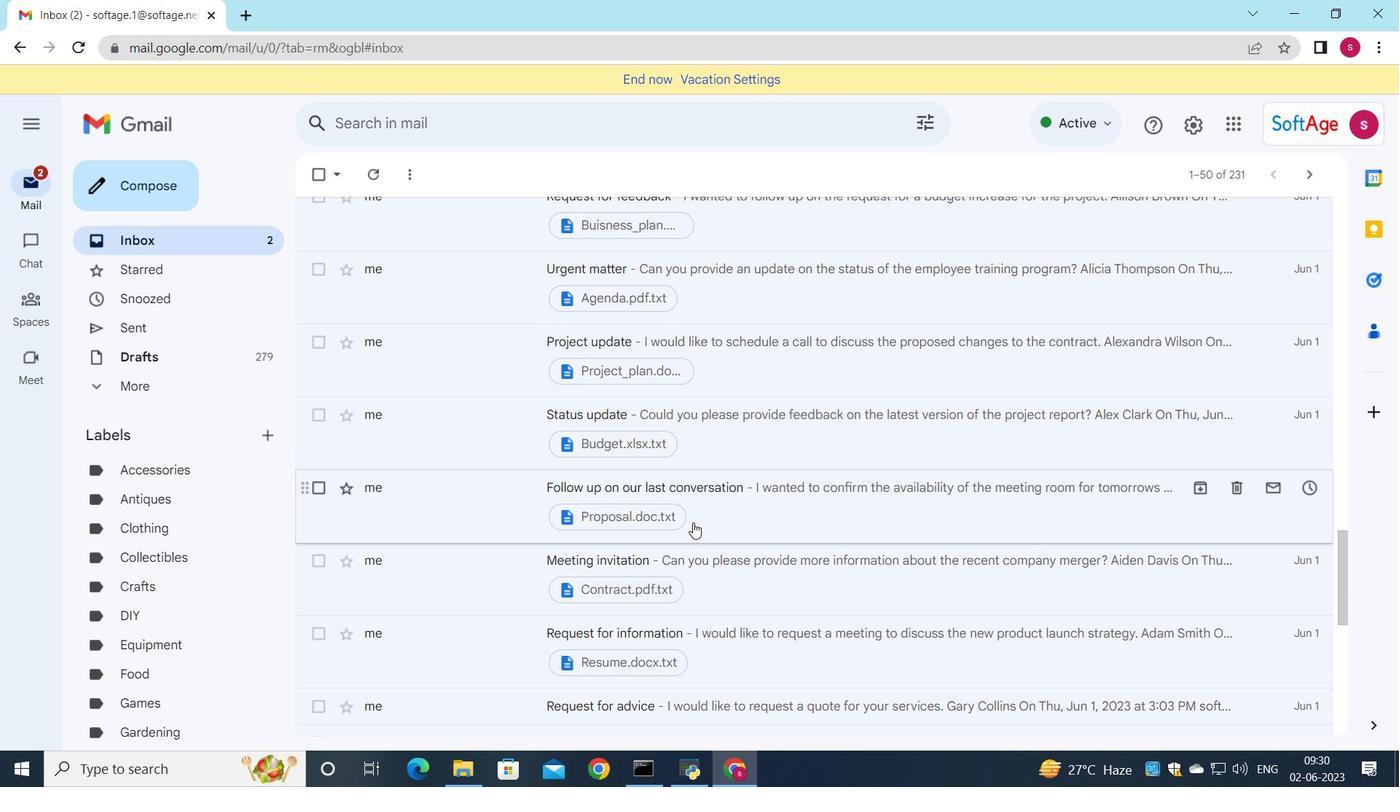 
Action: Mouse scrolled (693, 521) with delta (0, 0)
Screenshot: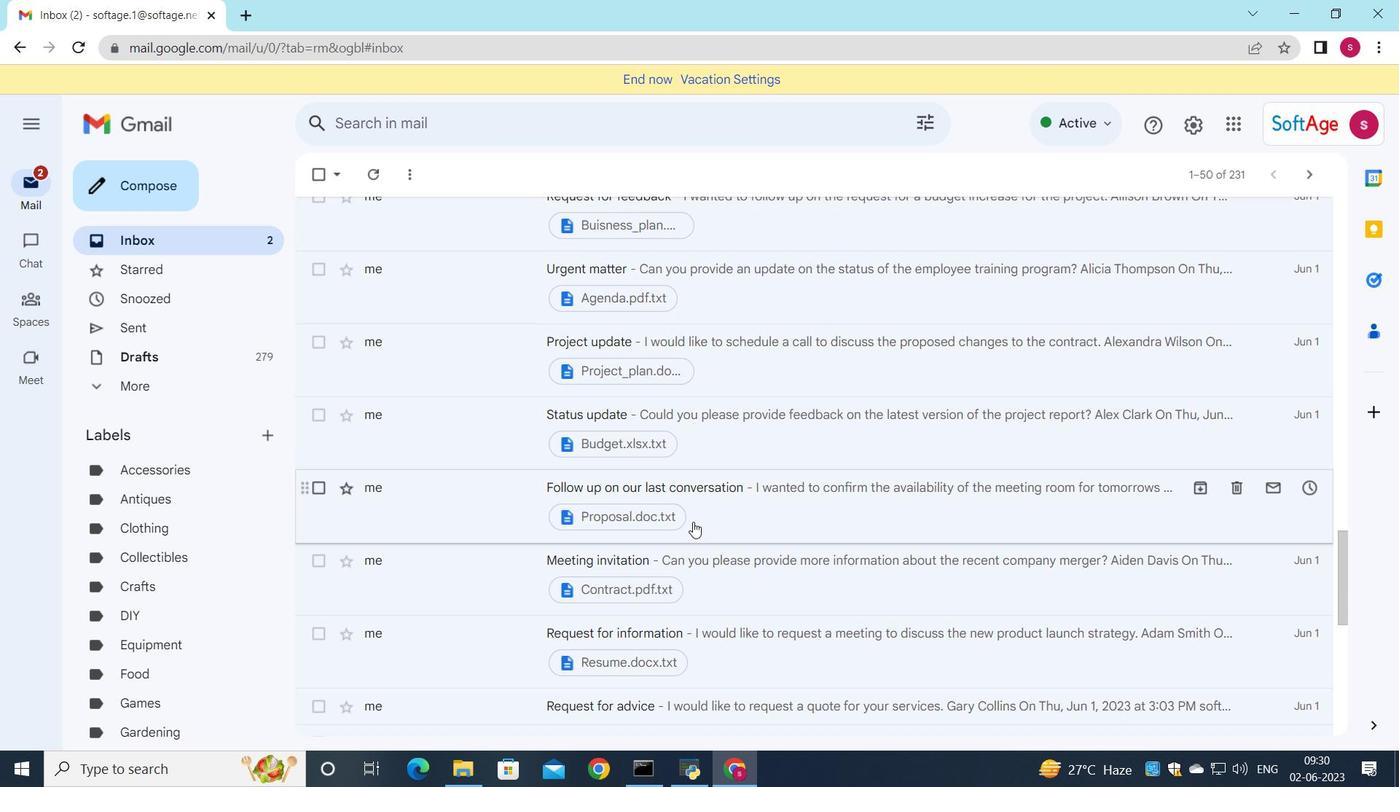 
Action: Mouse scrolled (693, 521) with delta (0, 0)
Screenshot: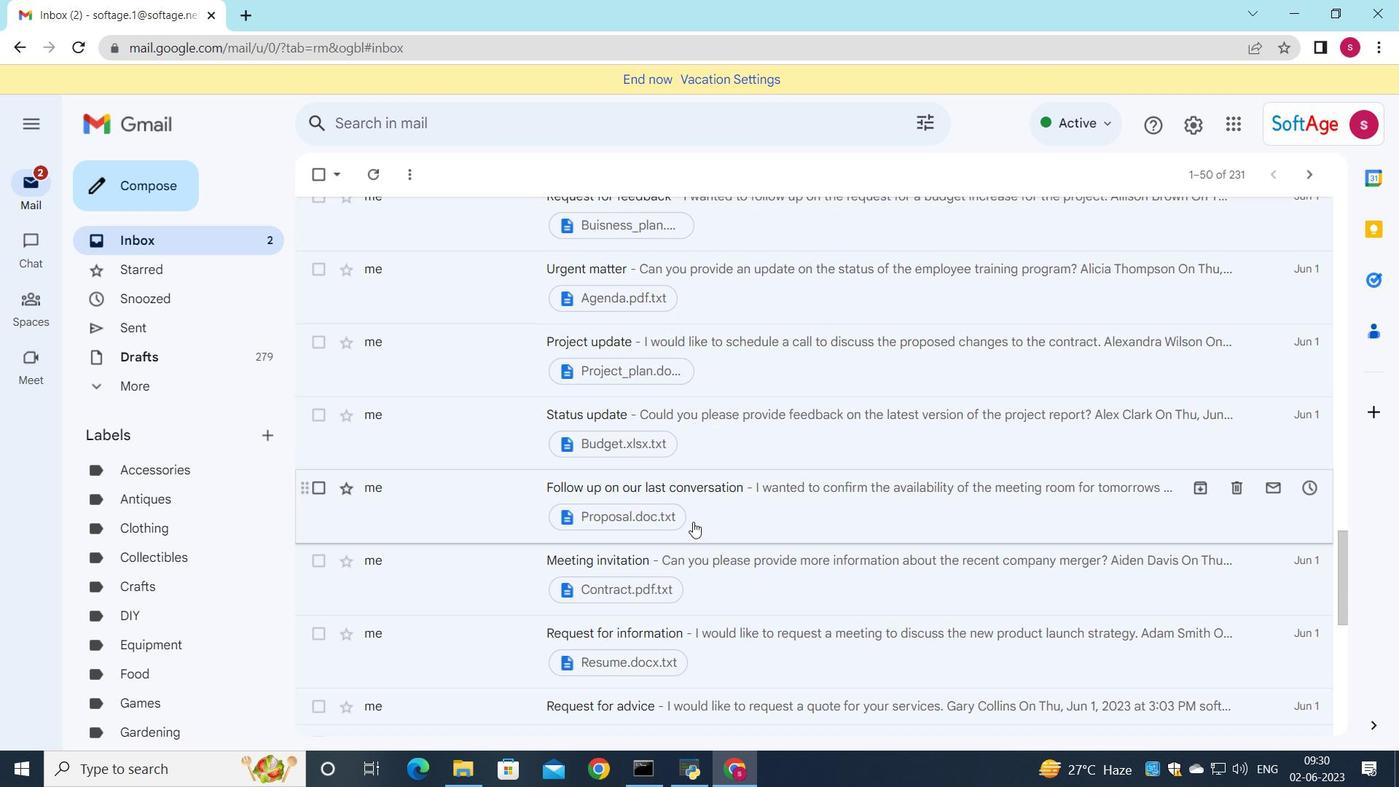 
Action: Mouse moved to (665, 443)
Screenshot: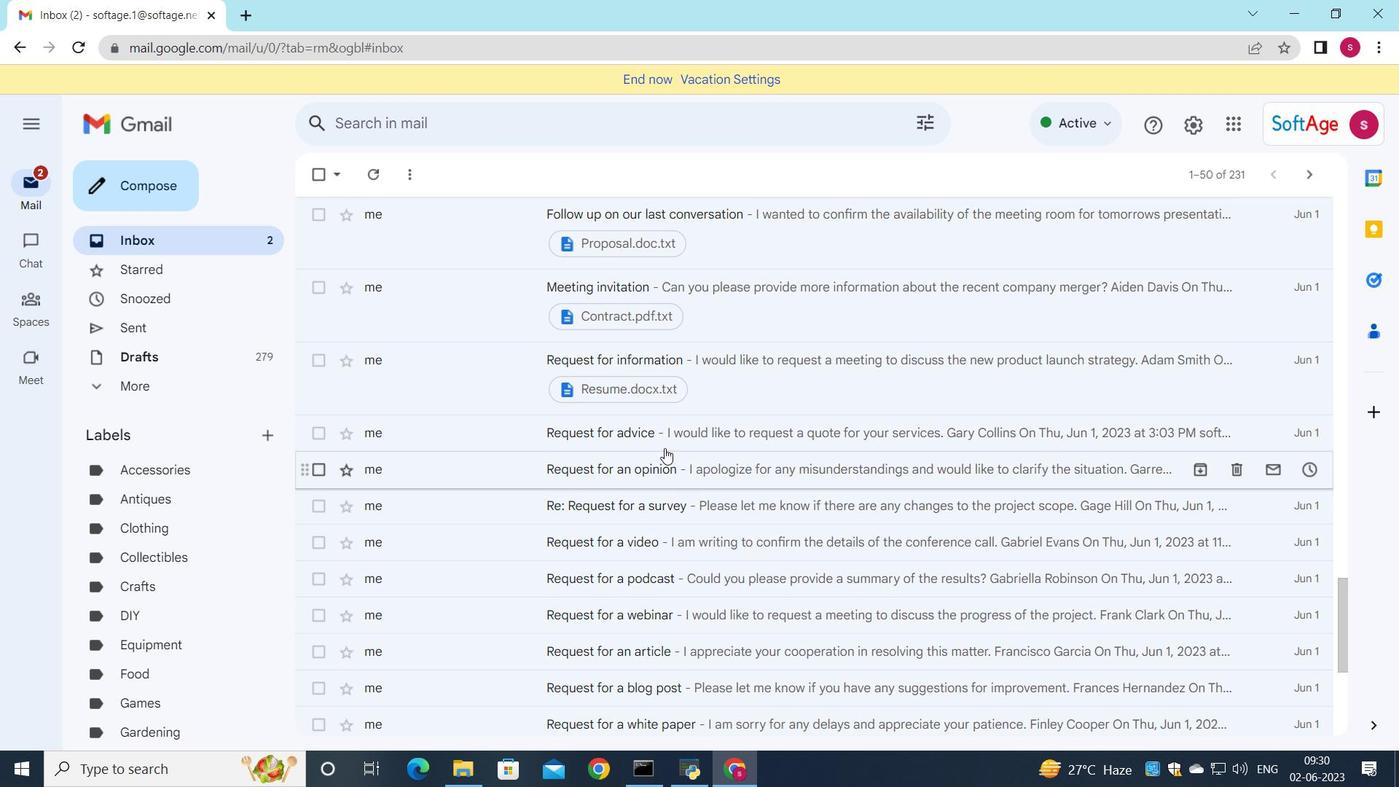 
Action: Mouse pressed left at (665, 443)
Screenshot: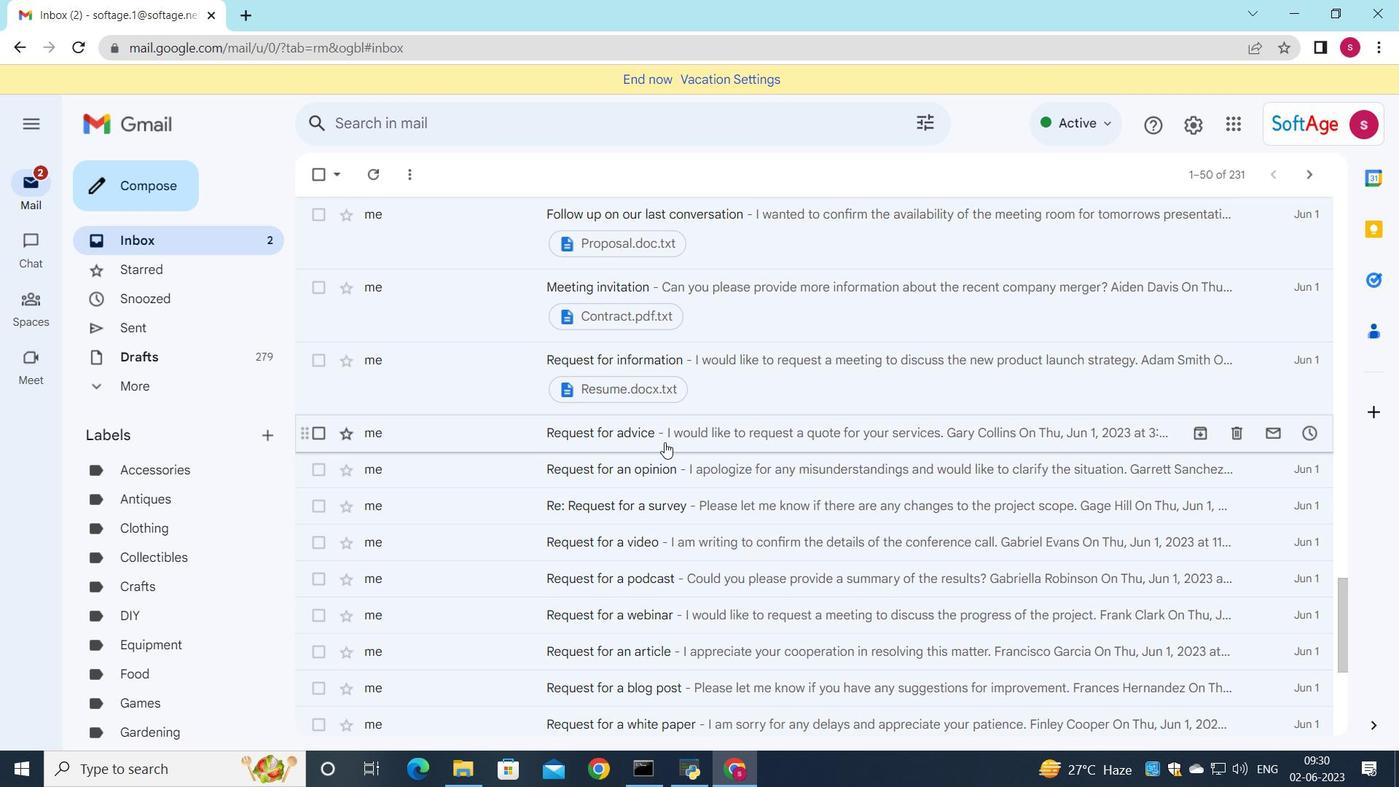 
Action: Mouse moved to (536, 313)
Screenshot: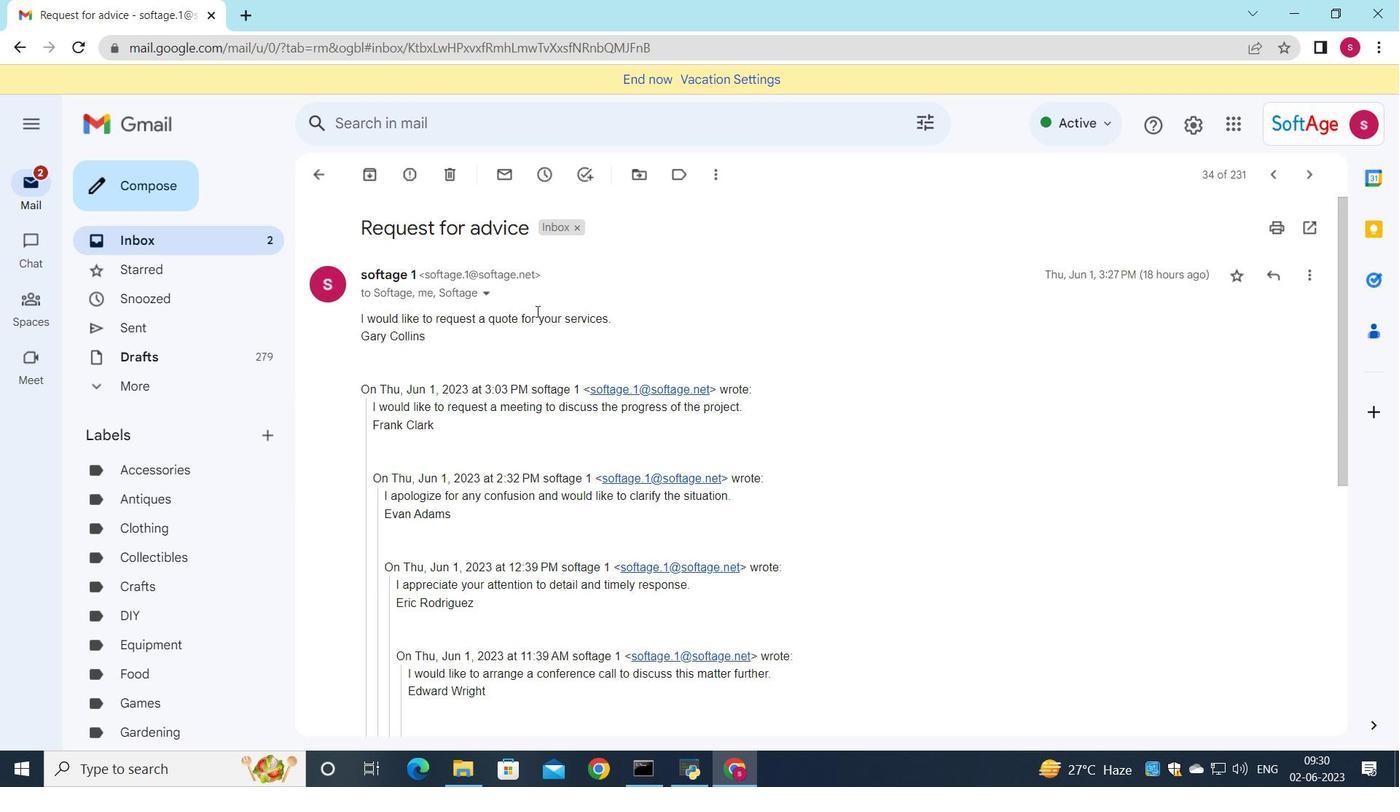 
Action: Mouse scrolled (536, 312) with delta (0, 0)
Screenshot: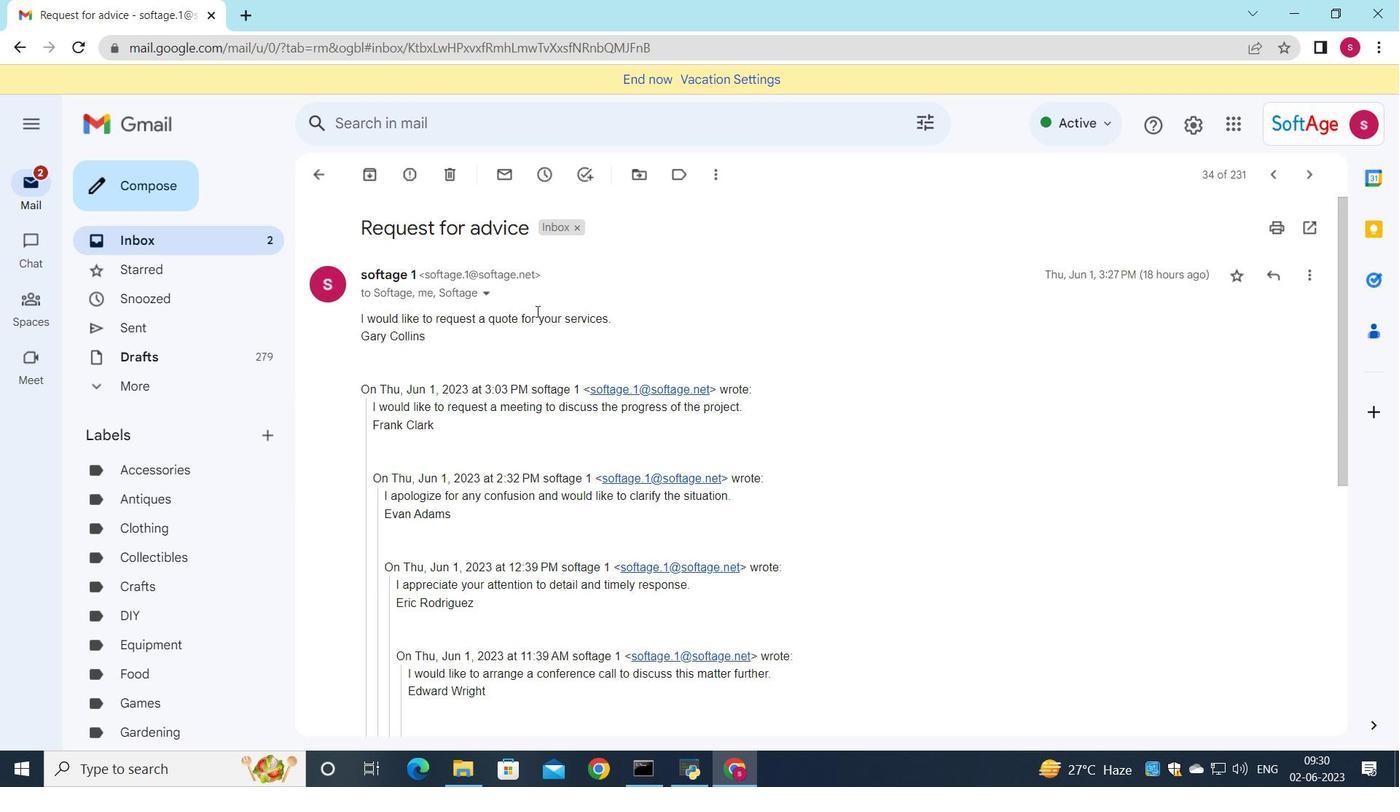 
Action: Mouse moved to (536, 318)
Screenshot: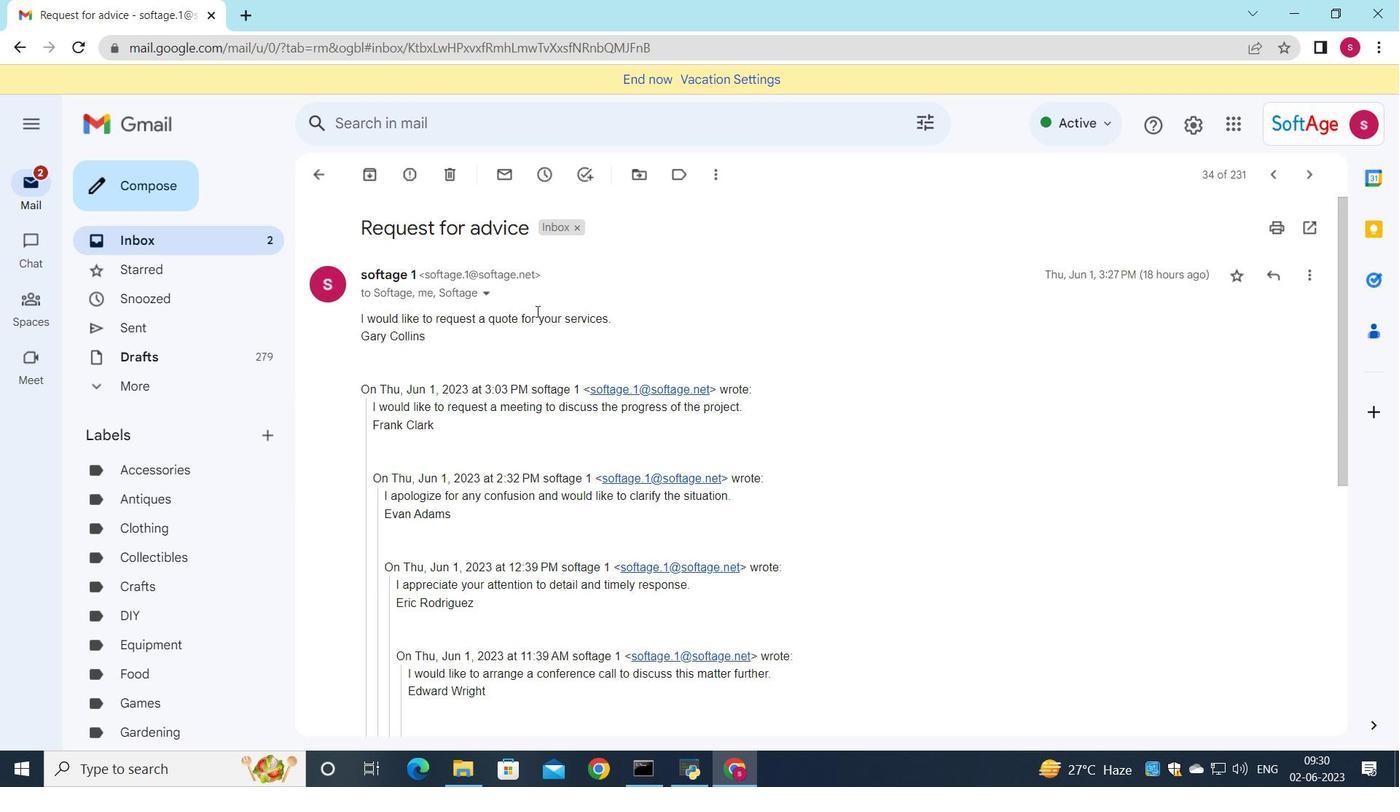 
Action: Mouse scrolled (536, 317) with delta (0, 0)
Screenshot: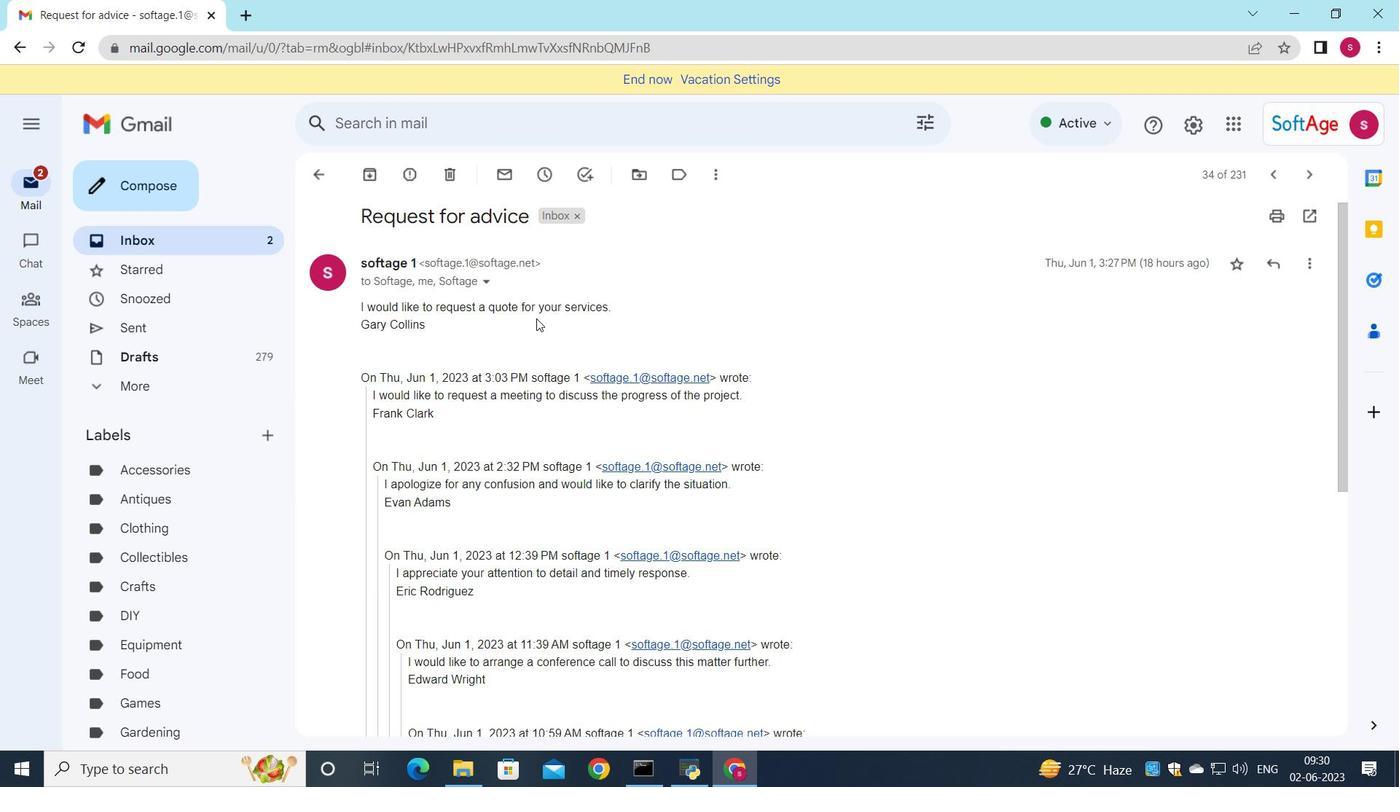 
Action: Mouse scrolled (536, 317) with delta (0, 0)
Screenshot: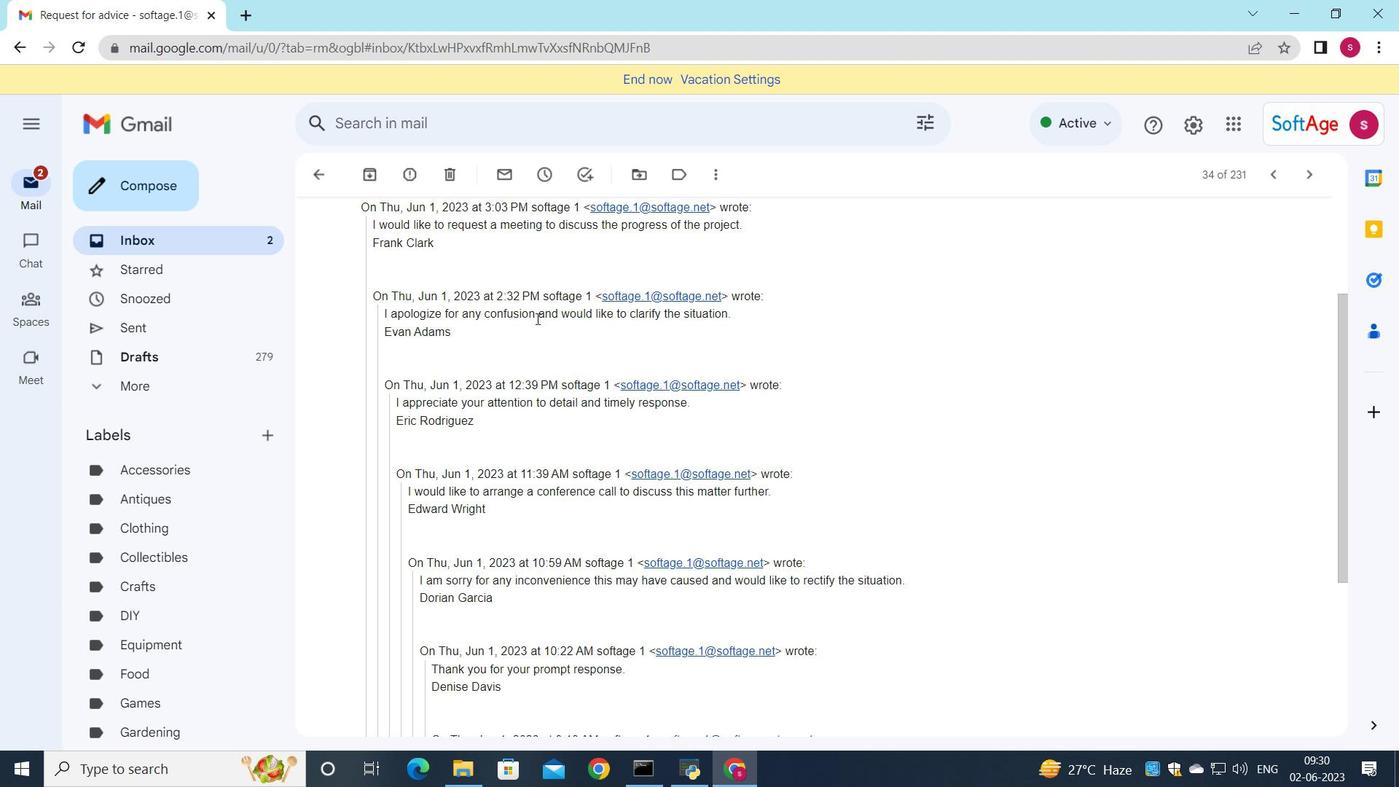 
Action: Mouse scrolled (536, 317) with delta (0, 0)
Screenshot: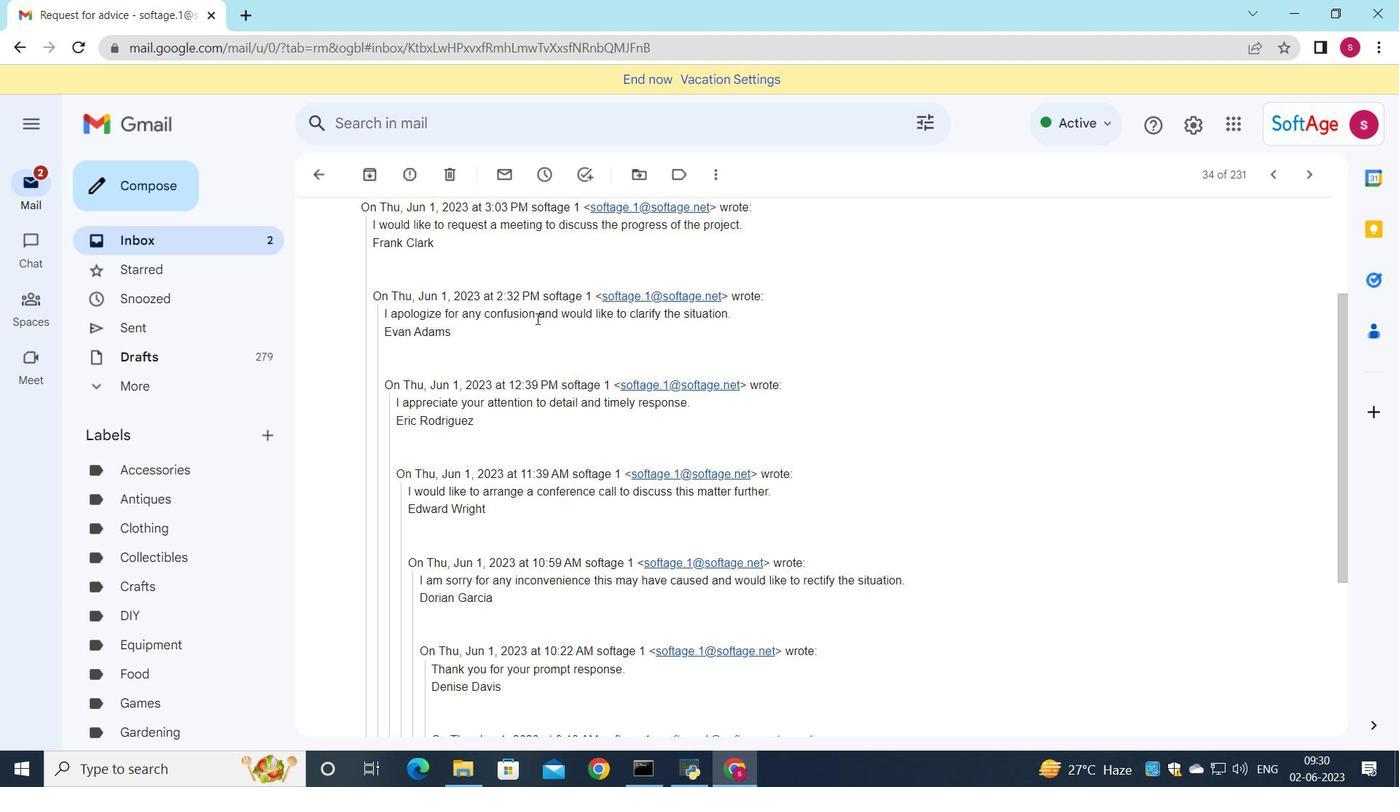 
Action: Mouse scrolled (536, 317) with delta (0, 0)
Screenshot: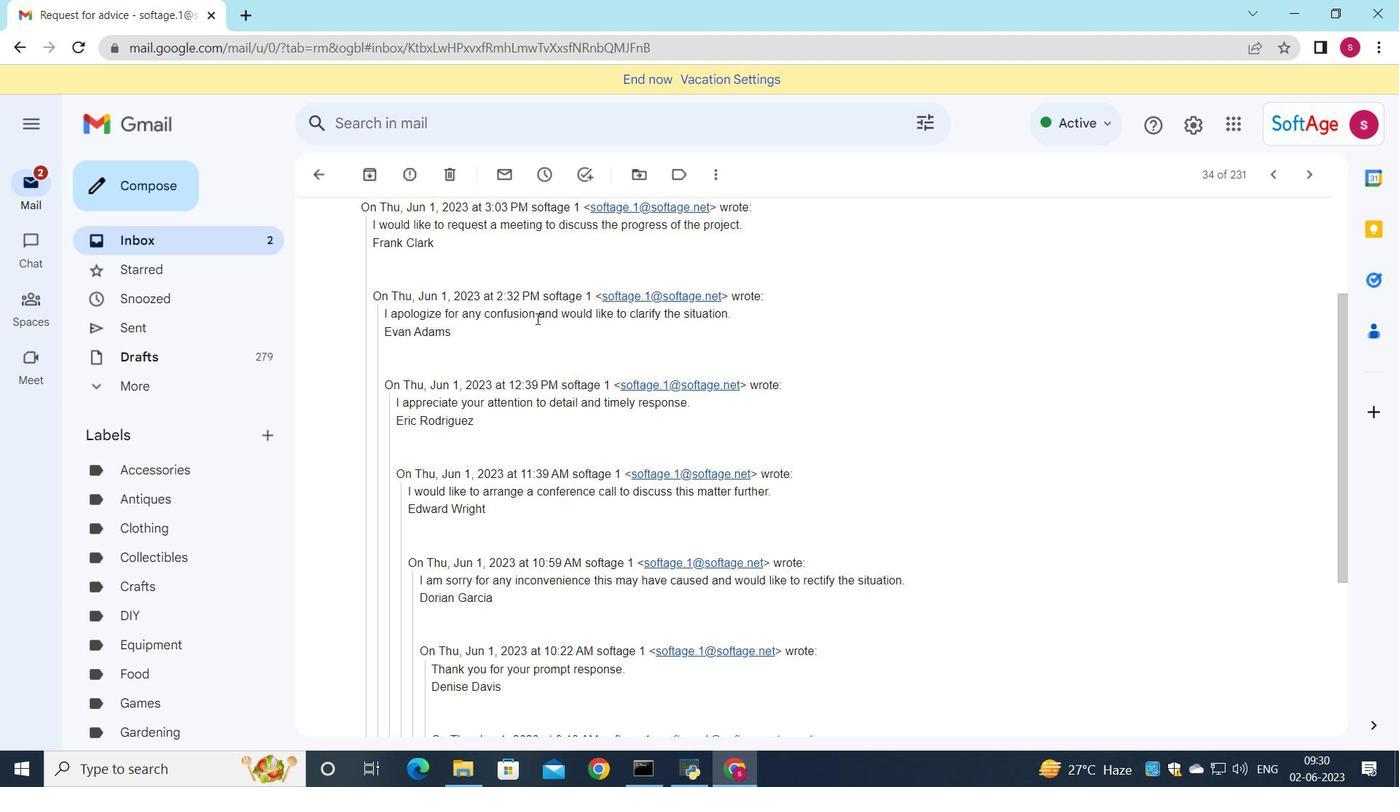 
Action: Mouse scrolled (536, 317) with delta (0, 0)
Screenshot: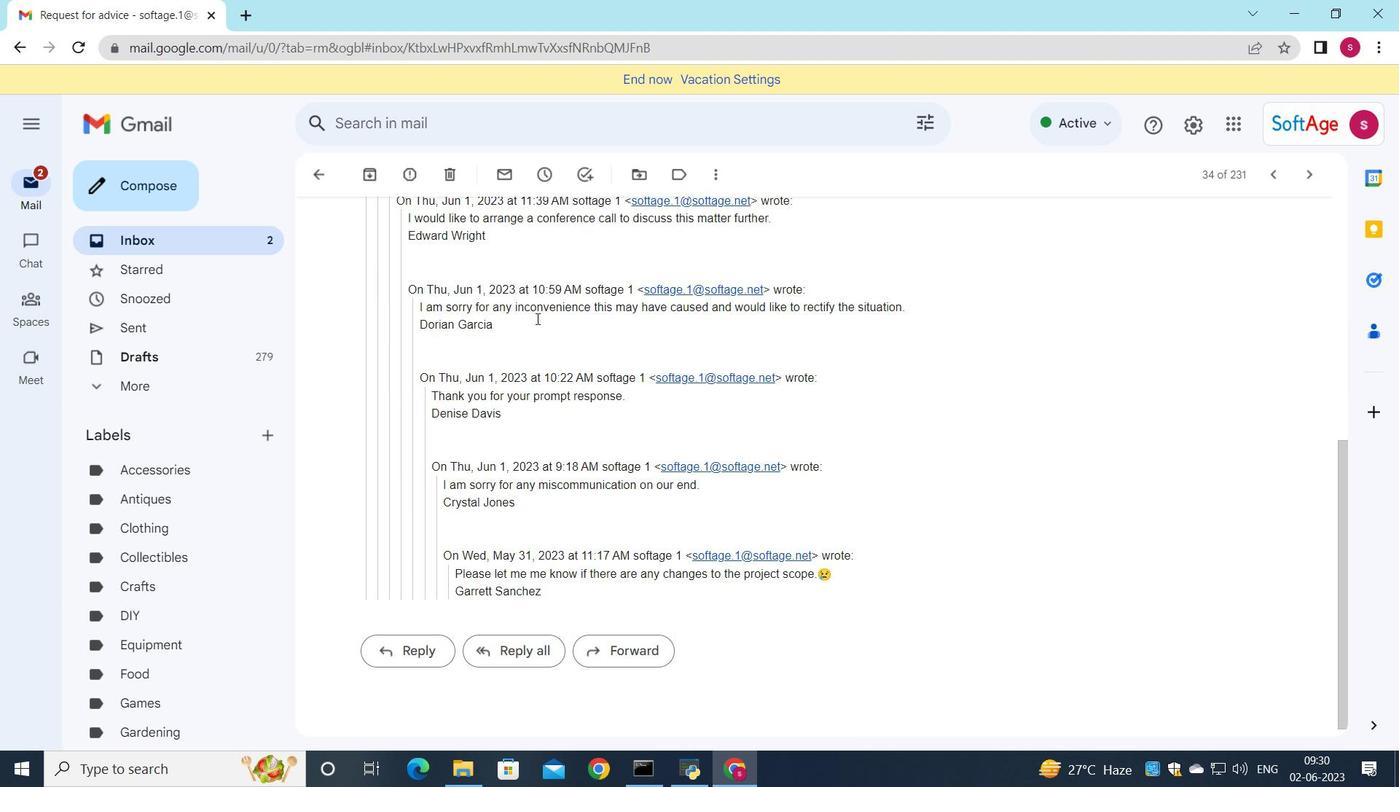 
Action: Mouse moved to (392, 641)
Screenshot: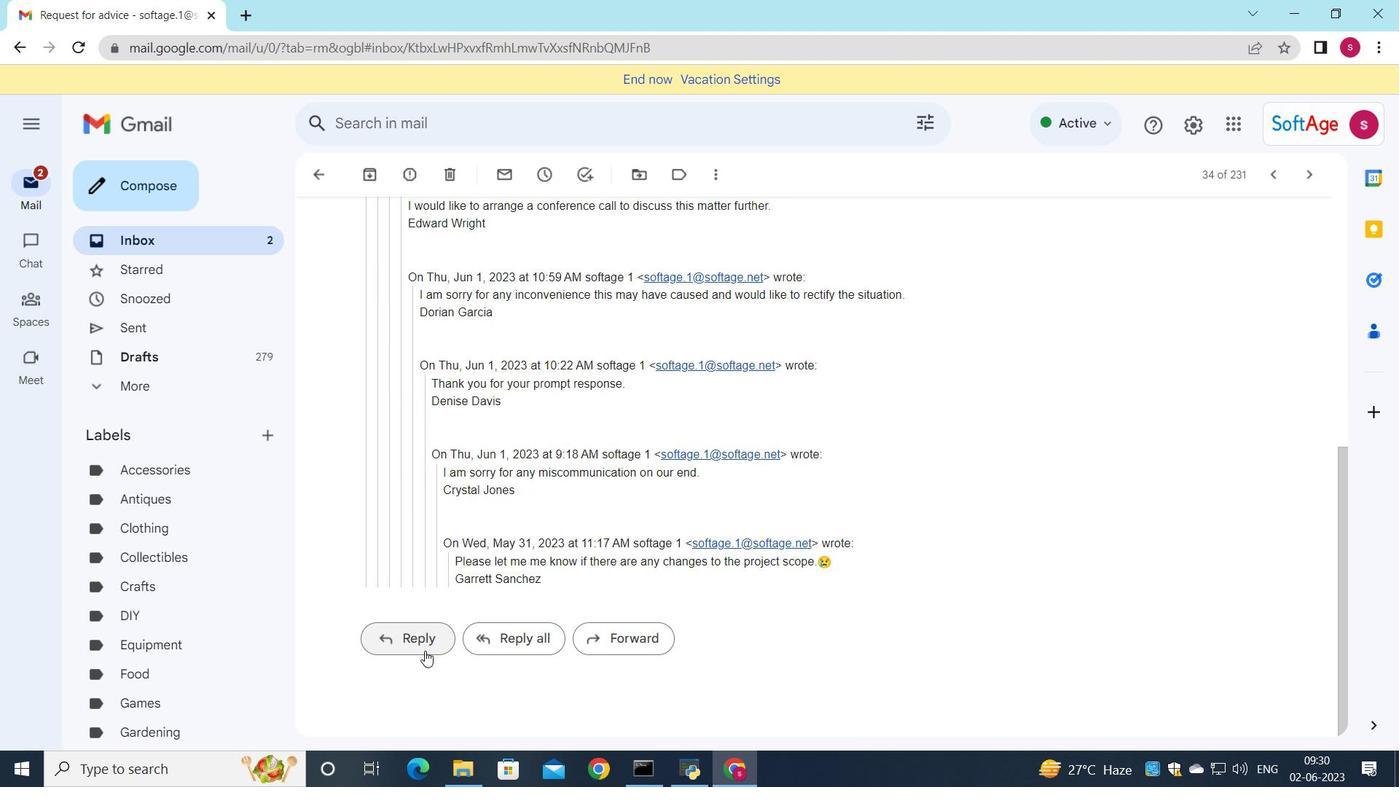
Action: Mouse pressed left at (392, 641)
Screenshot: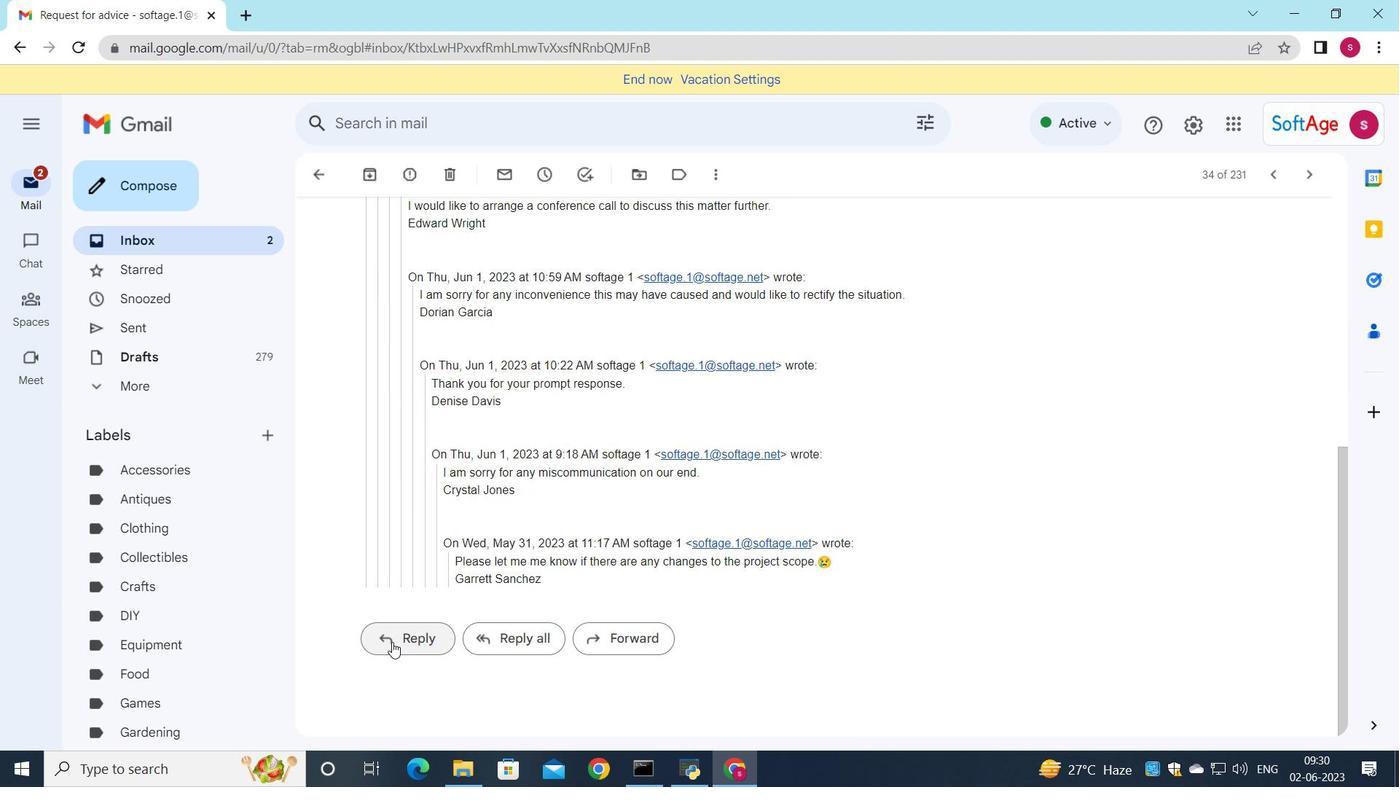 
Action: Mouse moved to (400, 500)
Screenshot: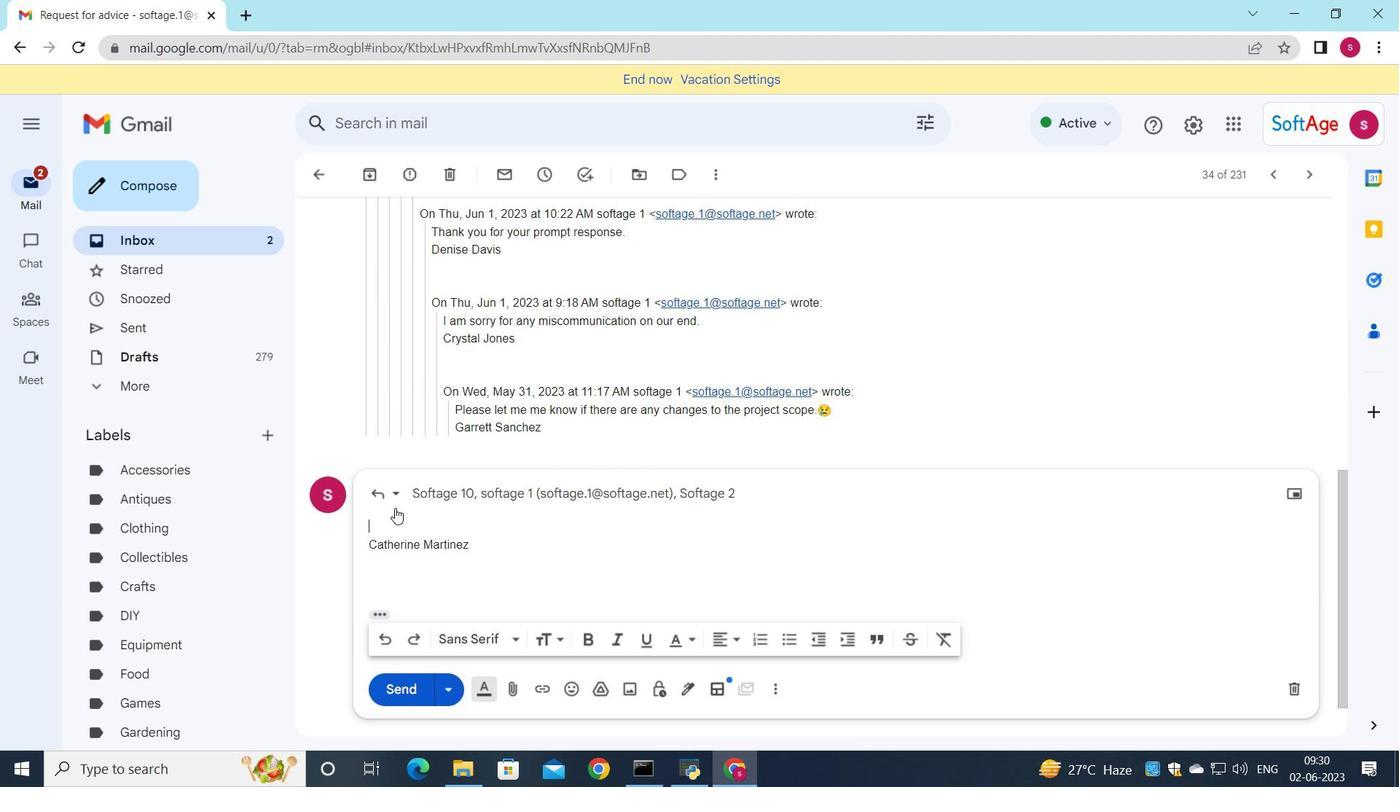 
Action: Mouse pressed left at (400, 500)
Screenshot: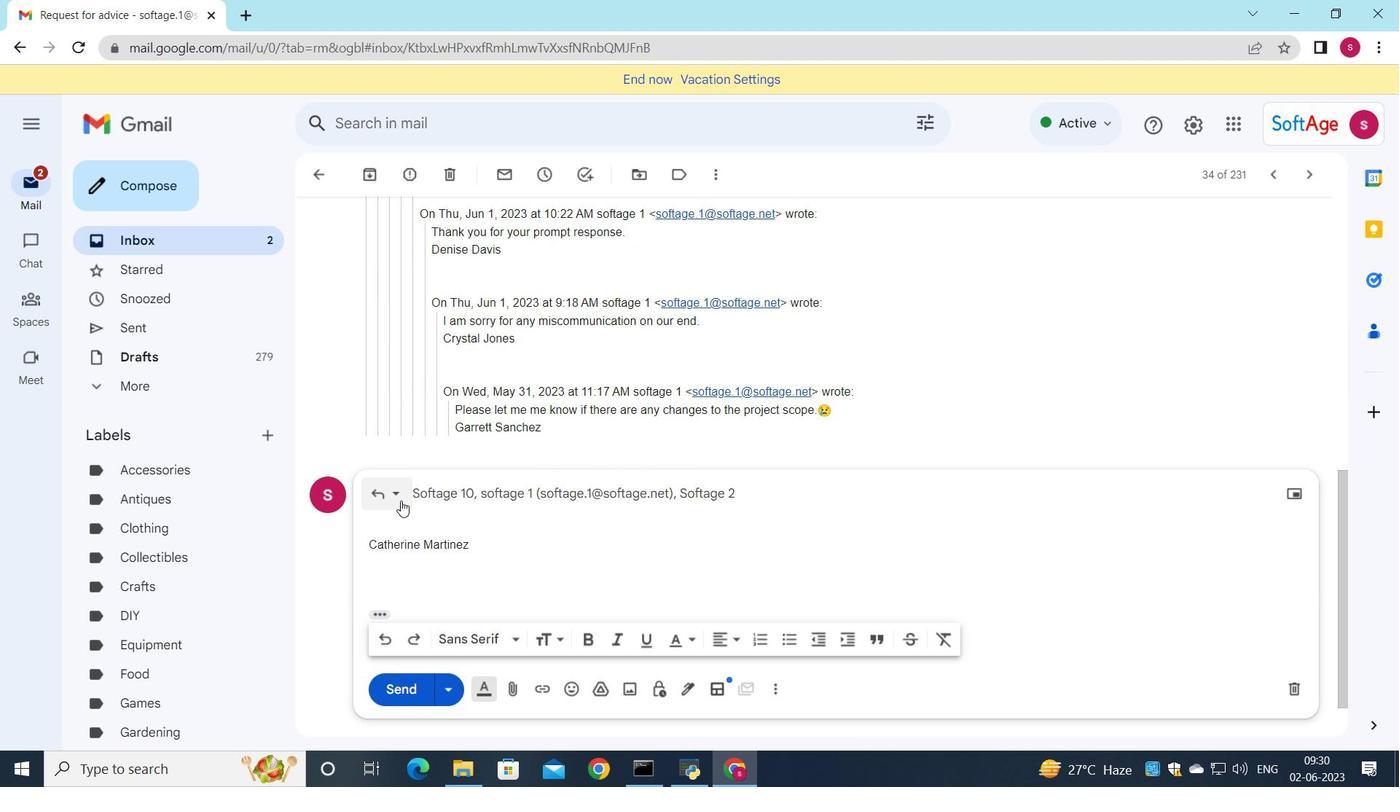 
Action: Mouse moved to (445, 616)
Screenshot: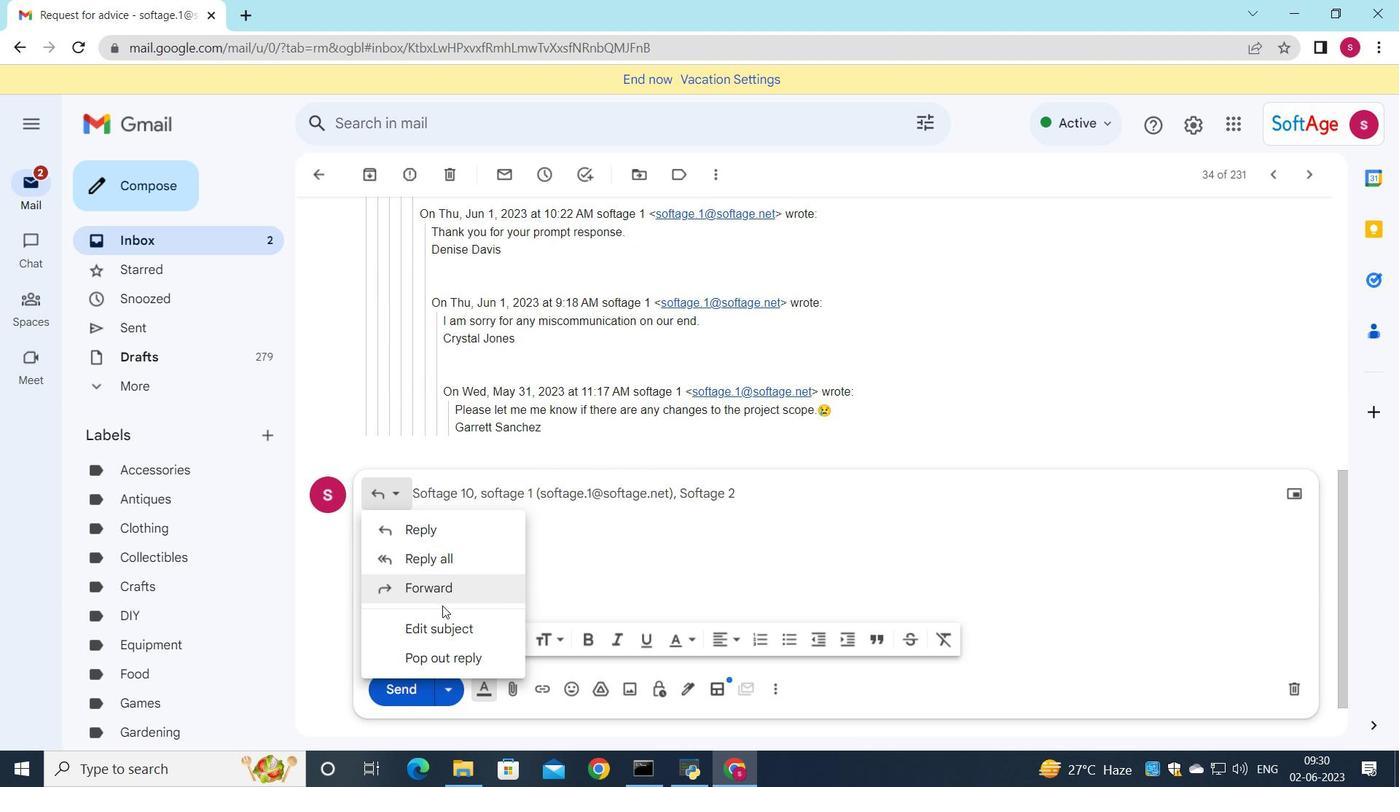 
Action: Mouse pressed left at (445, 616)
Screenshot: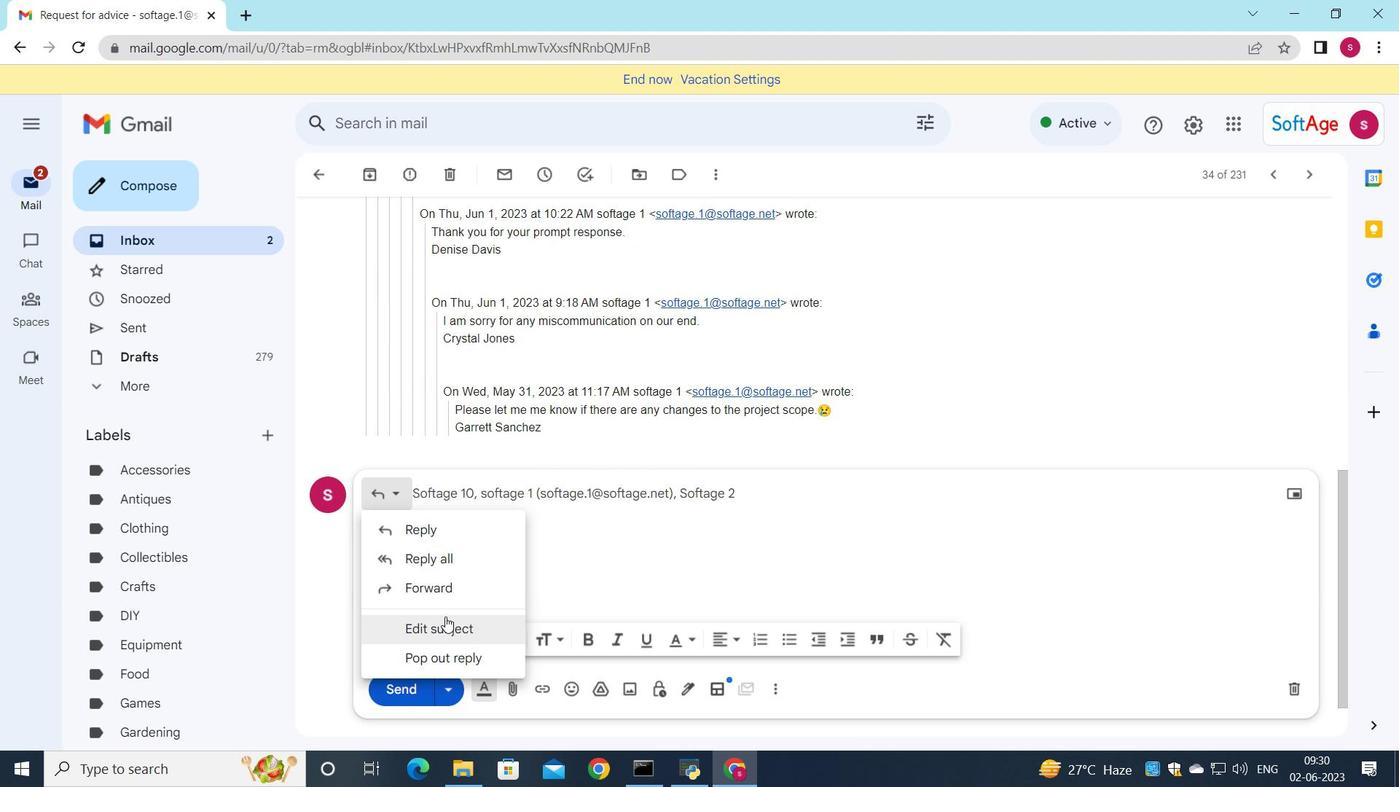 
Action: Mouse moved to (1110, 327)
Screenshot: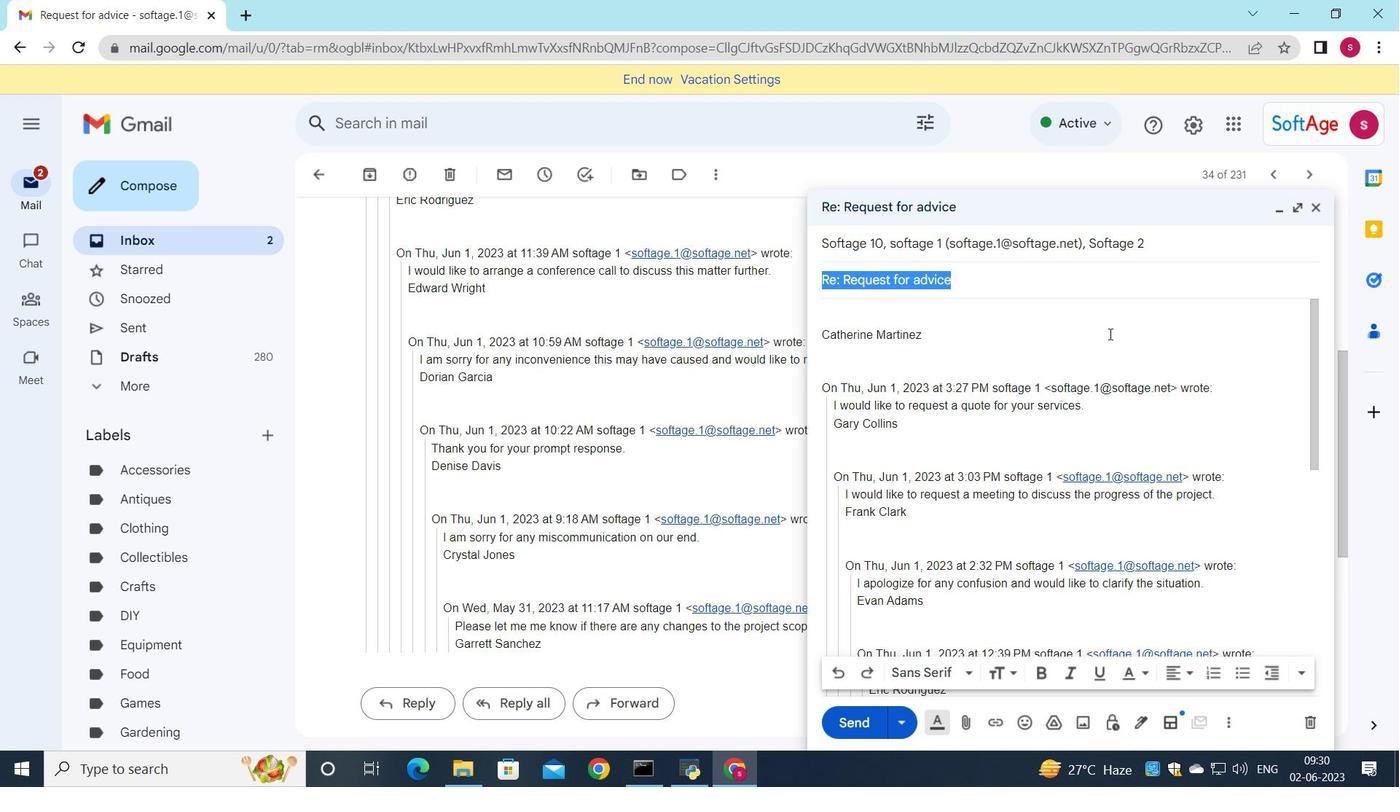 
Action: Key pressed <Key.shift>Proposal<Key.space>submission
Screenshot: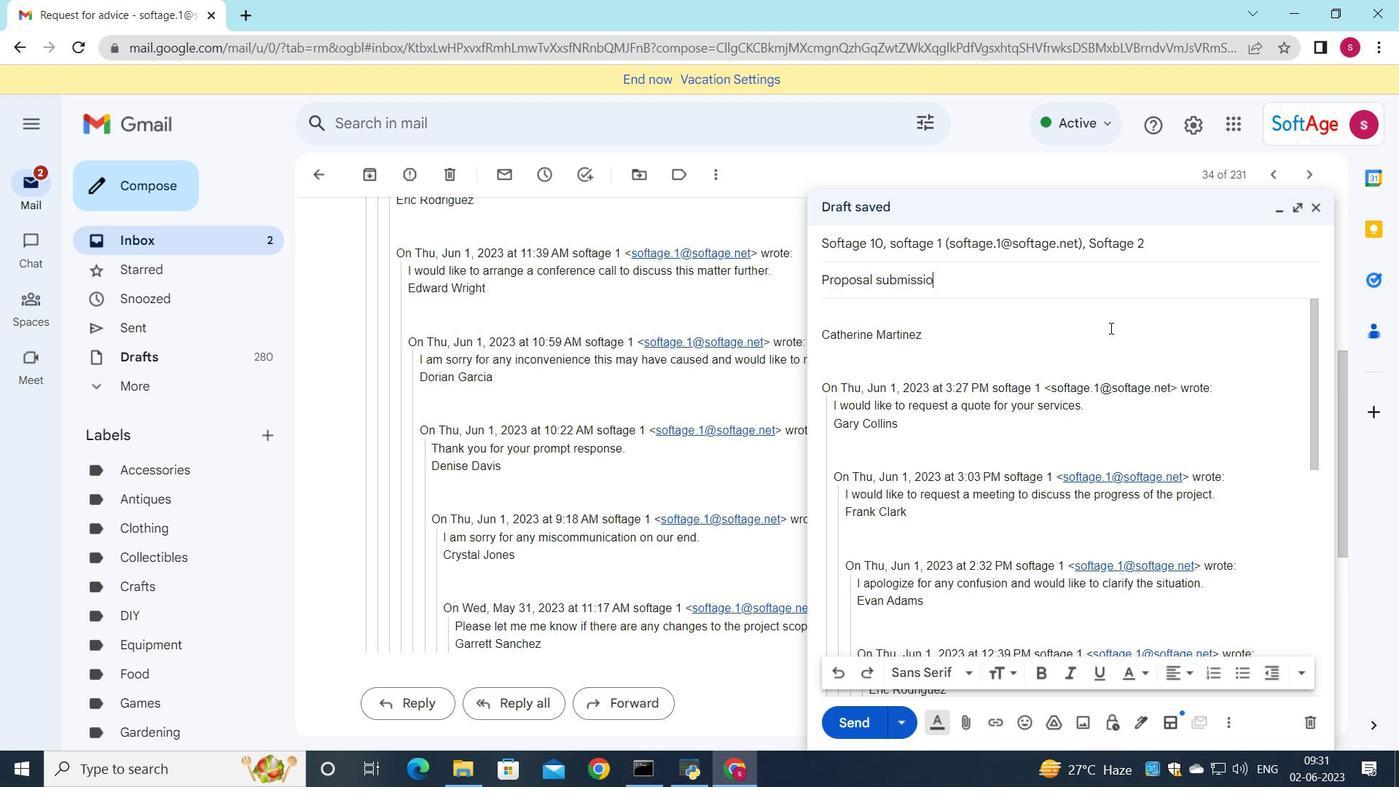
Action: Mouse moved to (866, 309)
Screenshot: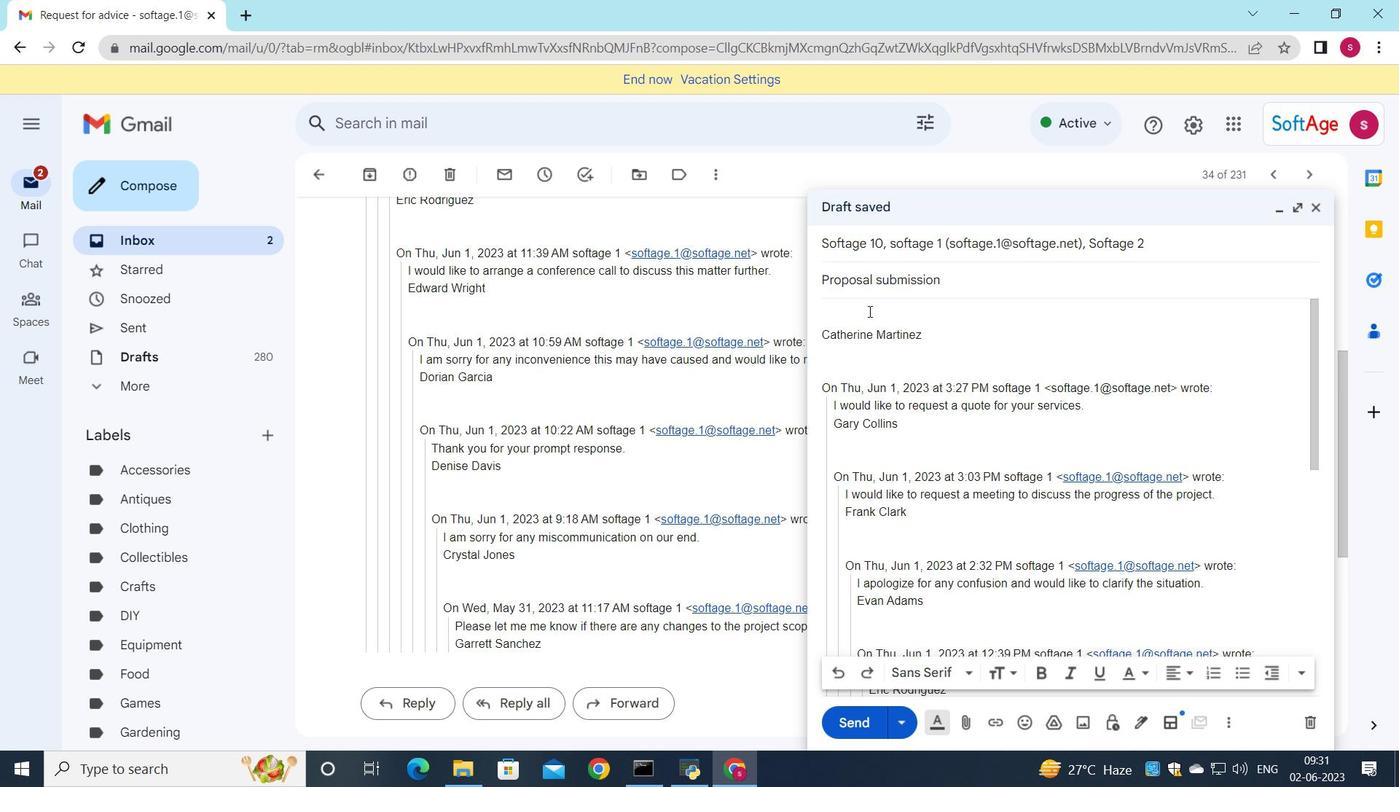 
Action: Mouse pressed left at (866, 309)
Screenshot: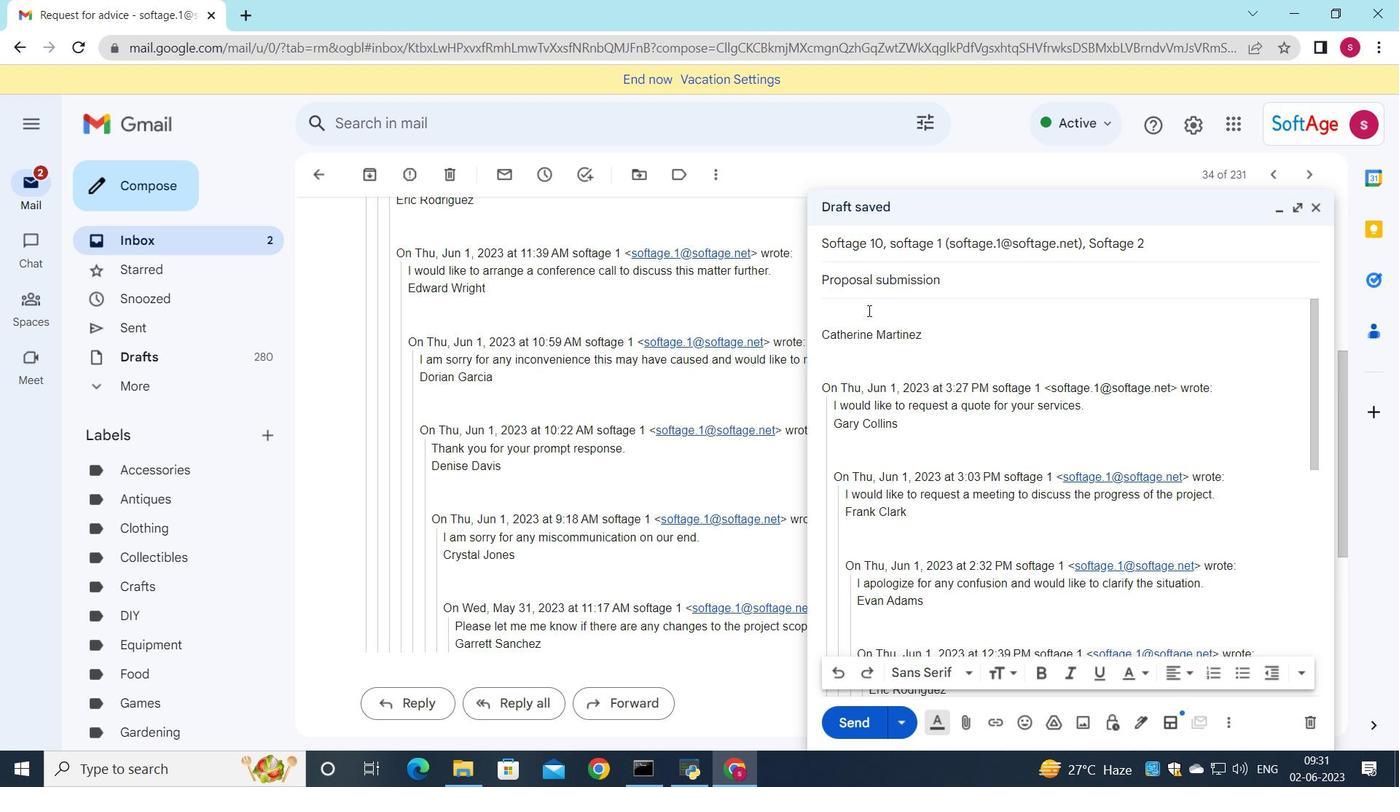 
Action: Key pressed <Key.shift>I<Key.space>wanted<Key.space>to<Key.space>follow<Key.space>up<Key.space>on<Key.space>the<Key.space>request<Key.space>for<Key.space>the<Key.space>new<Key.space>vendor<Key.space>propod<Key.backspace>sal.
Screenshot: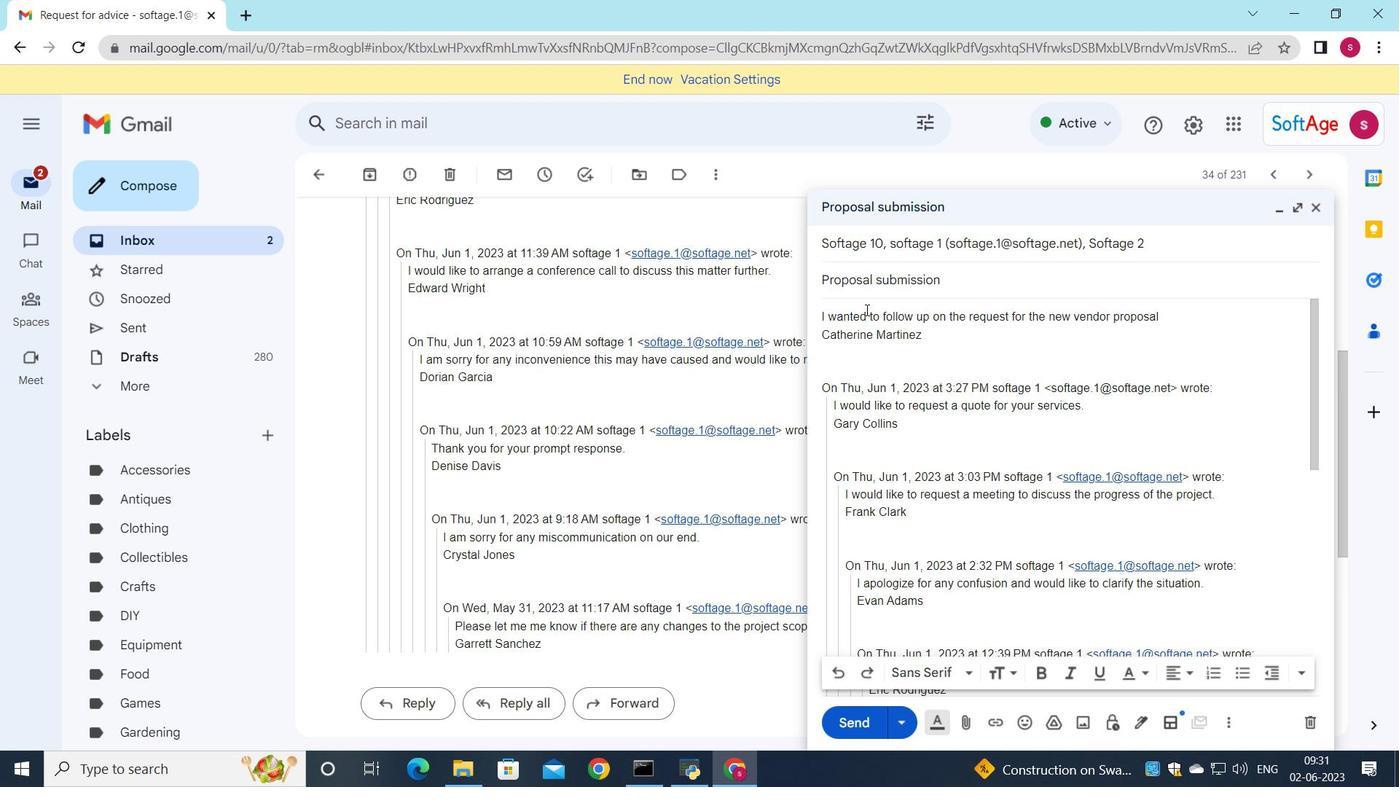 
Action: Mouse moved to (1171, 225)
Screenshot: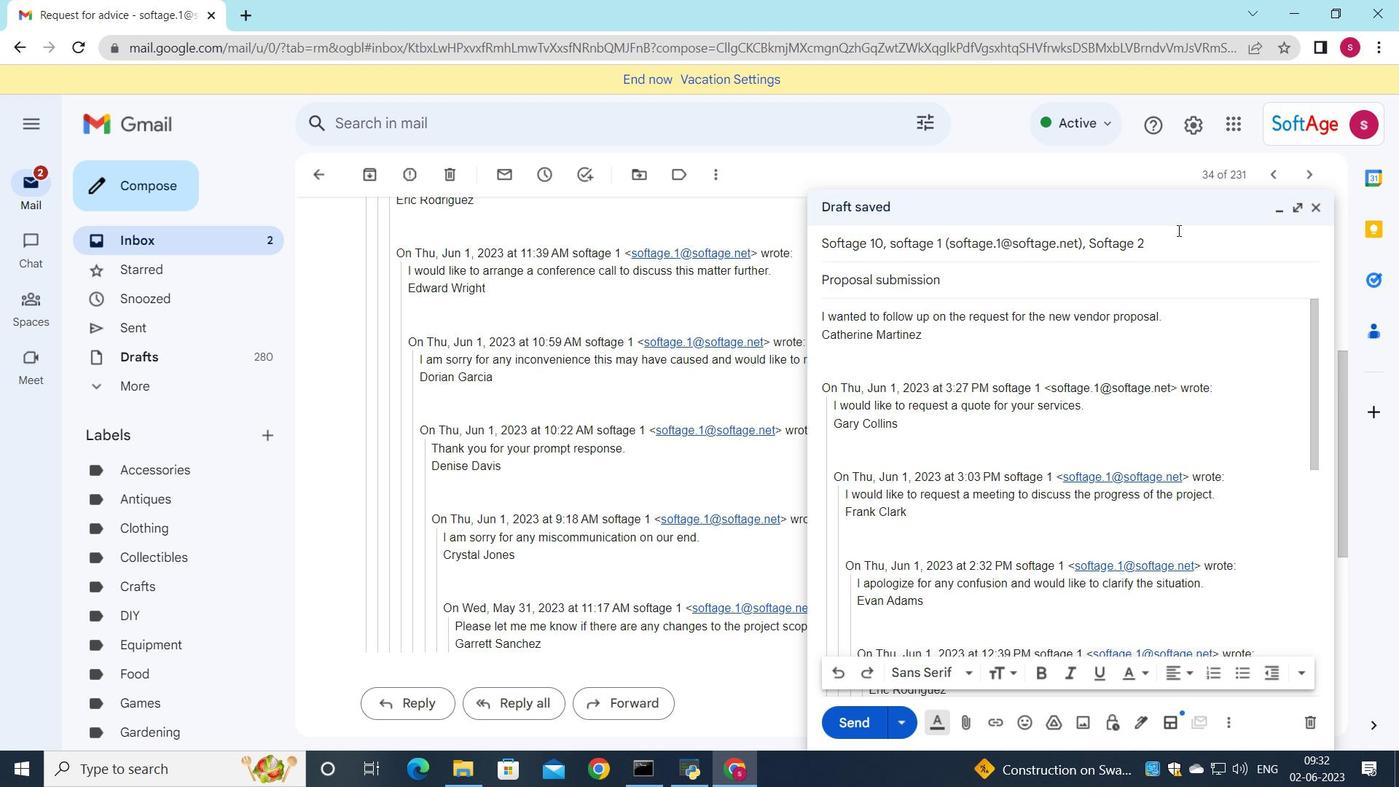 
Action: Mouse pressed left at (1171, 225)
Screenshot: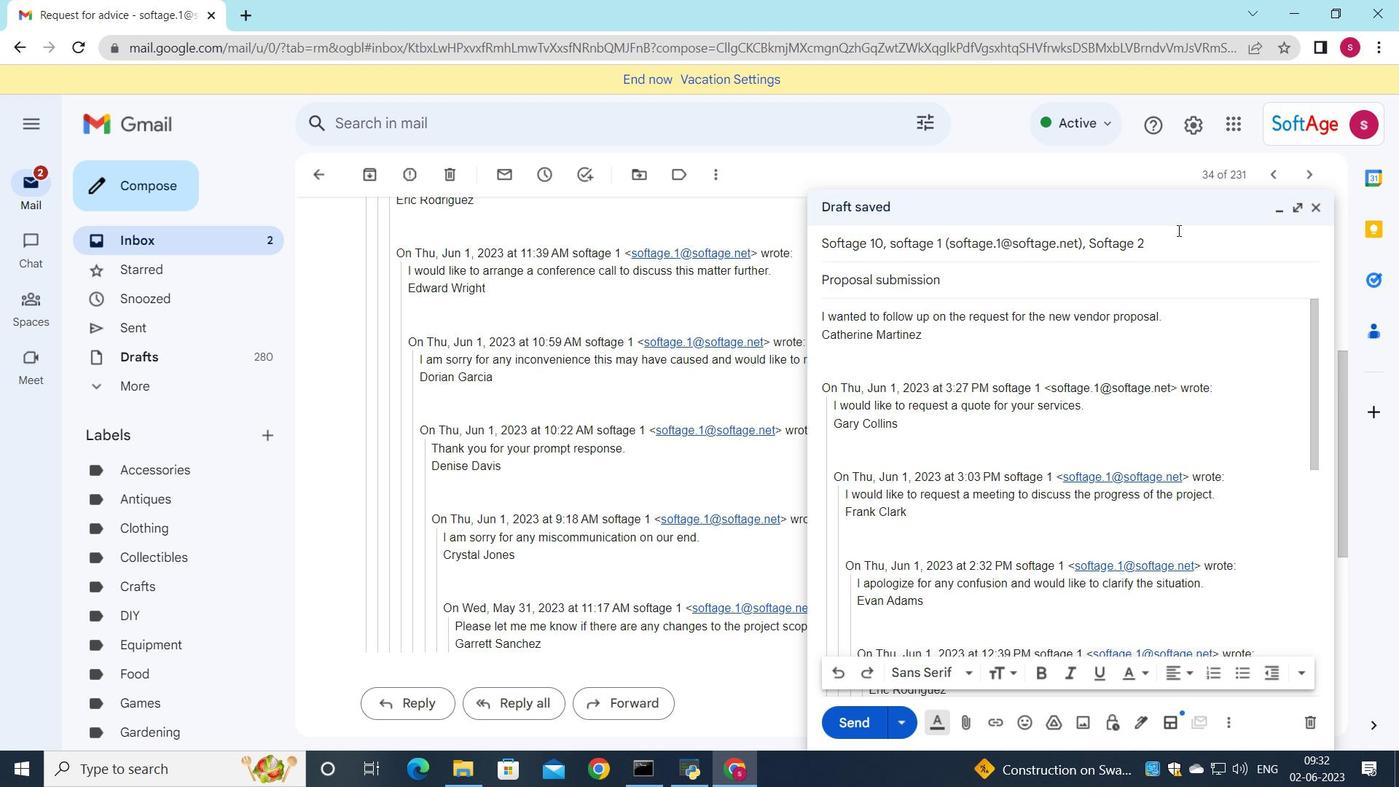 
Action: Mouse moved to (1278, 266)
Screenshot: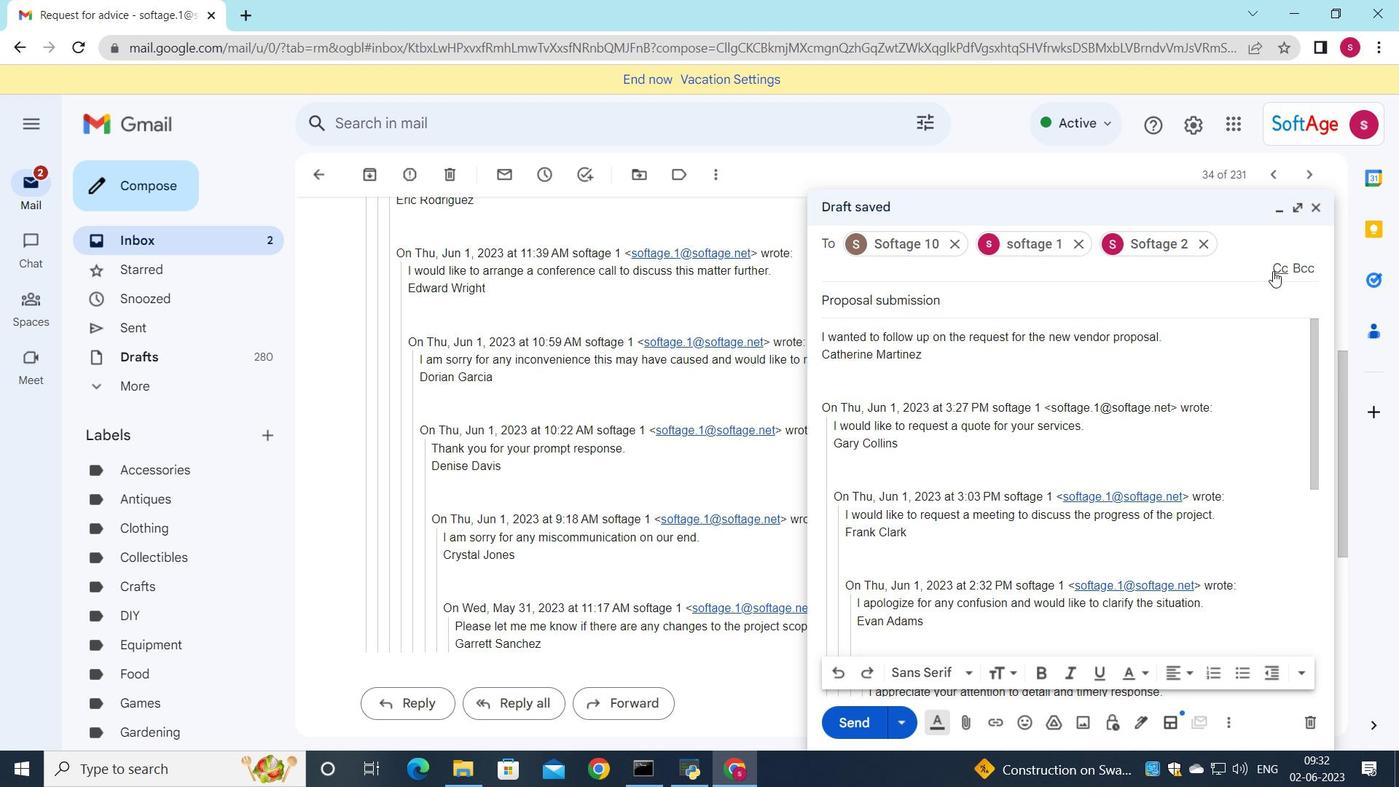 
Action: Mouse pressed left at (1278, 266)
Screenshot: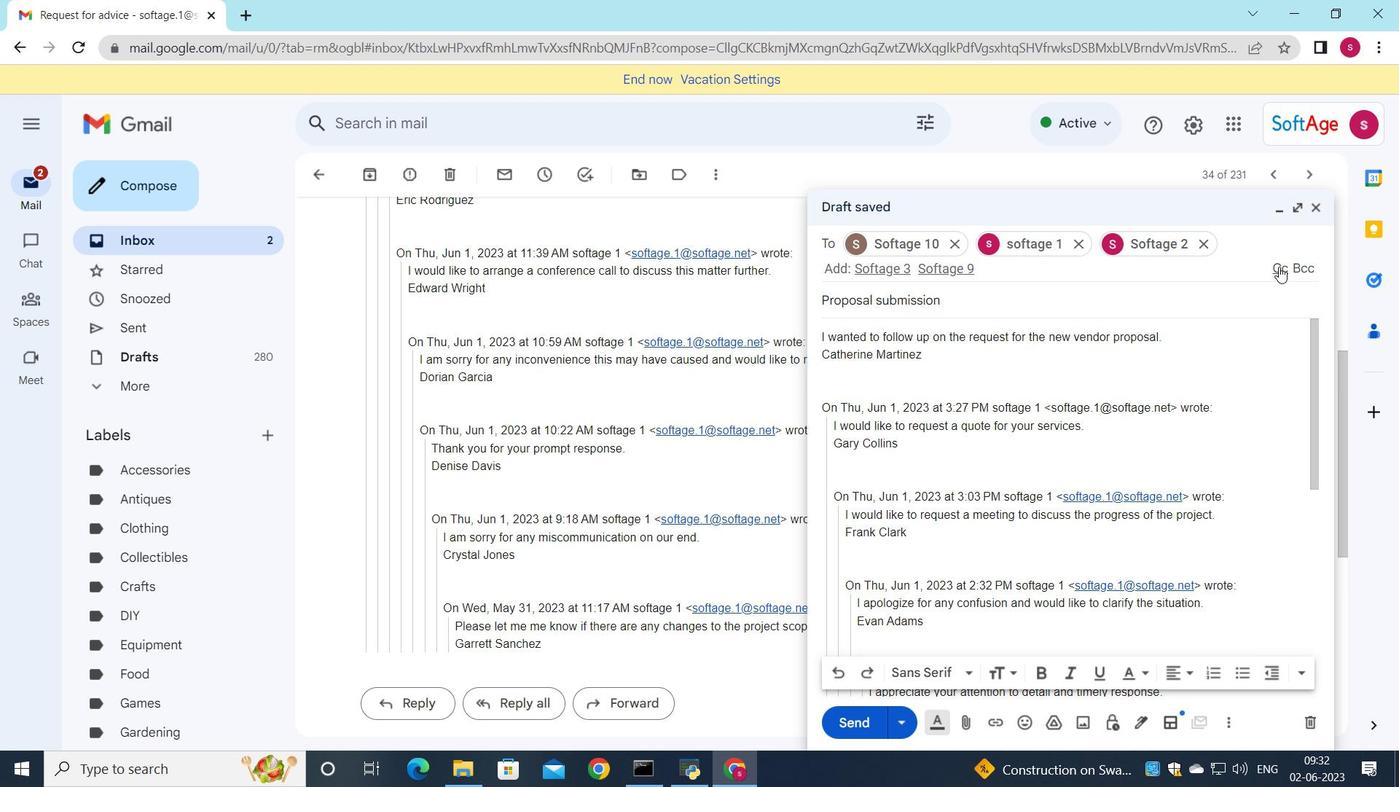 
Action: Mouse moved to (1109, 325)
Screenshot: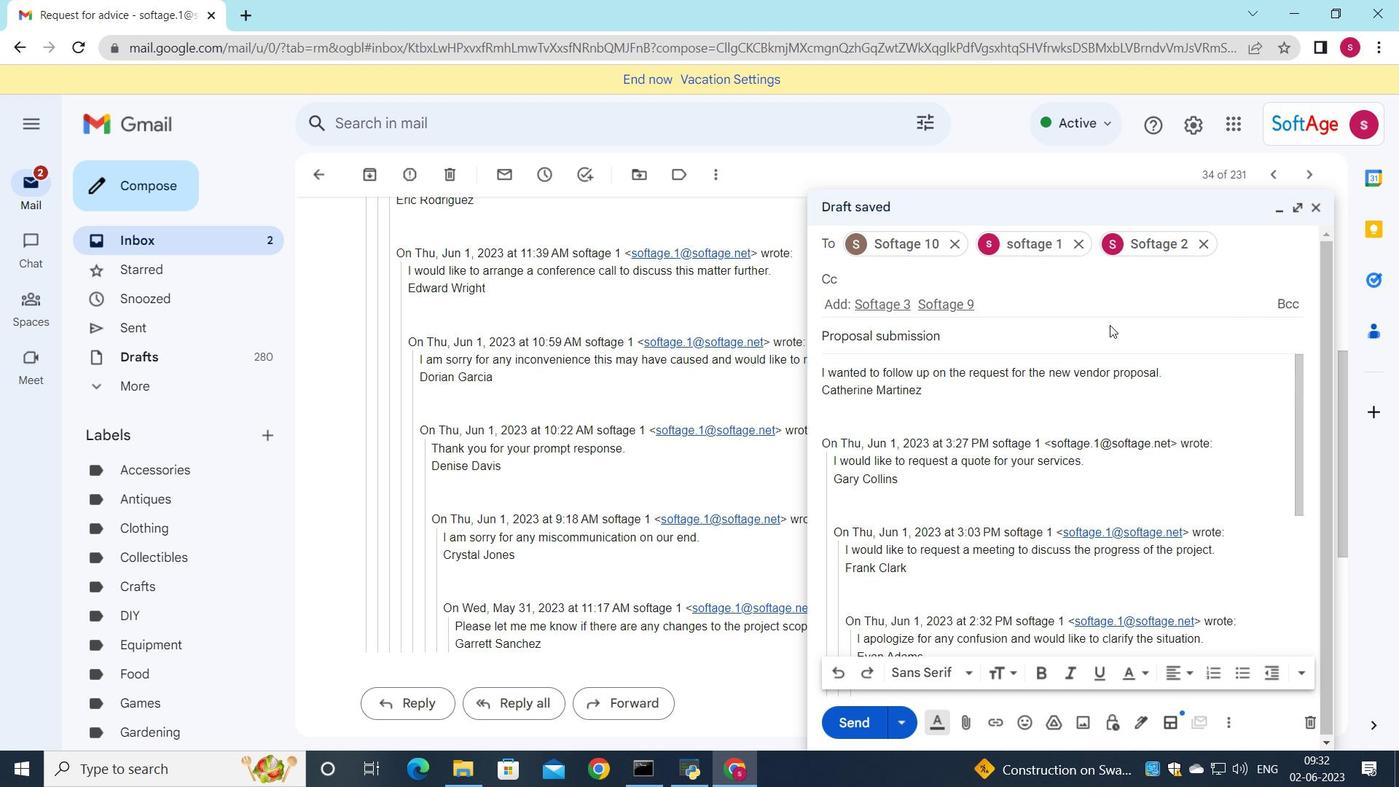 
Action: Key pressed s
Screenshot: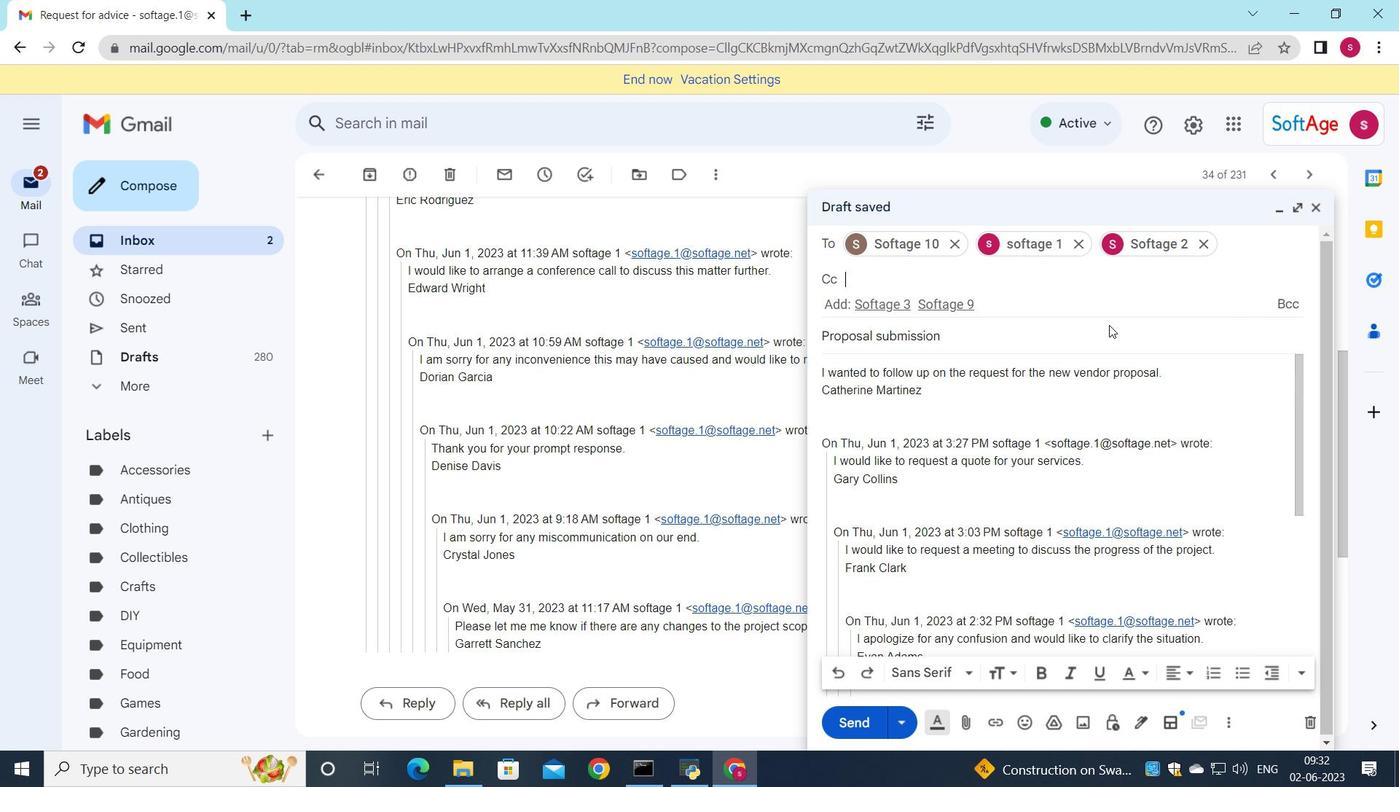 
Action: Mouse moved to (999, 516)
Screenshot: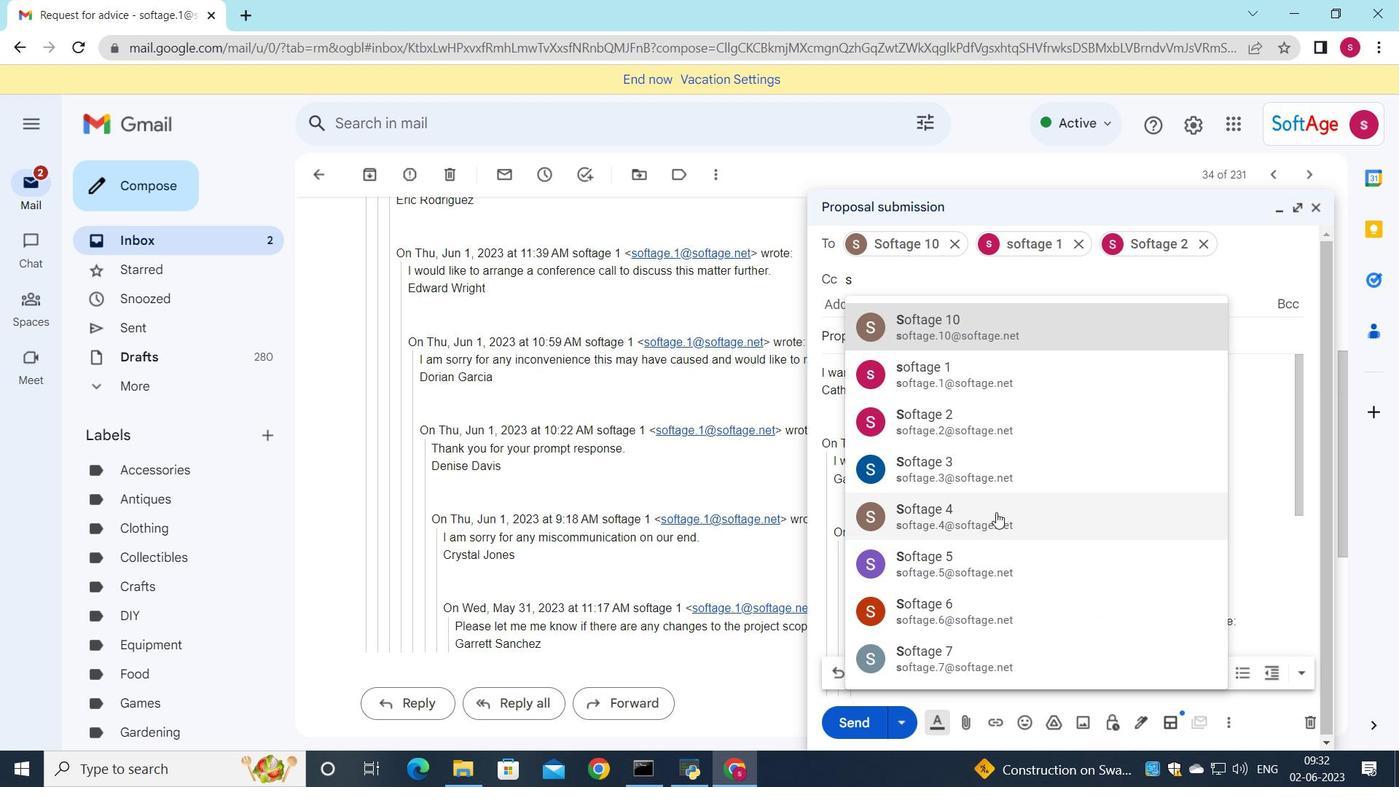
Action: Mouse pressed left at (999, 516)
Screenshot: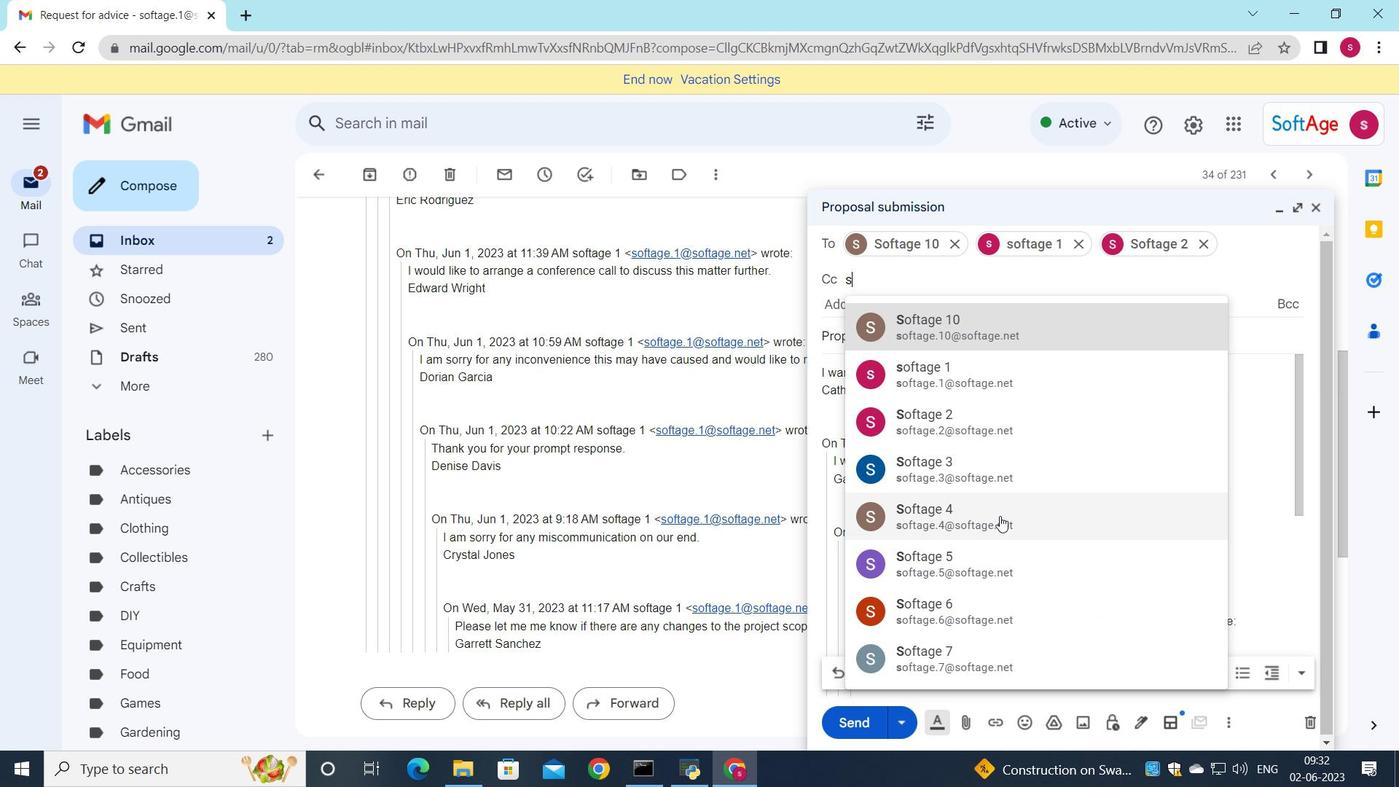 
Action: Mouse moved to (989, 357)
Screenshot: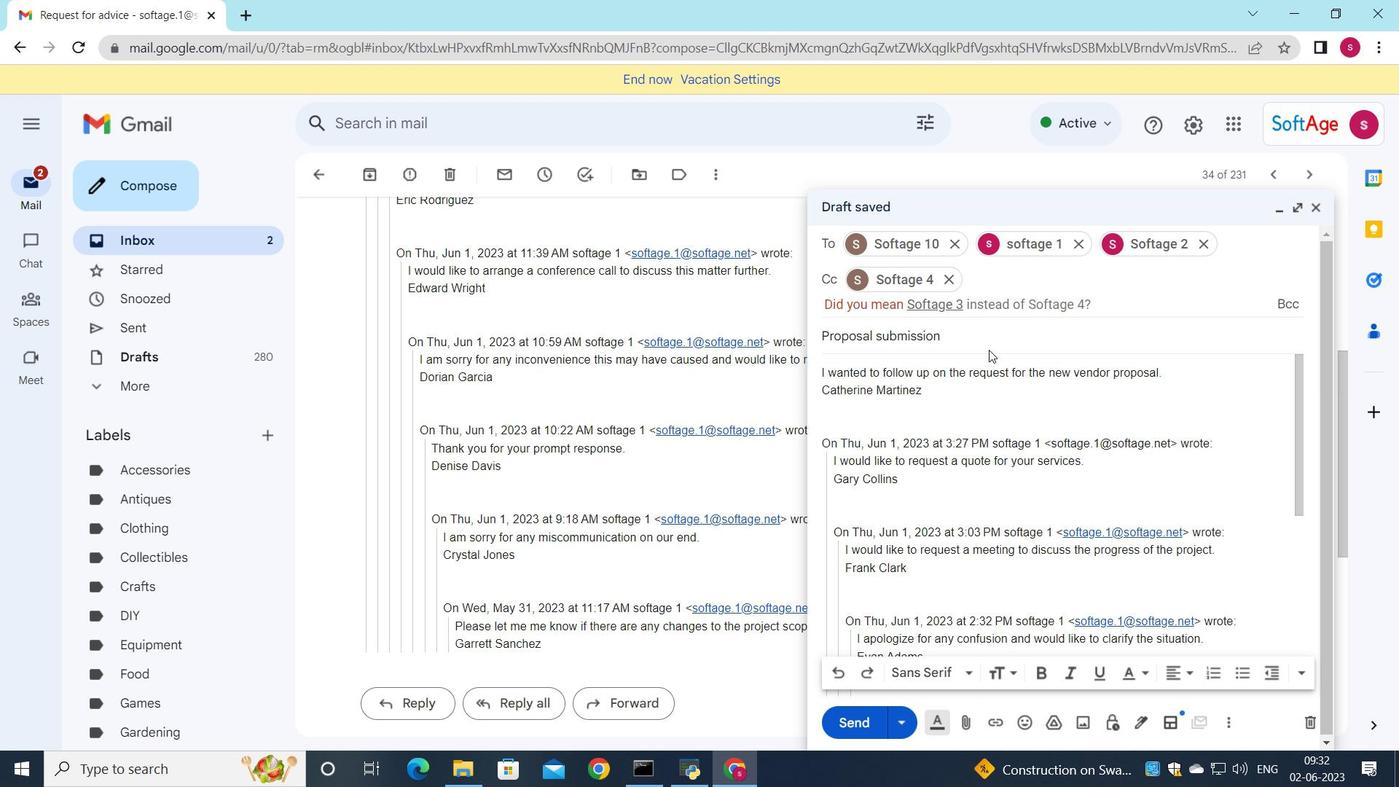 
Action: Mouse scrolled (989, 357) with delta (0, 0)
Screenshot: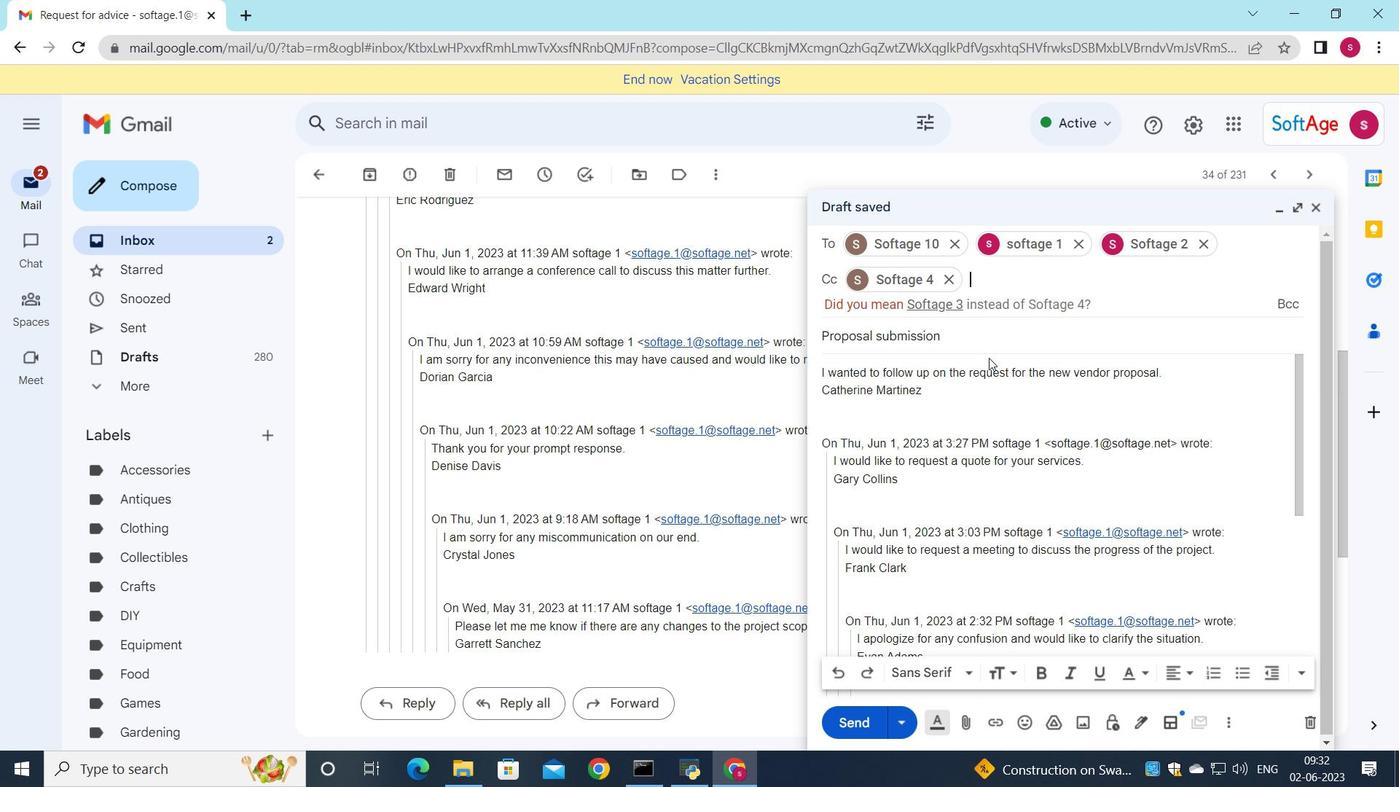 
Action: Mouse moved to (989, 366)
Screenshot: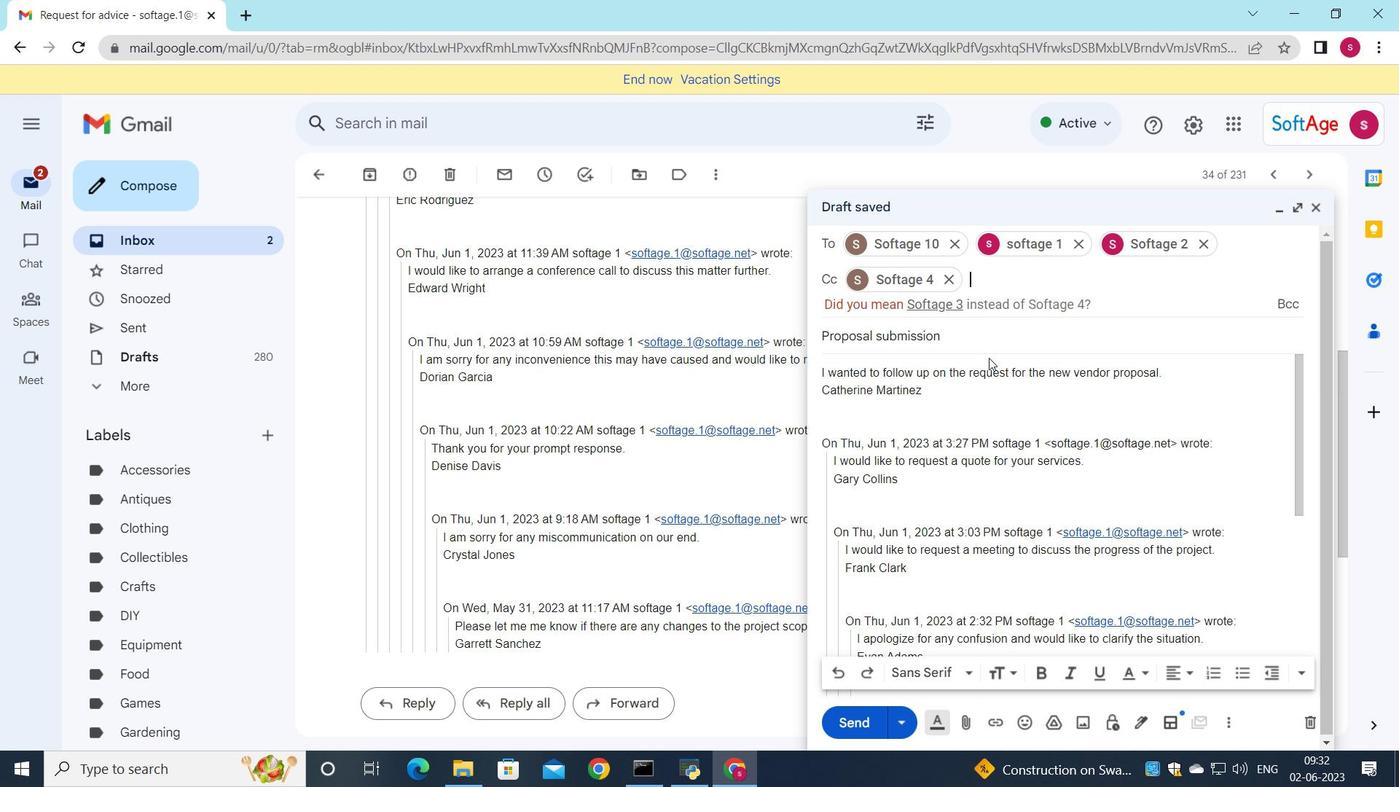 
Action: Mouse scrolled (989, 365) with delta (0, 0)
Screenshot: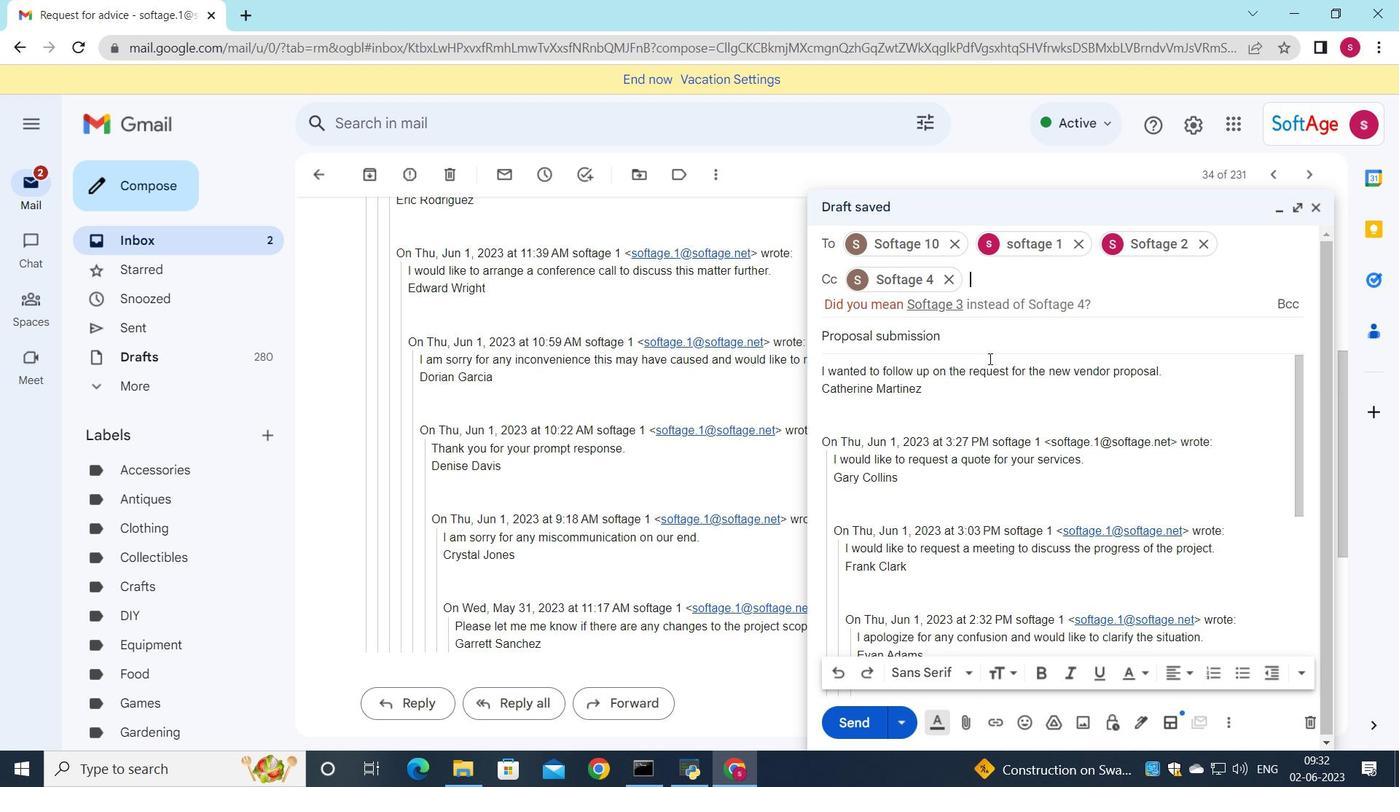 
Action: Mouse moved to (993, 383)
Screenshot: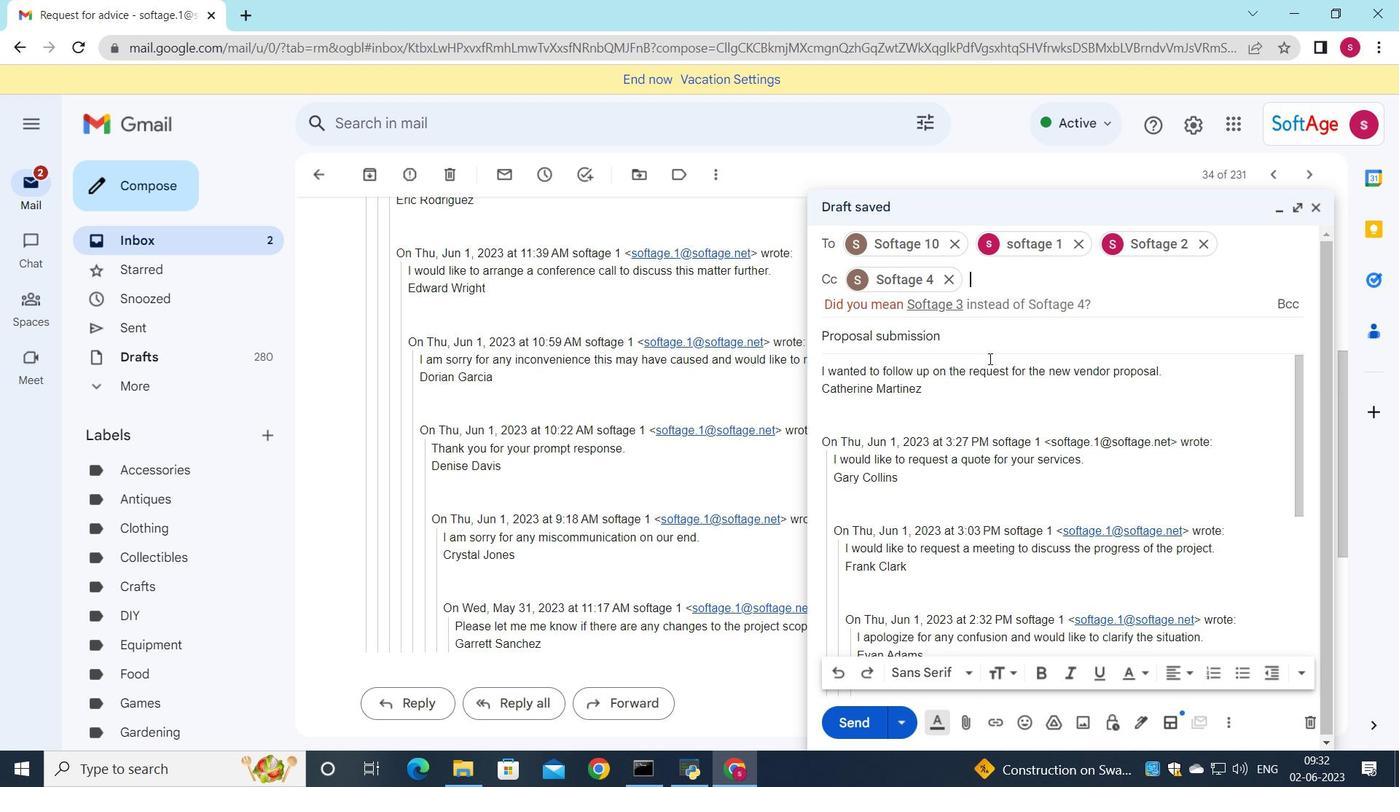 
Action: Mouse scrolled (993, 382) with delta (0, 0)
Screenshot: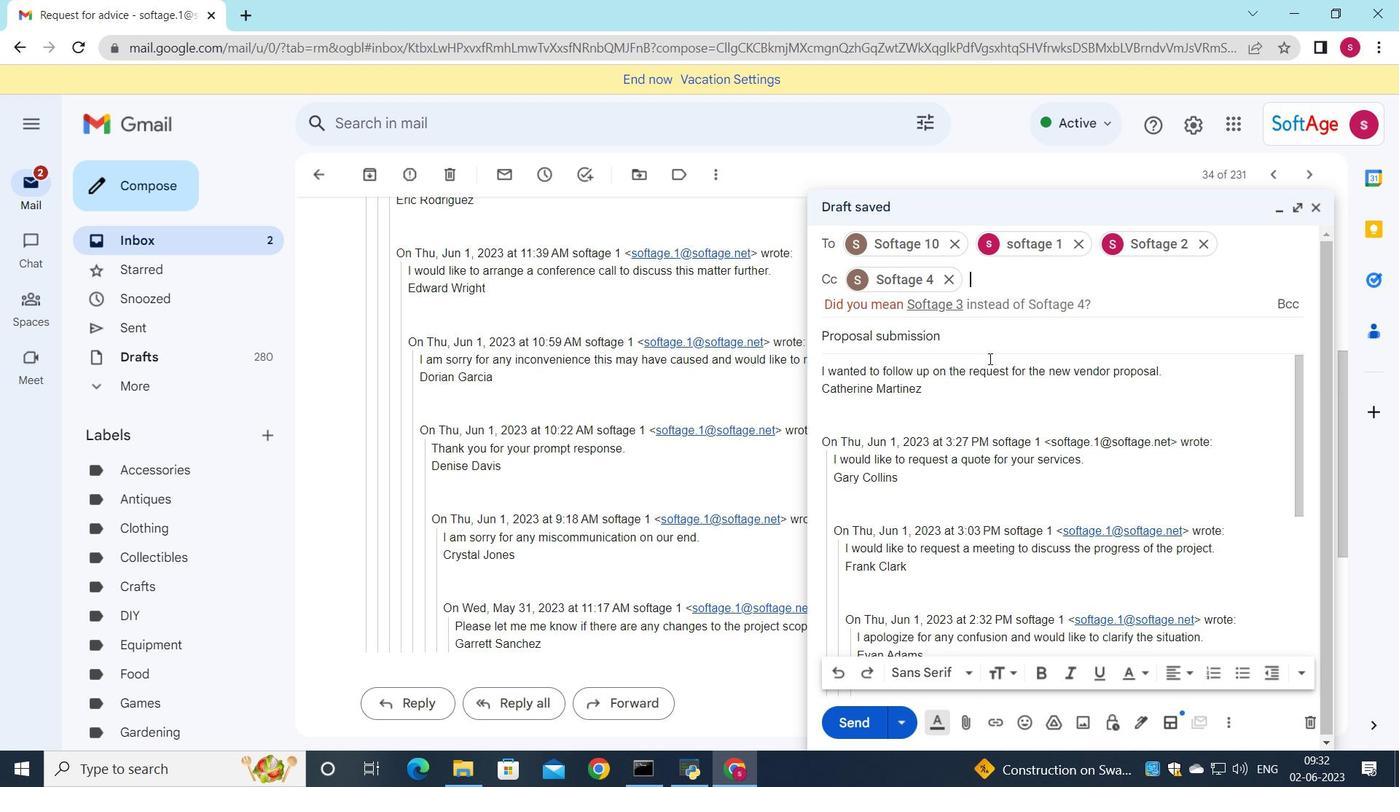
Action: Mouse moved to (966, 722)
Screenshot: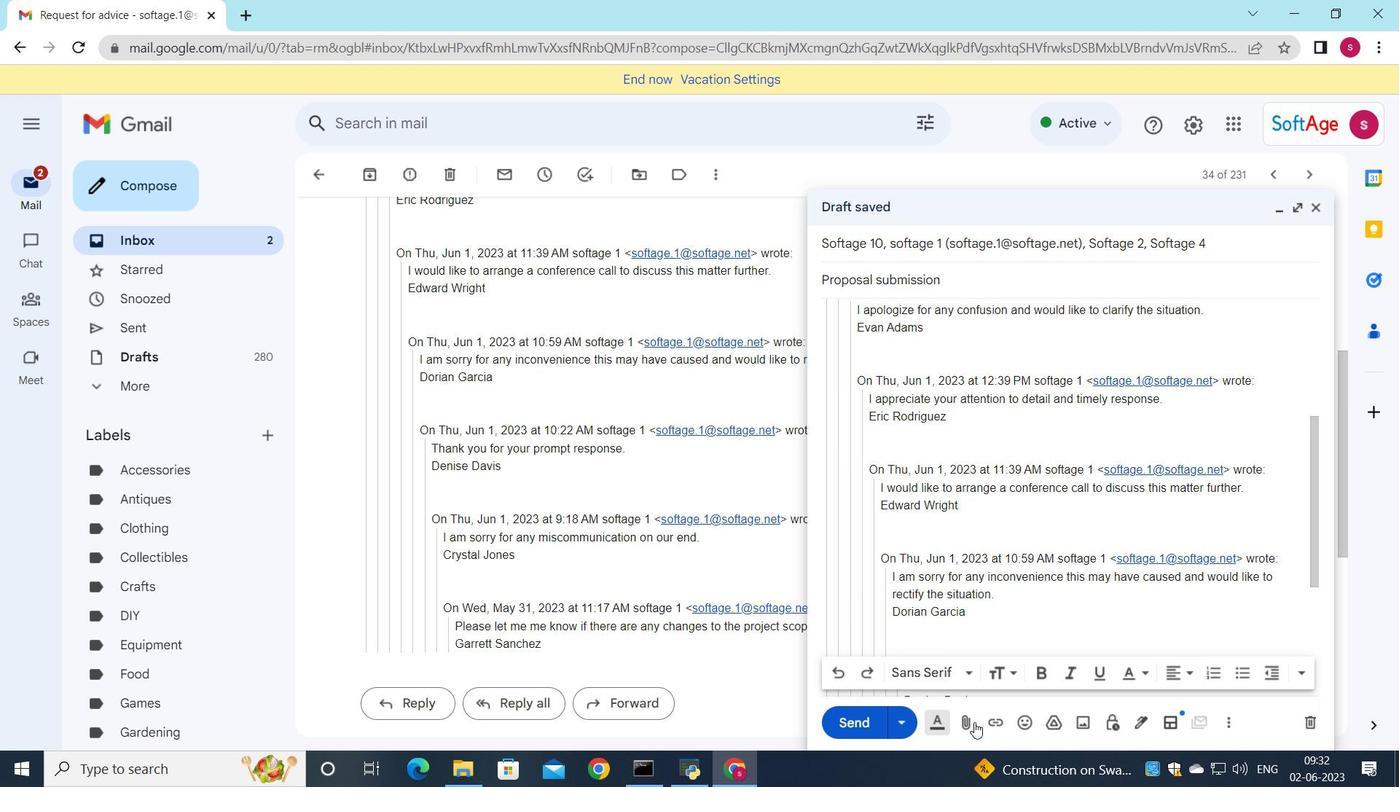 
Action: Mouse pressed left at (966, 722)
Screenshot: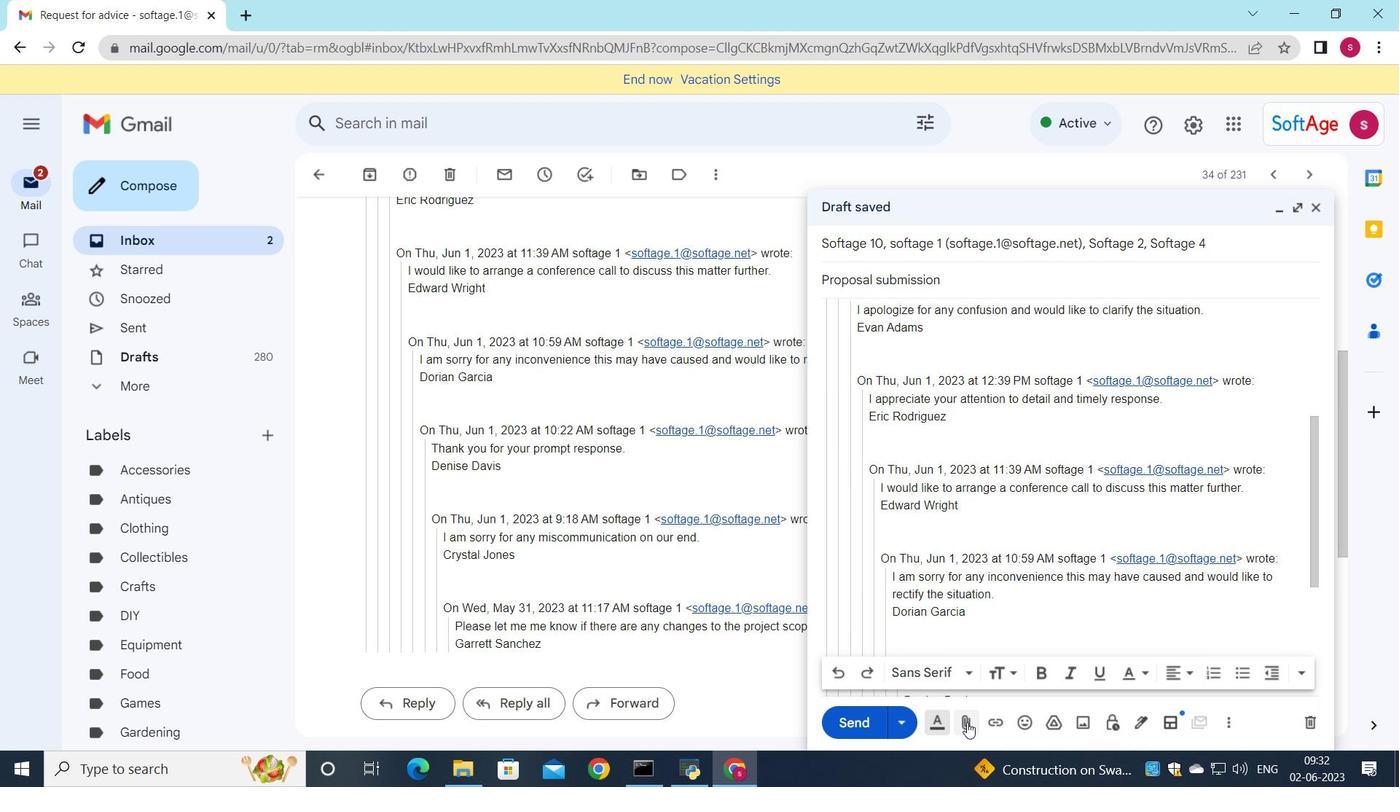 
Action: Mouse moved to (329, 138)
Screenshot: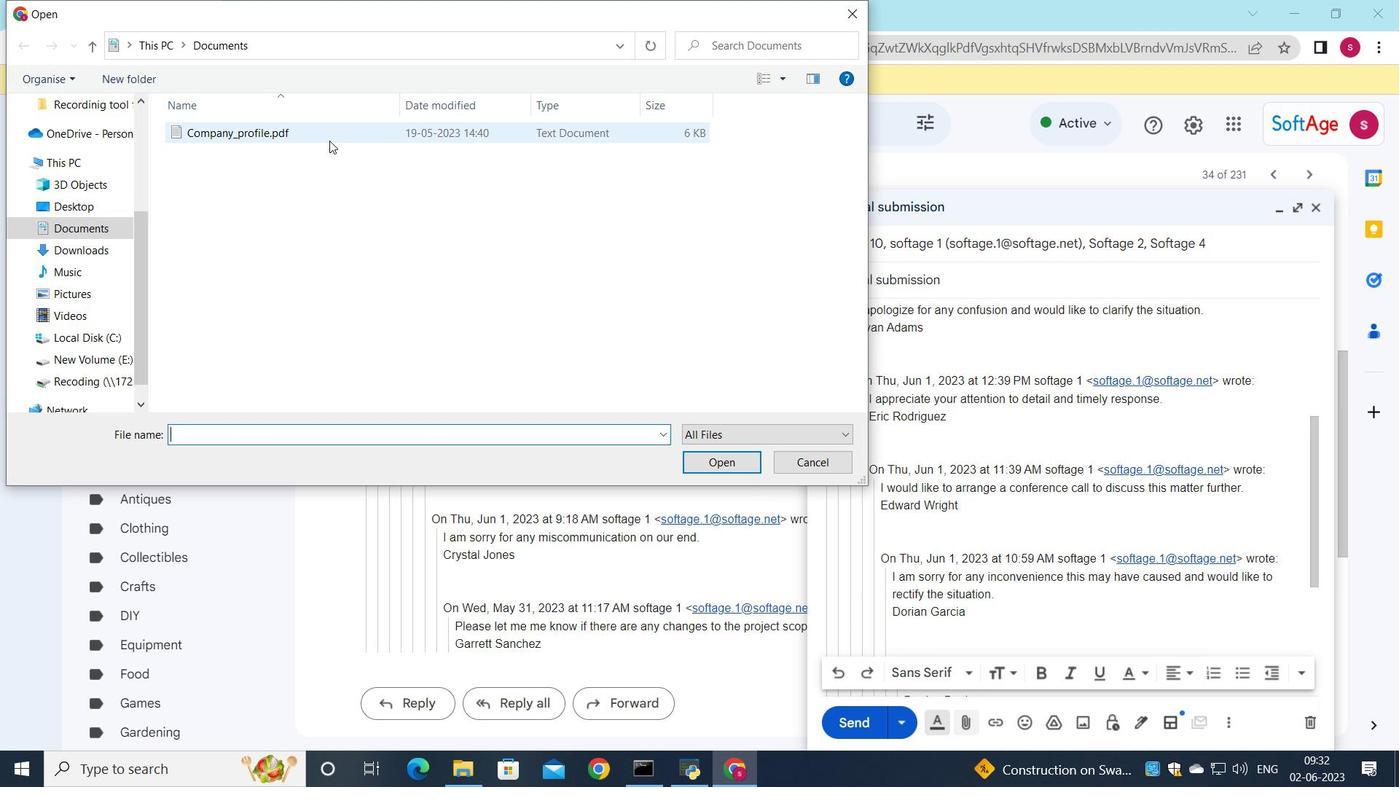 
Action: Mouse pressed left at (329, 138)
Screenshot: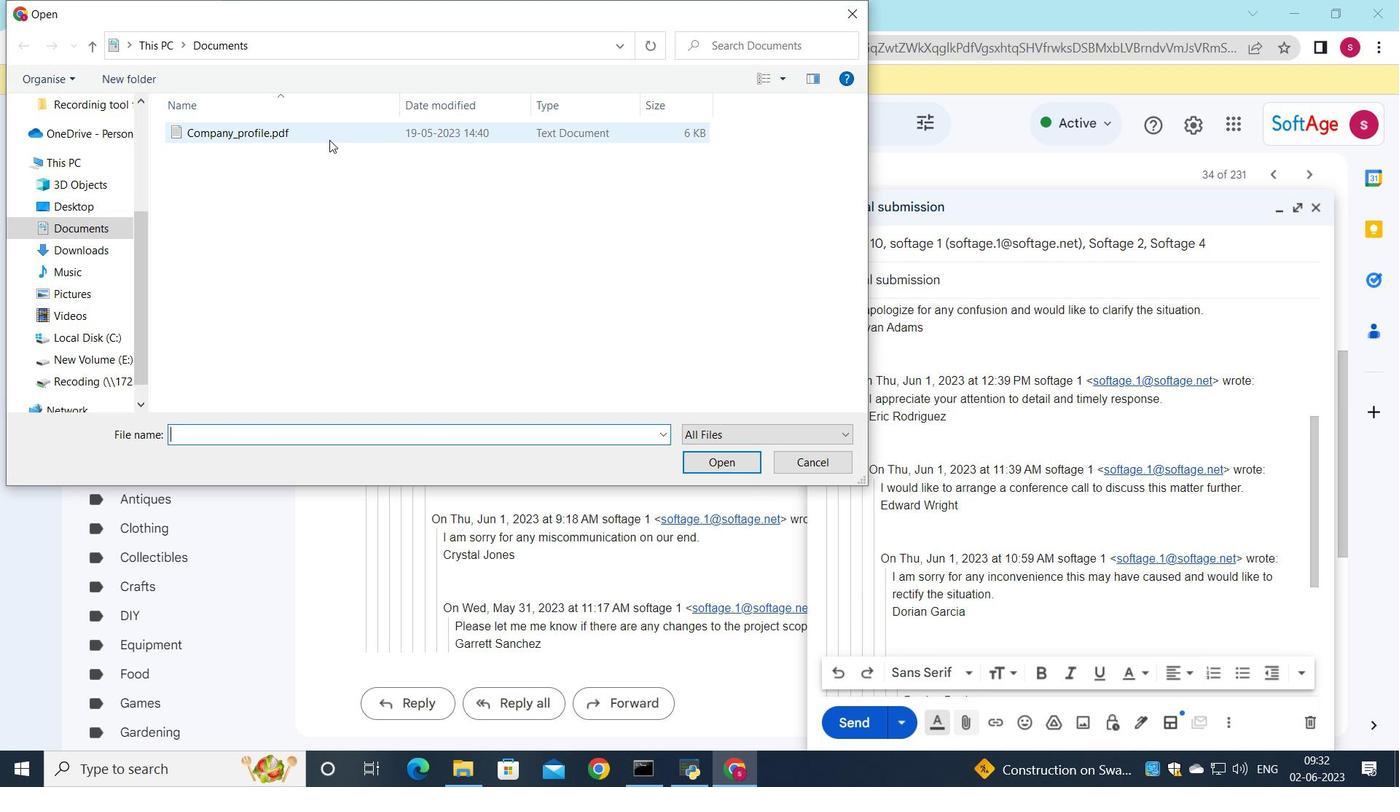 
Action: Mouse moved to (309, 134)
Screenshot: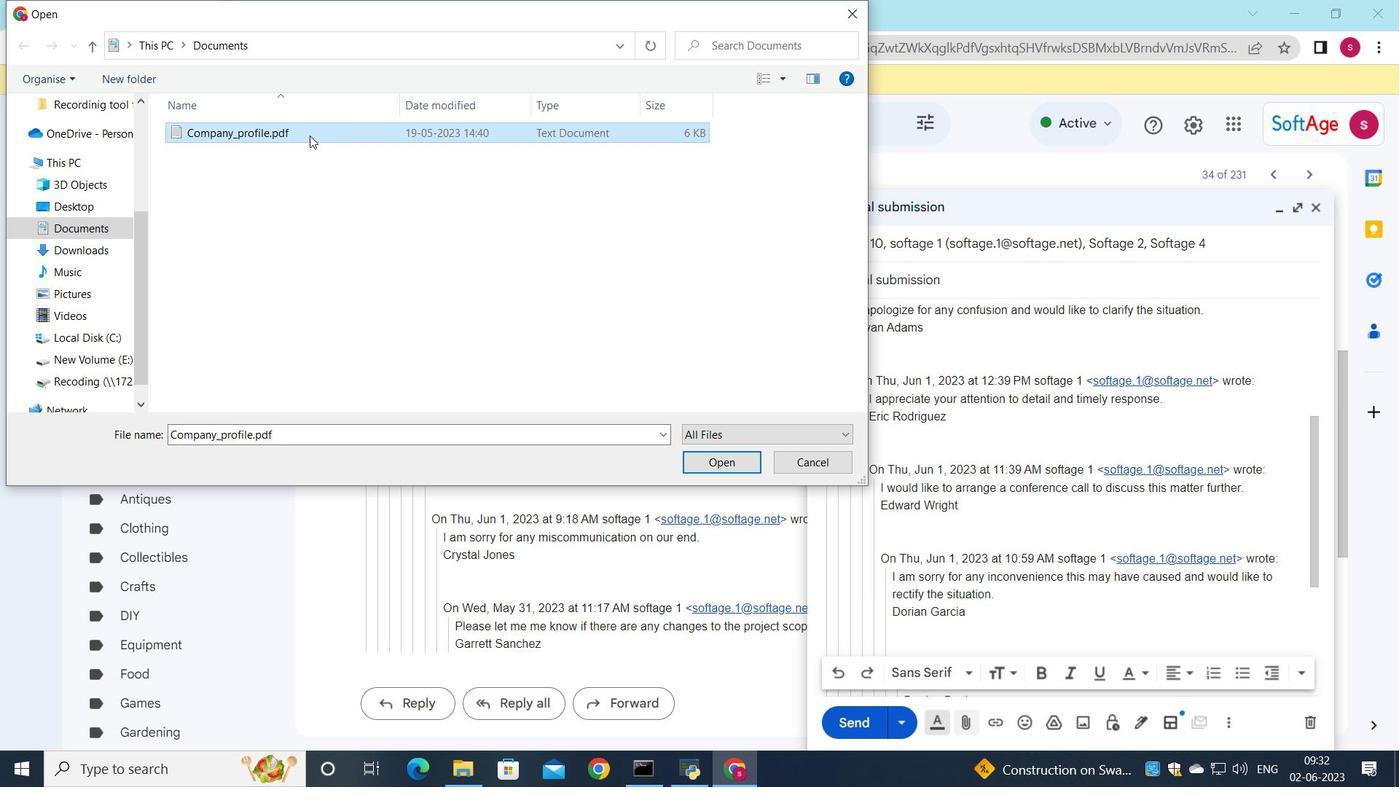 
Action: Mouse pressed left at (309, 134)
Screenshot: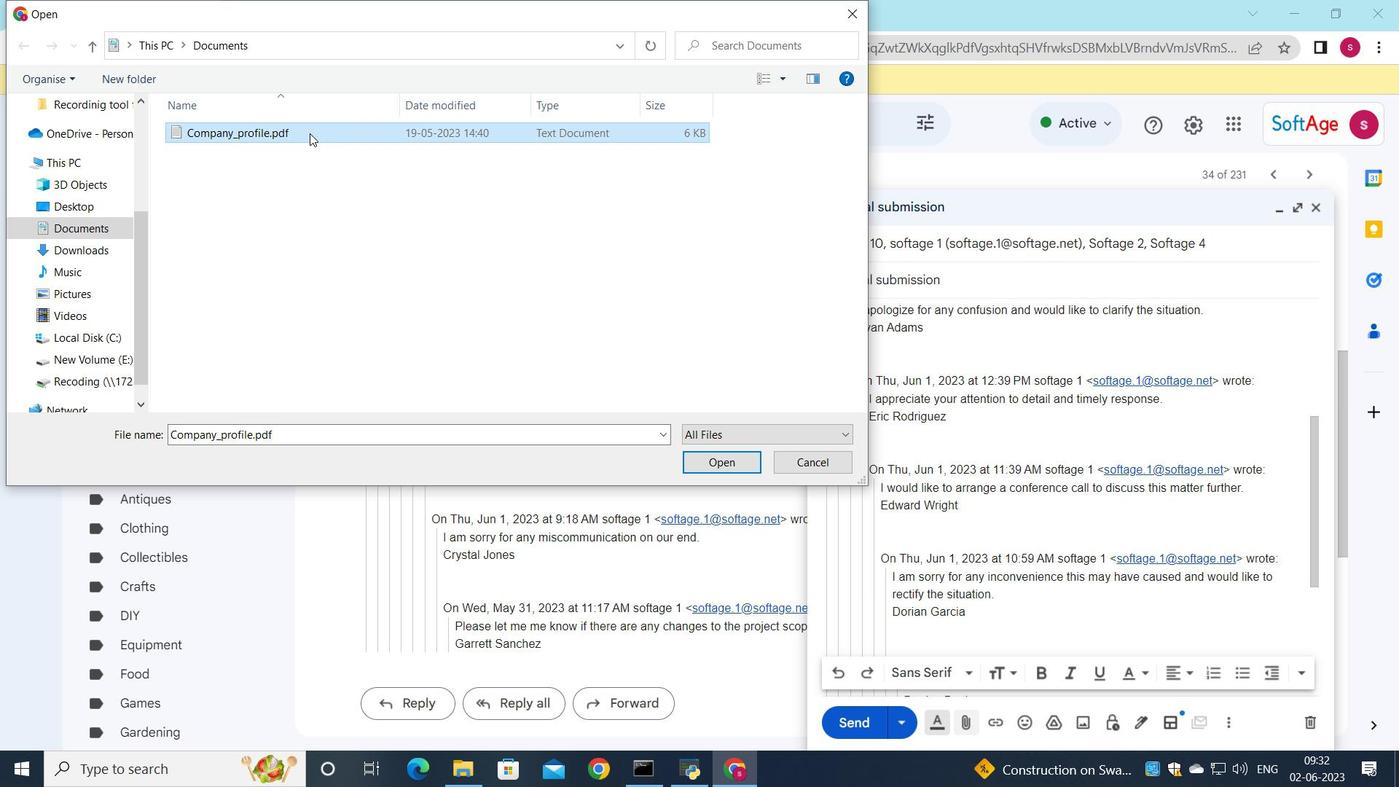 
Action: Mouse moved to (461, 173)
Screenshot: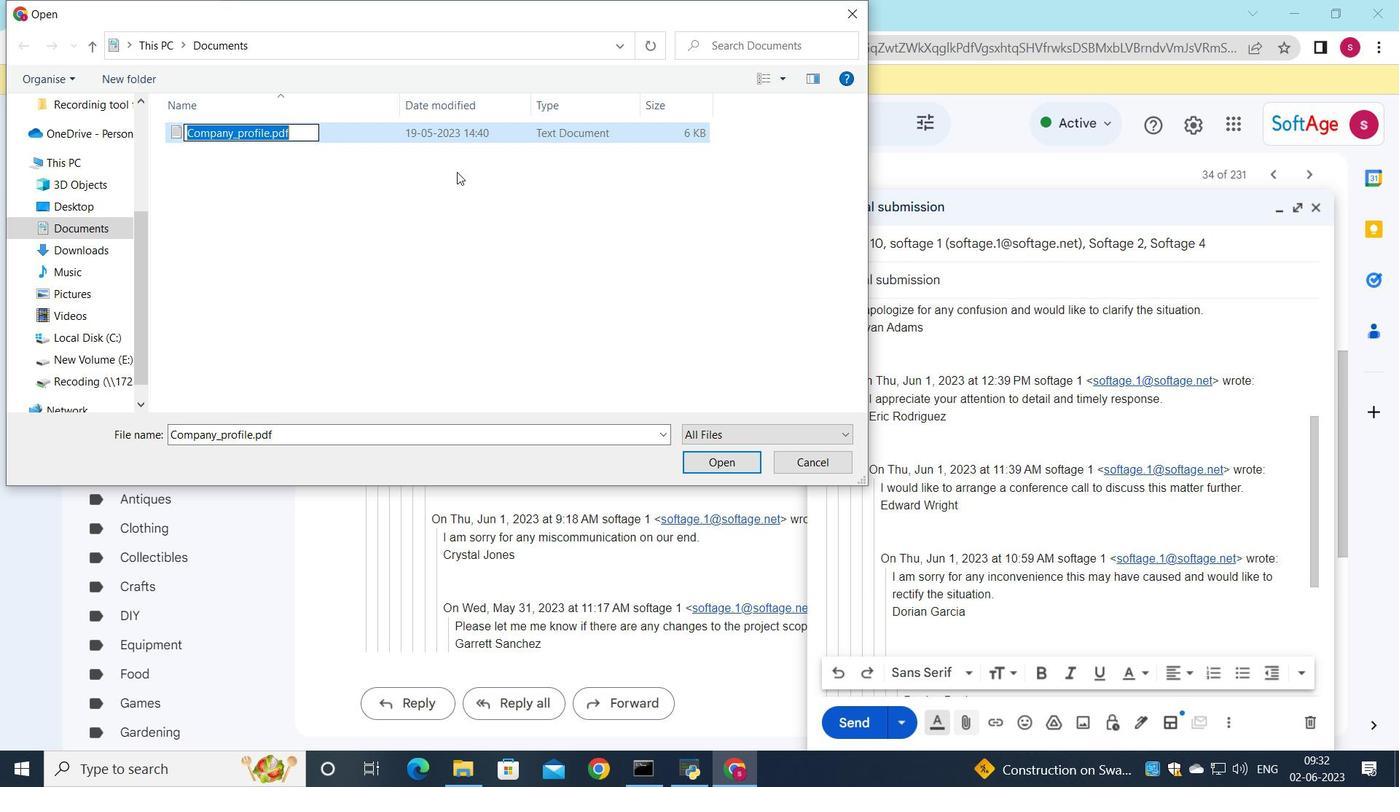 
Action: Key pressed <Key.shift>Buisness<Key.shift>_proposal.s<Key.backspace>docx
Screenshot: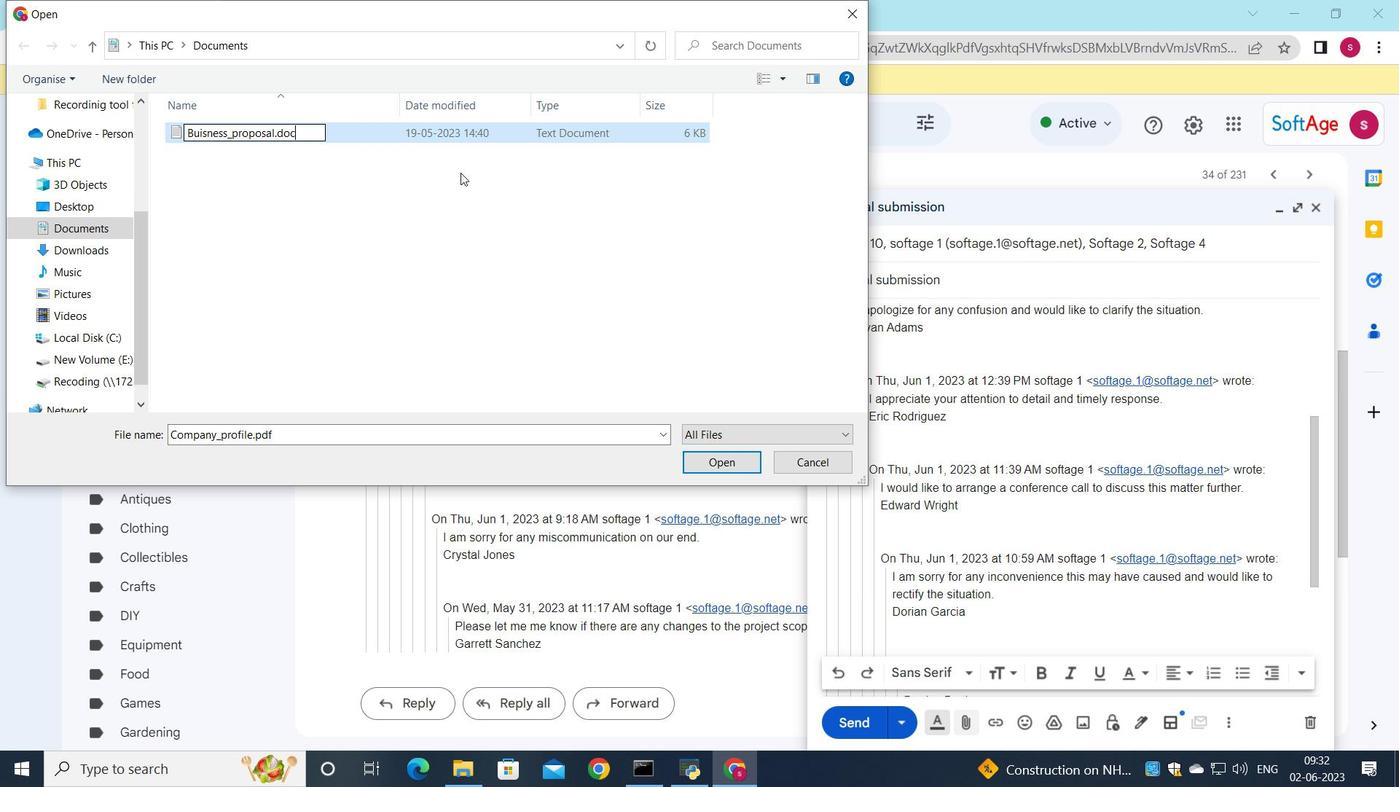 
Action: Mouse moved to (419, 136)
Screenshot: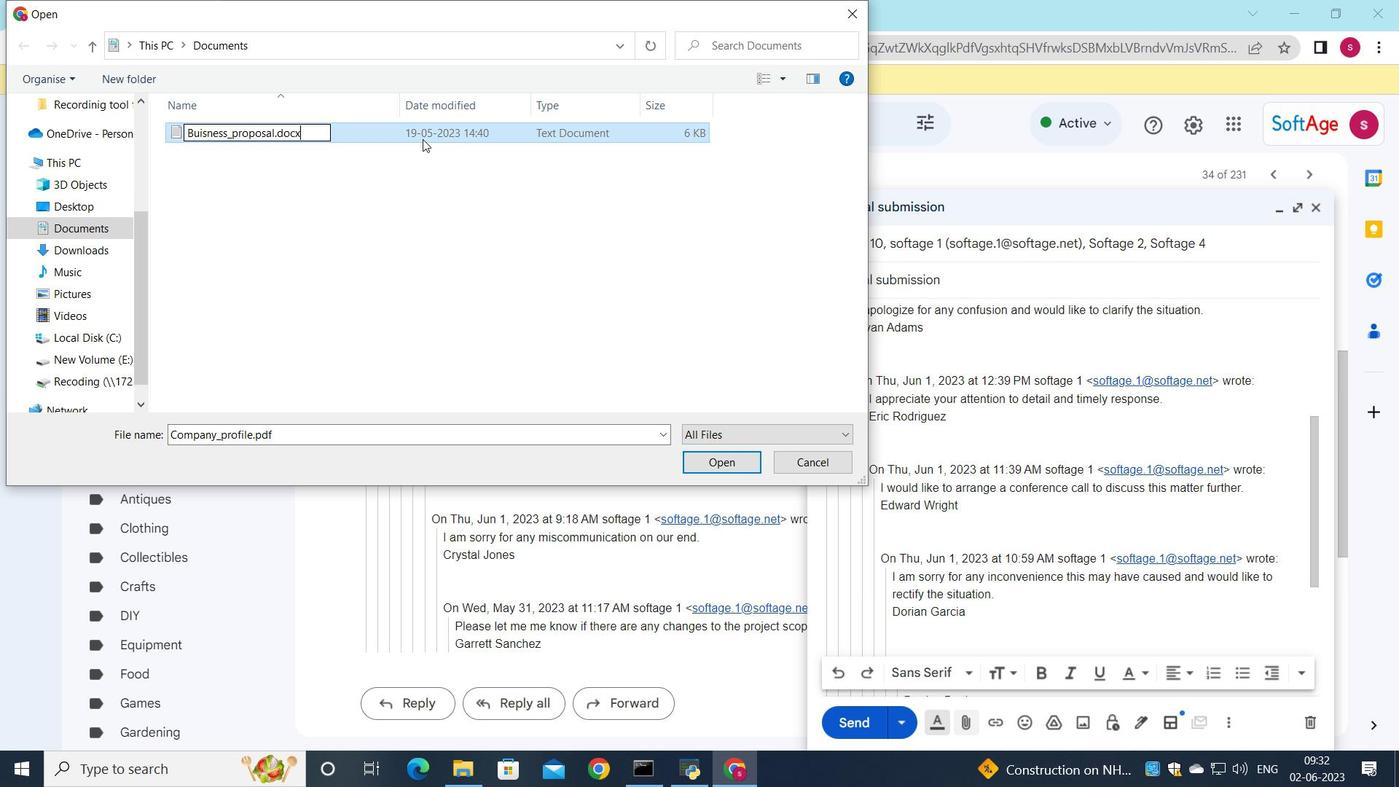 
Action: Mouse pressed left at (419, 136)
Screenshot: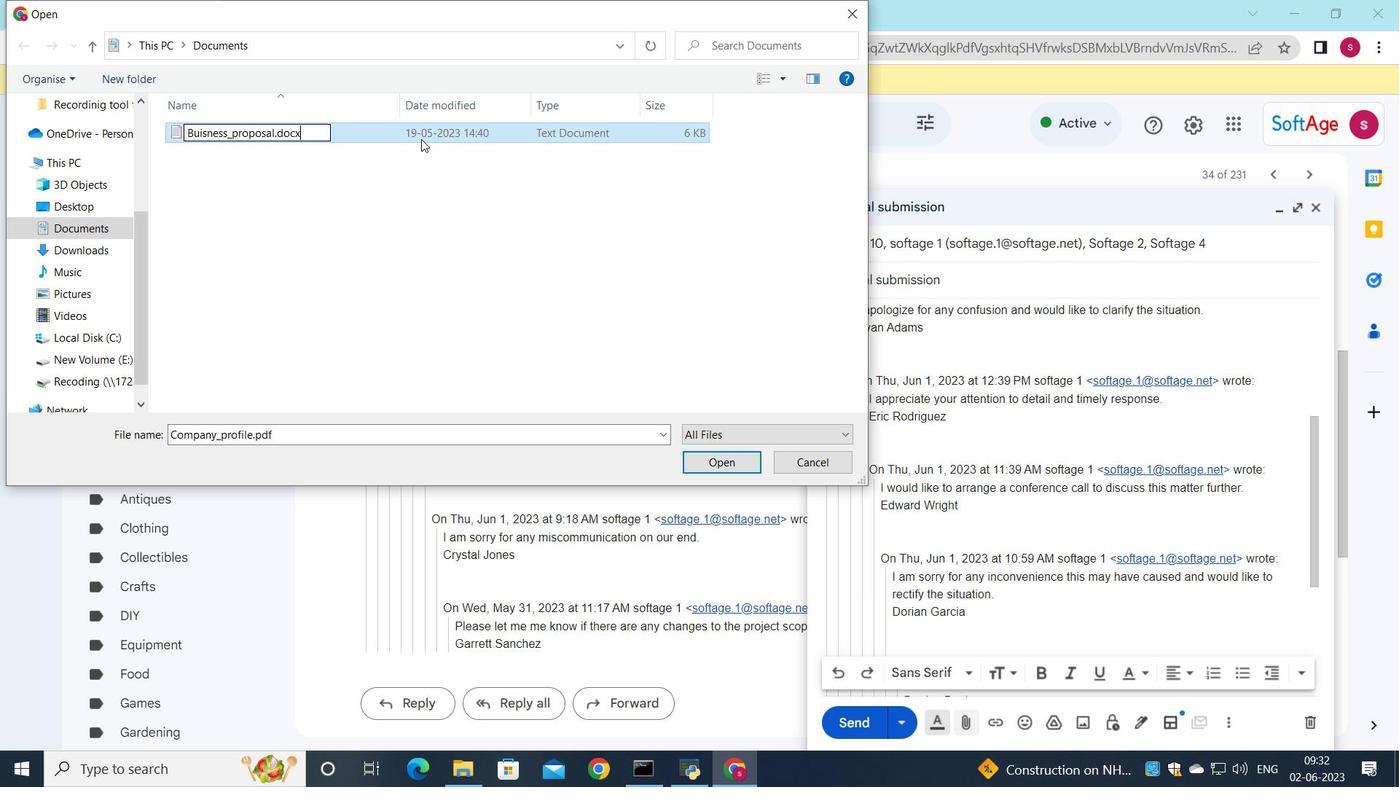 
Action: Mouse moved to (729, 467)
Screenshot: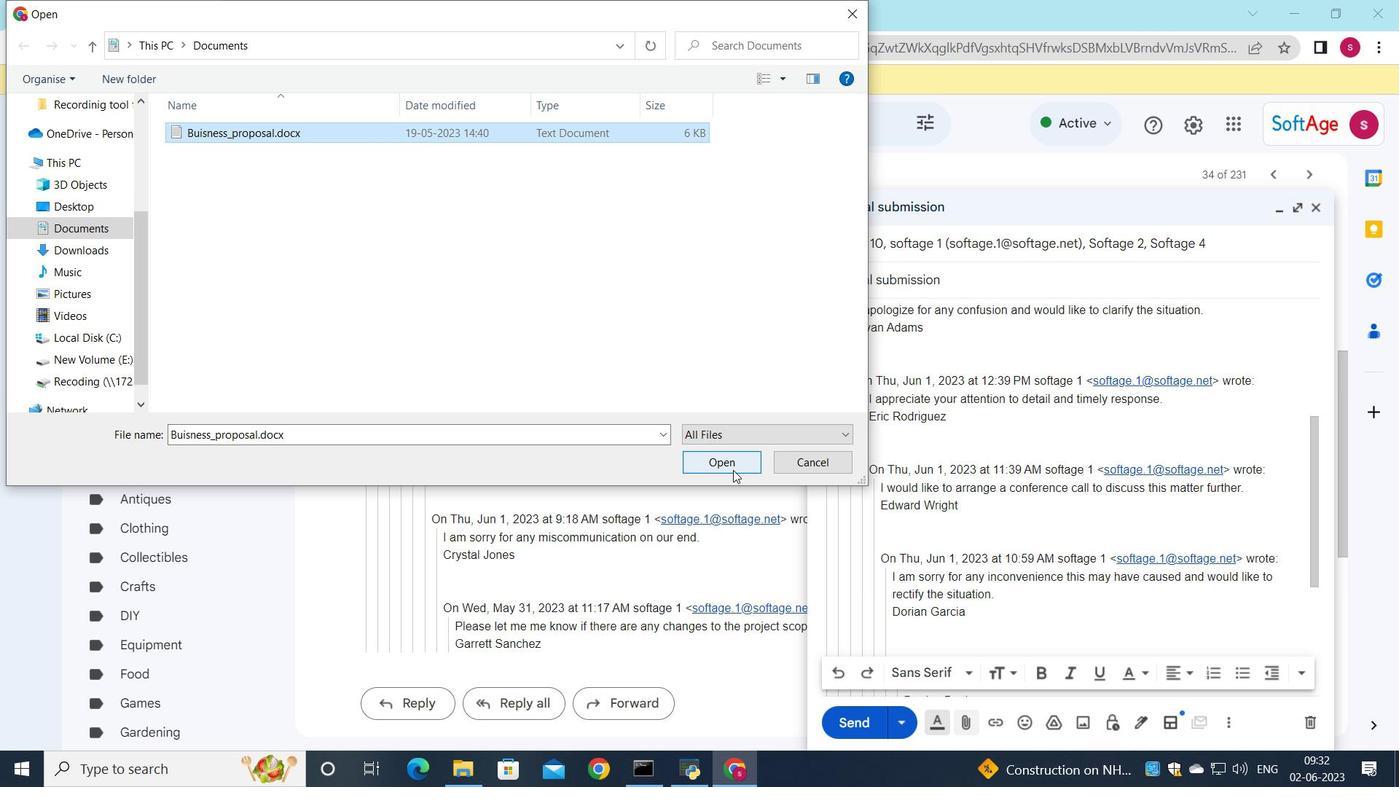 
Action: Mouse pressed left at (729, 467)
Screenshot: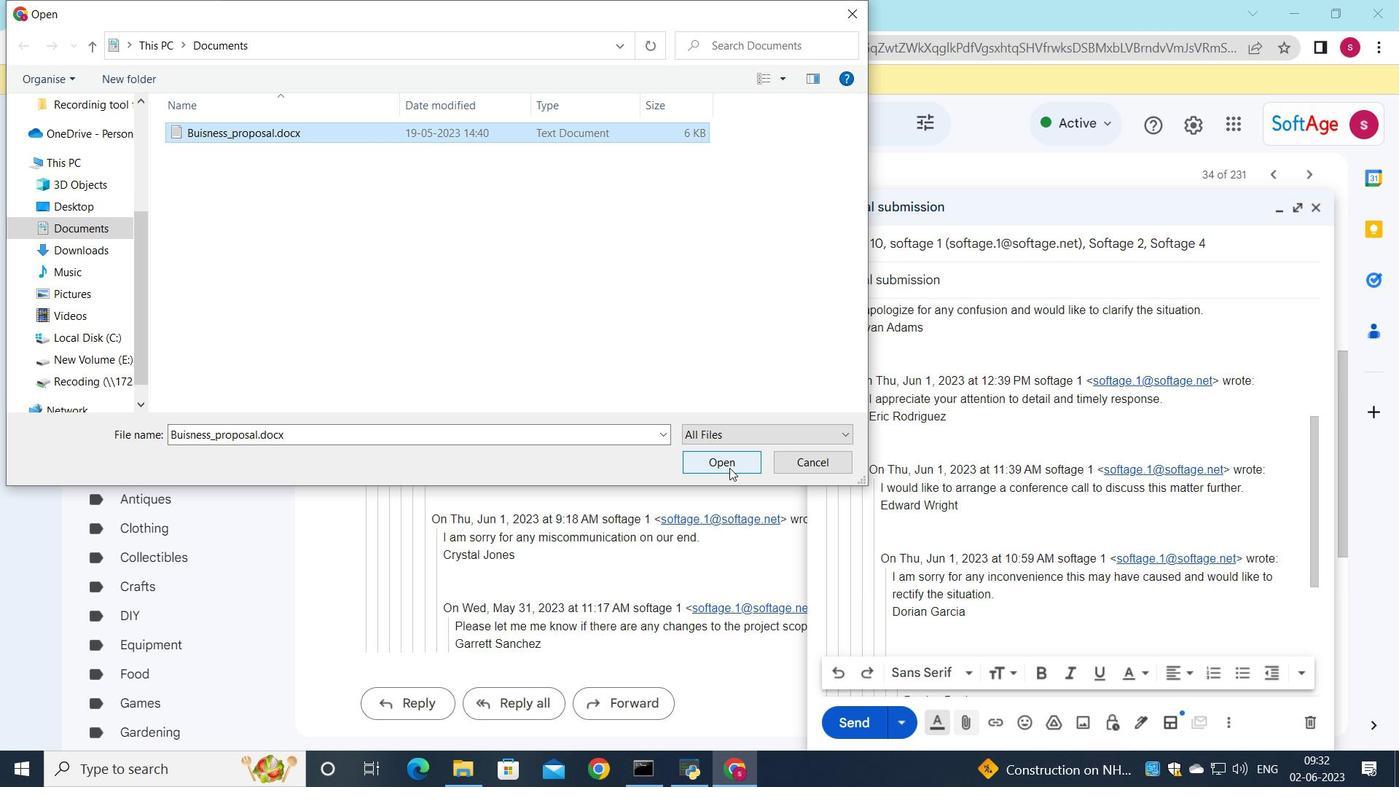 
Action: Mouse moved to (856, 721)
Screenshot: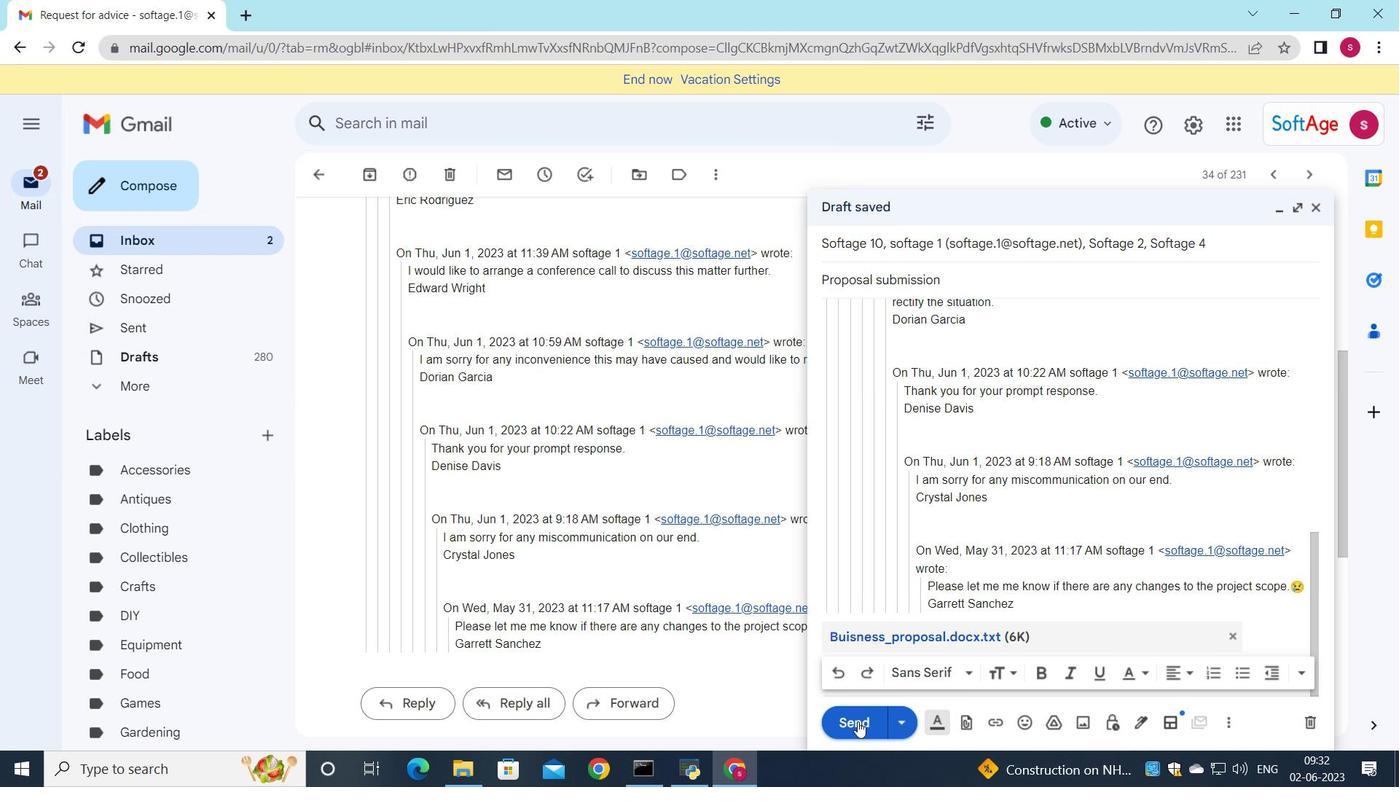 
Action: Mouse pressed left at (856, 721)
Screenshot: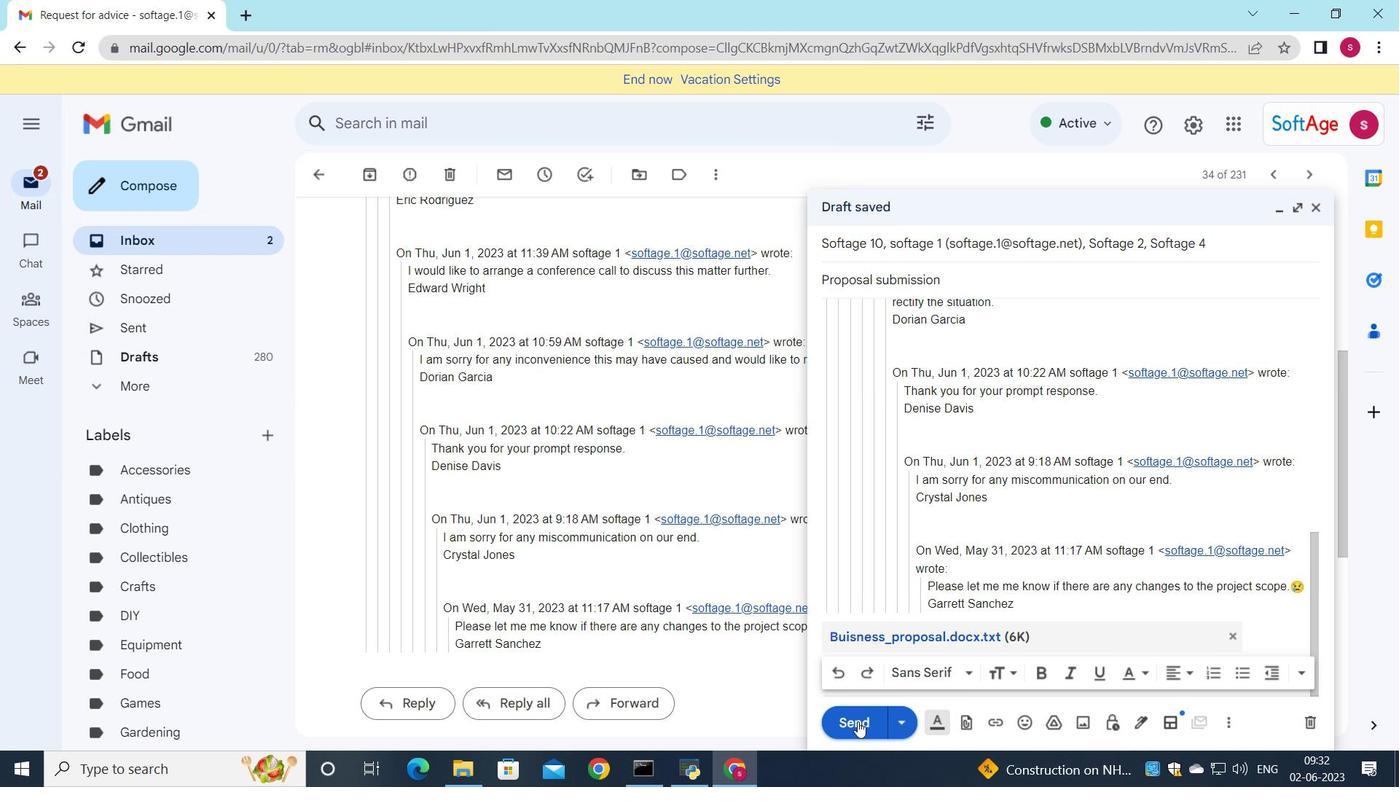 
Action: Mouse moved to (209, 229)
Screenshot: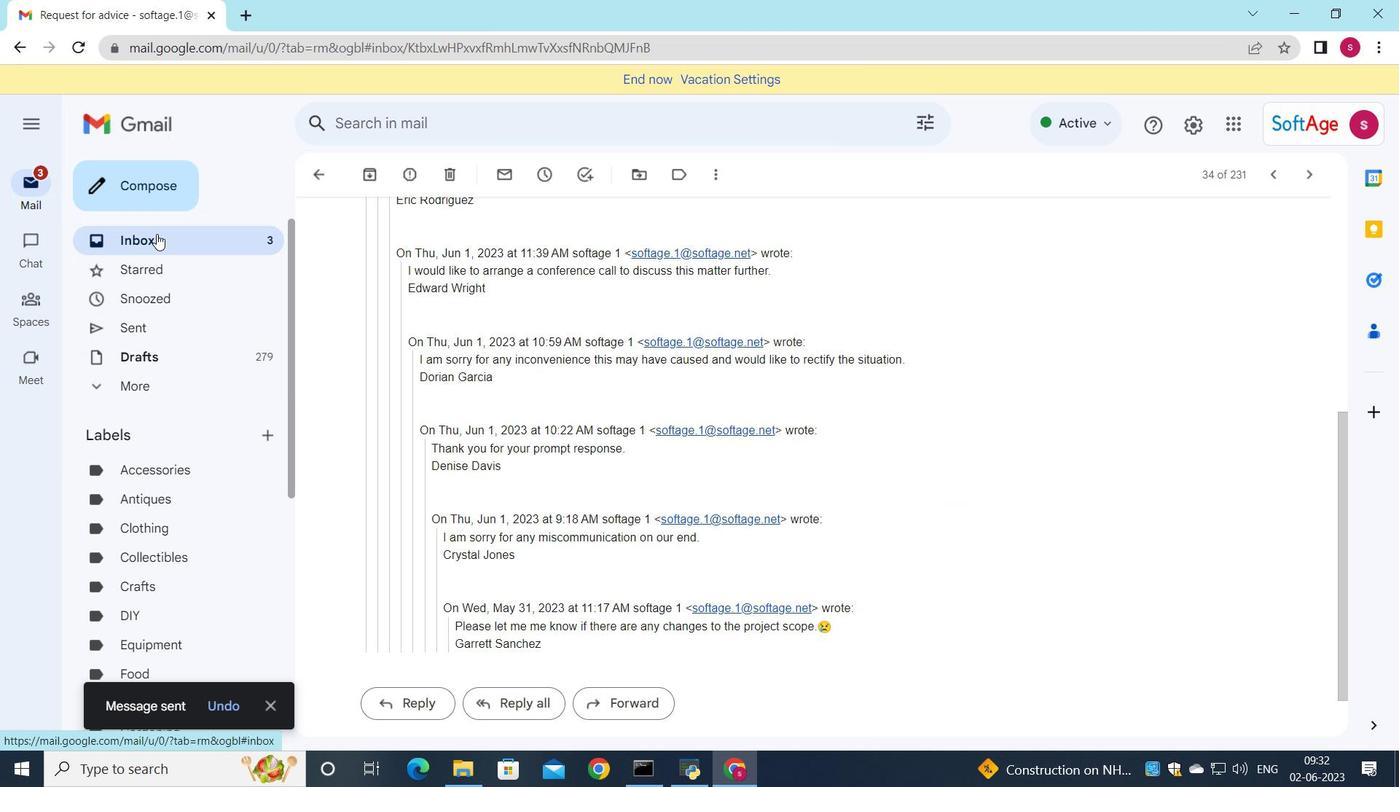 
Action: Mouse pressed left at (165, 222)
Screenshot: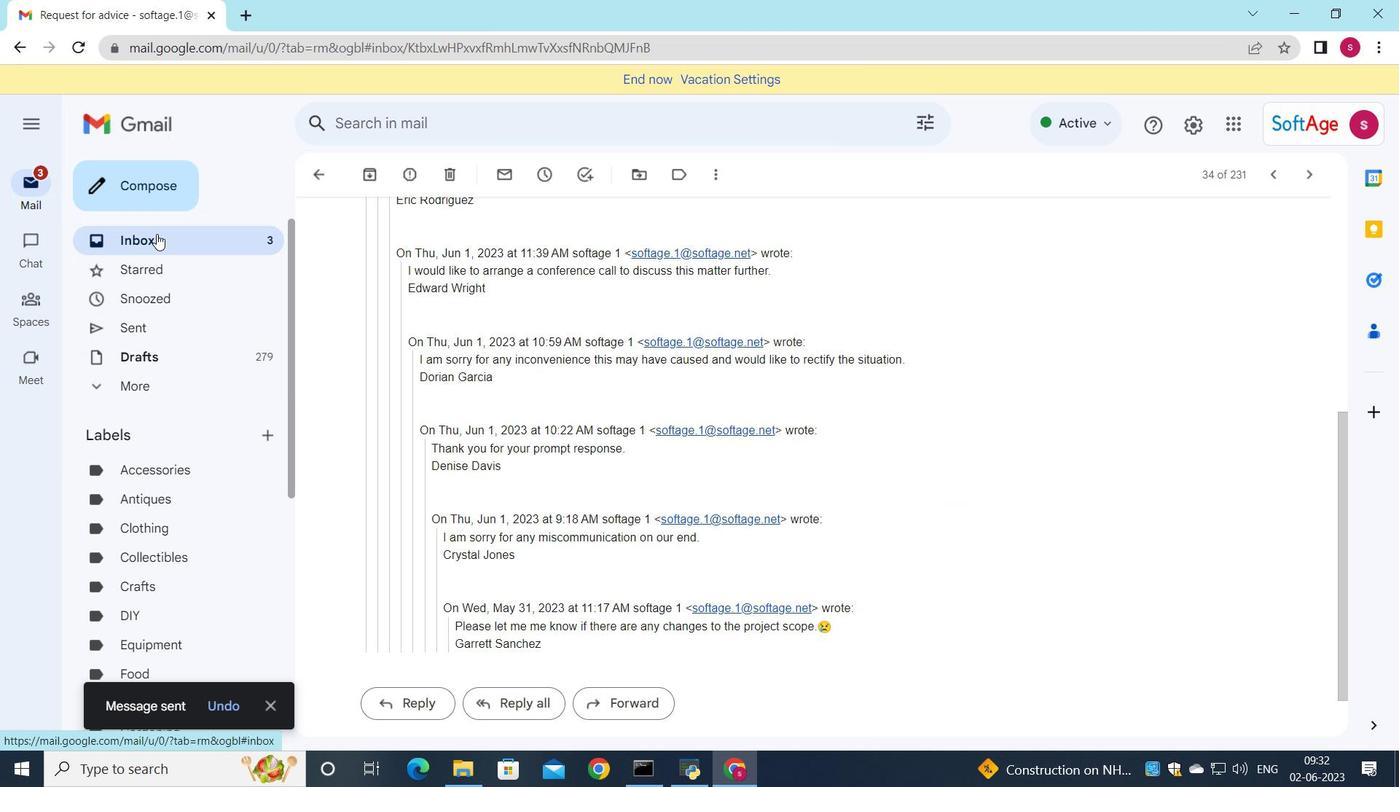 
Action: Mouse moved to (239, 242)
Screenshot: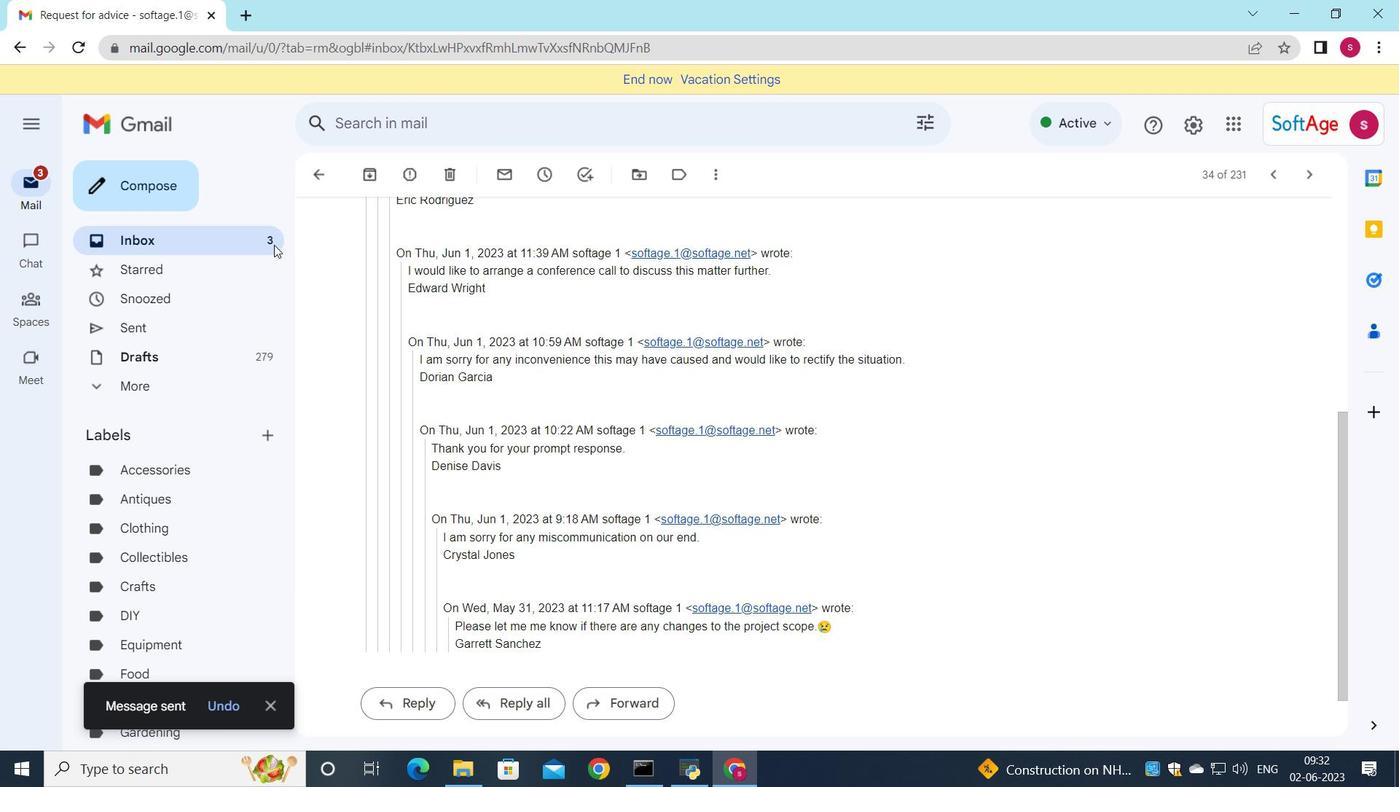 
Action: Mouse pressed left at (239, 242)
Screenshot: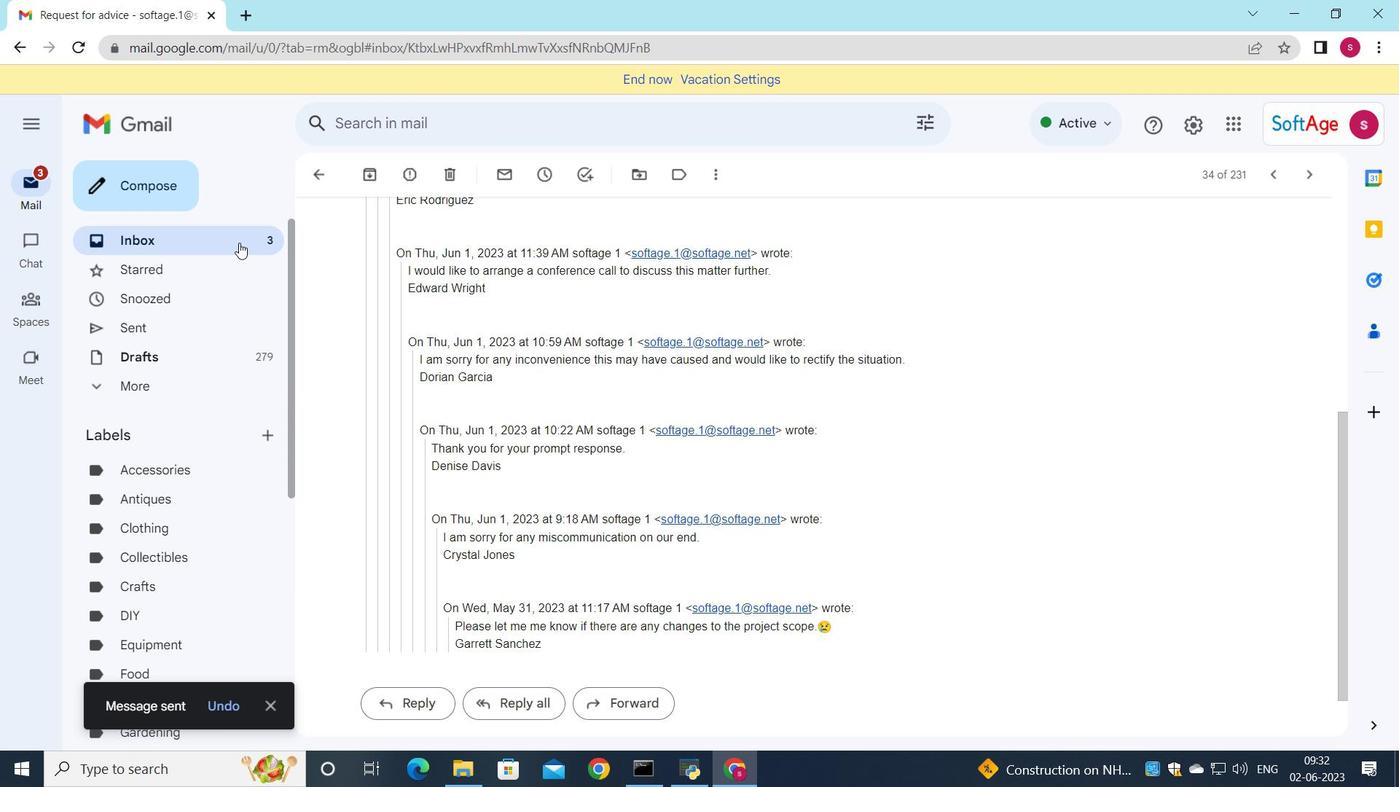 
Action: Mouse moved to (485, 311)
Screenshot: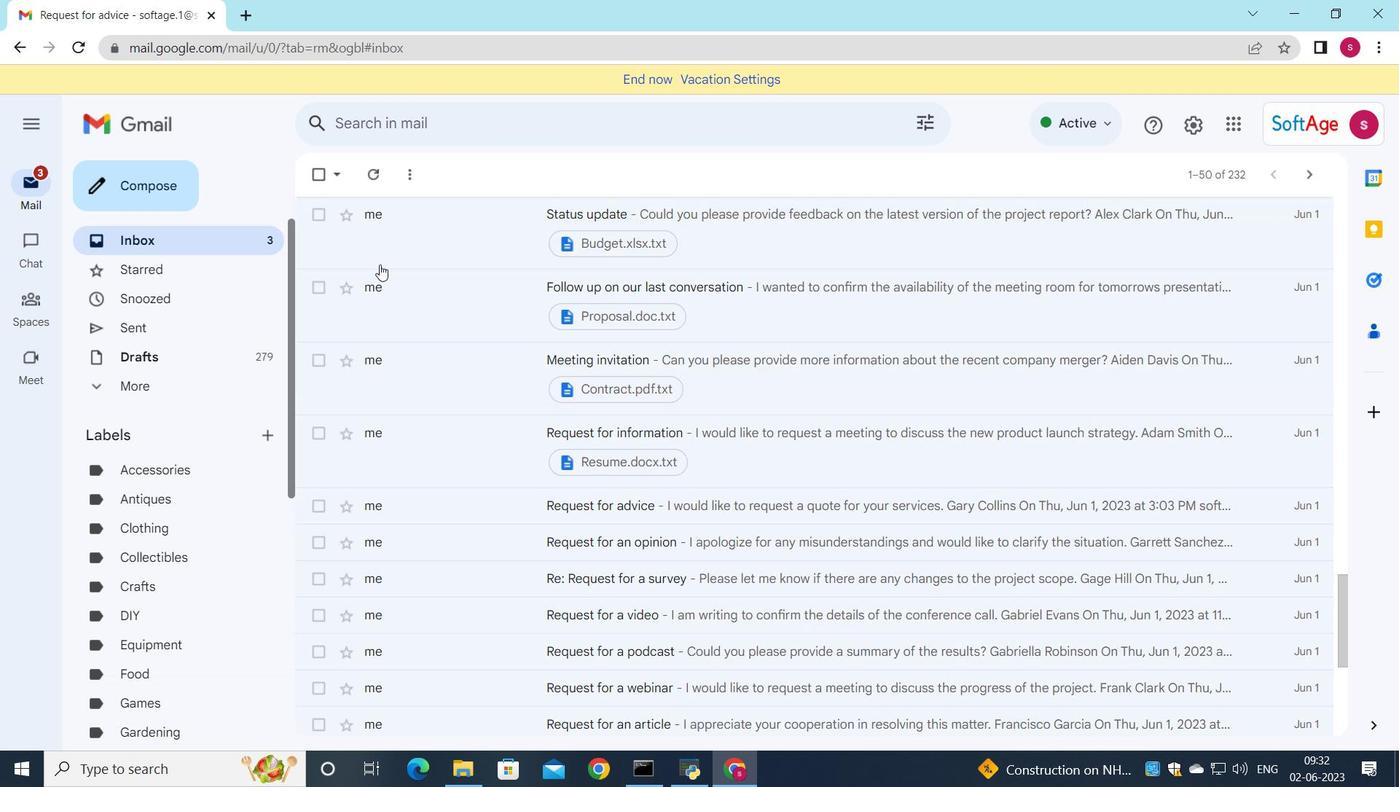 
Action: Mouse scrolled (485, 312) with delta (0, 0)
Screenshot: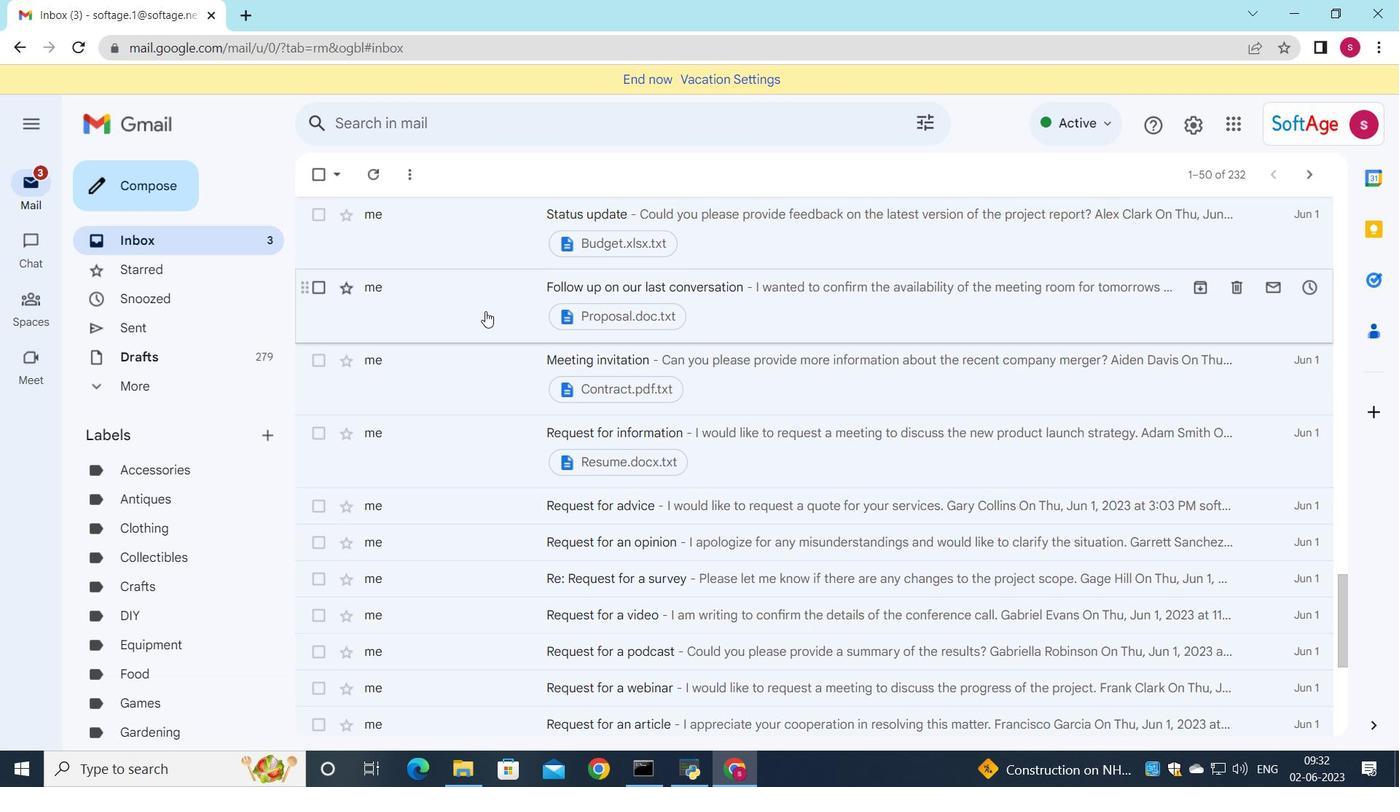 
Action: Mouse scrolled (485, 312) with delta (0, 0)
Screenshot: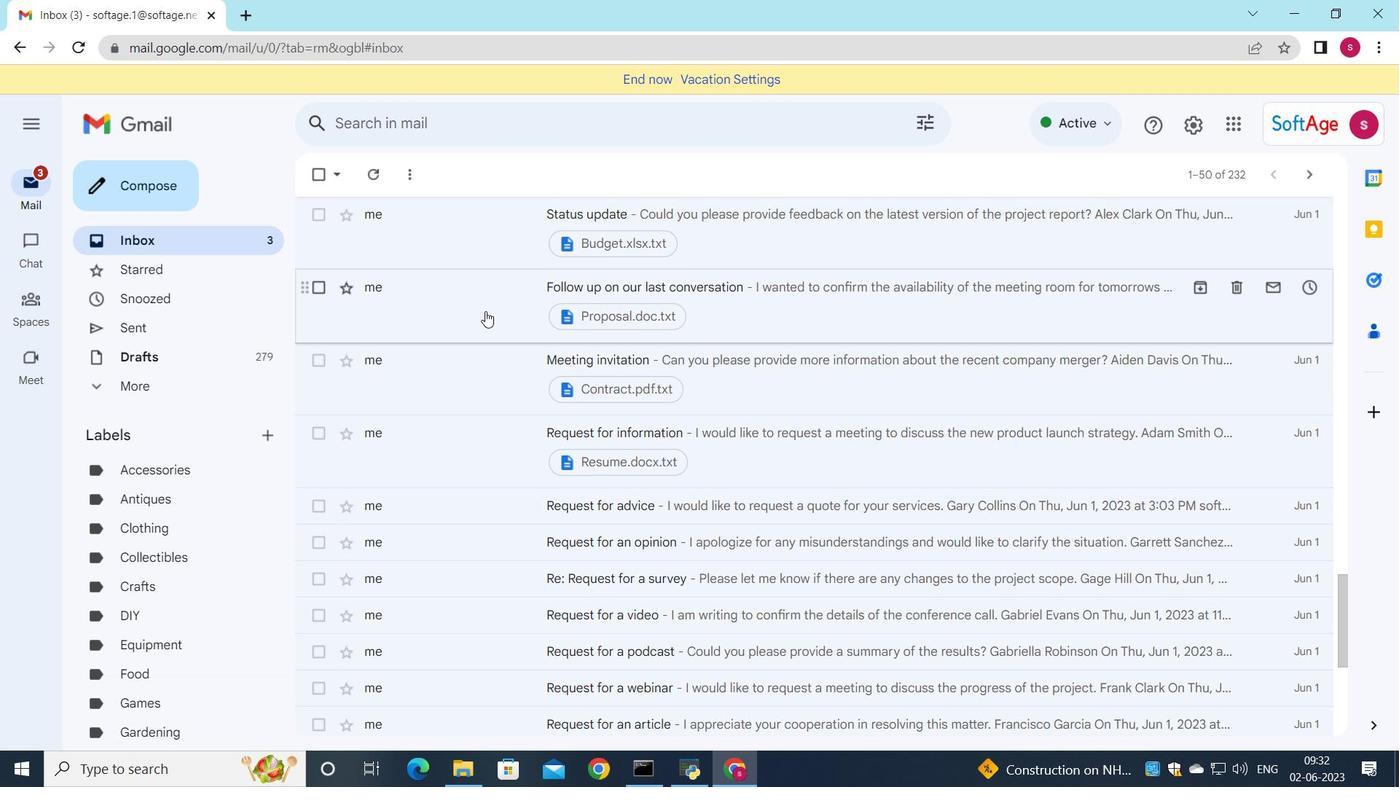 
Action: Mouse scrolled (485, 312) with delta (0, 0)
Screenshot: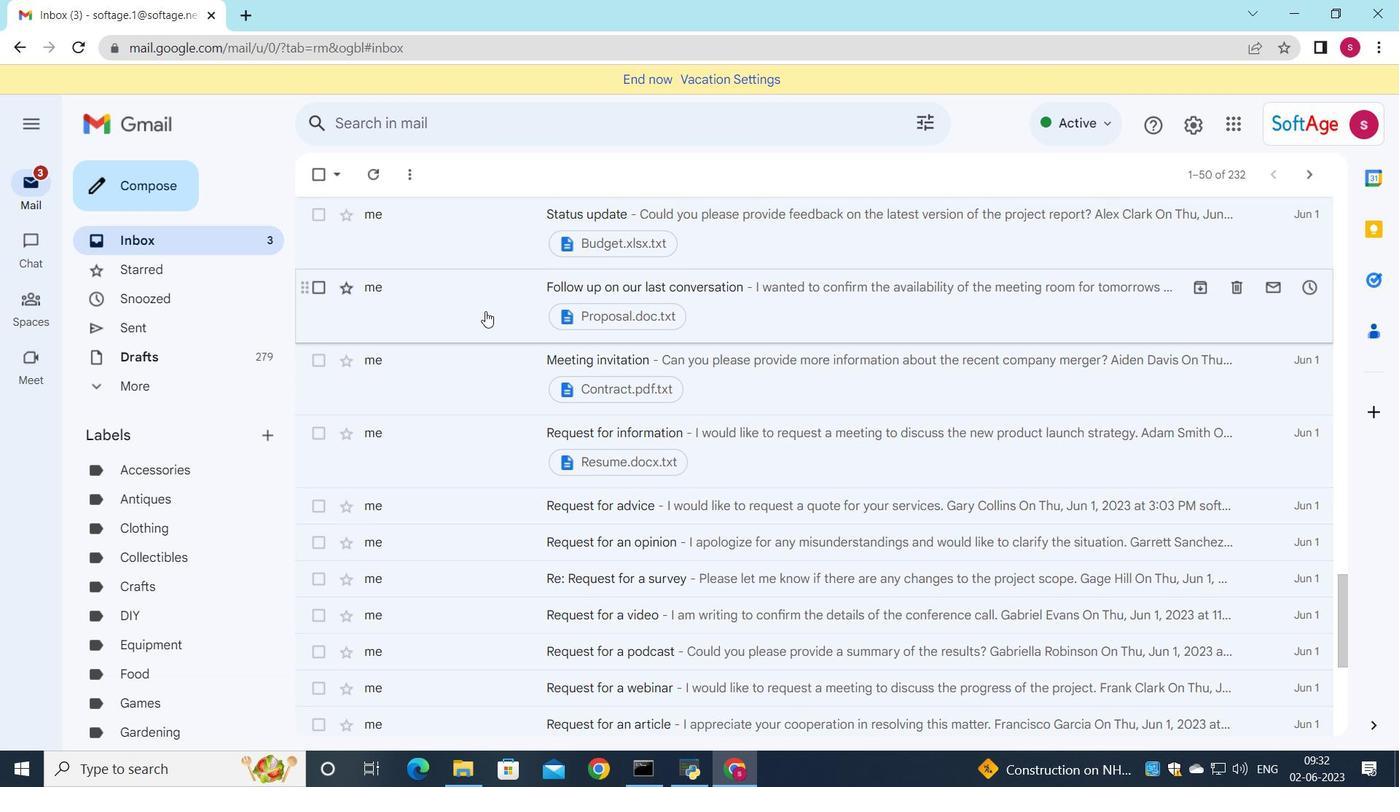 
Action: Mouse scrolled (485, 312) with delta (0, 0)
Screenshot: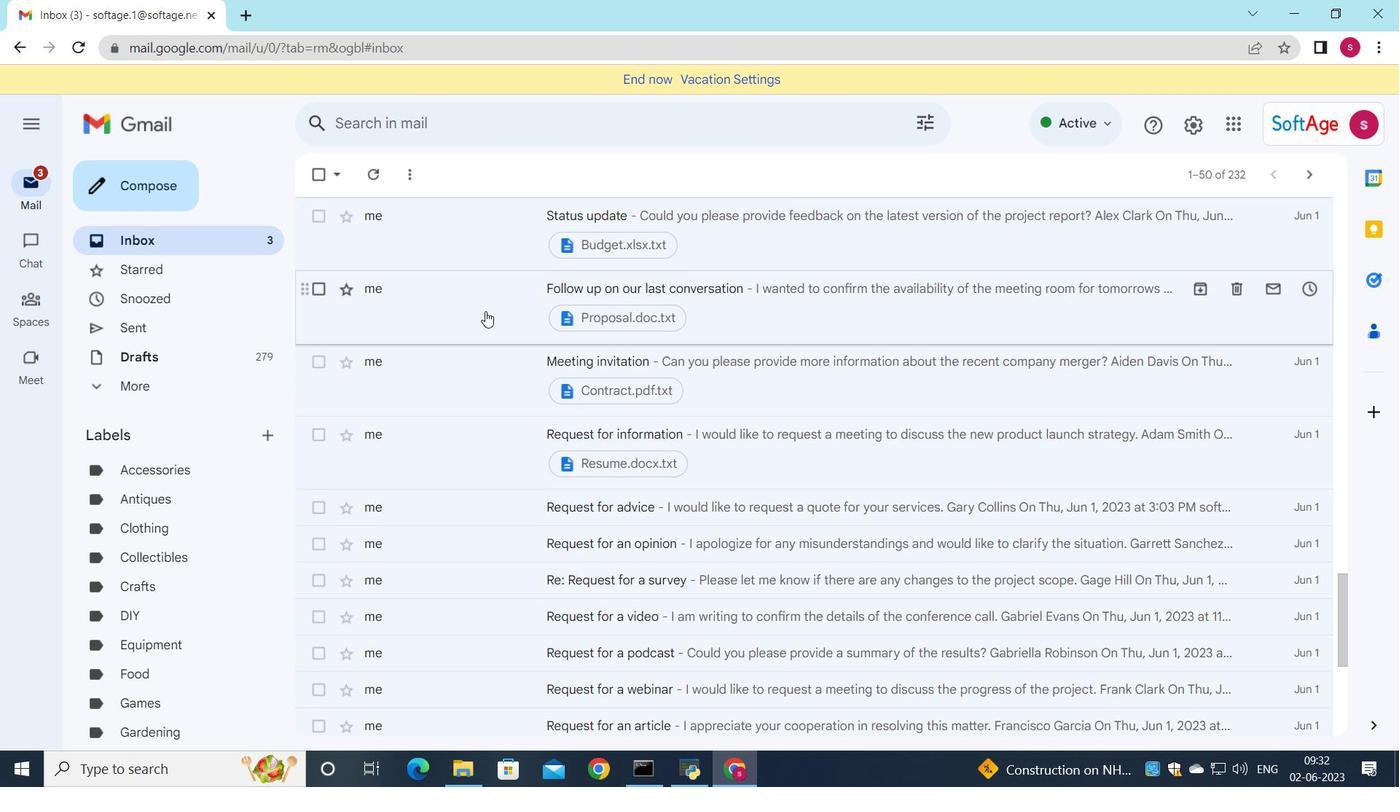 
Action: Mouse moved to (477, 284)
Screenshot: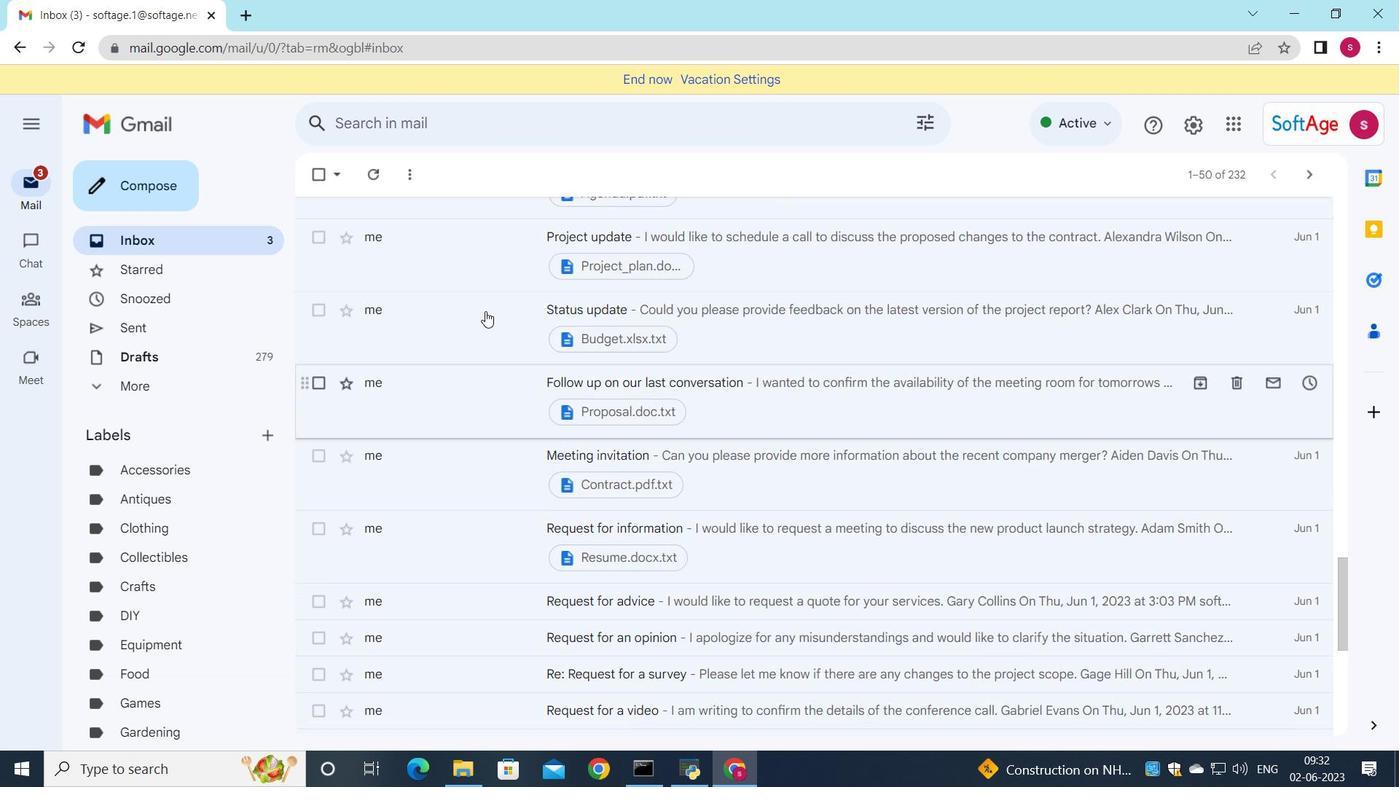 
Action: Mouse scrolled (477, 284) with delta (0, 0)
Screenshot: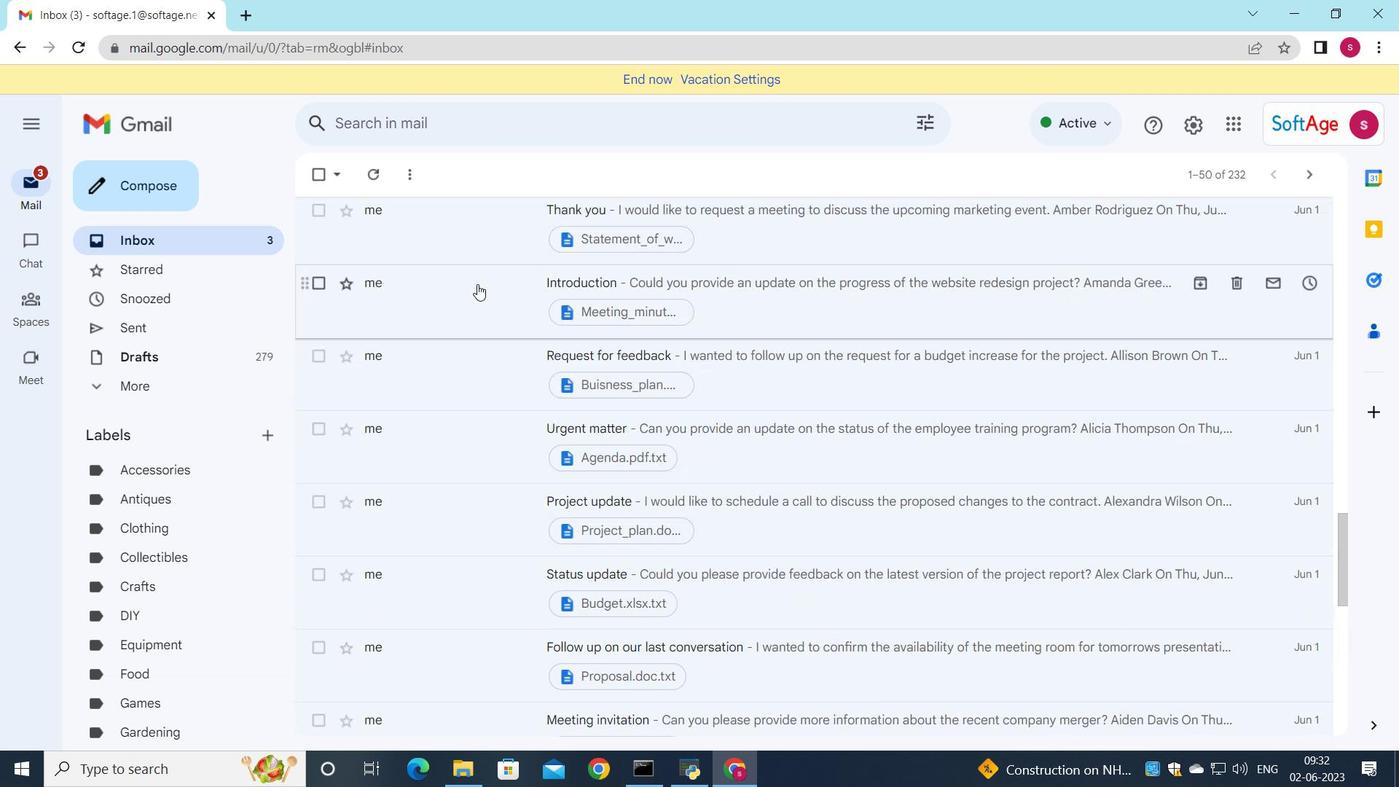 
Action: Mouse scrolled (477, 284) with delta (0, 0)
Screenshot: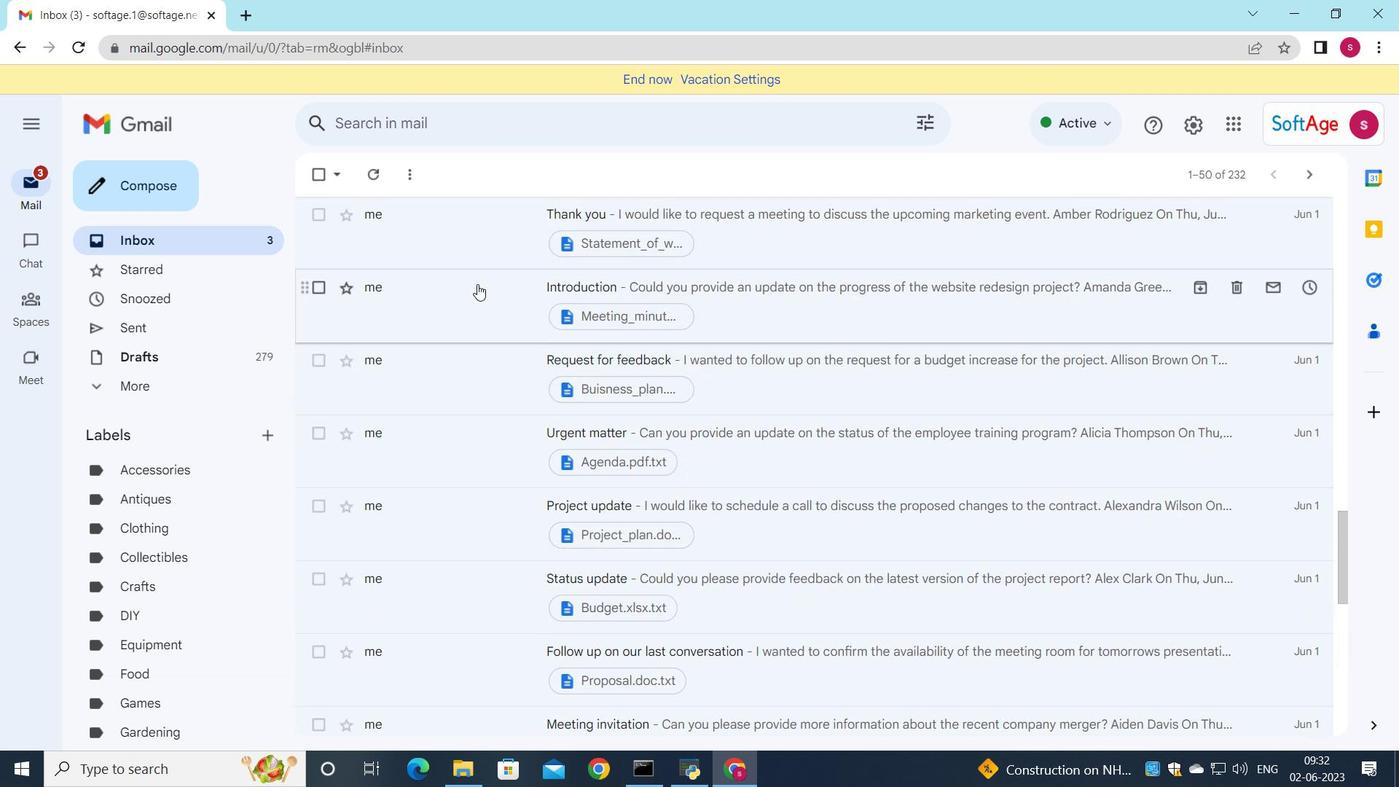 
Action: Mouse scrolled (477, 284) with delta (0, 0)
Screenshot: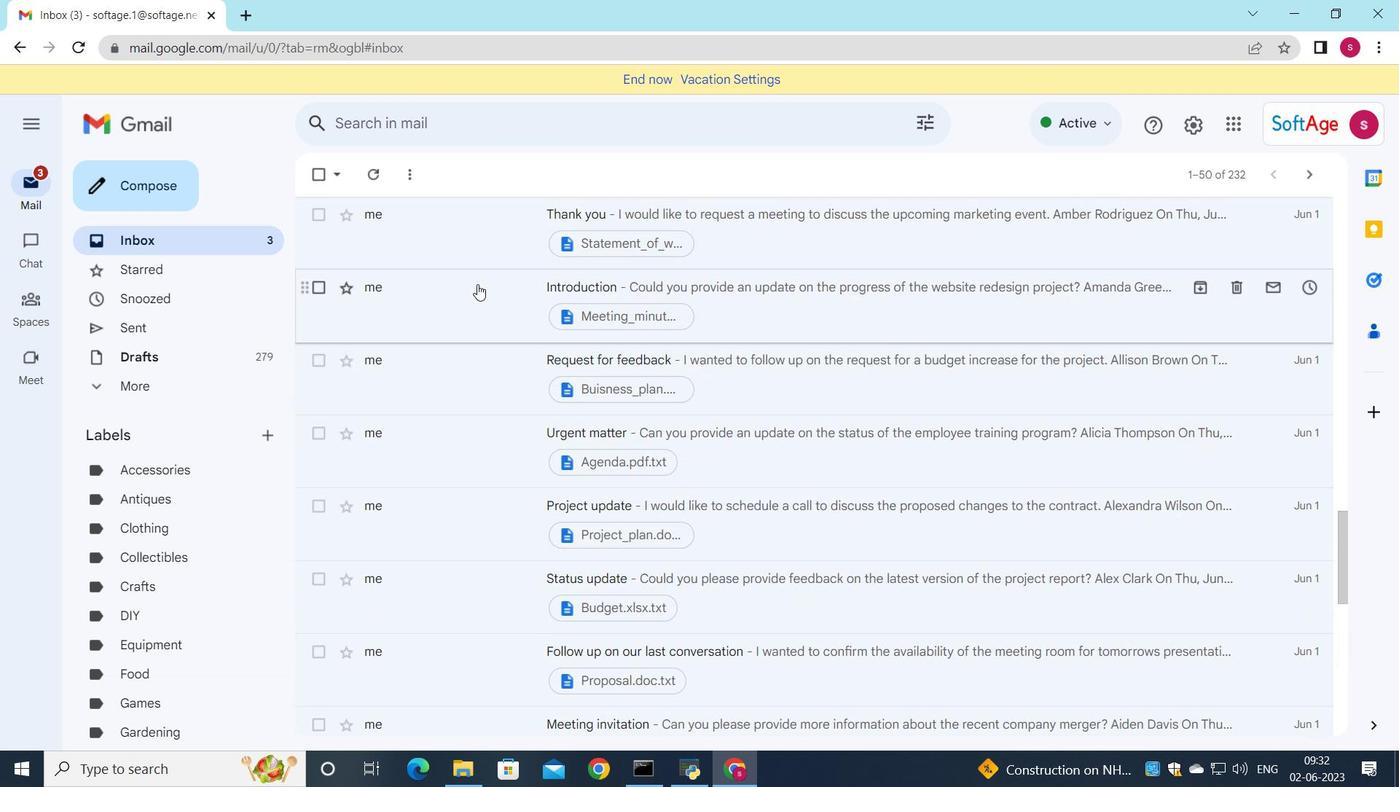
Action: Mouse scrolled (477, 284) with delta (0, 0)
Screenshot: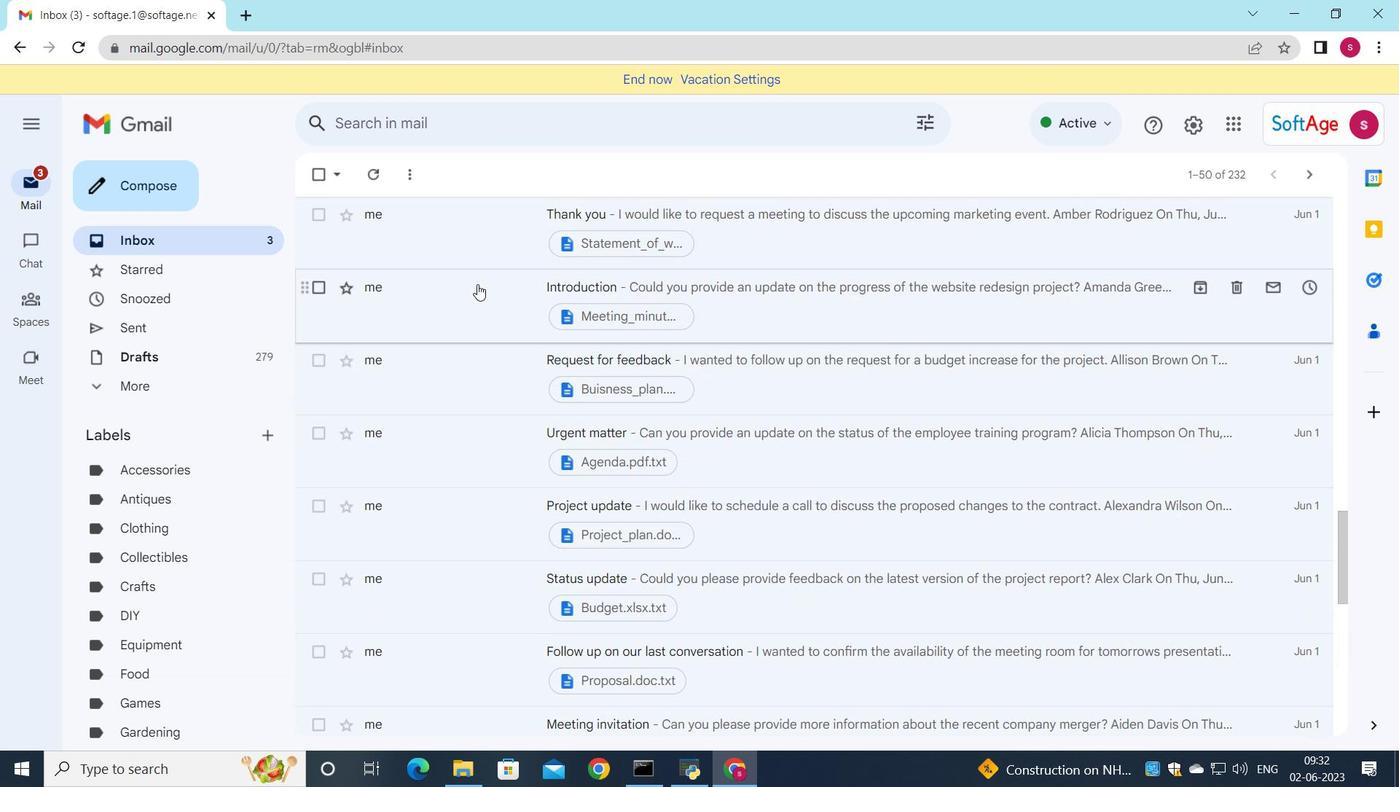 
Action: Mouse scrolled (477, 284) with delta (0, 0)
Screenshot: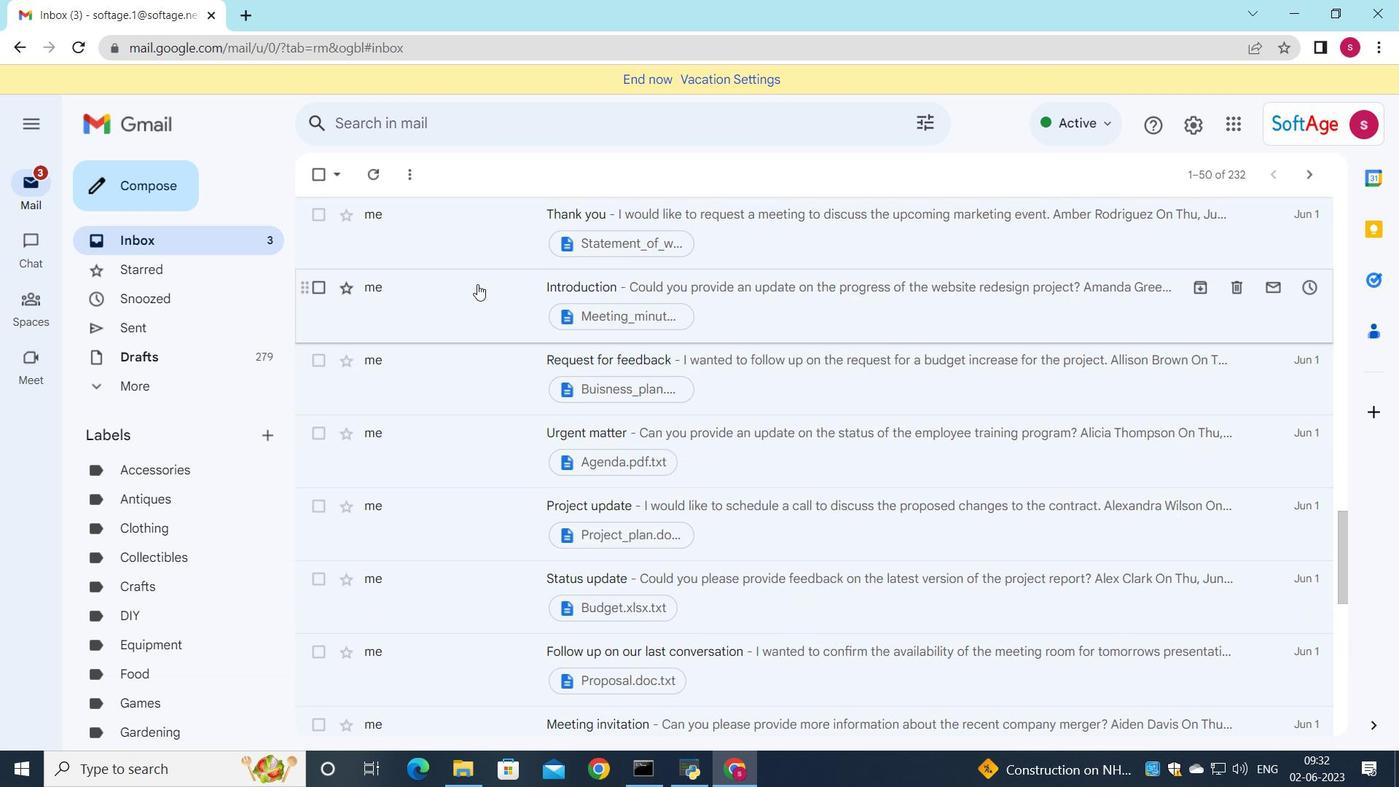 
Action: Mouse scrolled (477, 284) with delta (0, 0)
Screenshot: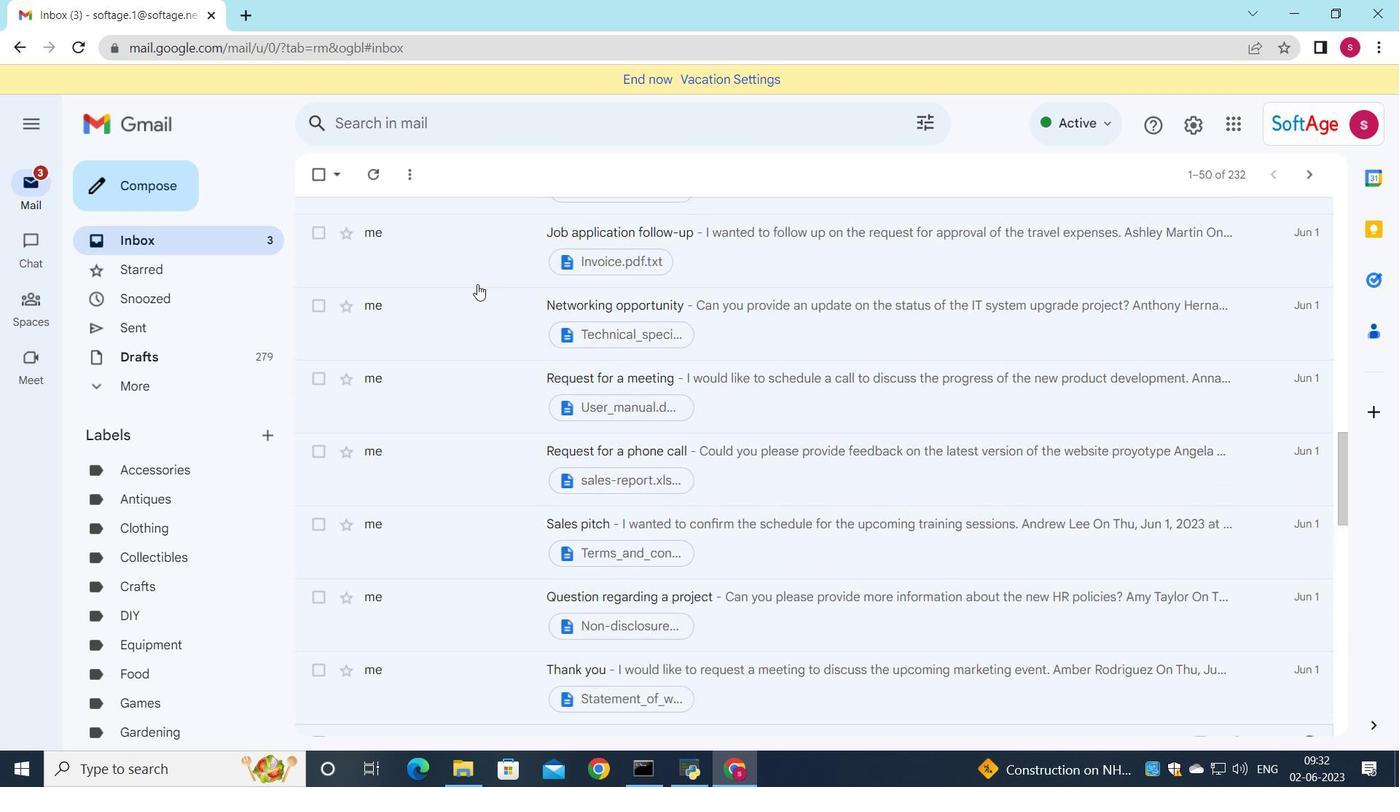 
Action: Mouse scrolled (477, 284) with delta (0, 0)
Screenshot: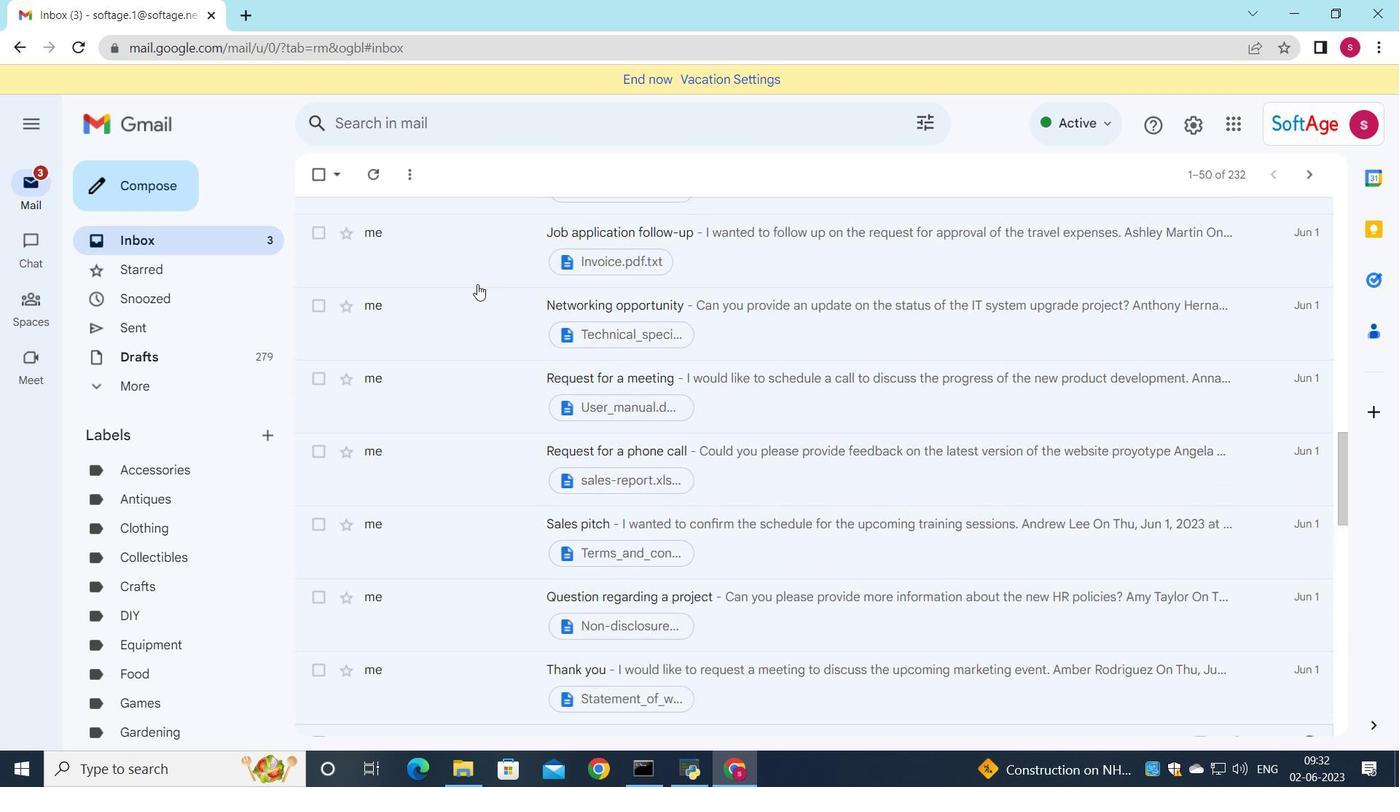 
Action: Mouse scrolled (477, 284) with delta (0, 0)
Screenshot: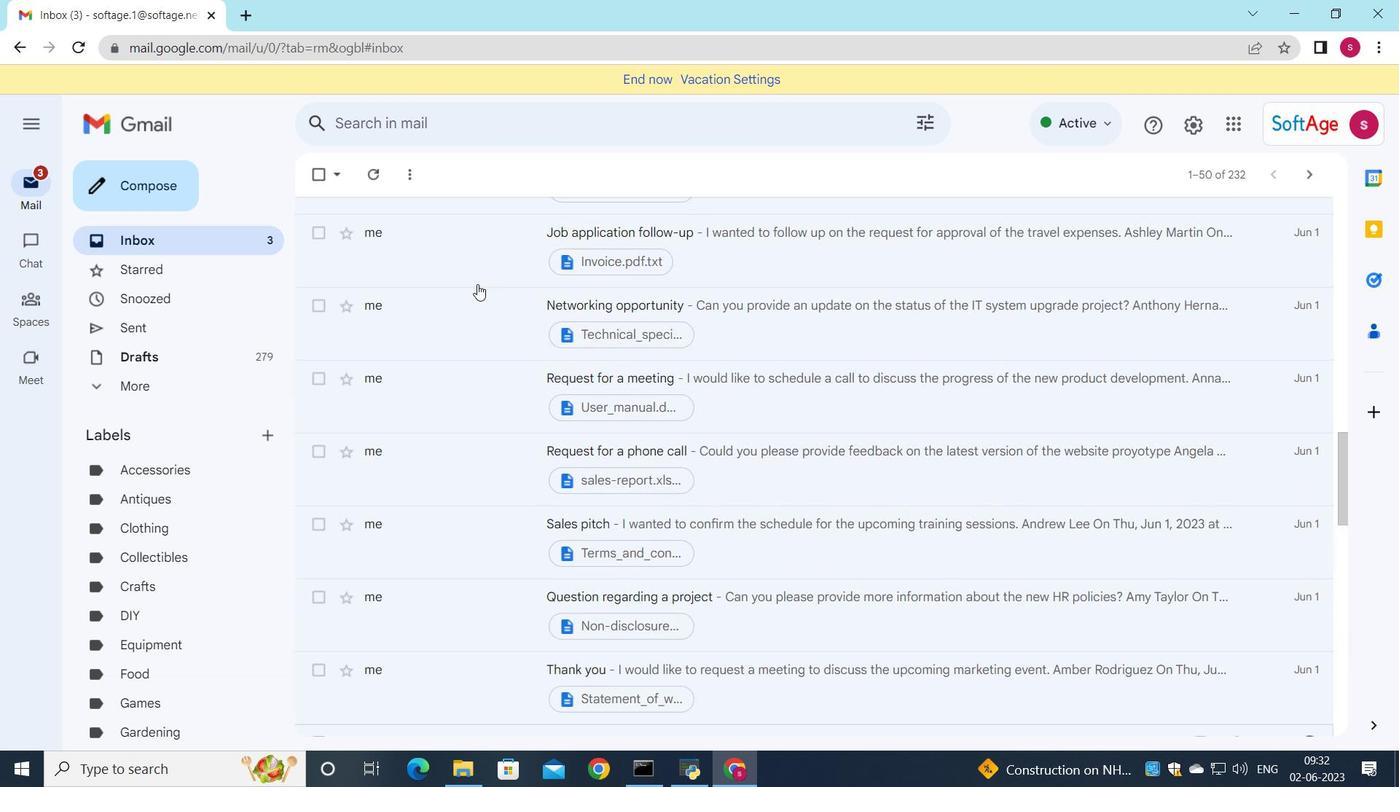 
Action: Mouse scrolled (477, 284) with delta (0, 0)
Screenshot: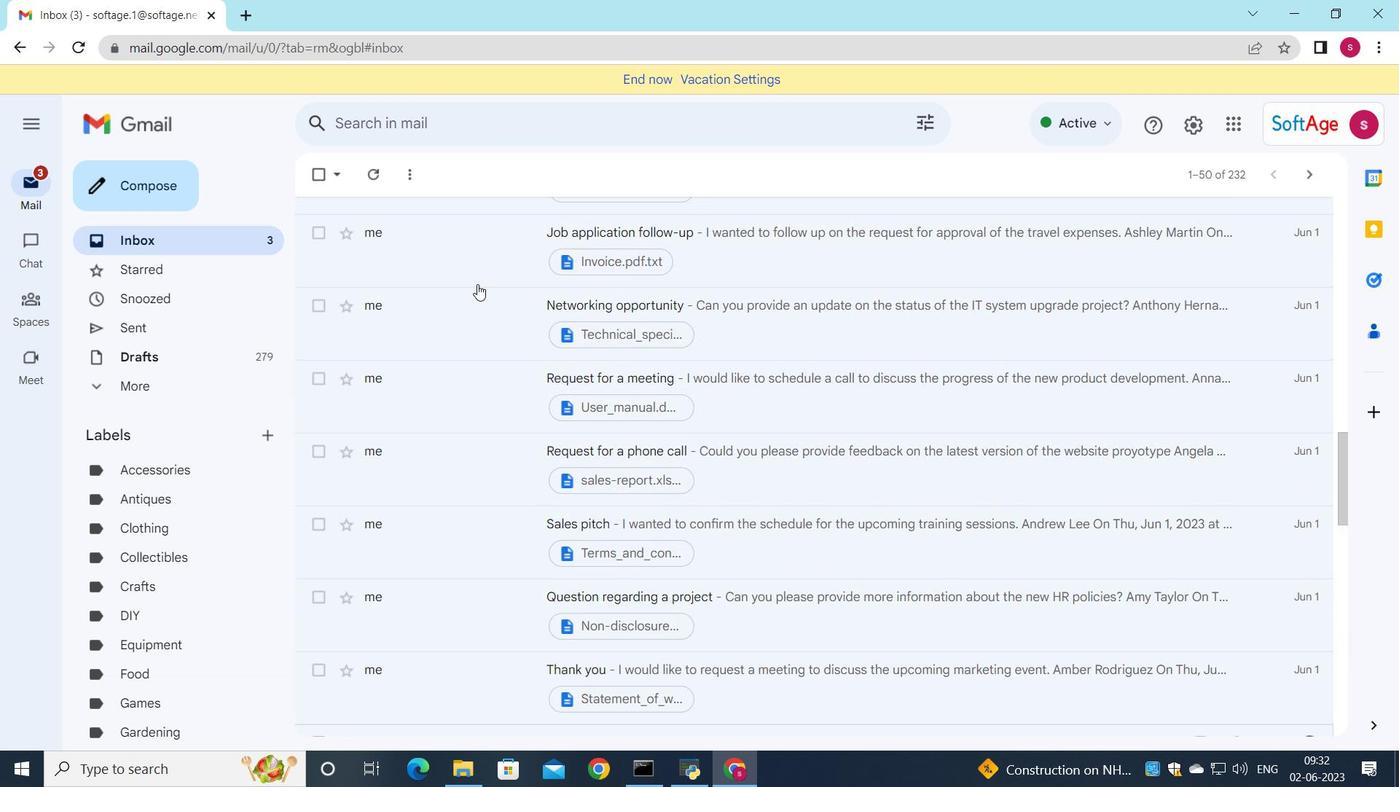 
Action: Mouse scrolled (477, 284) with delta (0, 0)
Screenshot: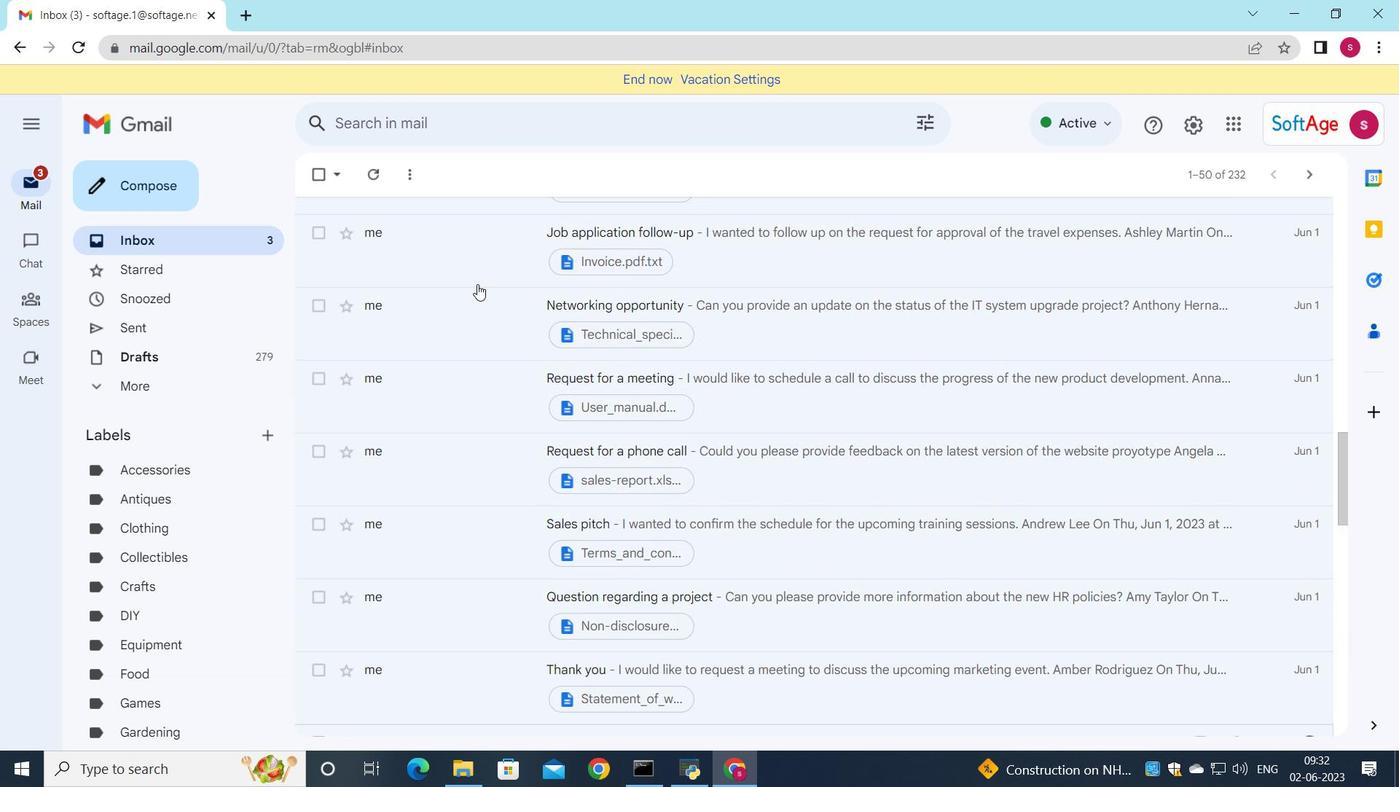 
Action: Mouse scrolled (477, 284) with delta (0, 0)
Screenshot: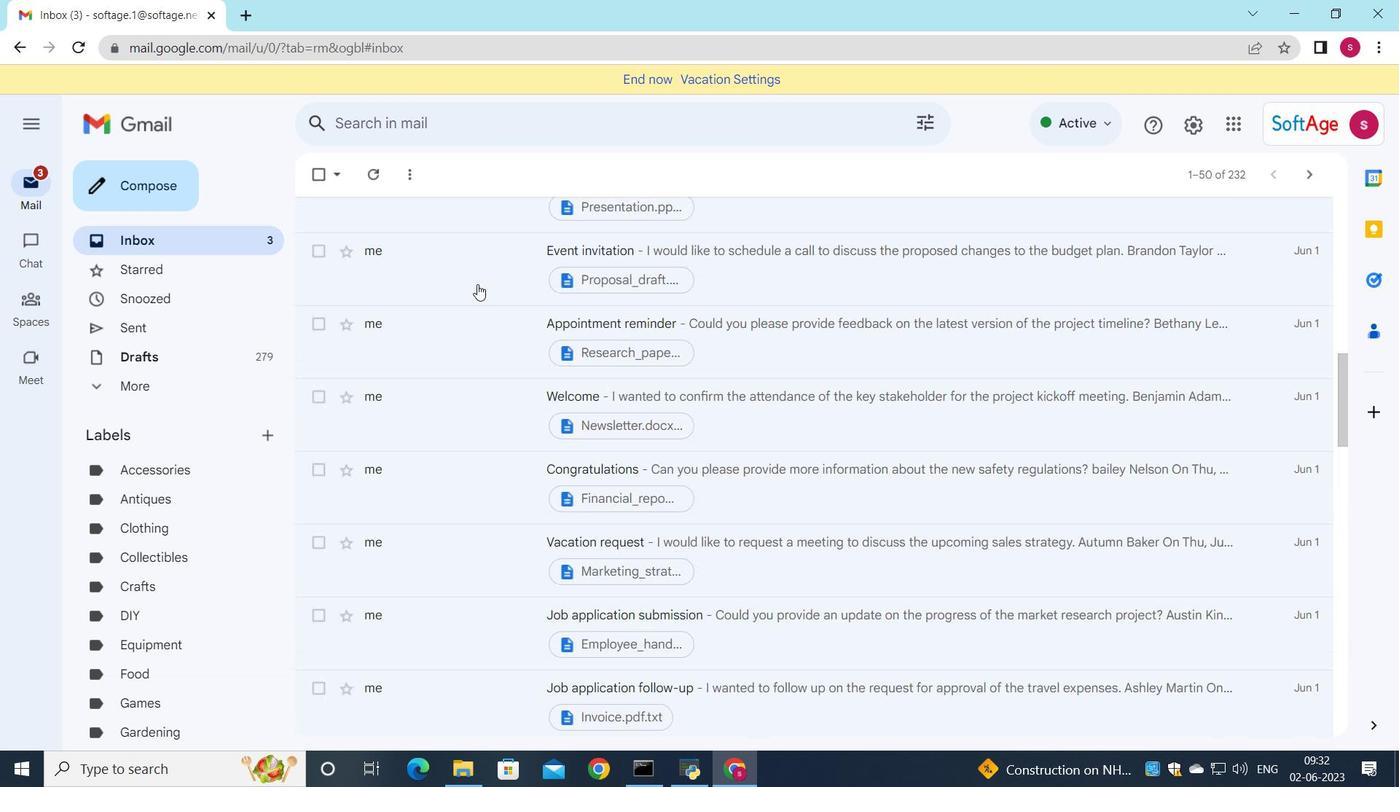 
Action: Mouse scrolled (477, 284) with delta (0, 0)
Screenshot: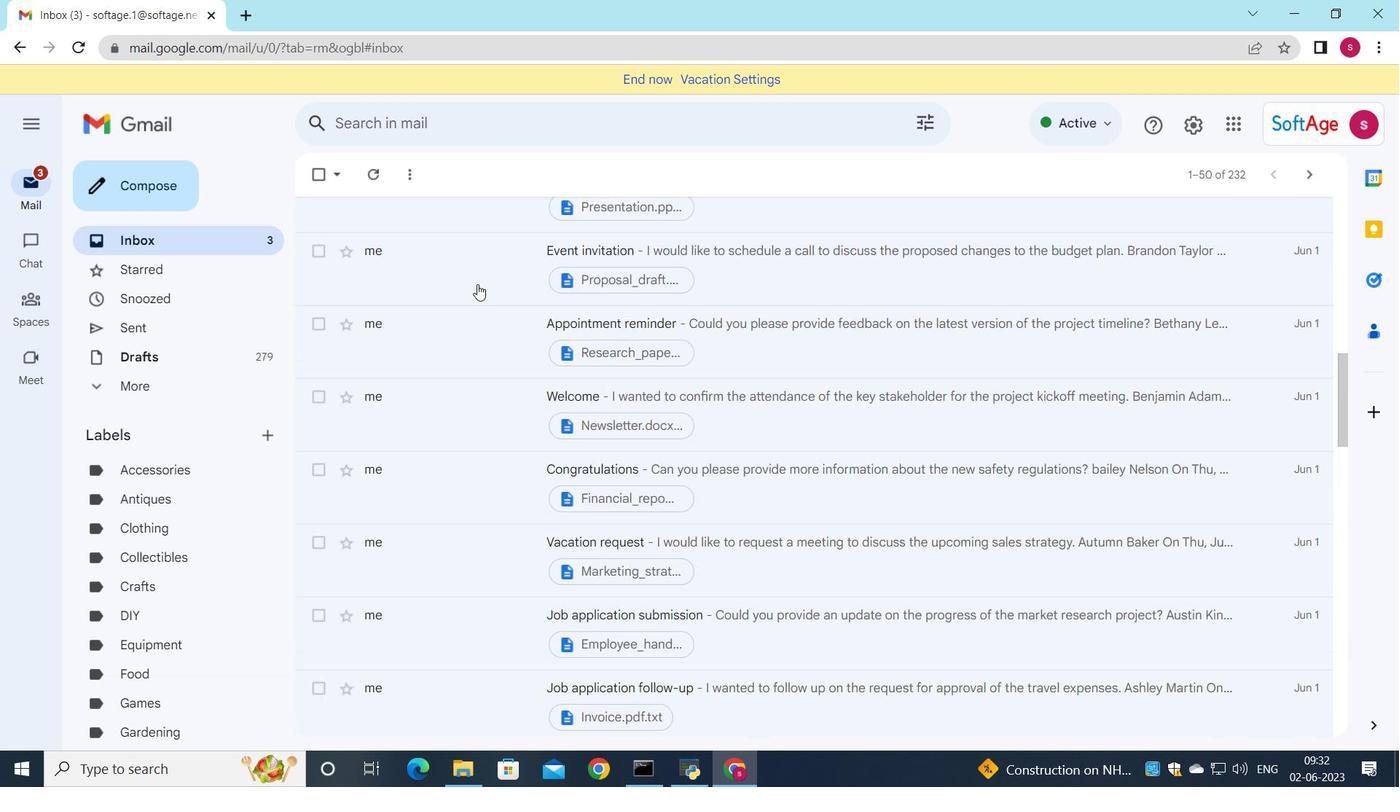 
Action: Mouse scrolled (477, 284) with delta (0, 0)
Screenshot: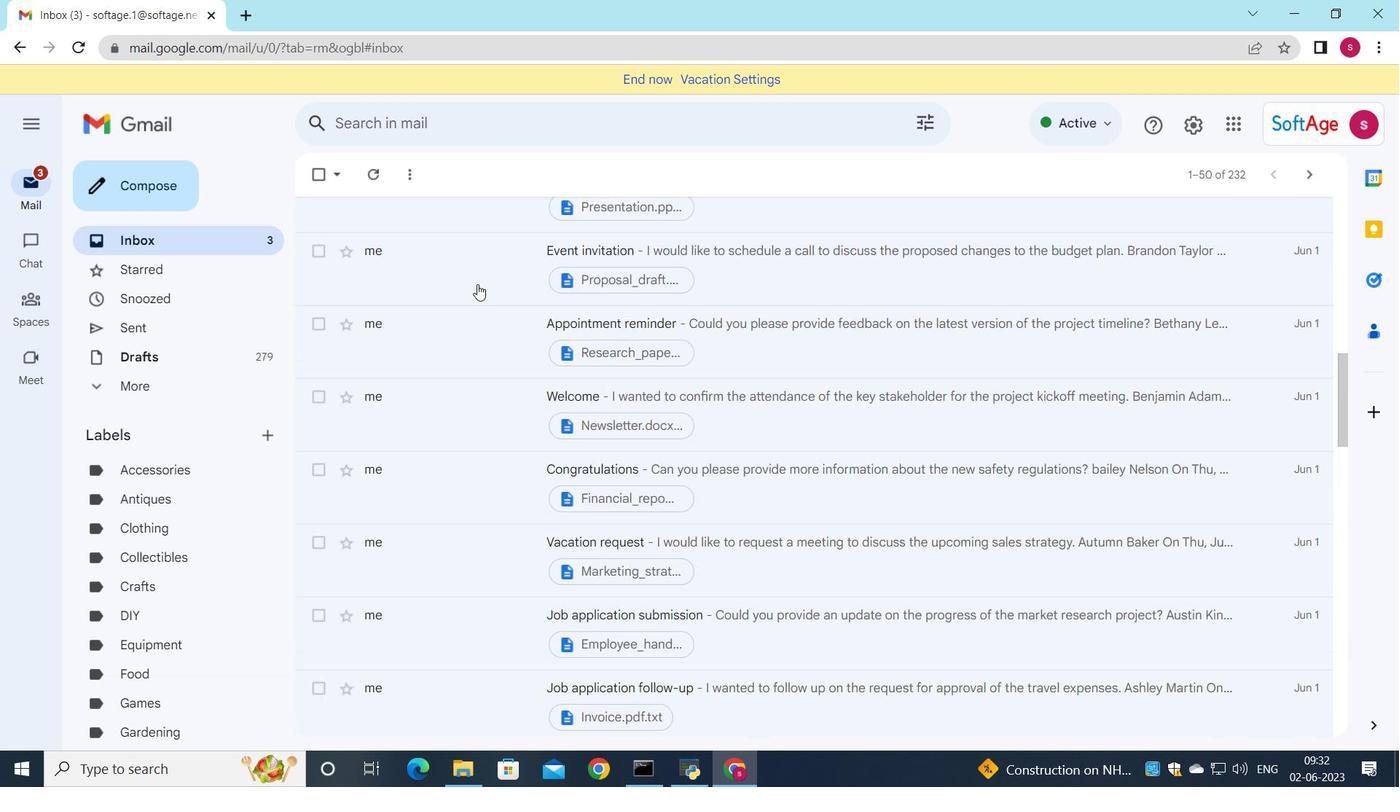 
Action: Mouse scrolled (477, 284) with delta (0, 0)
Screenshot: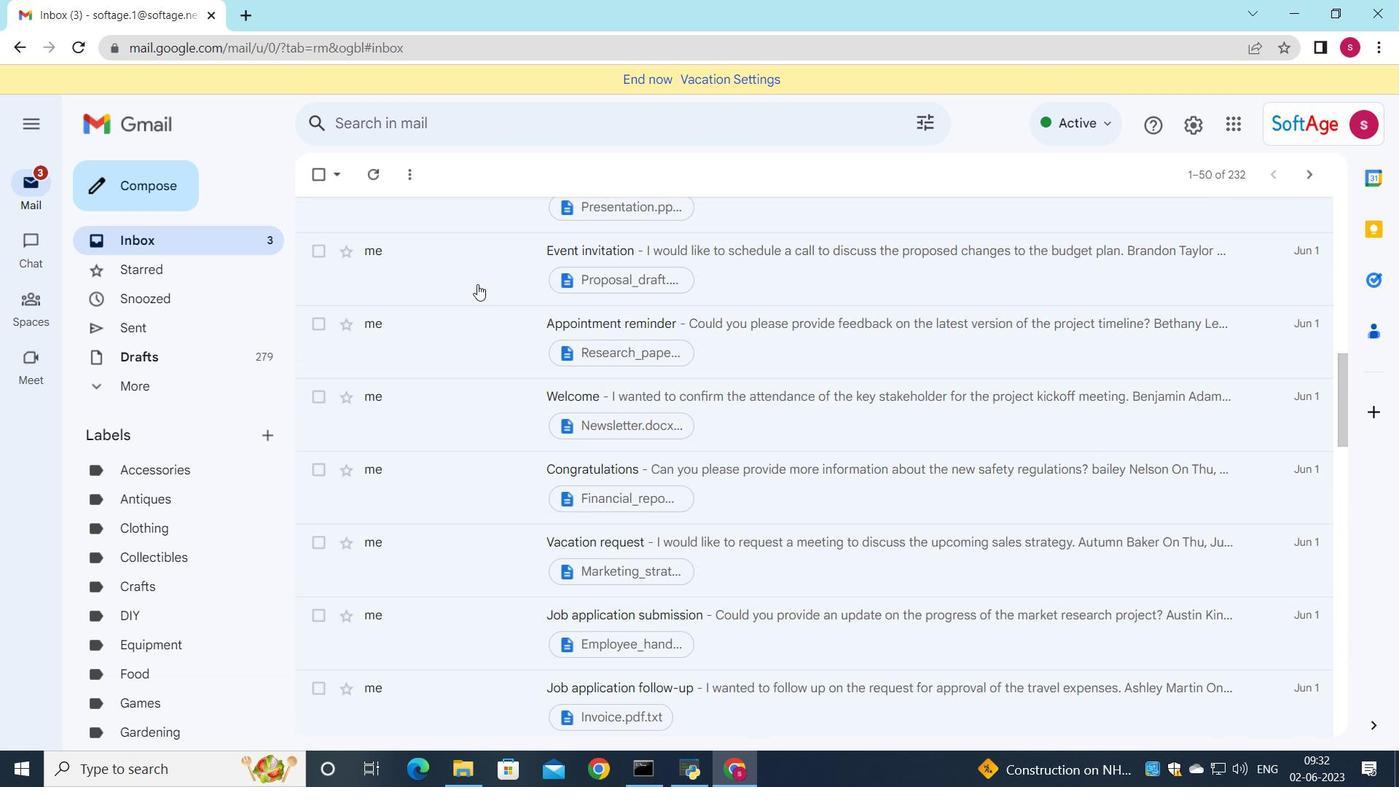 
Action: Mouse scrolled (477, 284) with delta (0, 0)
Screenshot: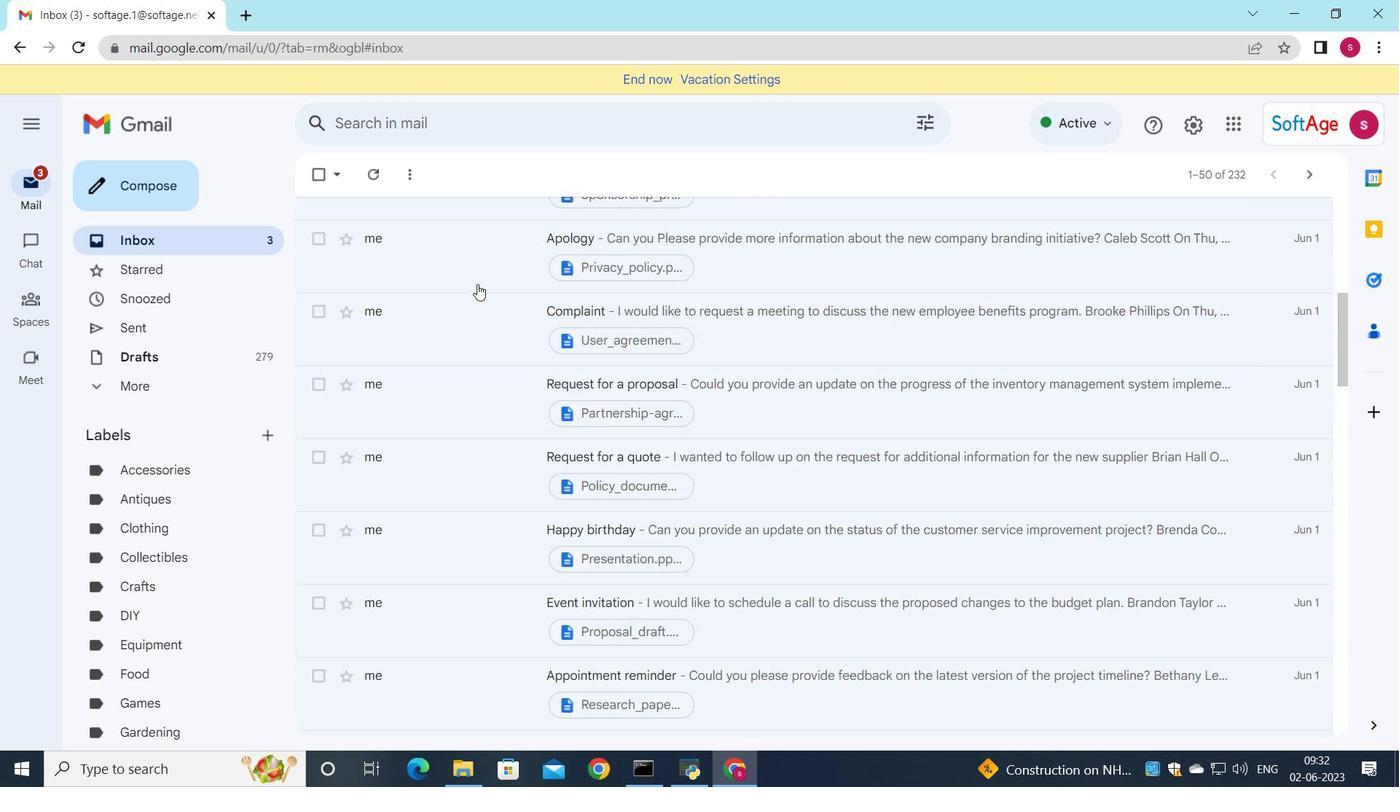 
Action: Mouse scrolled (477, 284) with delta (0, 0)
Screenshot: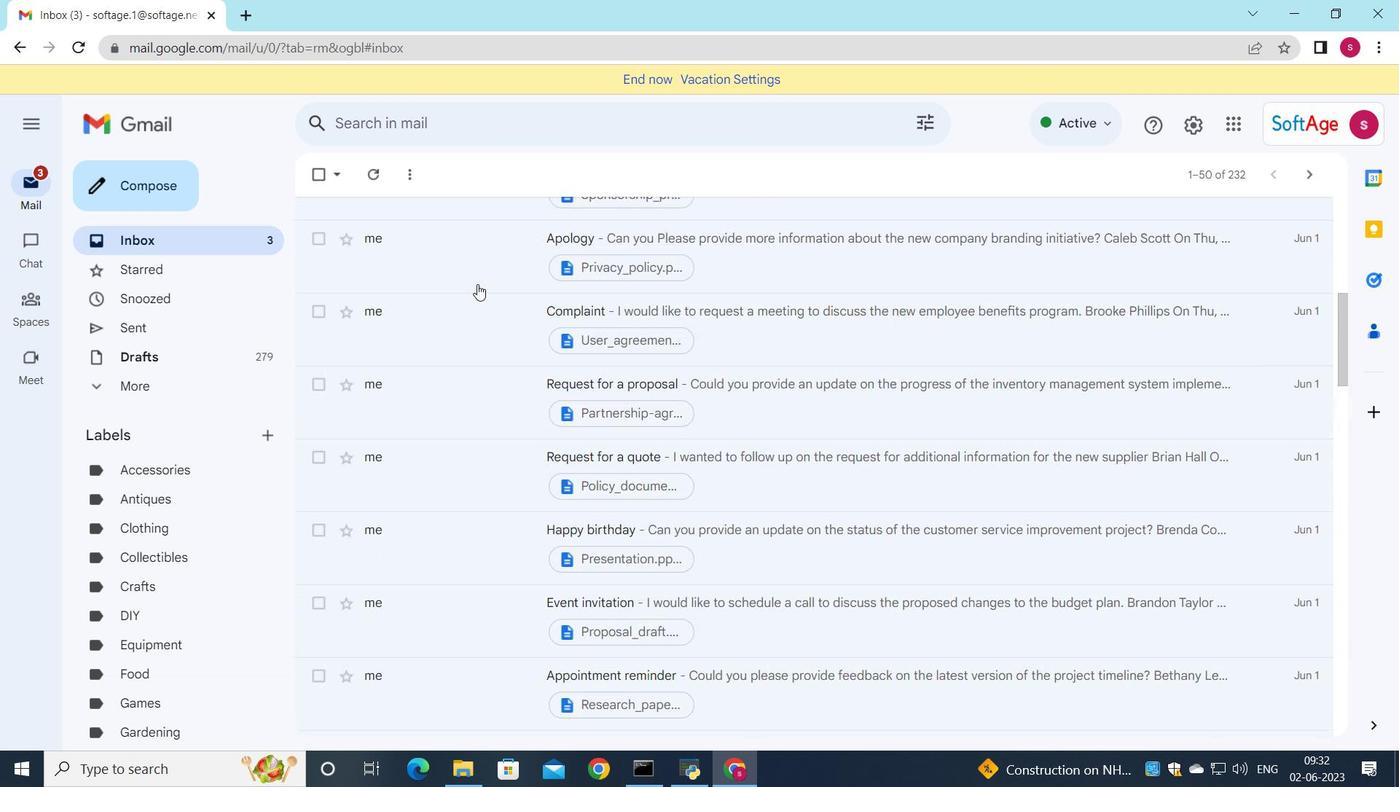 
Action: Mouse scrolled (477, 284) with delta (0, 0)
Screenshot: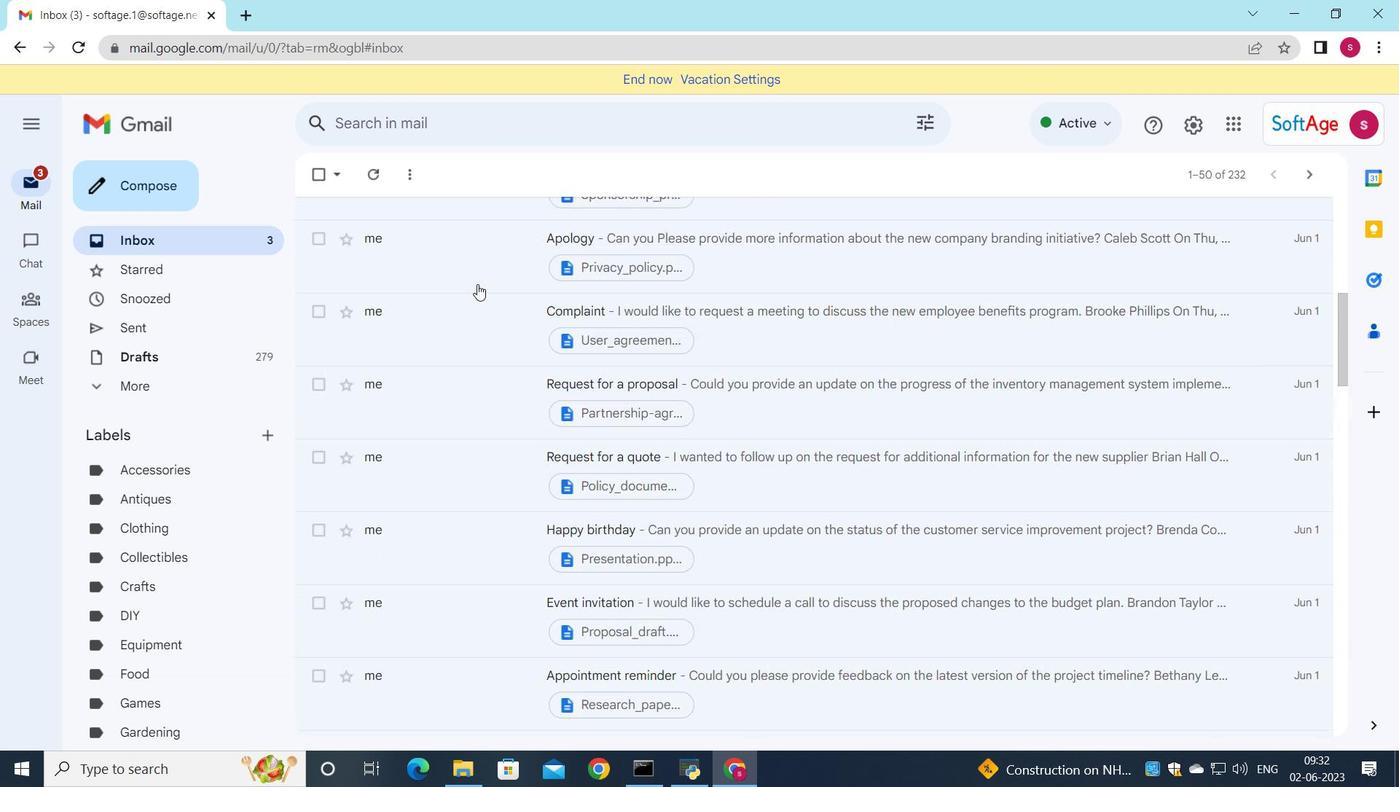 
Action: Mouse scrolled (477, 284) with delta (0, 0)
Screenshot: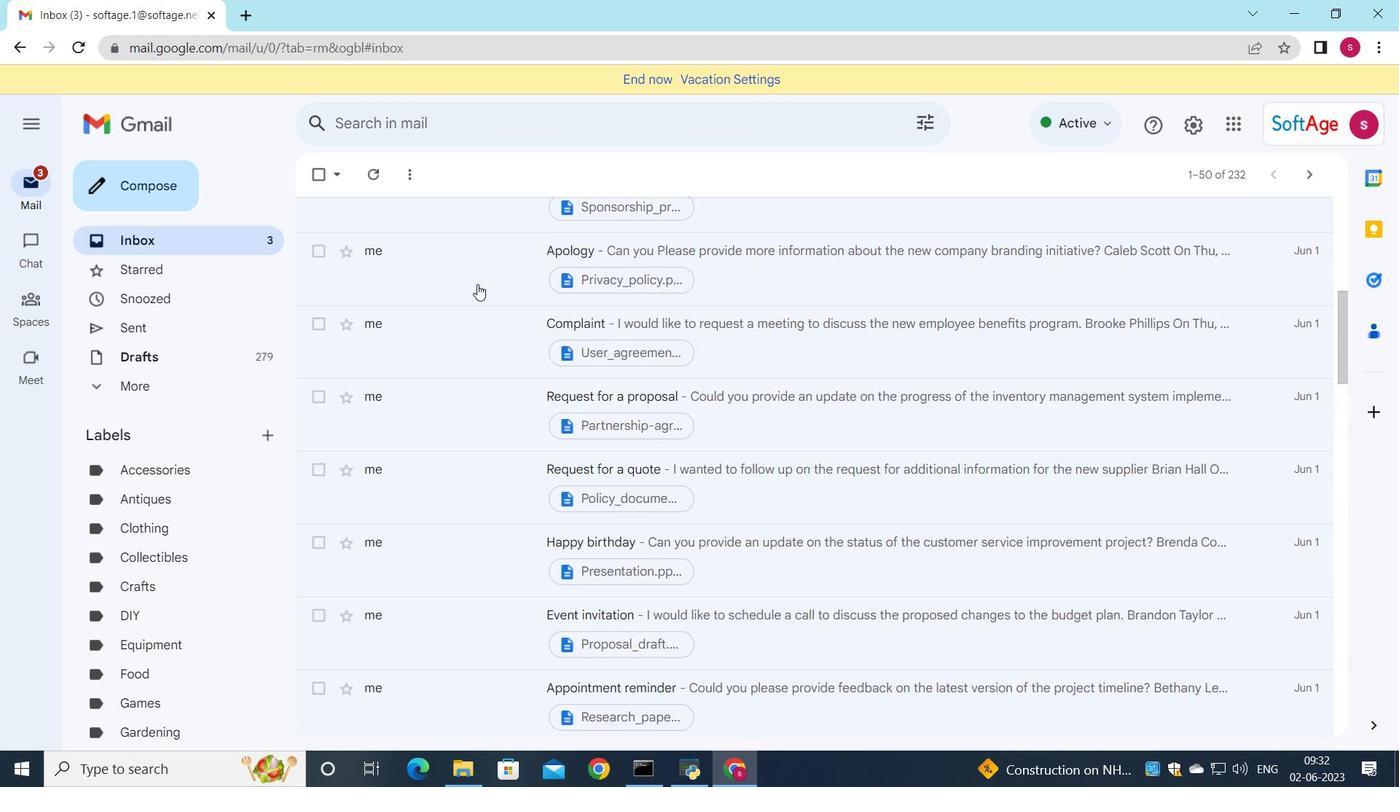 
Action: Mouse scrolled (477, 284) with delta (0, 0)
Screenshot: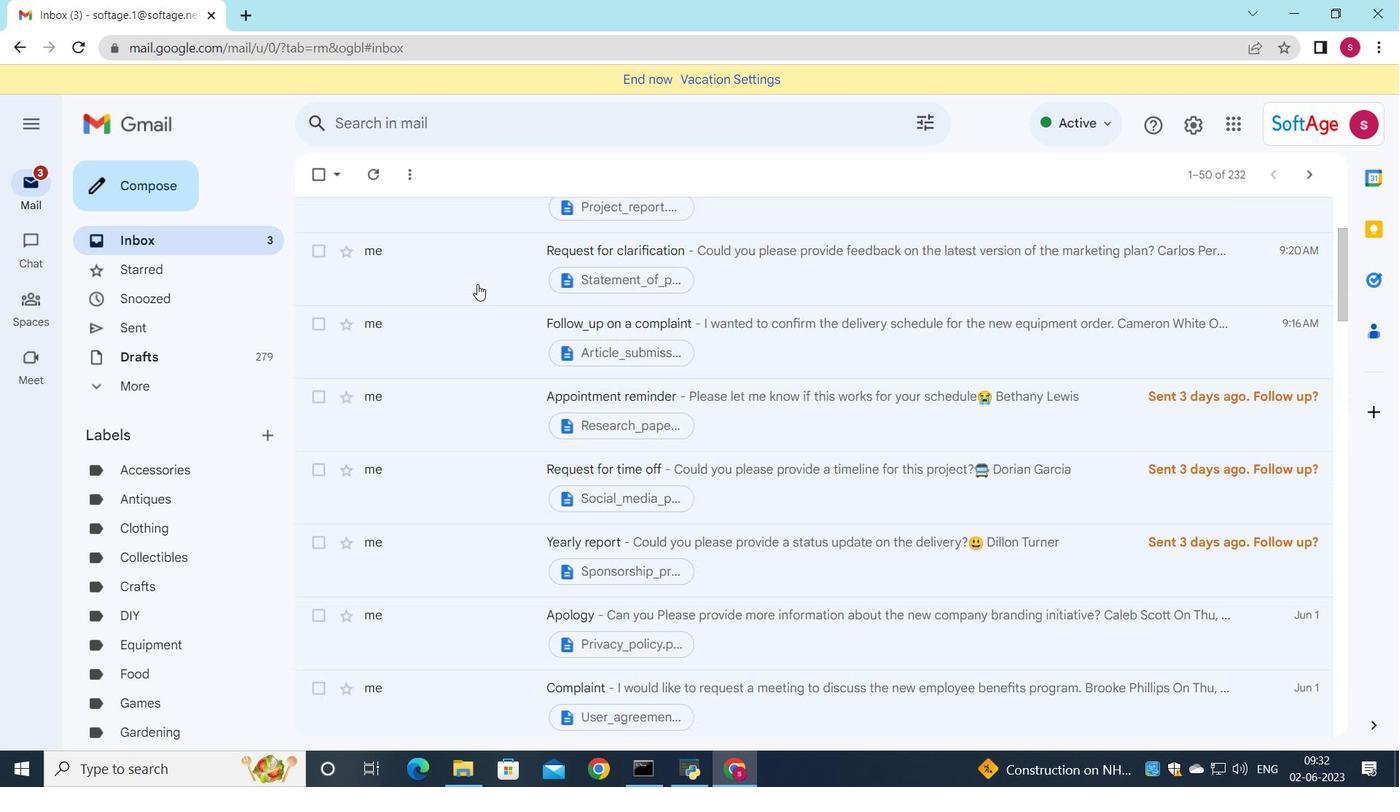 
Action: Mouse scrolled (477, 284) with delta (0, 0)
Screenshot: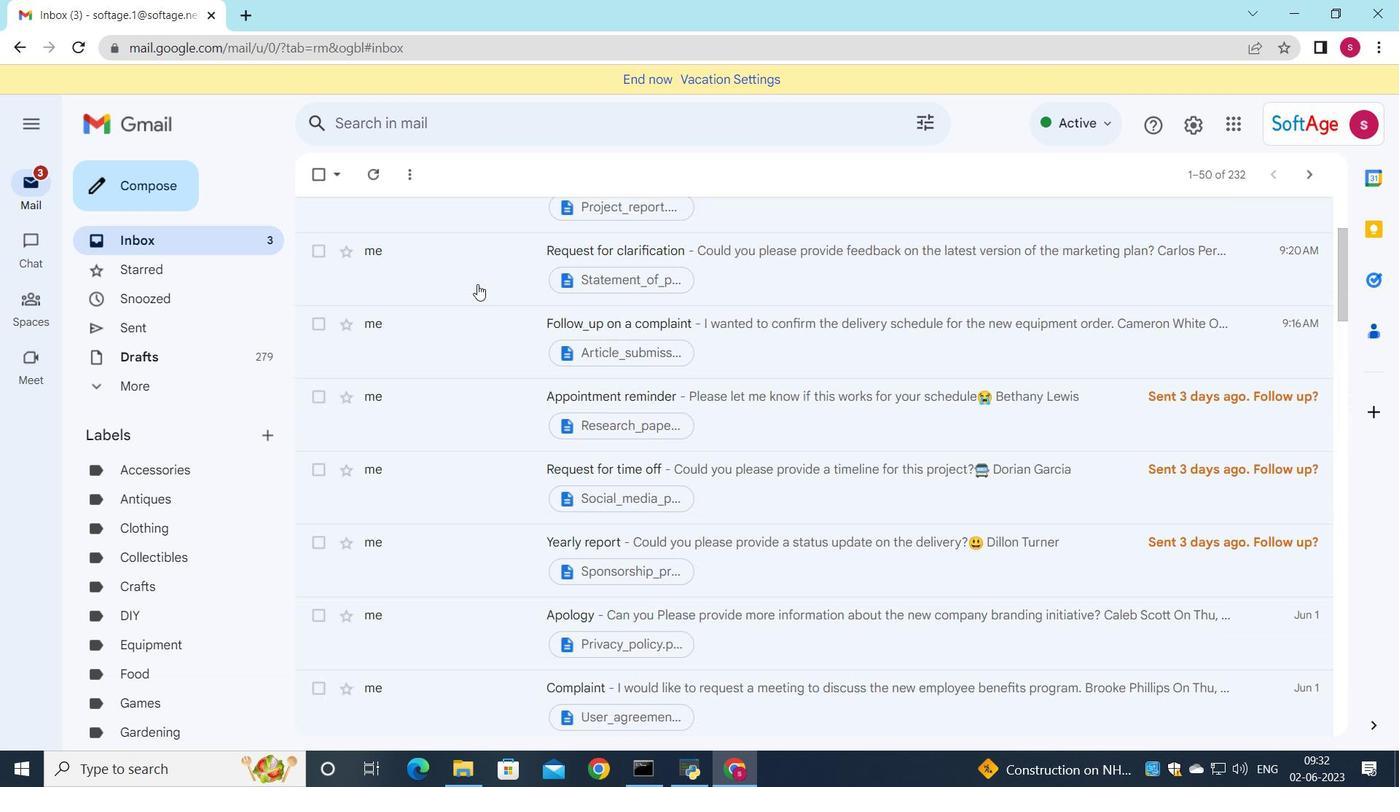 
Action: Mouse scrolled (477, 284) with delta (0, 0)
Screenshot: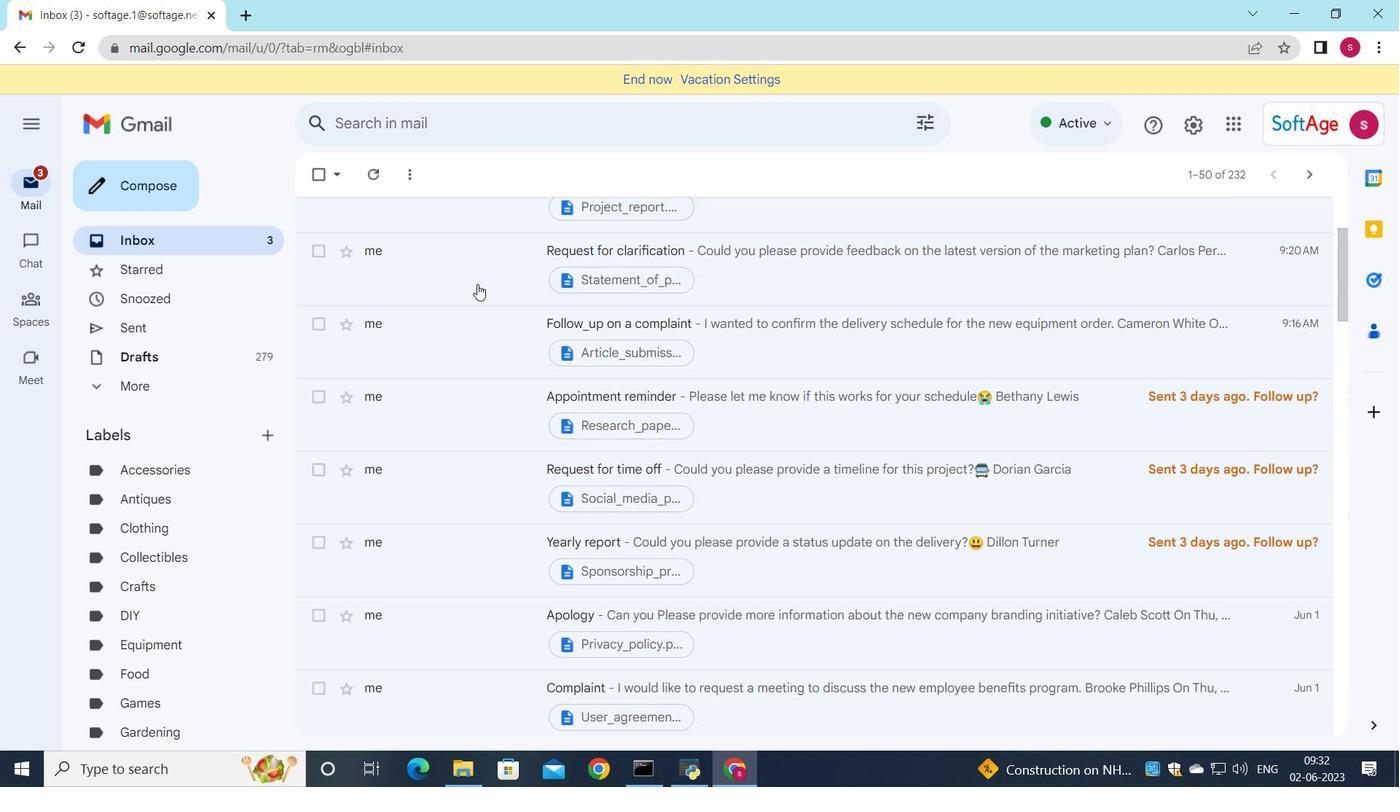 
Action: Mouse scrolled (477, 284) with delta (0, 0)
Screenshot: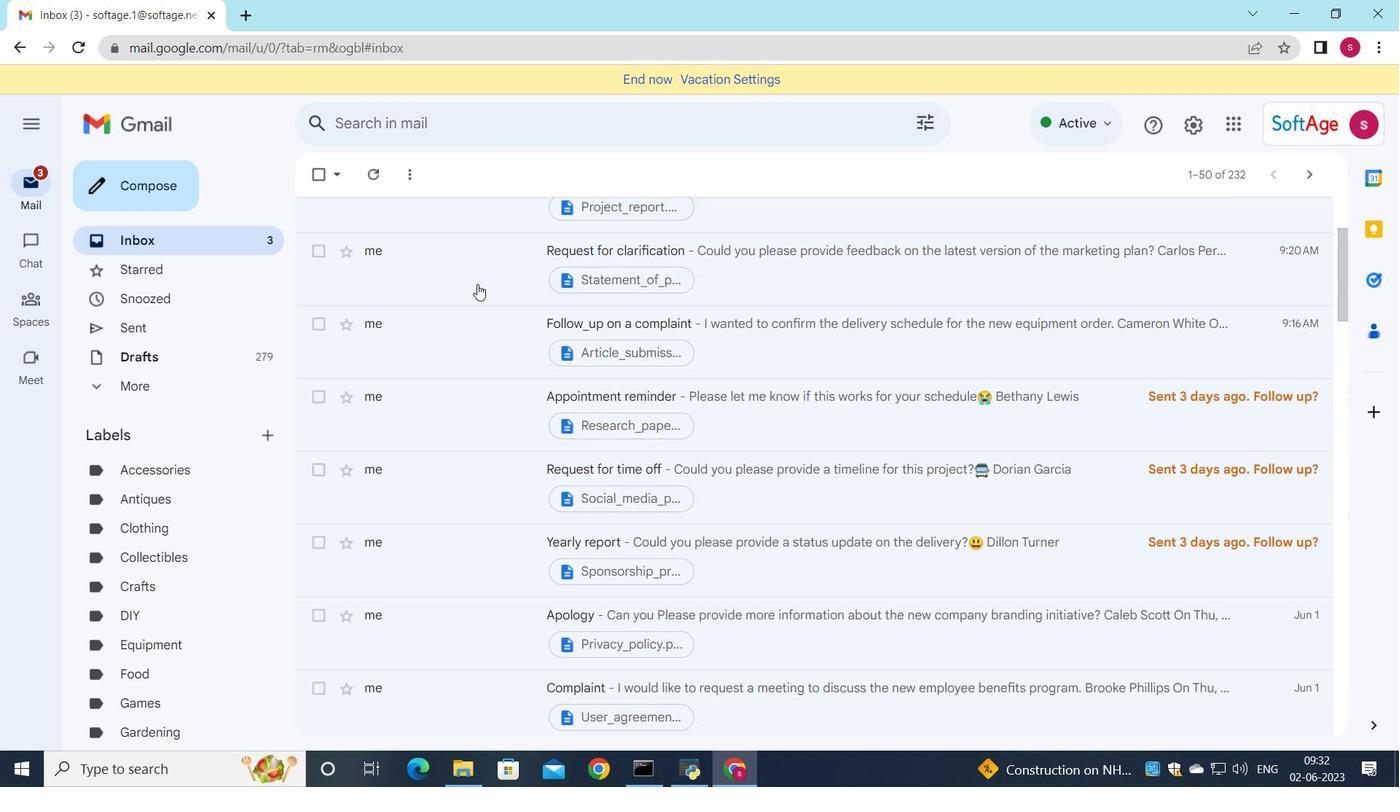 
Action: Mouse scrolled (477, 284) with delta (0, 0)
Screenshot: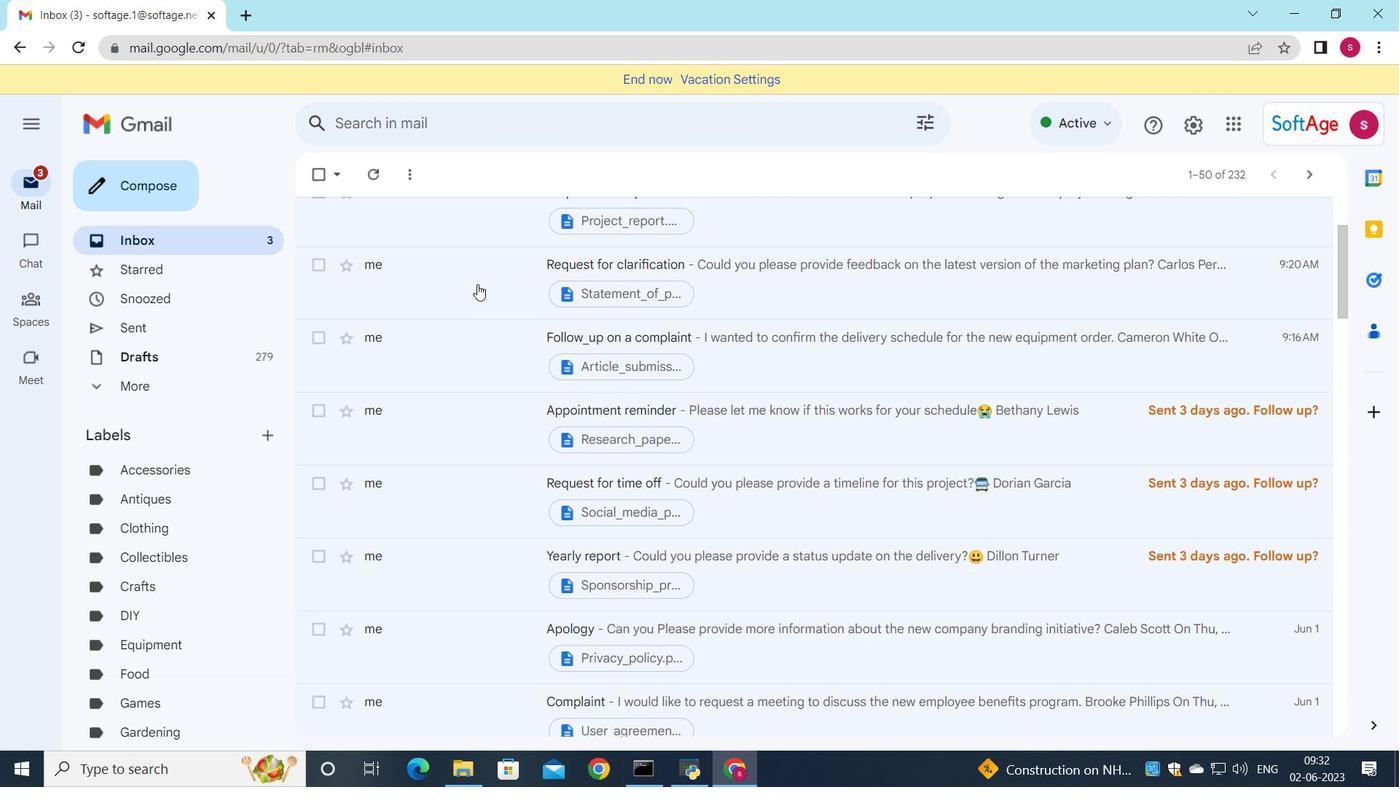 
Action: Mouse scrolled (477, 284) with delta (0, 0)
Screenshot: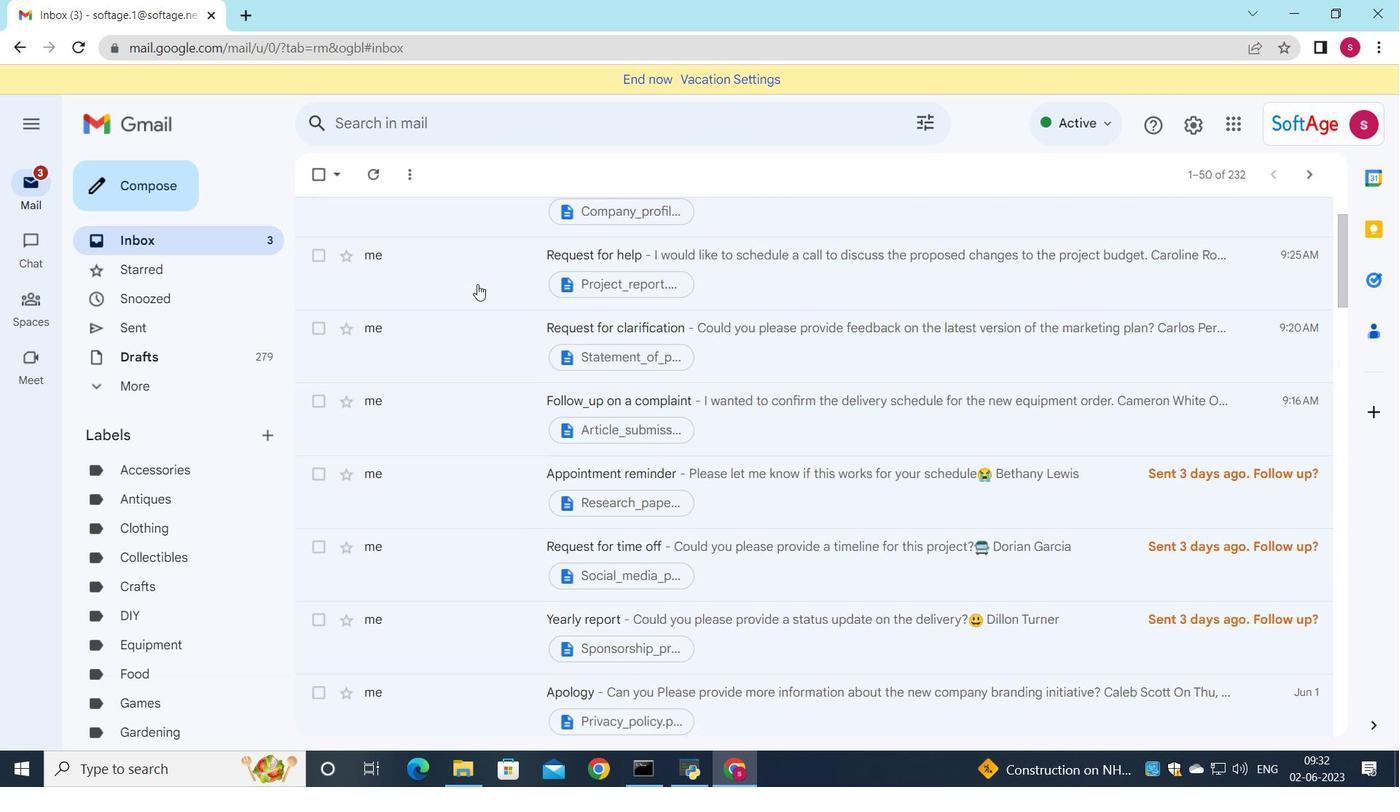 
Action: Mouse scrolled (477, 284) with delta (0, 0)
Screenshot: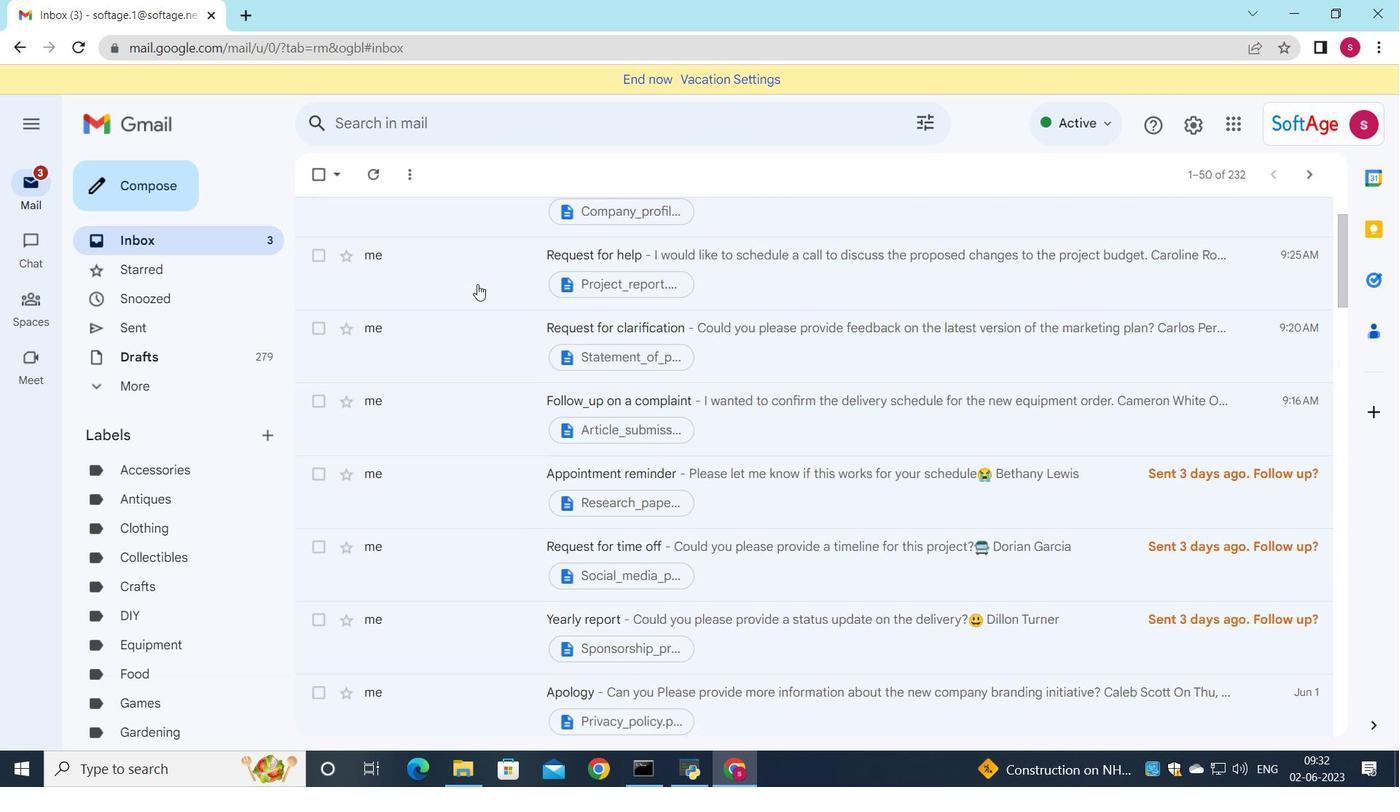 
Action: Mouse scrolled (477, 284) with delta (0, 0)
Screenshot: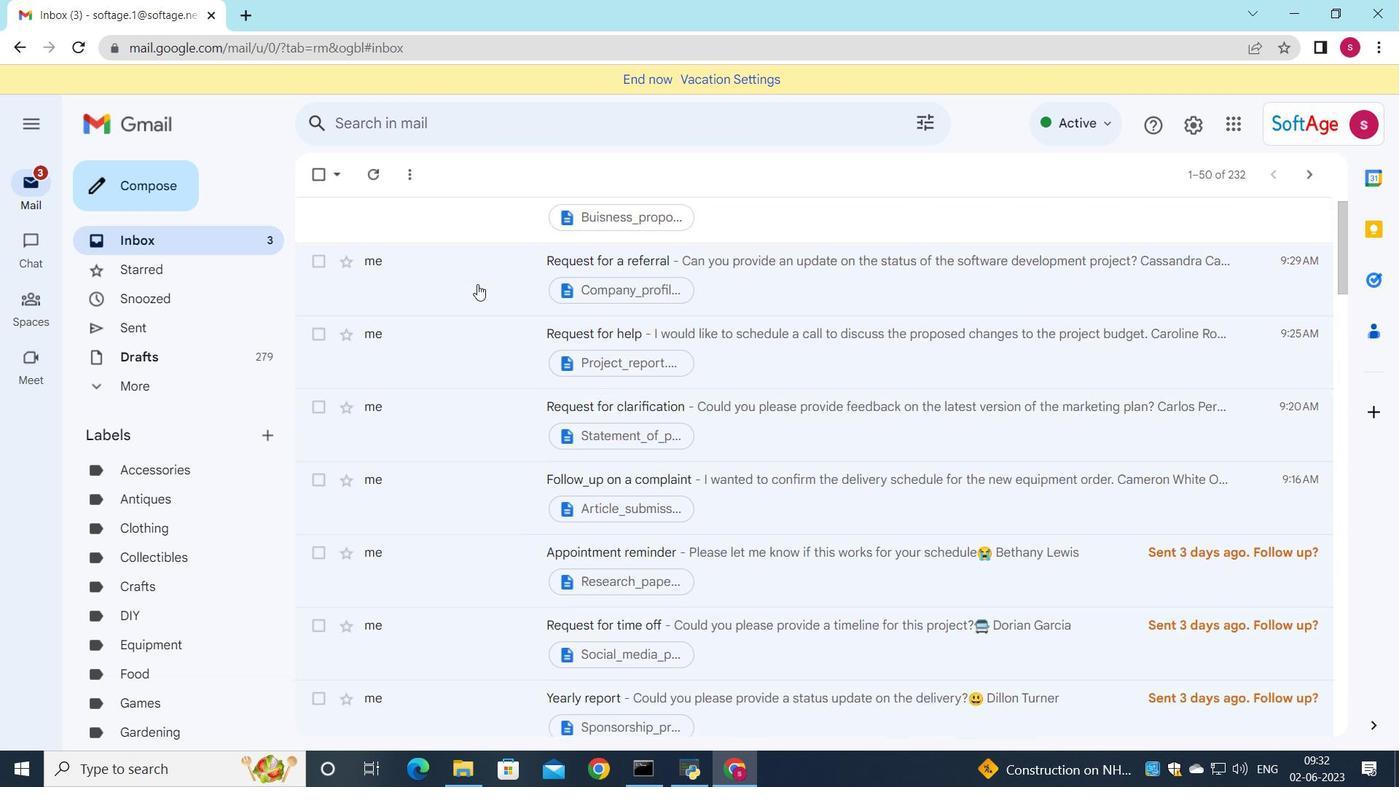 
Action: Mouse scrolled (477, 284) with delta (0, 0)
Screenshot: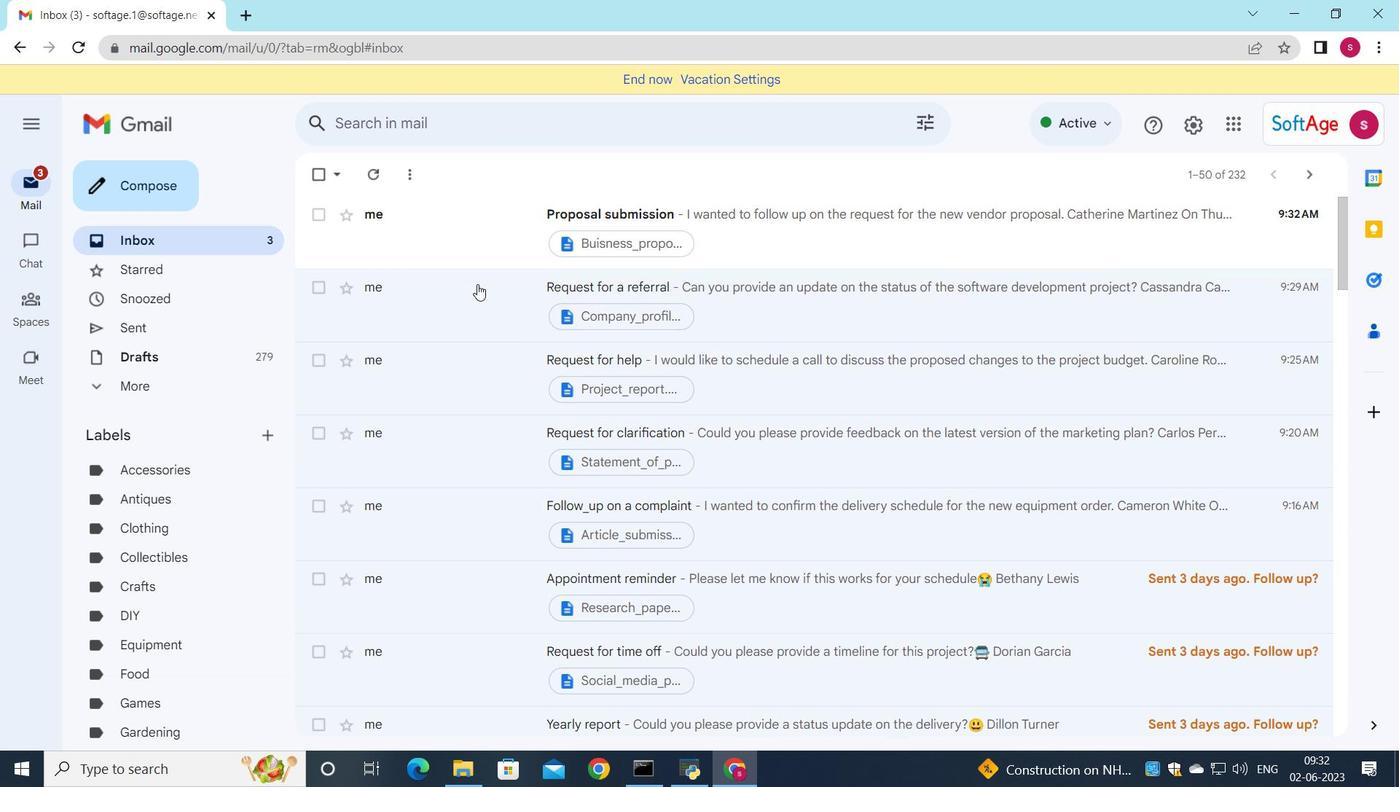 
Action: Mouse scrolled (477, 284) with delta (0, 0)
Screenshot: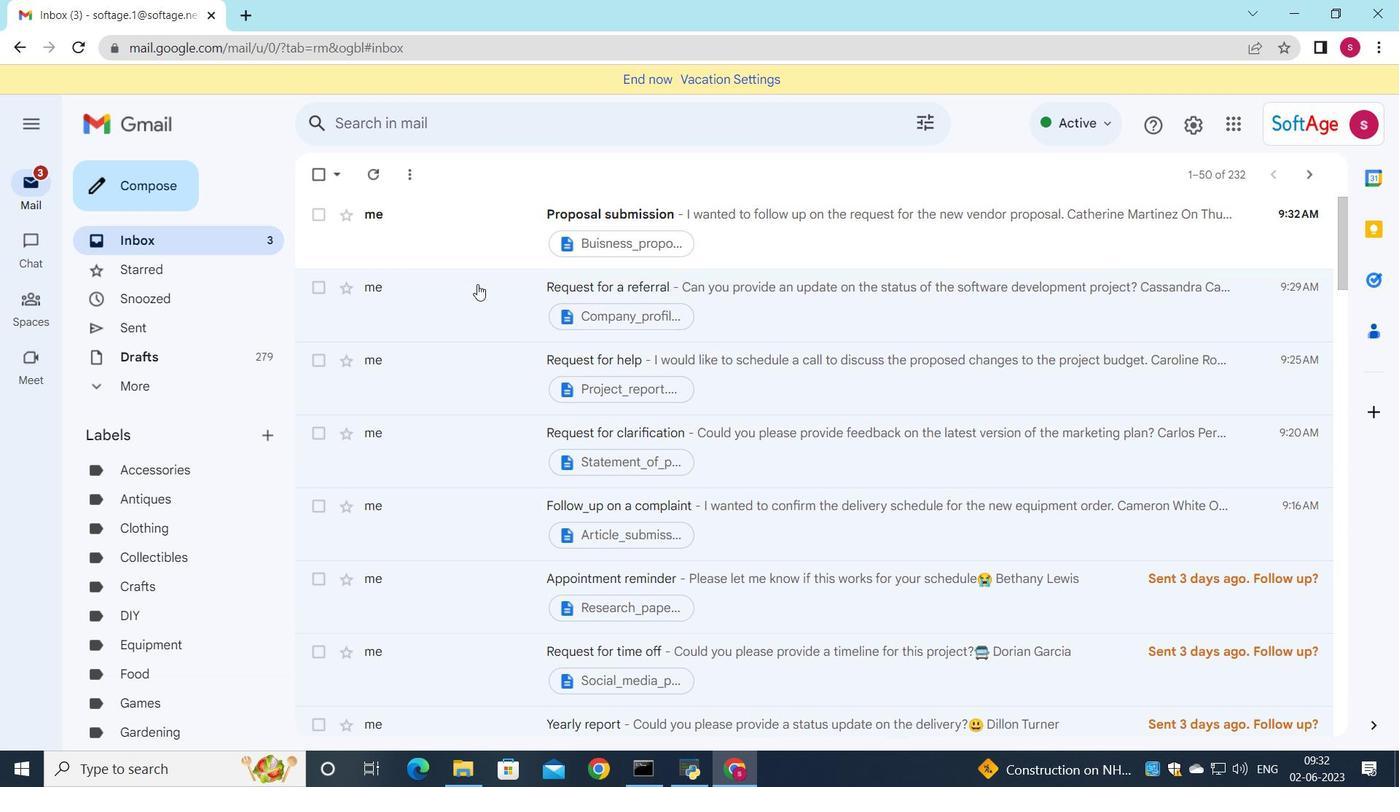 
Action: Mouse scrolled (477, 284) with delta (0, 0)
Screenshot: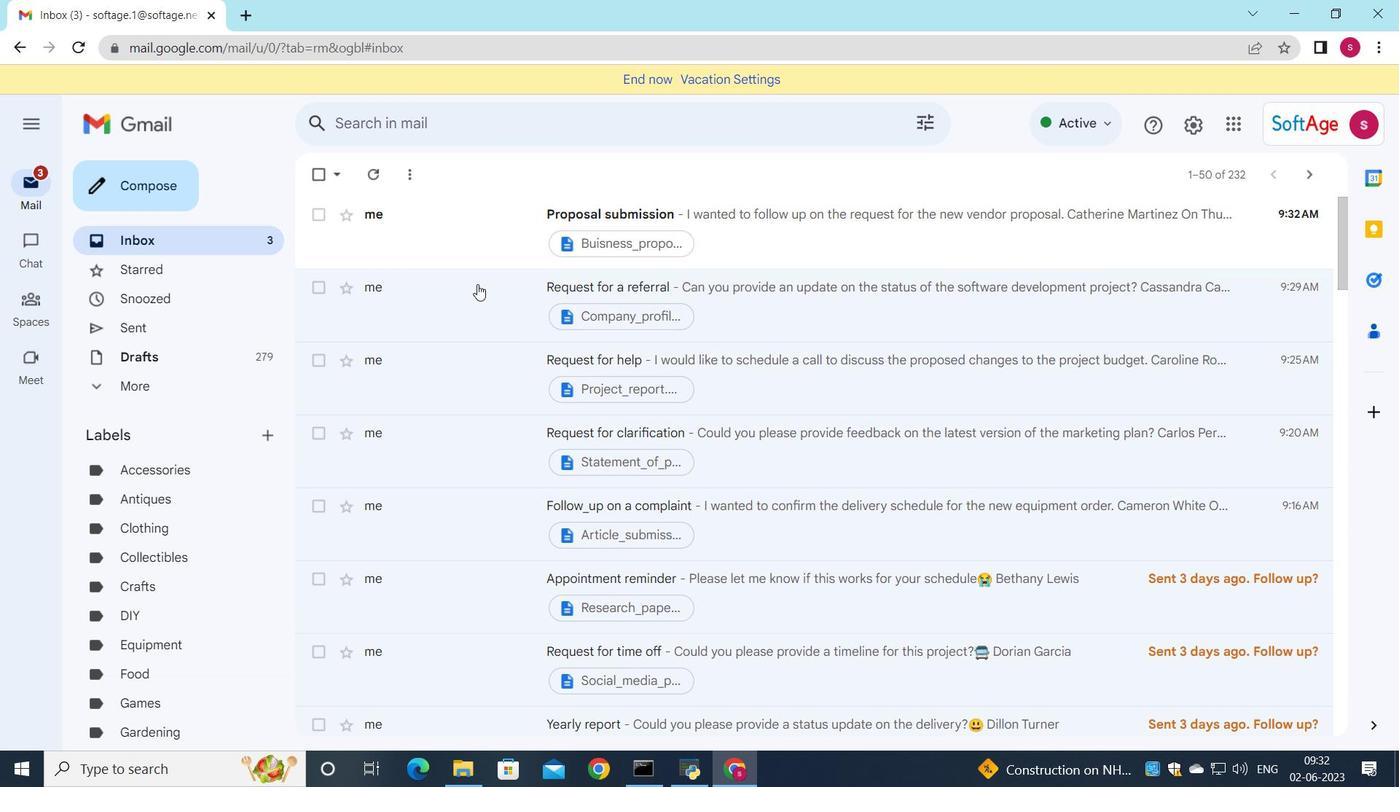 
Action: Mouse moved to (509, 245)
Screenshot: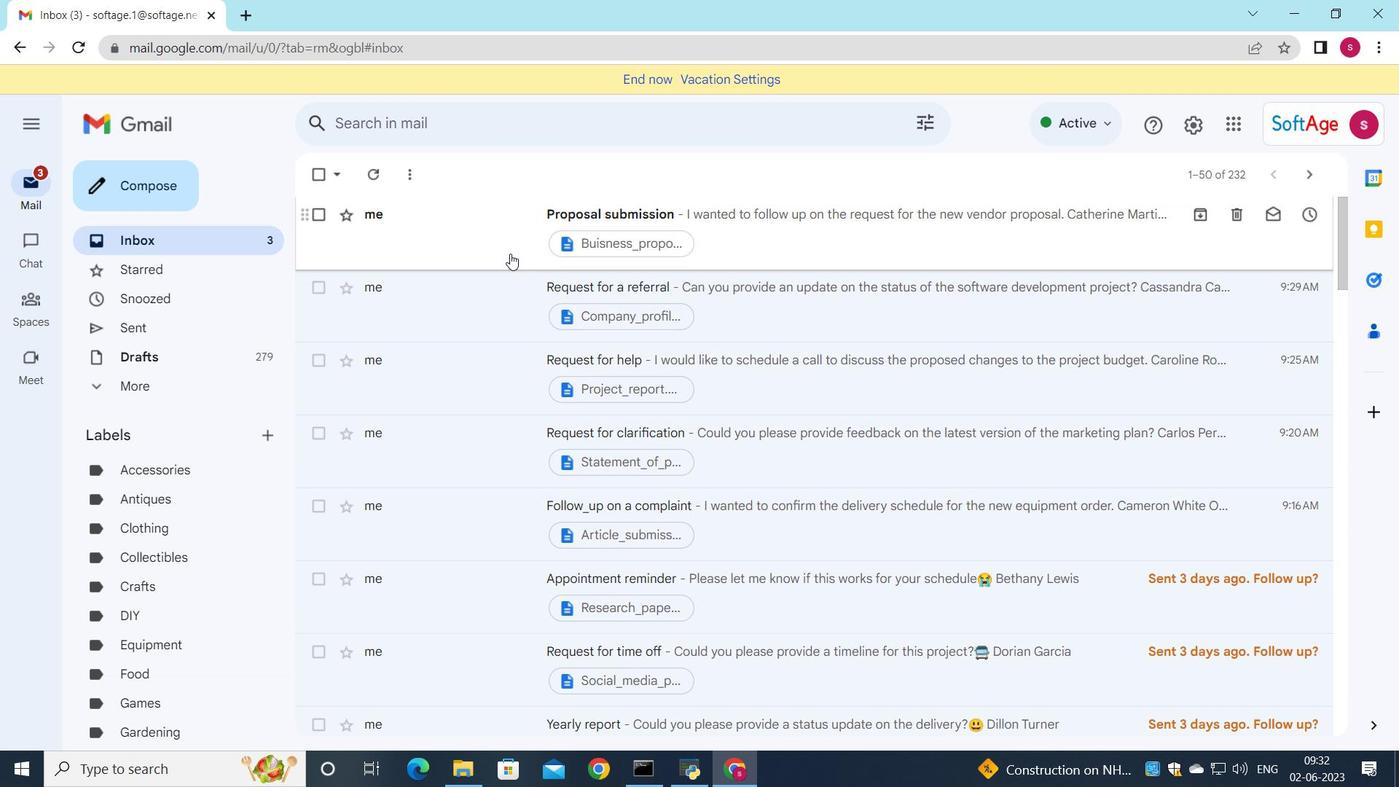 
Action: Mouse pressed left at (509, 245)
Screenshot: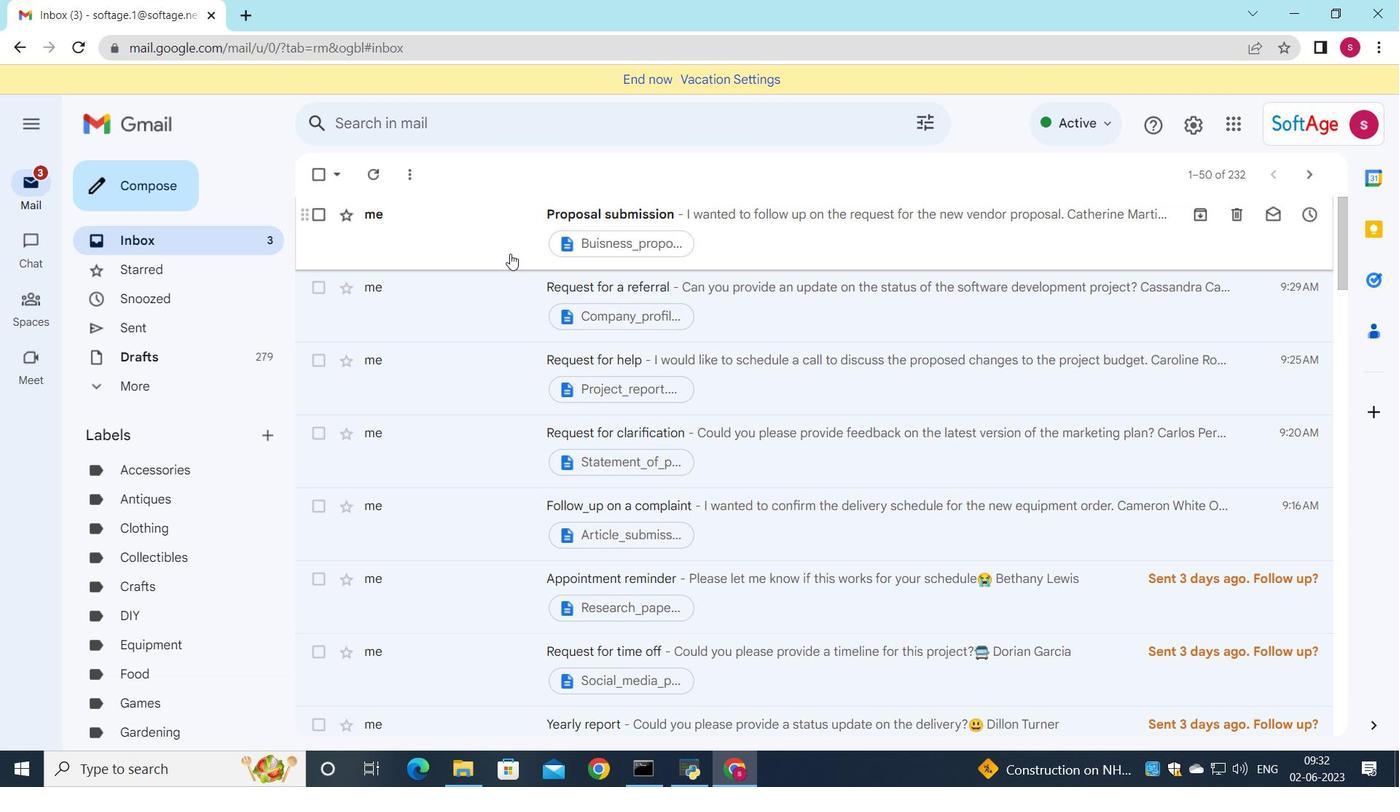 
